 Task: Create fields in schedules object.
Action: Mouse moved to (1175, 80)
Screenshot: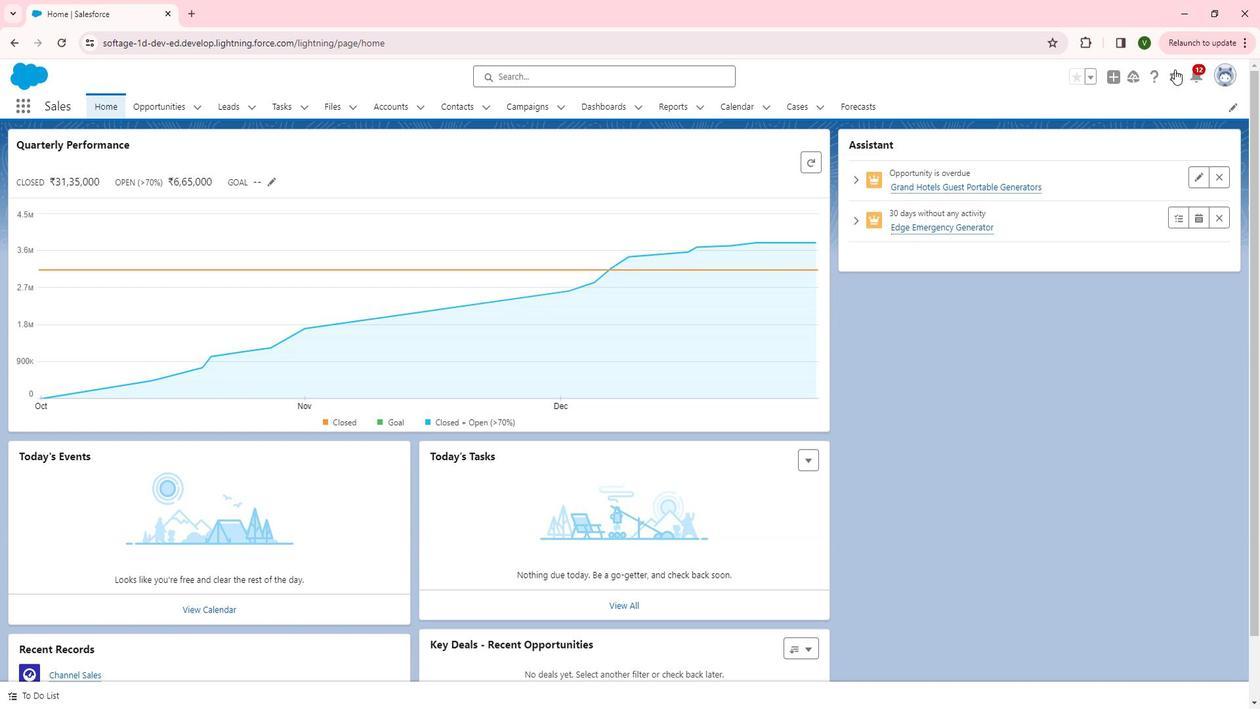 
Action: Mouse pressed left at (1175, 80)
Screenshot: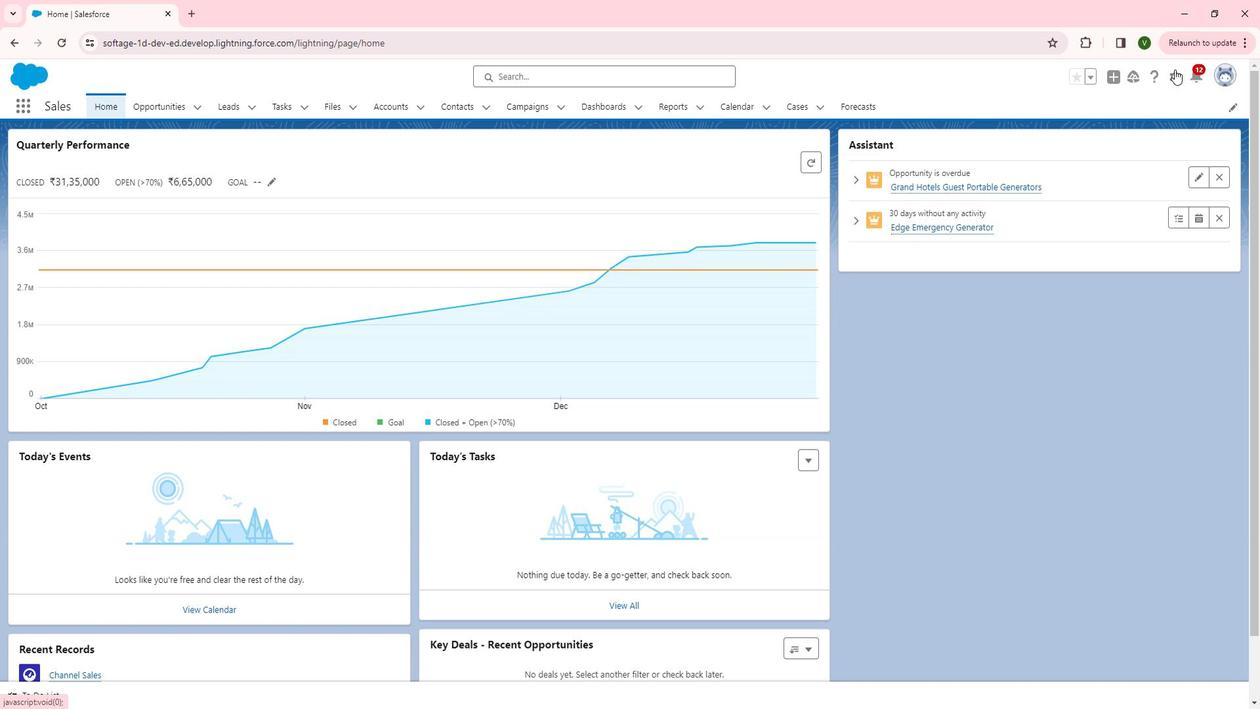 
Action: Mouse moved to (1118, 124)
Screenshot: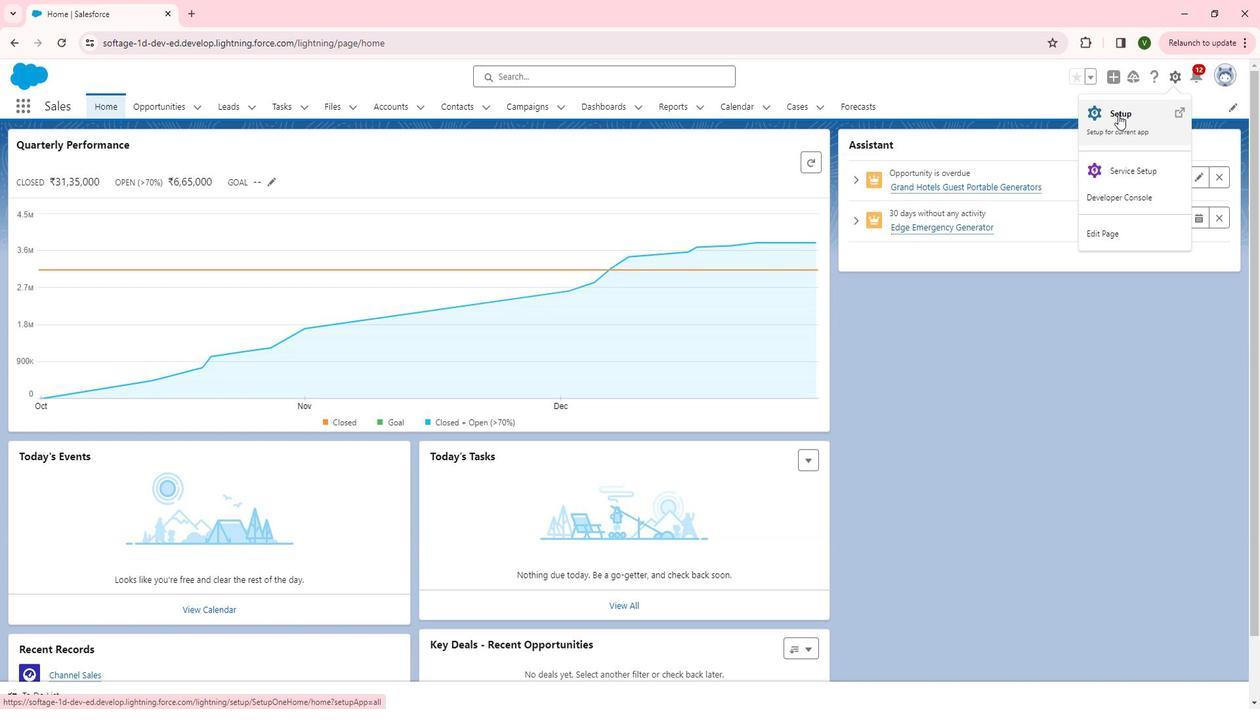 
Action: Mouse pressed left at (1118, 124)
Screenshot: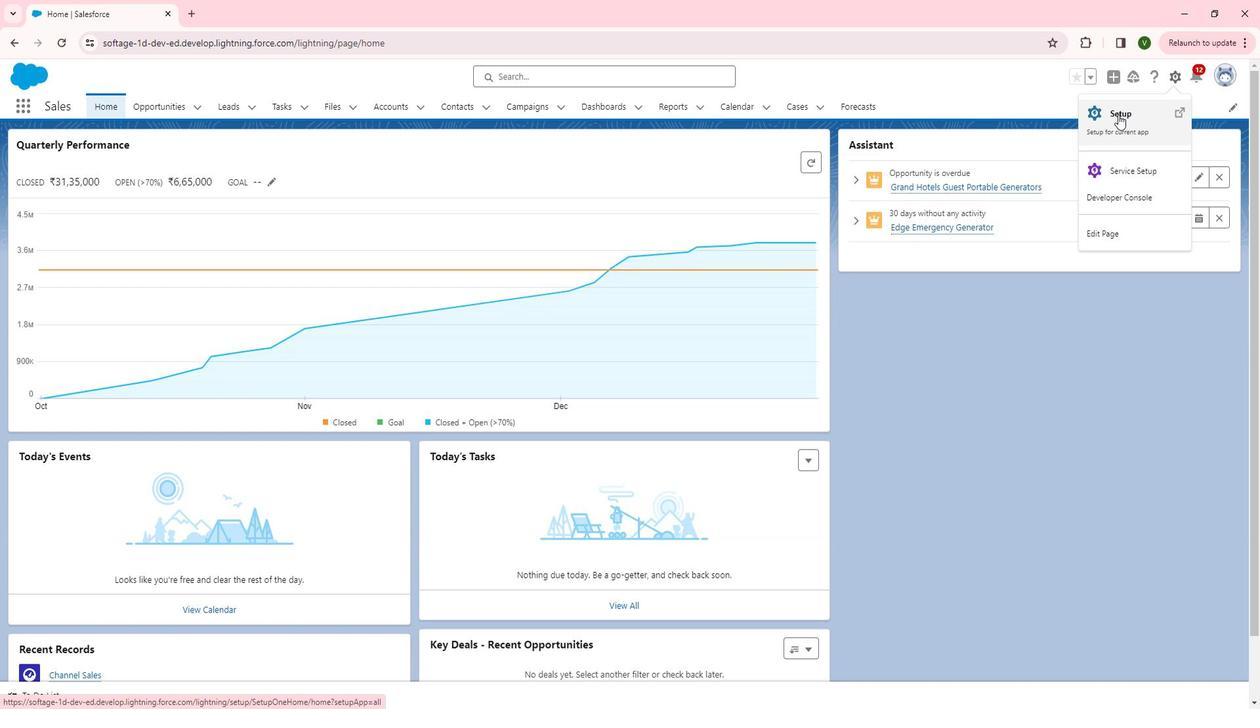 
Action: Mouse moved to (43, 547)
Screenshot: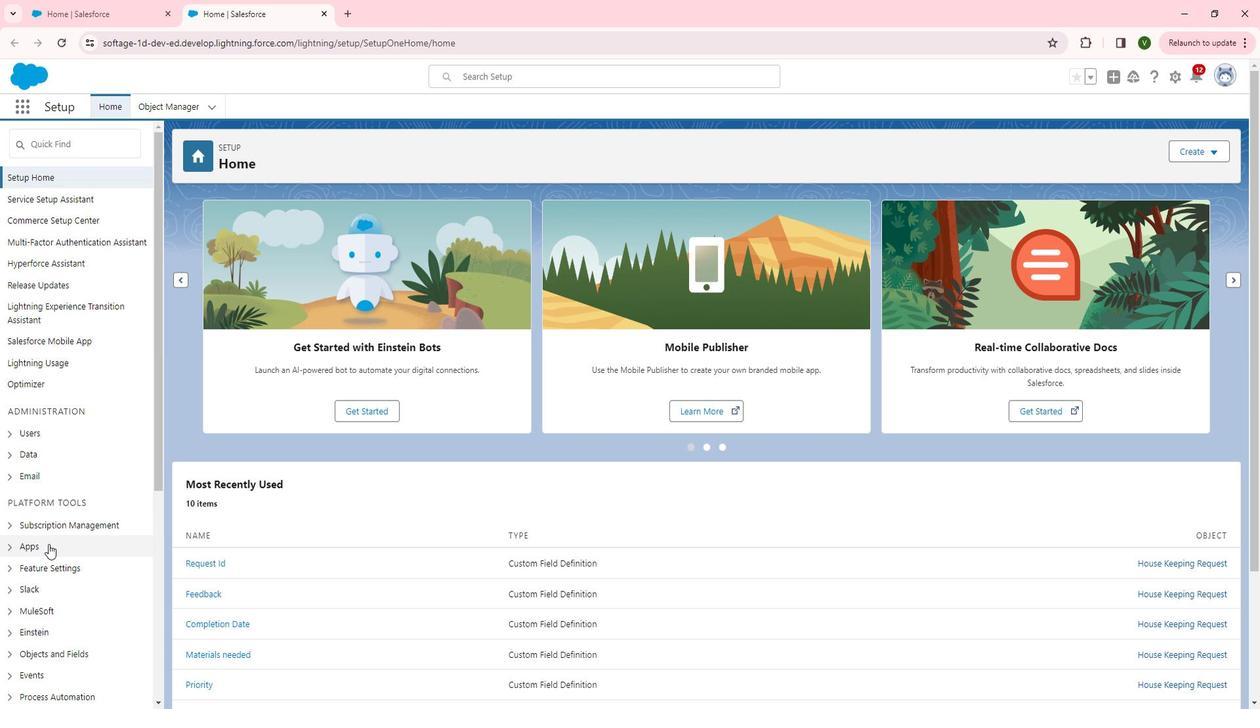 
Action: Mouse scrolled (43, 546) with delta (0, 0)
Screenshot: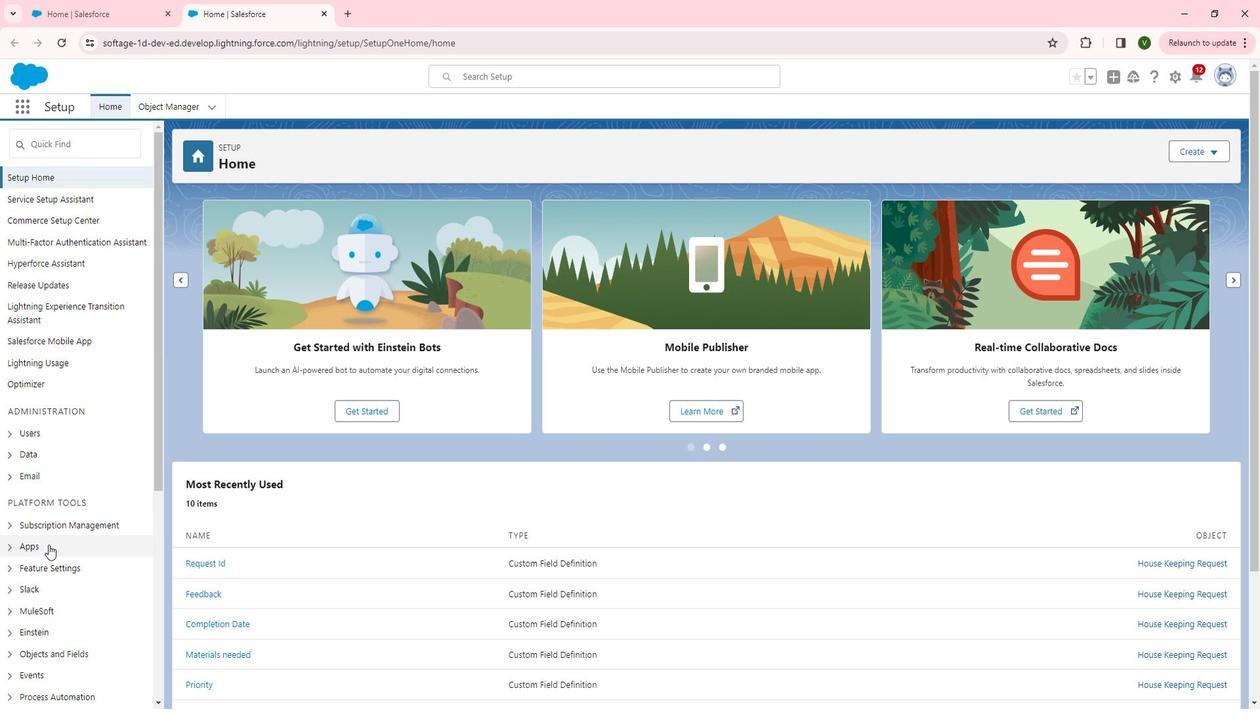 
Action: Mouse scrolled (43, 546) with delta (0, 0)
Screenshot: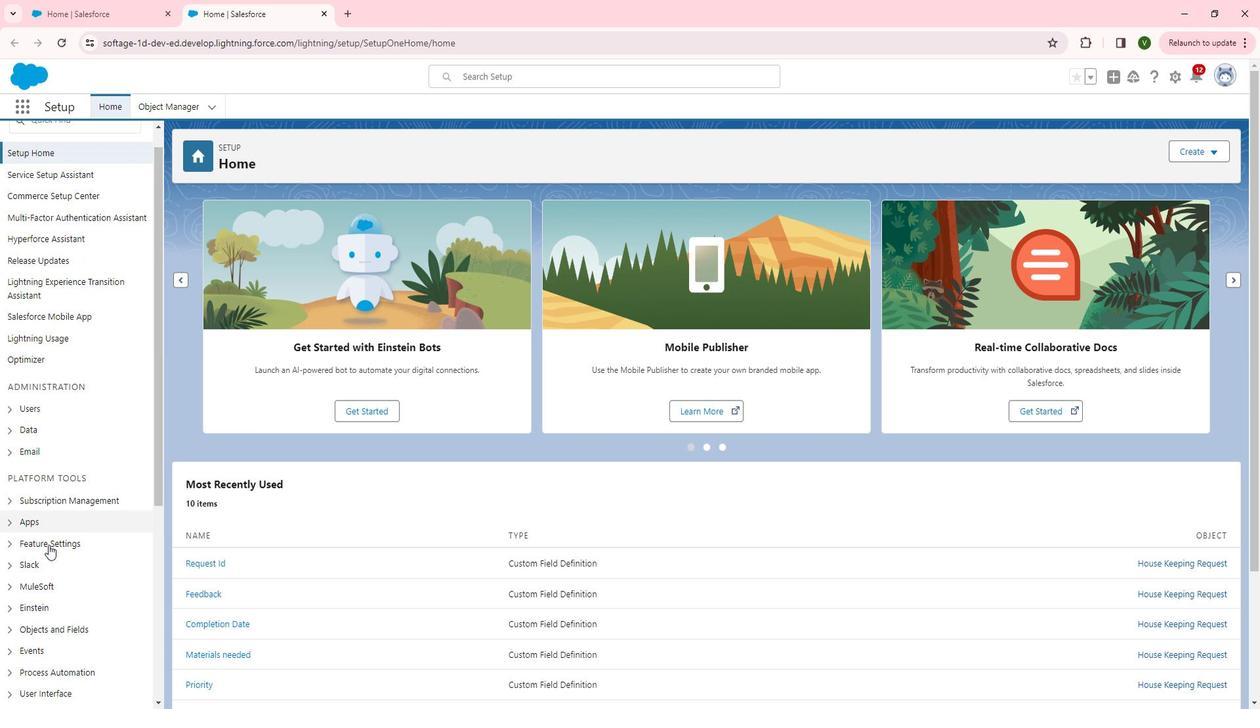 
Action: Mouse moved to (6, 523)
Screenshot: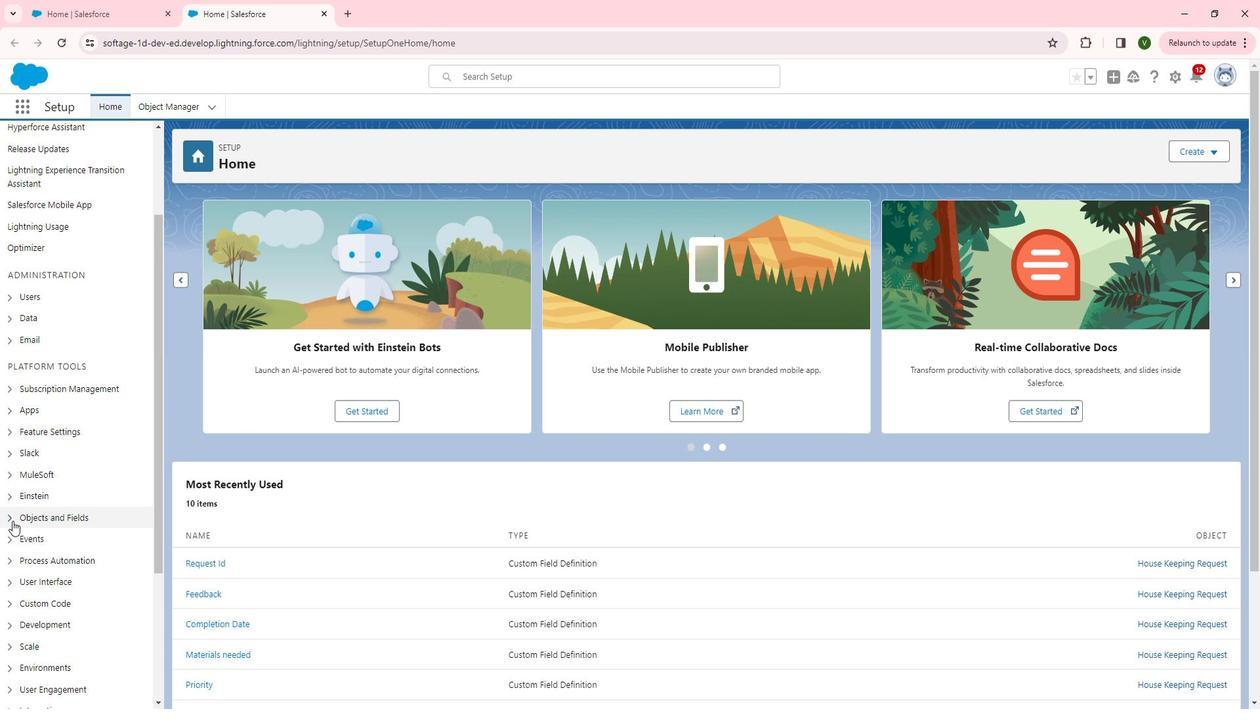 
Action: Mouse pressed left at (6, 523)
Screenshot: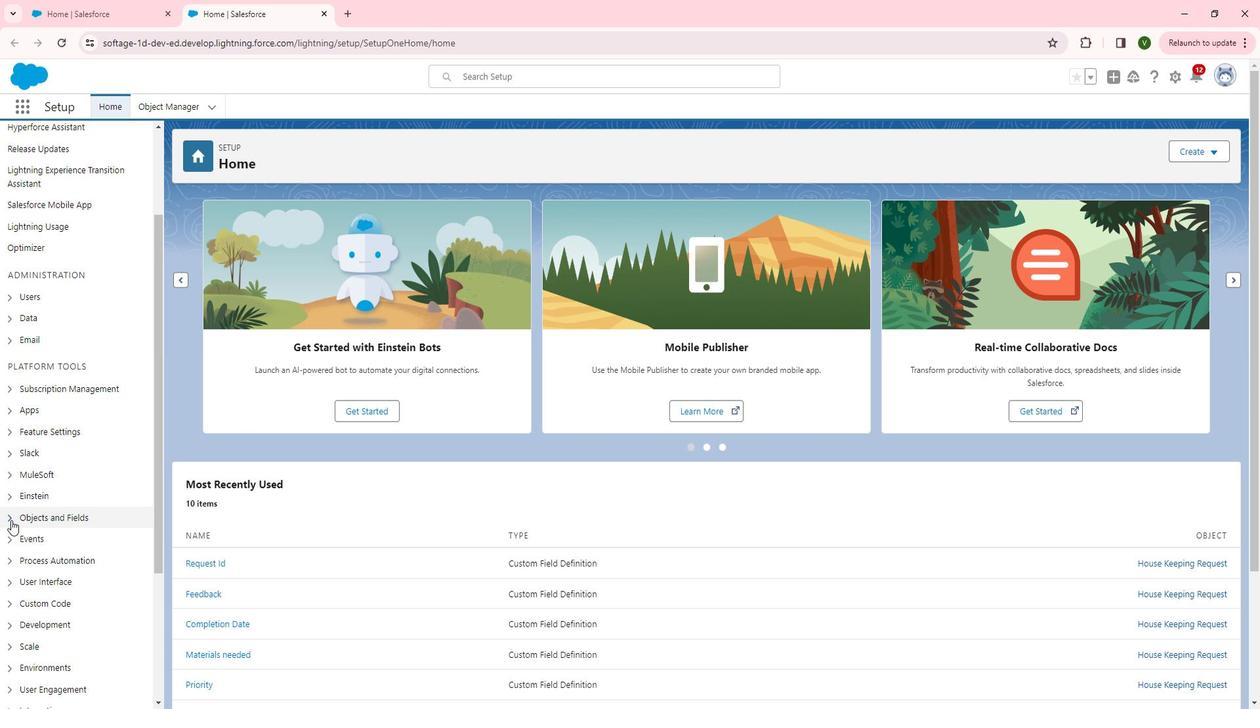 
Action: Mouse moved to (52, 543)
Screenshot: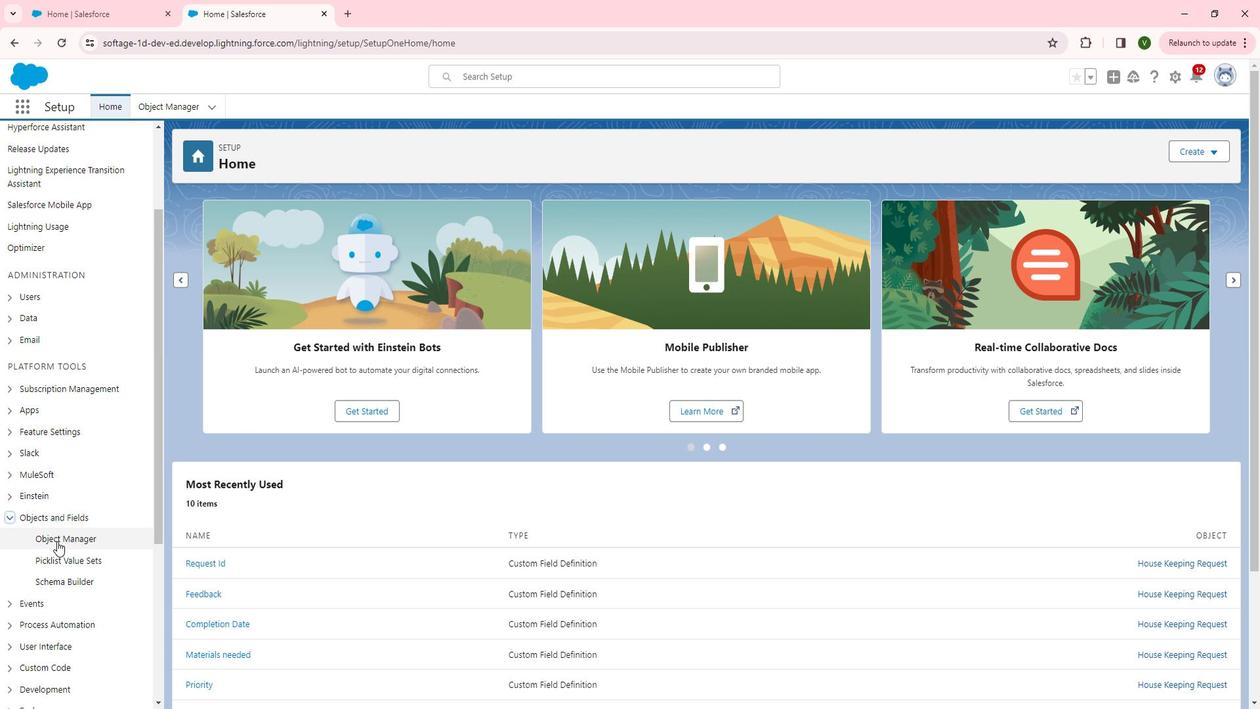 
Action: Mouse pressed left at (52, 543)
Screenshot: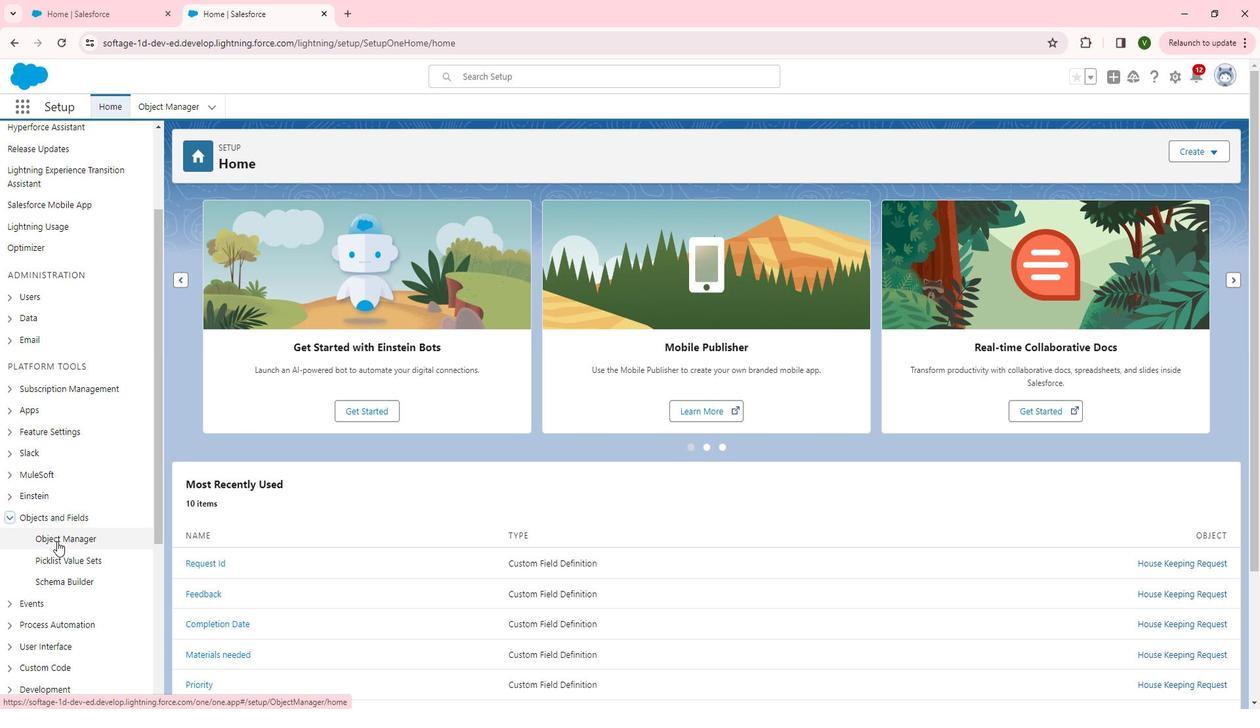 
Action: Mouse moved to (437, 442)
Screenshot: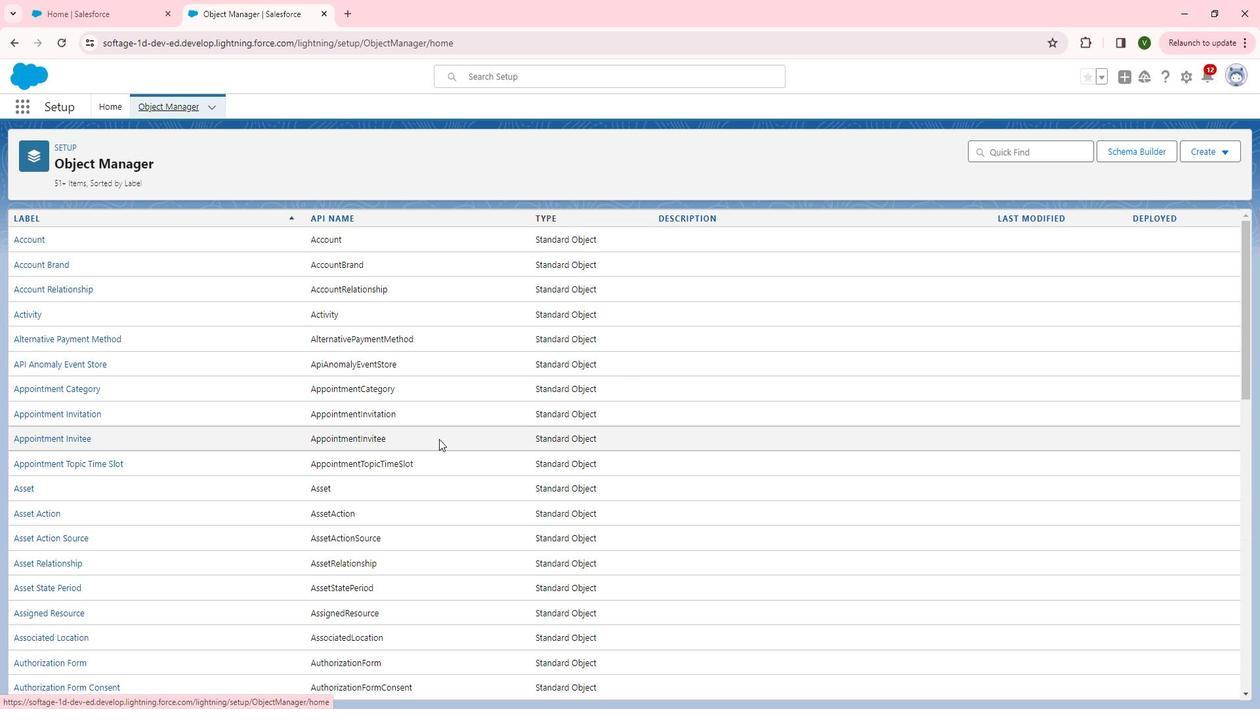 
Action: Mouse scrolled (437, 441) with delta (0, 0)
Screenshot: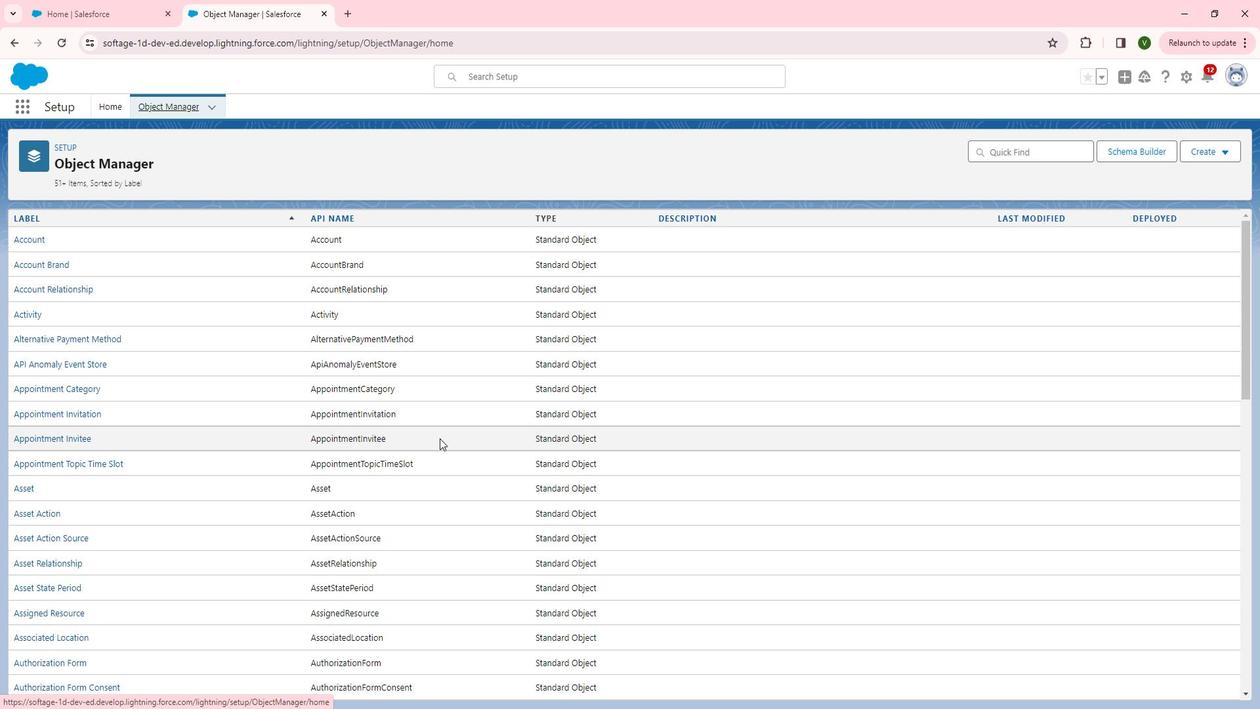 
Action: Mouse scrolled (437, 441) with delta (0, 0)
Screenshot: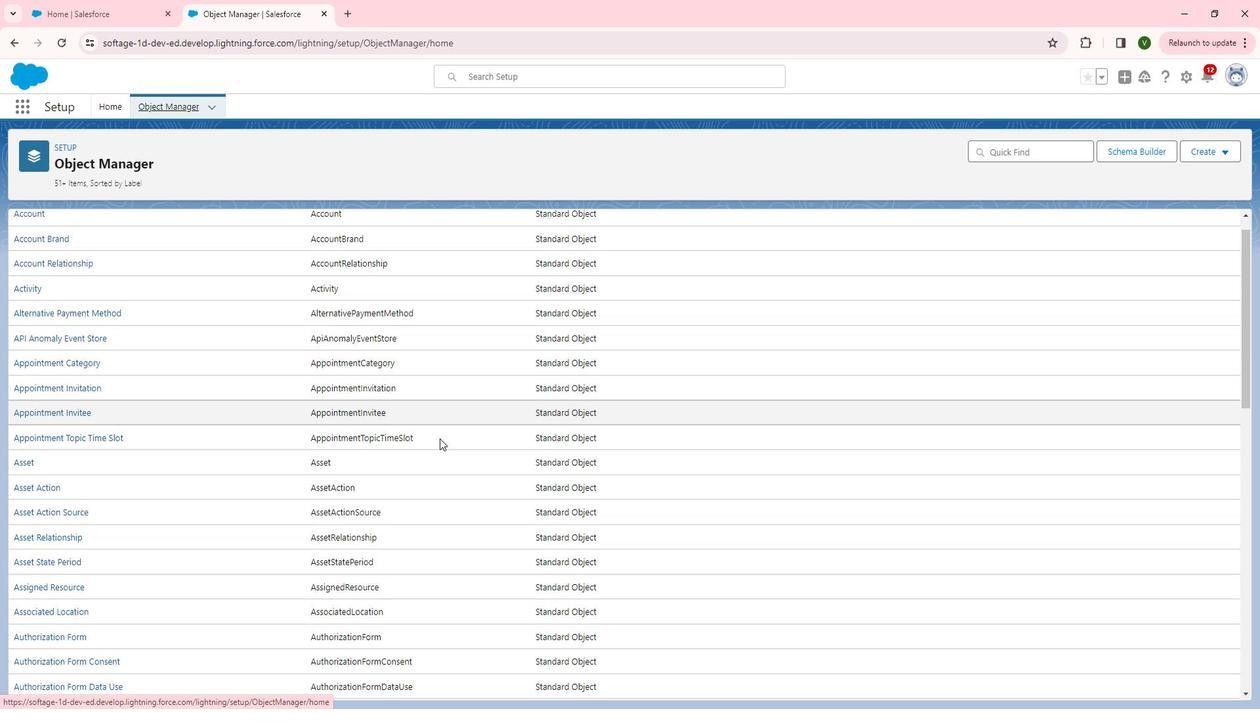 
Action: Mouse scrolled (437, 441) with delta (0, 0)
Screenshot: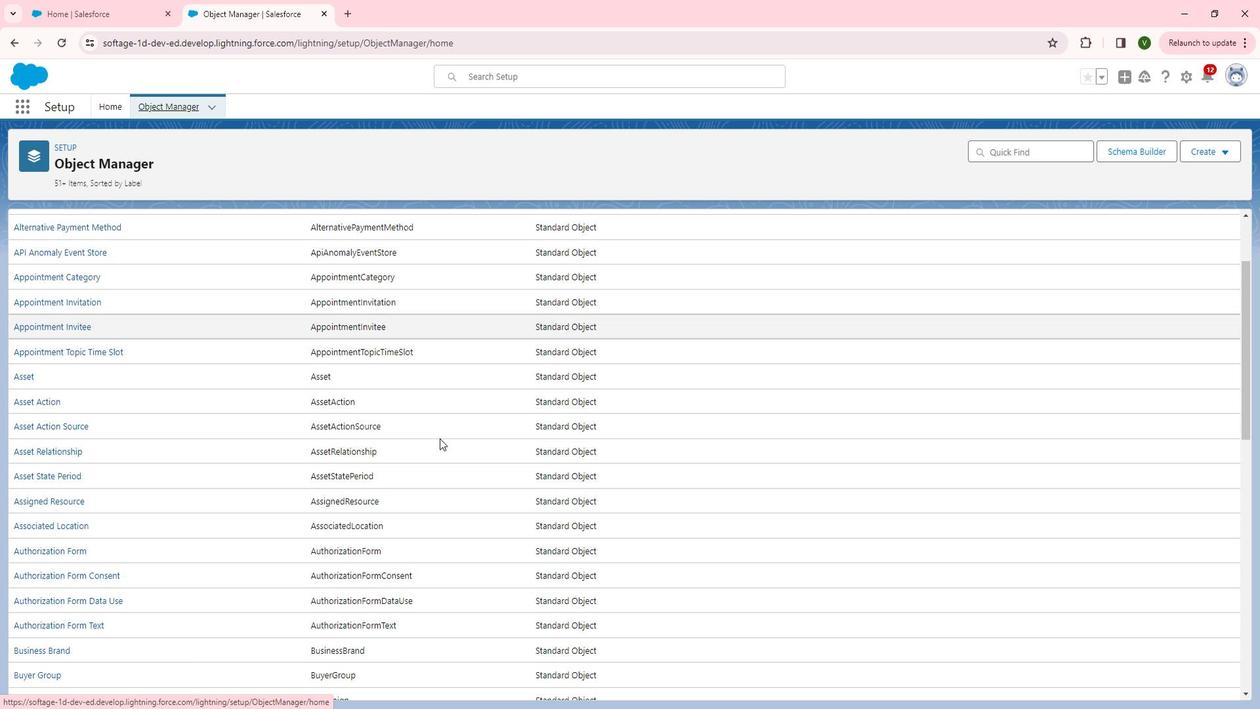 
Action: Mouse scrolled (437, 441) with delta (0, 0)
Screenshot: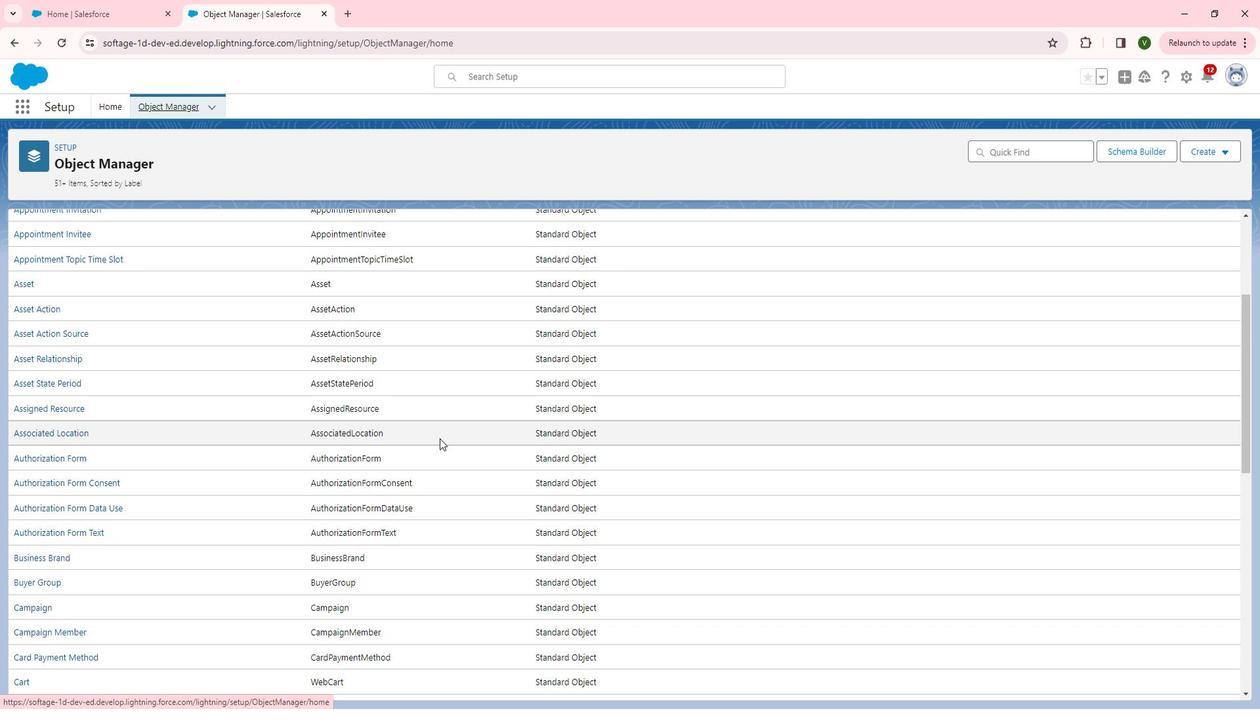 
Action: Mouse scrolled (437, 441) with delta (0, 0)
Screenshot: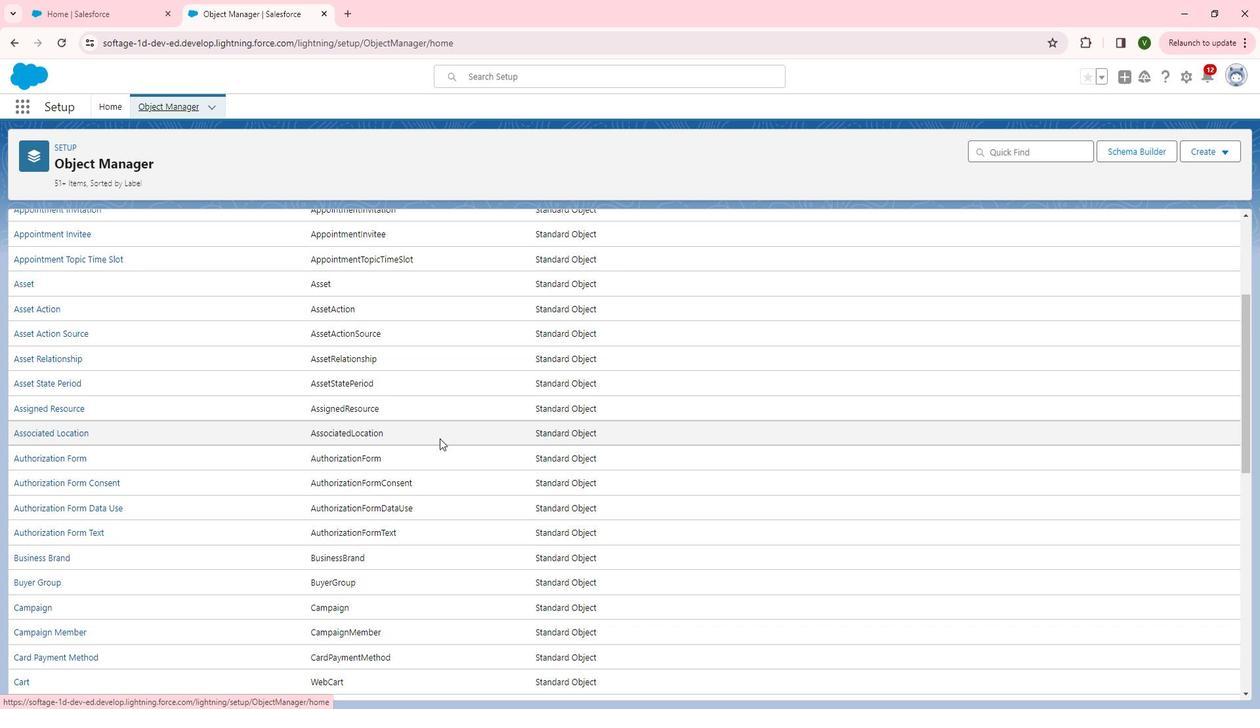 
Action: Mouse scrolled (437, 441) with delta (0, 0)
Screenshot: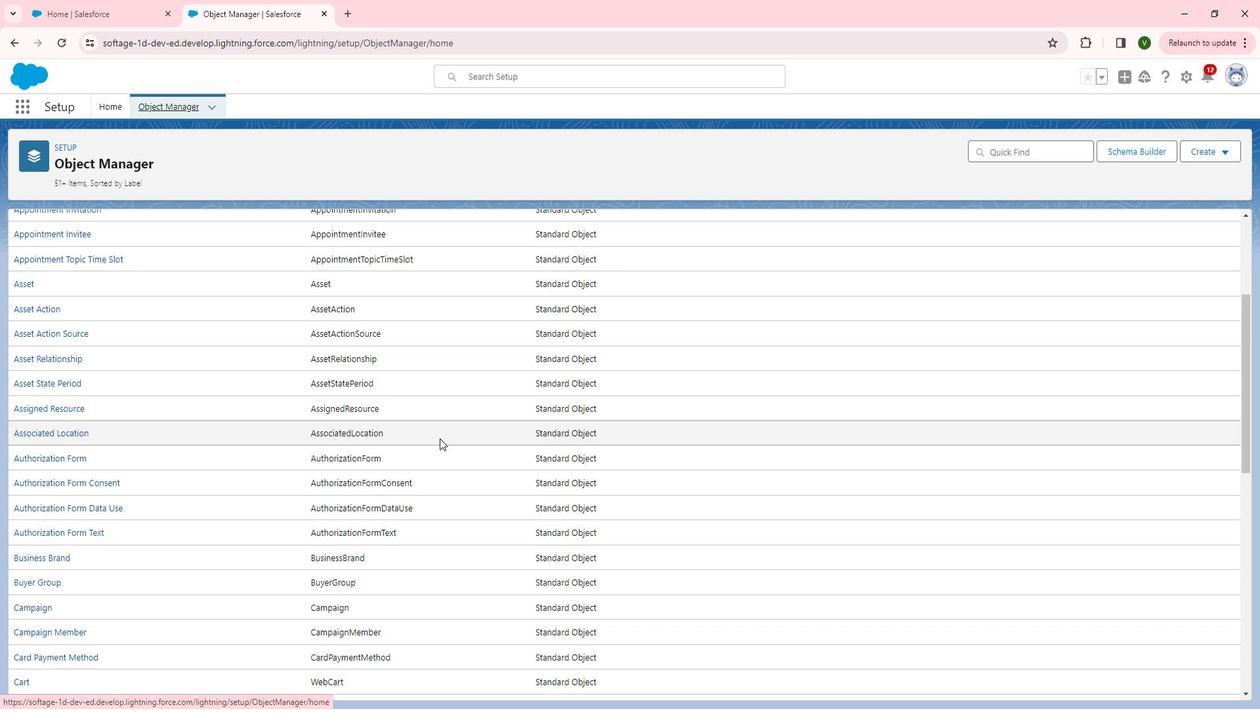 
Action: Mouse scrolled (437, 441) with delta (0, 0)
Screenshot: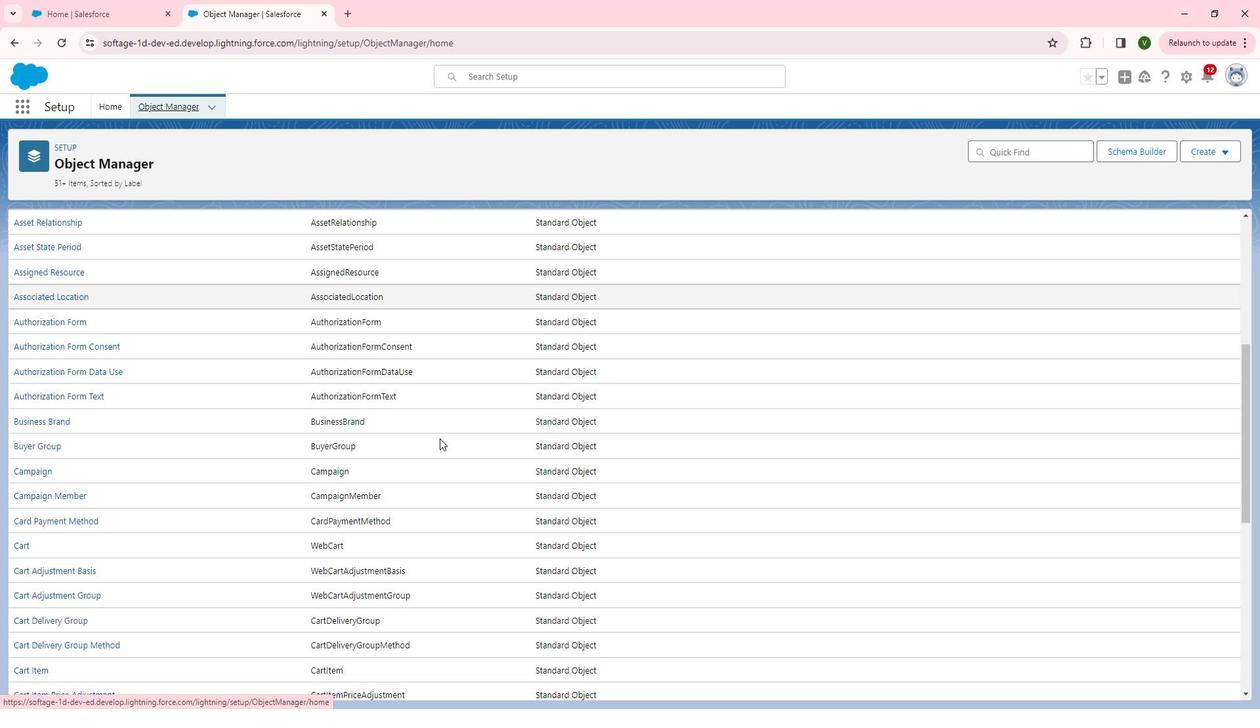 
Action: Mouse scrolled (437, 441) with delta (0, 0)
Screenshot: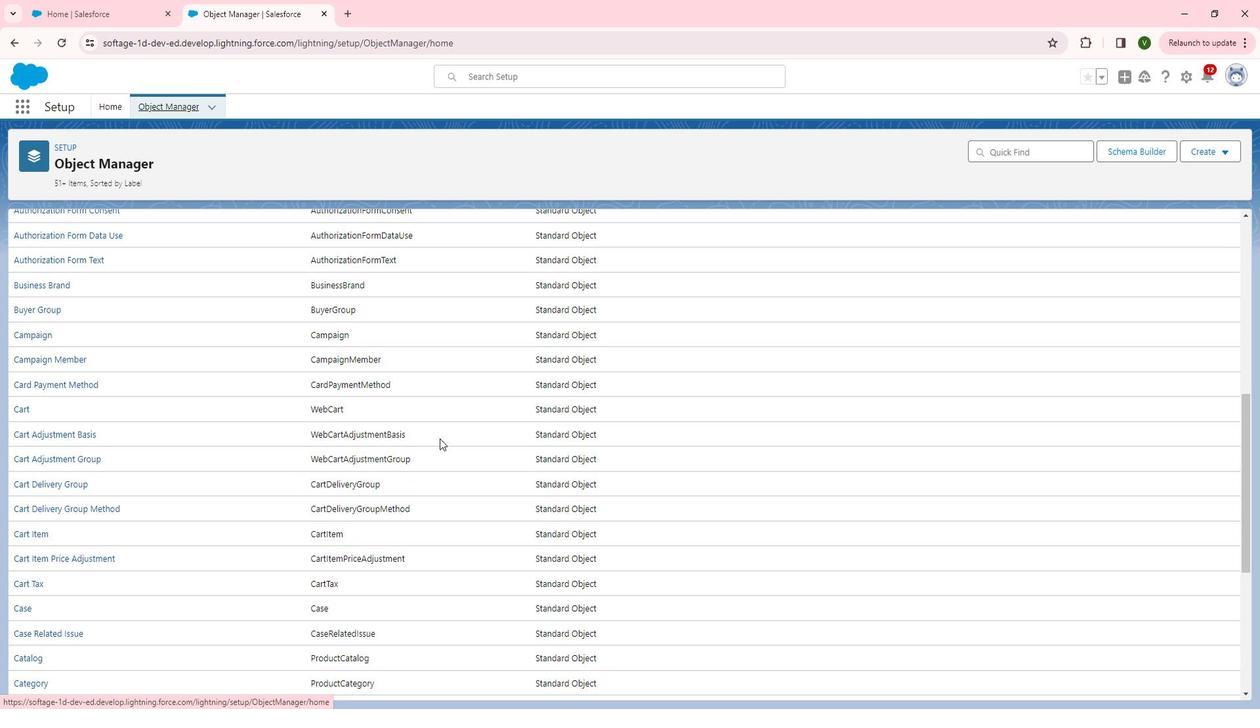 
Action: Mouse scrolled (437, 441) with delta (0, 0)
Screenshot: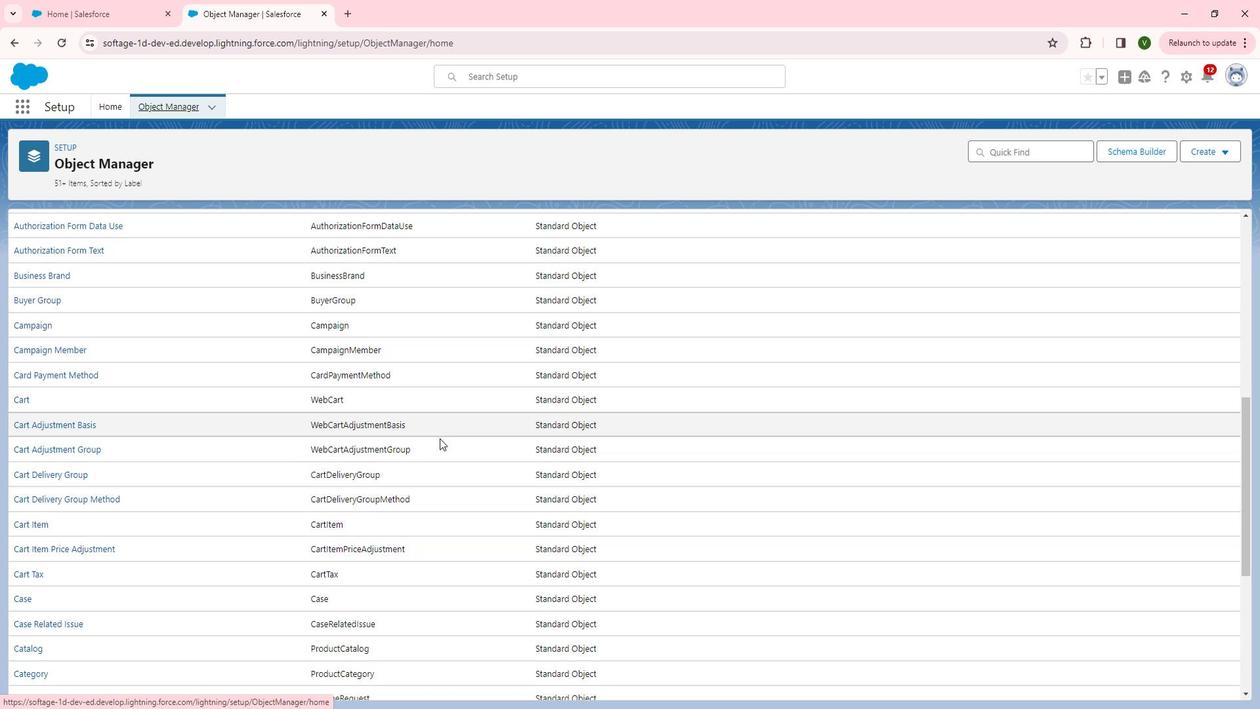
Action: Mouse scrolled (437, 441) with delta (0, 0)
Screenshot: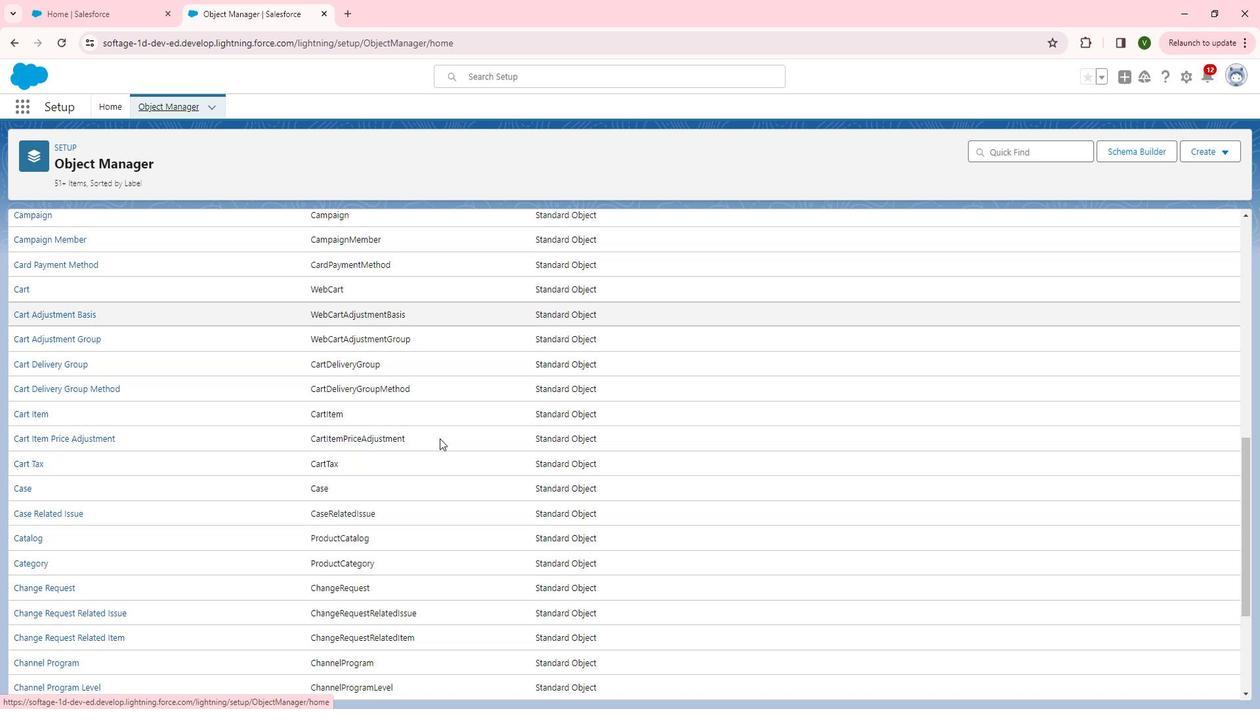 
Action: Mouse scrolled (437, 441) with delta (0, 0)
Screenshot: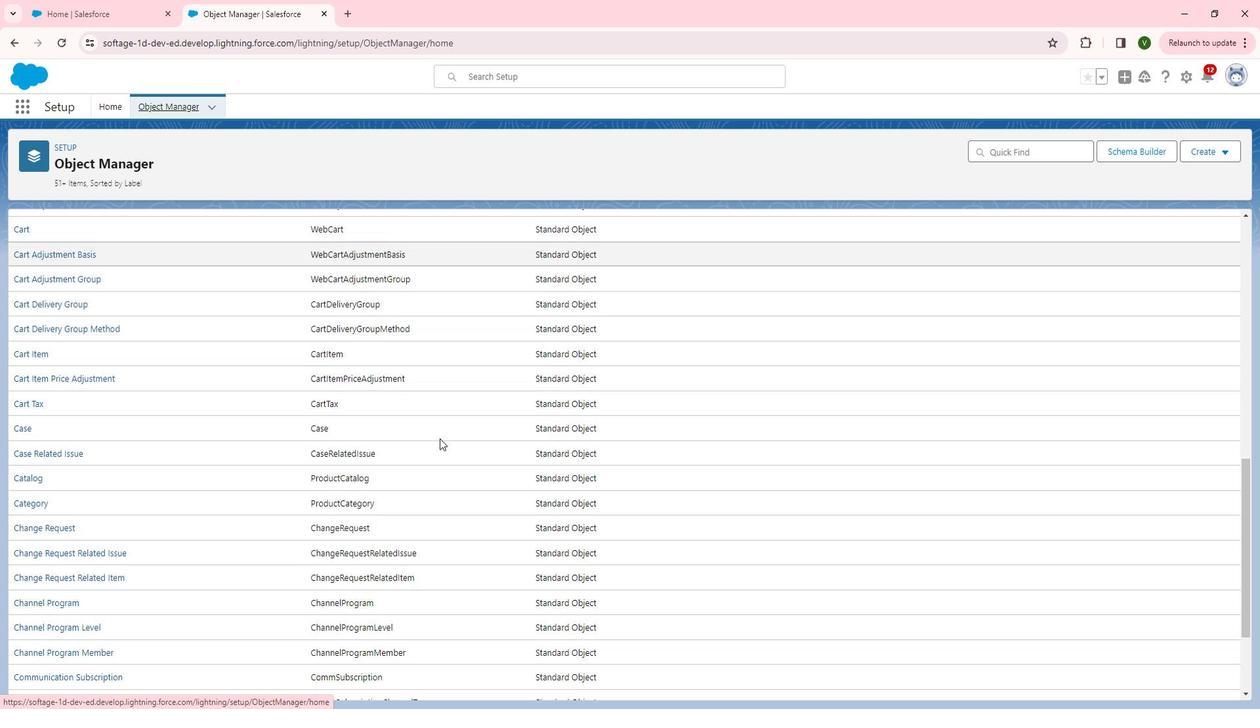
Action: Mouse scrolled (437, 441) with delta (0, 0)
Screenshot: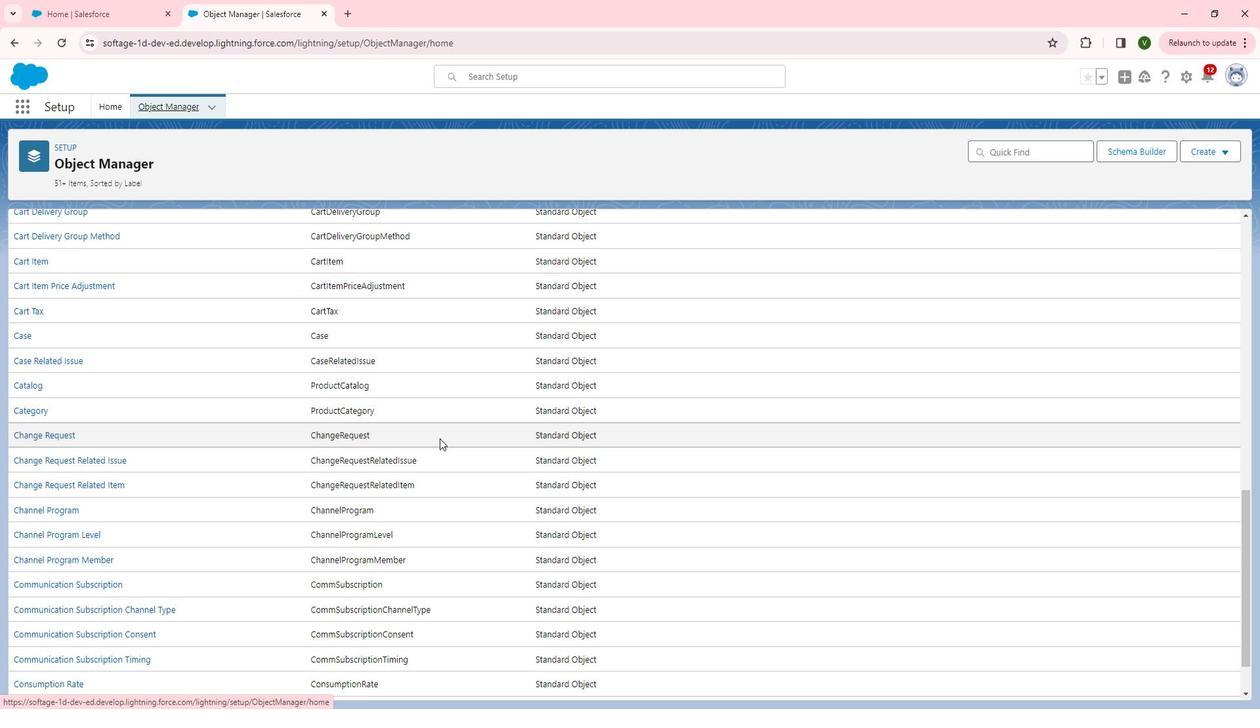 
Action: Mouse scrolled (437, 441) with delta (0, 0)
Screenshot: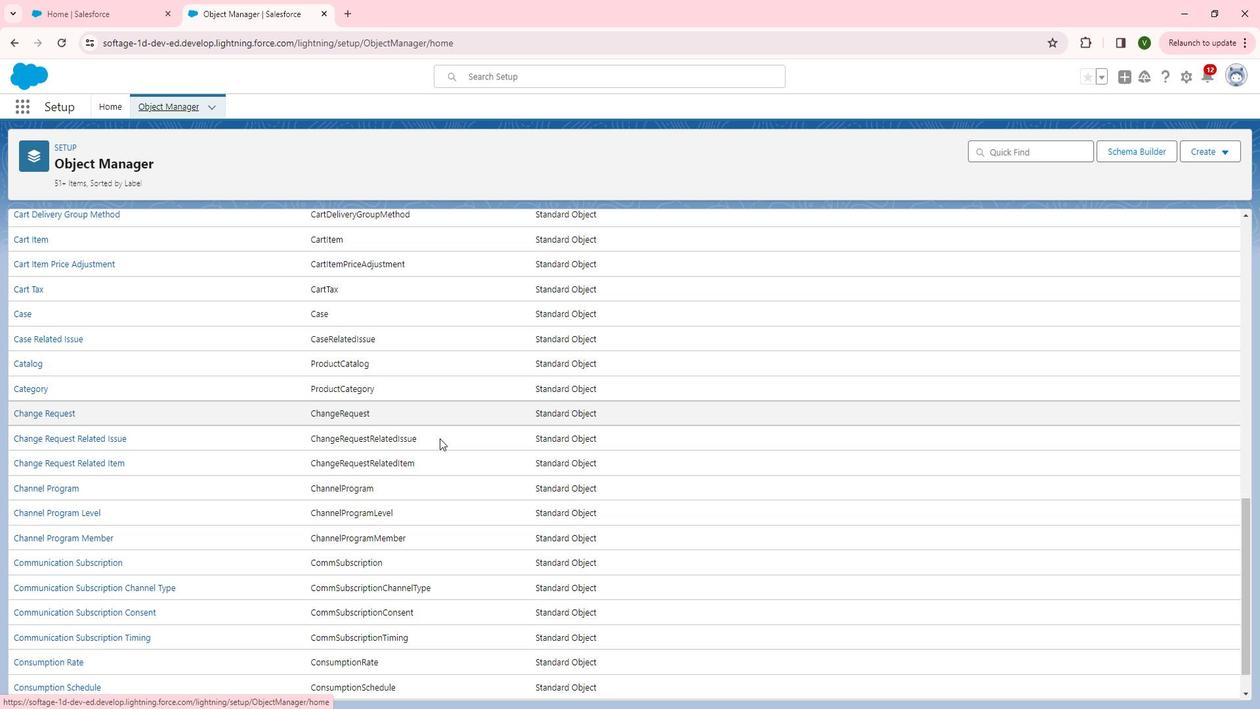 
Action: Mouse scrolled (437, 441) with delta (0, 0)
Screenshot: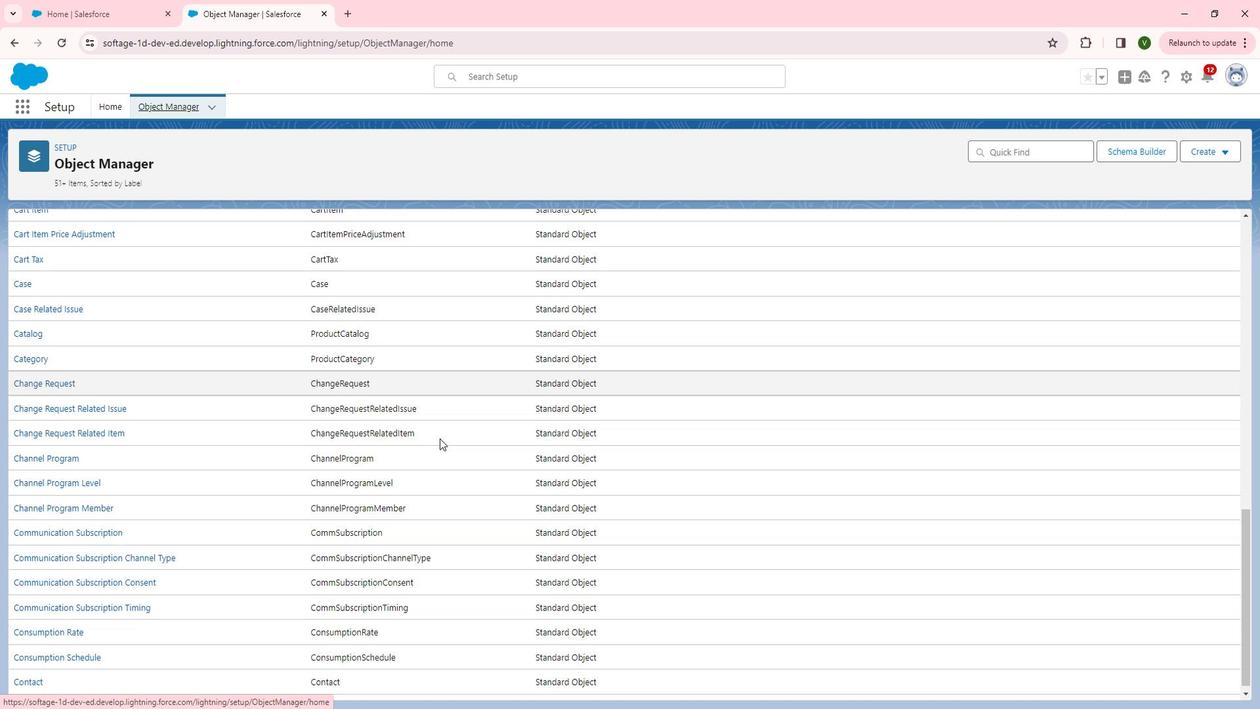 
Action: Mouse scrolled (437, 441) with delta (0, 0)
Screenshot: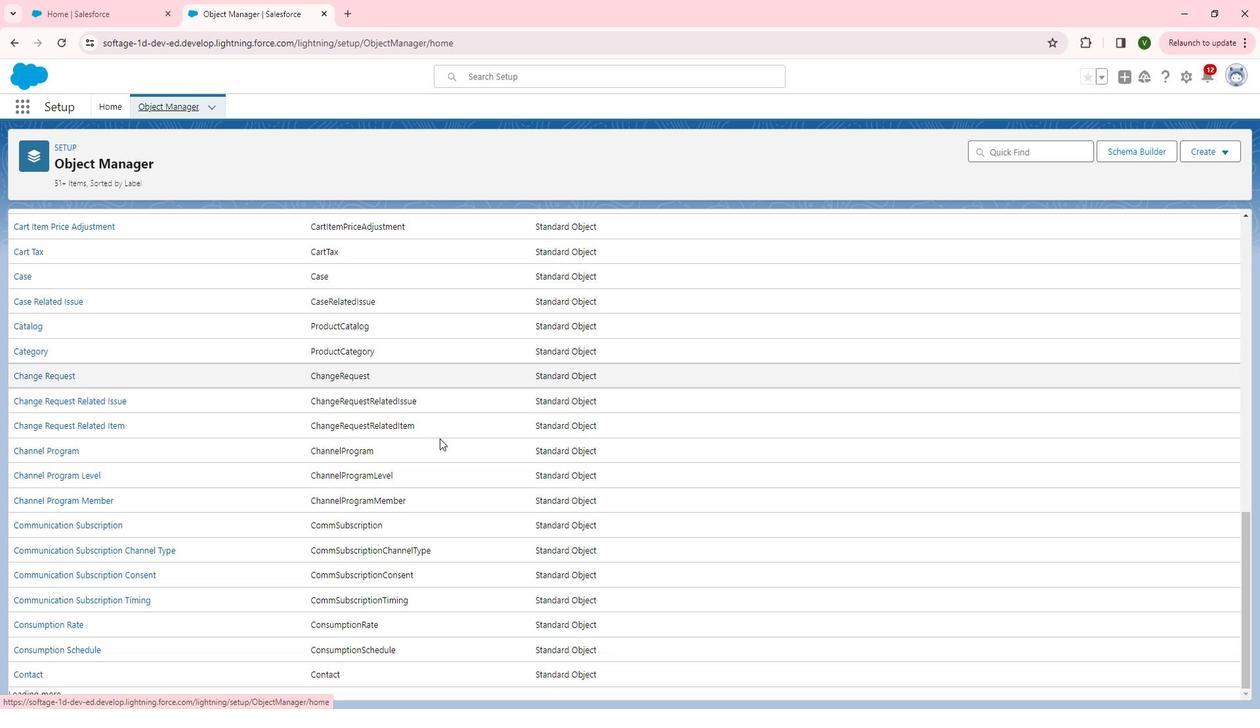 
Action: Mouse scrolled (437, 441) with delta (0, 0)
Screenshot: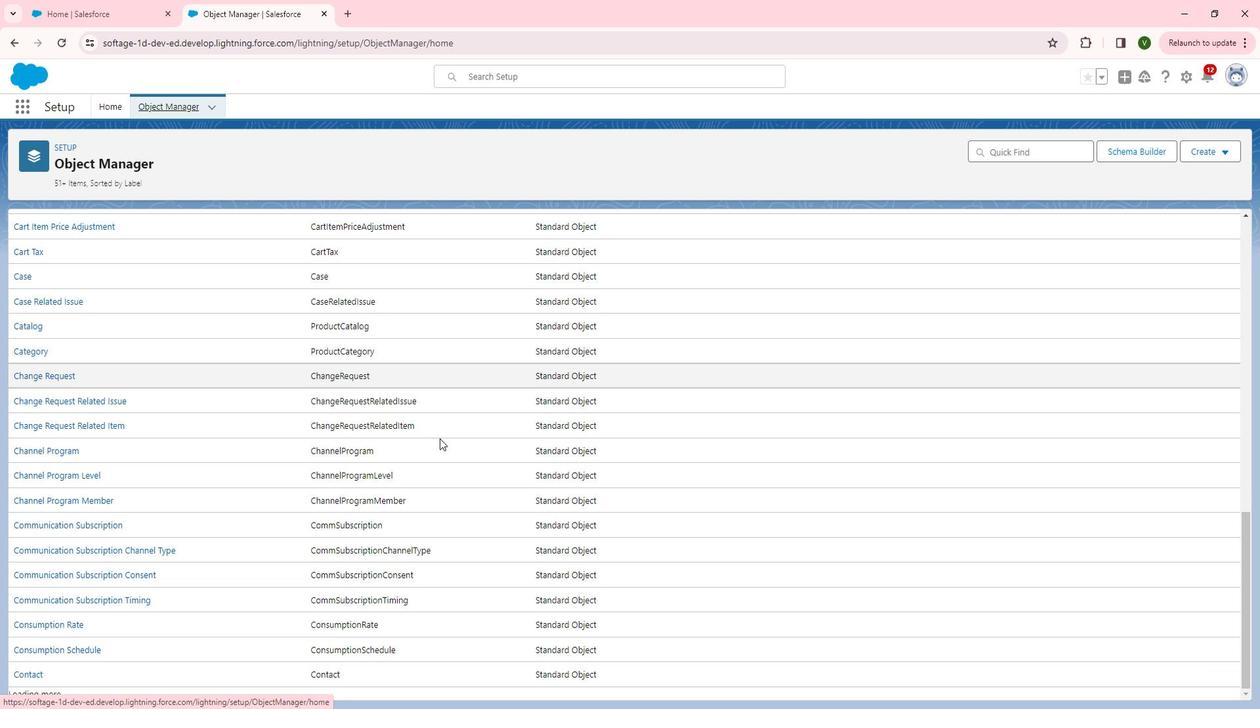 
Action: Mouse scrolled (437, 441) with delta (0, 0)
Screenshot: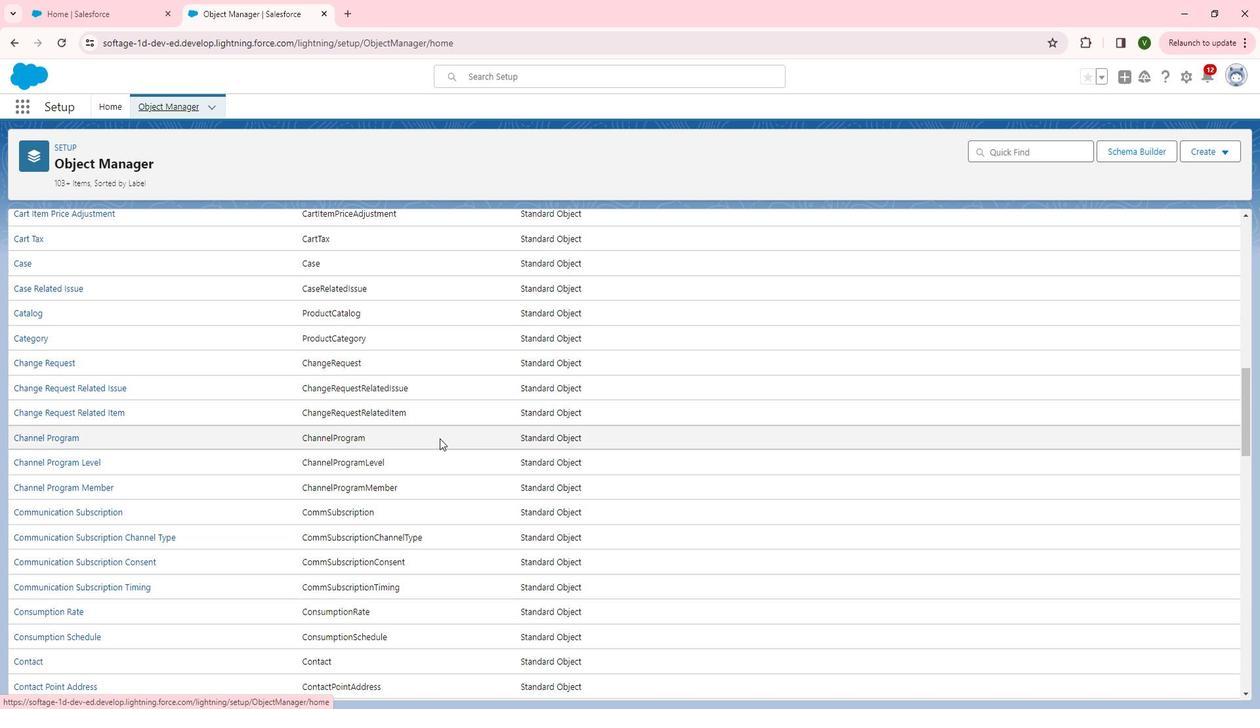 
Action: Mouse scrolled (437, 441) with delta (0, 0)
Screenshot: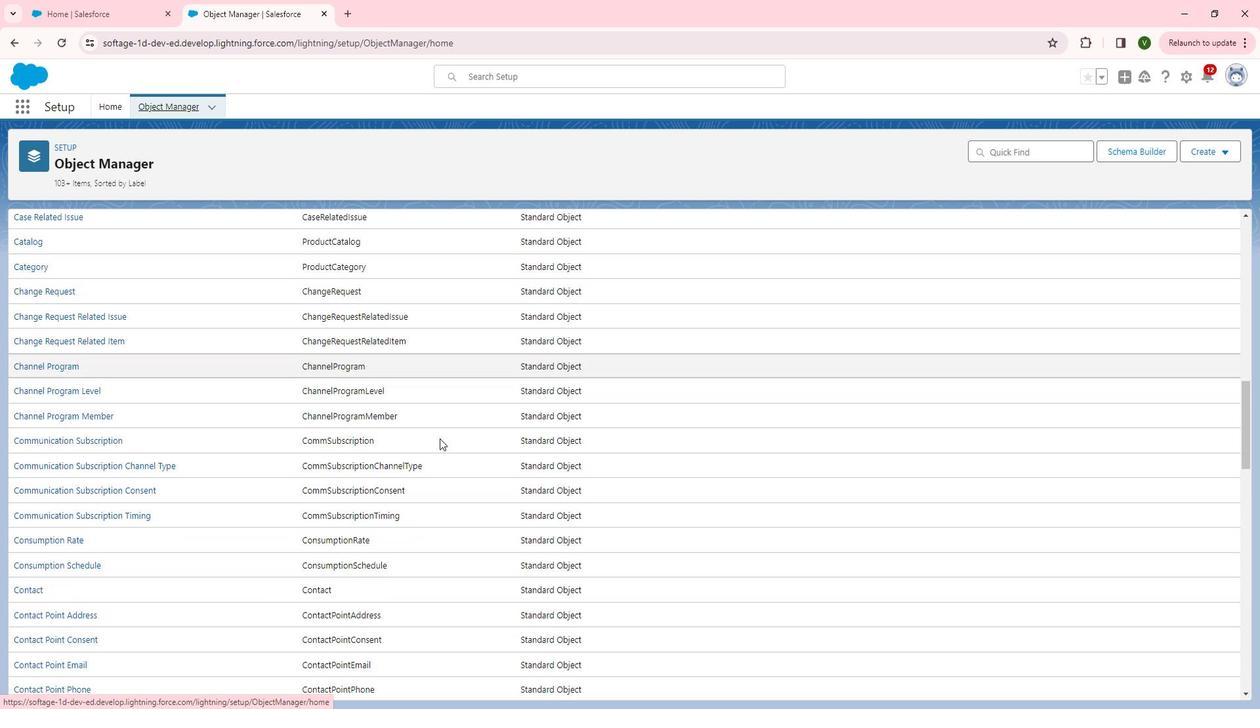 
Action: Mouse moved to (437, 442)
Screenshot: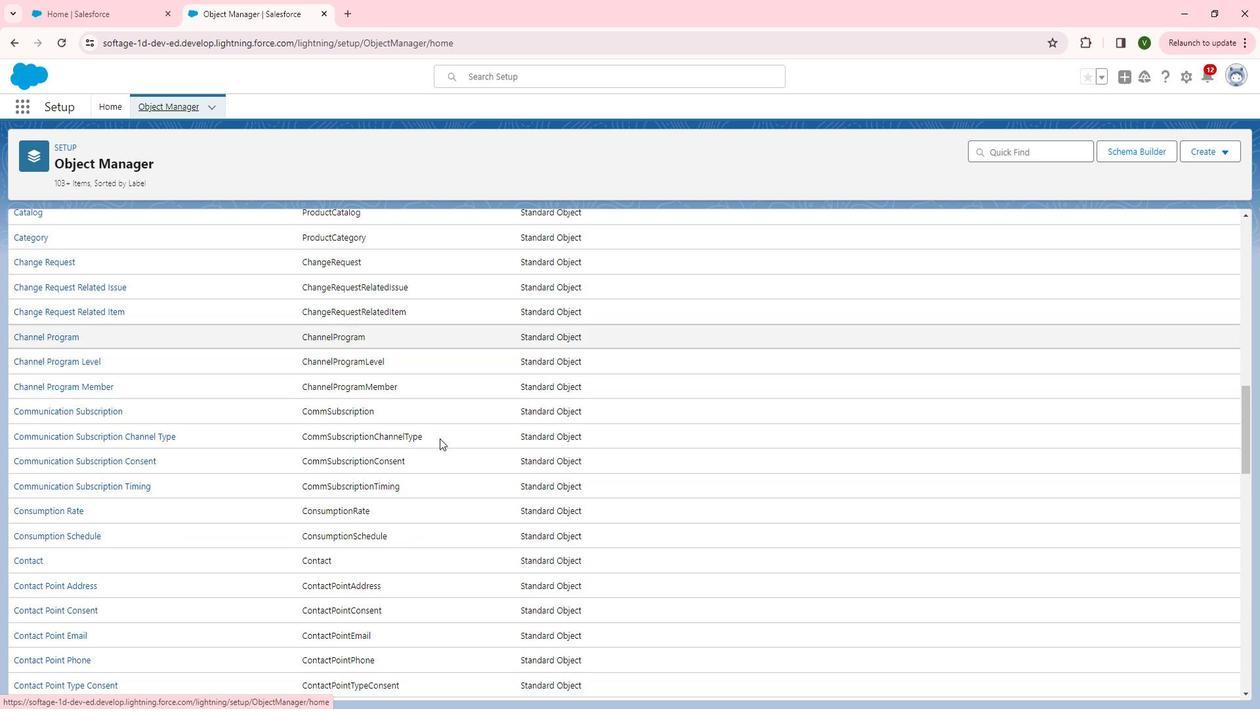 
Action: Mouse scrolled (437, 441) with delta (0, 0)
Screenshot: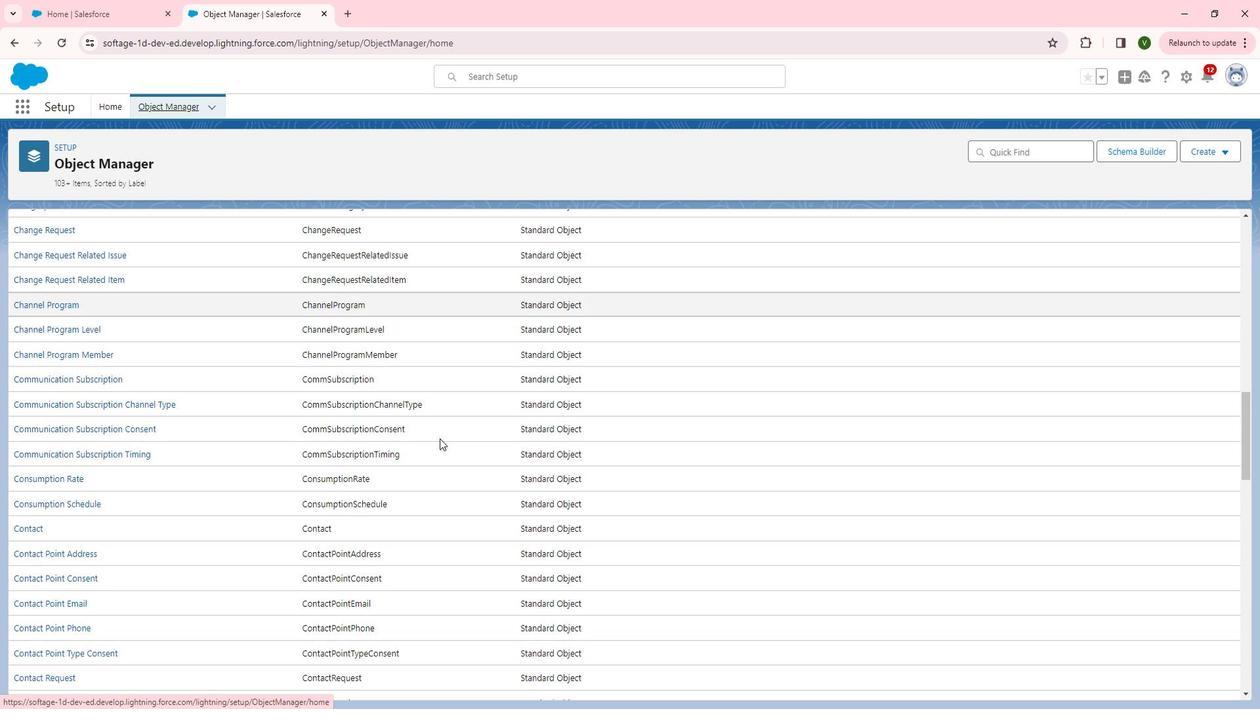 
Action: Mouse scrolled (437, 441) with delta (0, 0)
Screenshot: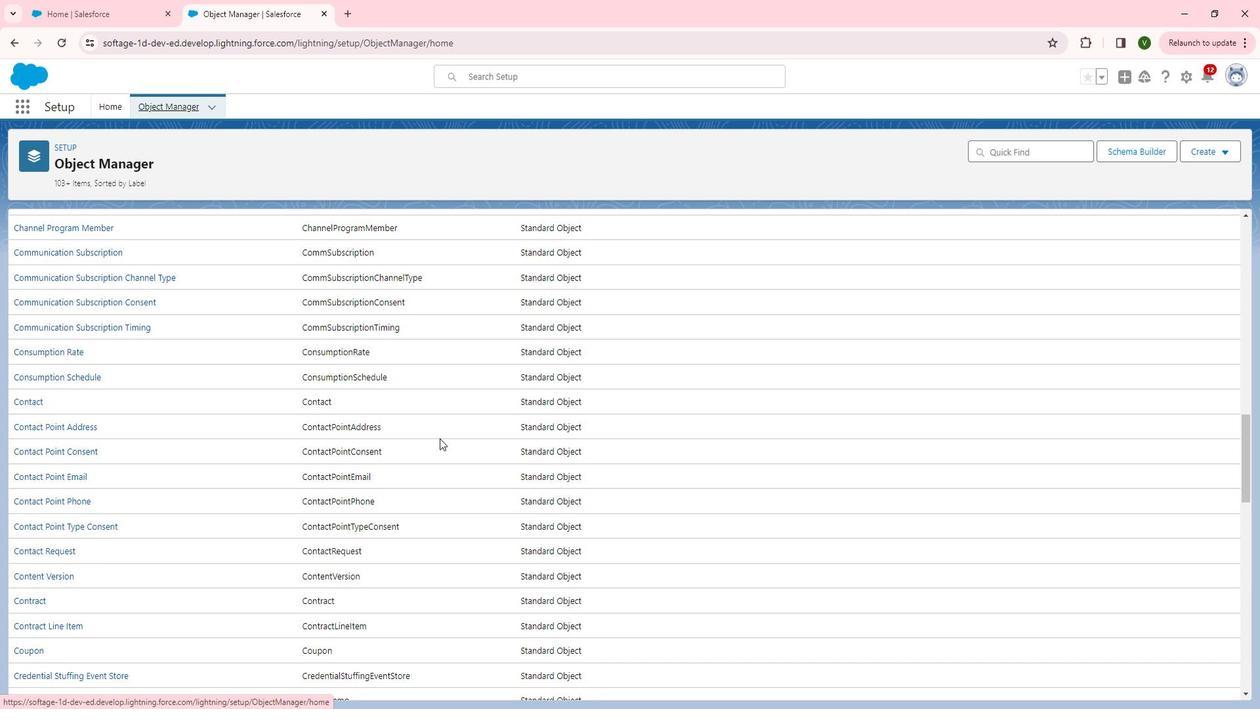 
Action: Mouse scrolled (437, 441) with delta (0, 0)
Screenshot: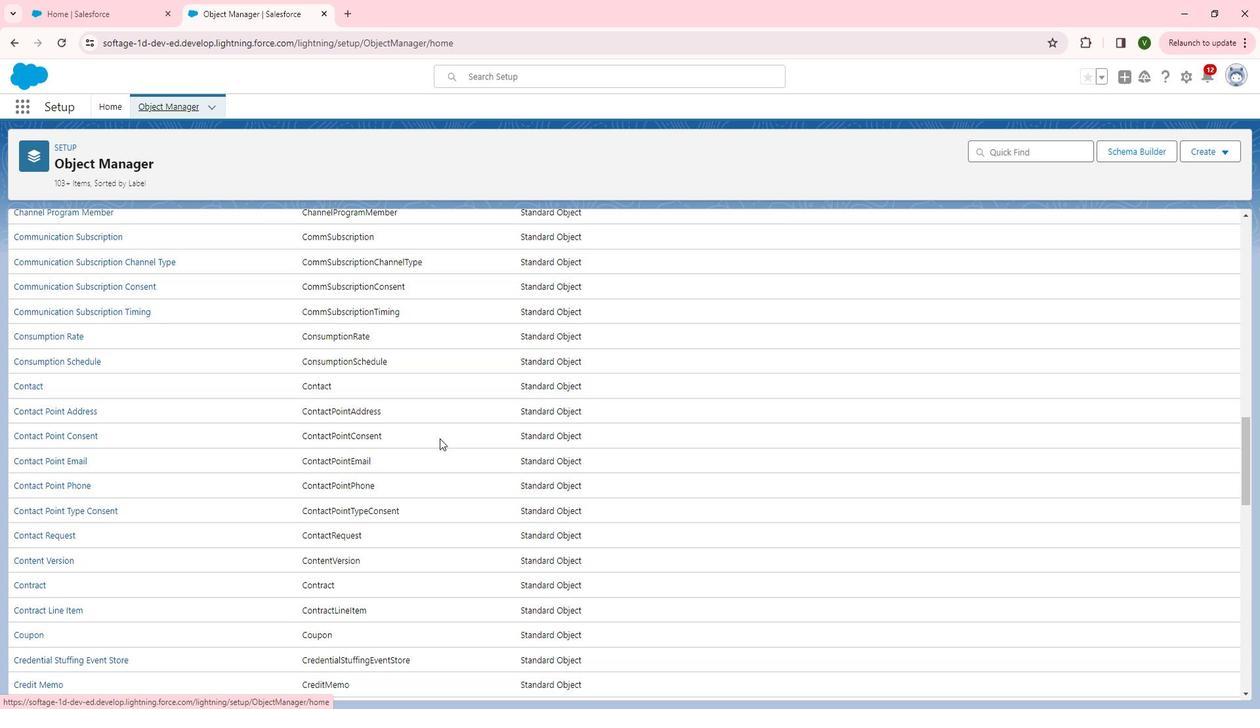 
Action: Mouse scrolled (437, 441) with delta (0, 0)
Screenshot: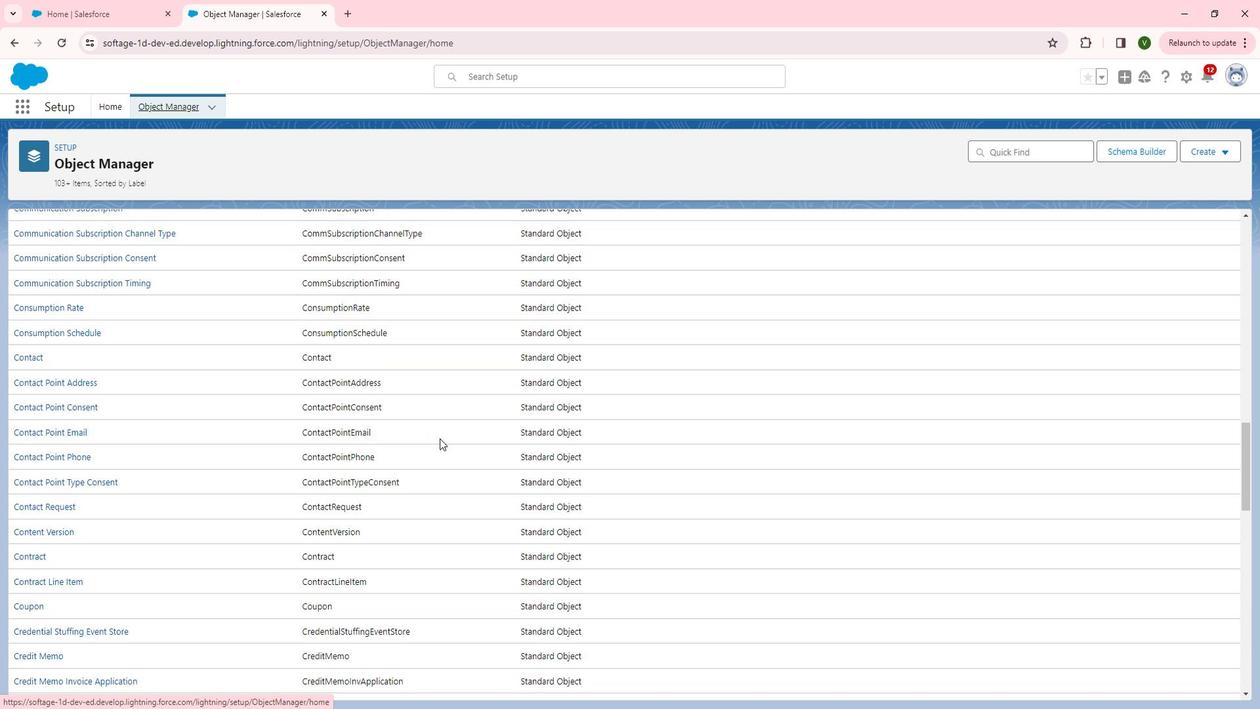 
Action: Mouse scrolled (437, 441) with delta (0, 0)
Screenshot: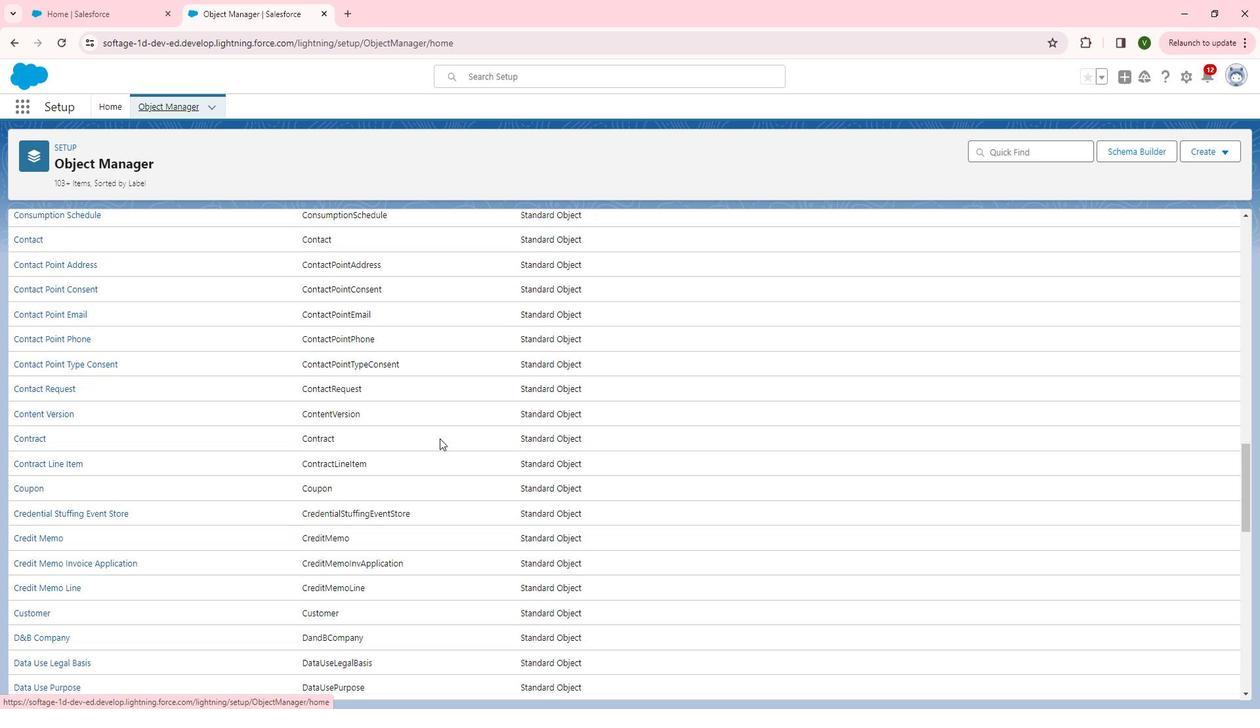 
Action: Mouse scrolled (437, 441) with delta (0, 0)
Screenshot: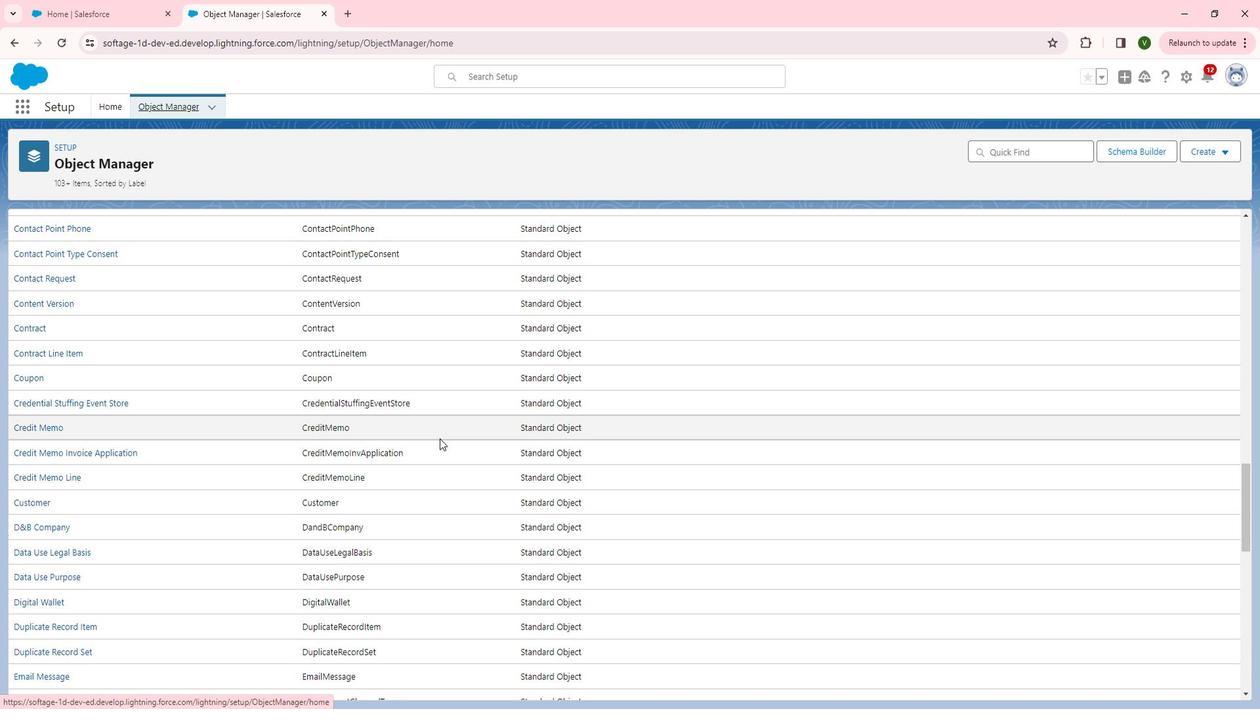 
Action: Mouse scrolled (437, 441) with delta (0, 0)
Screenshot: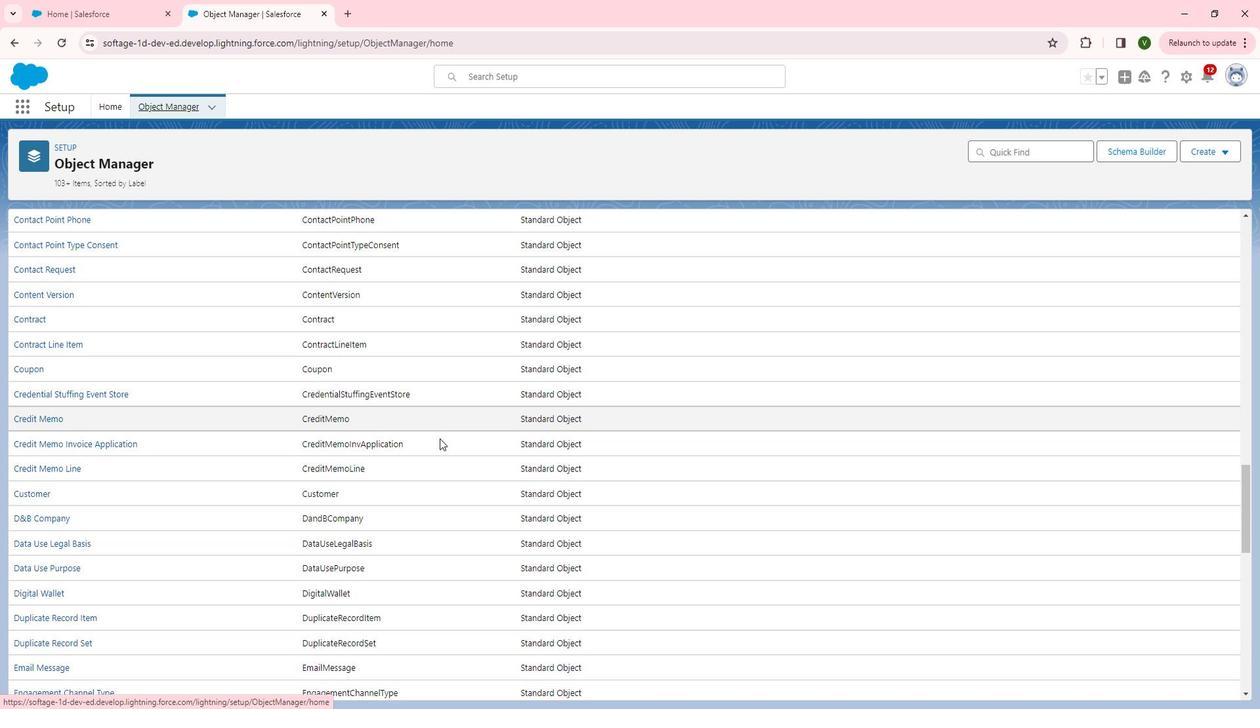 
Action: Mouse scrolled (437, 441) with delta (0, 0)
Screenshot: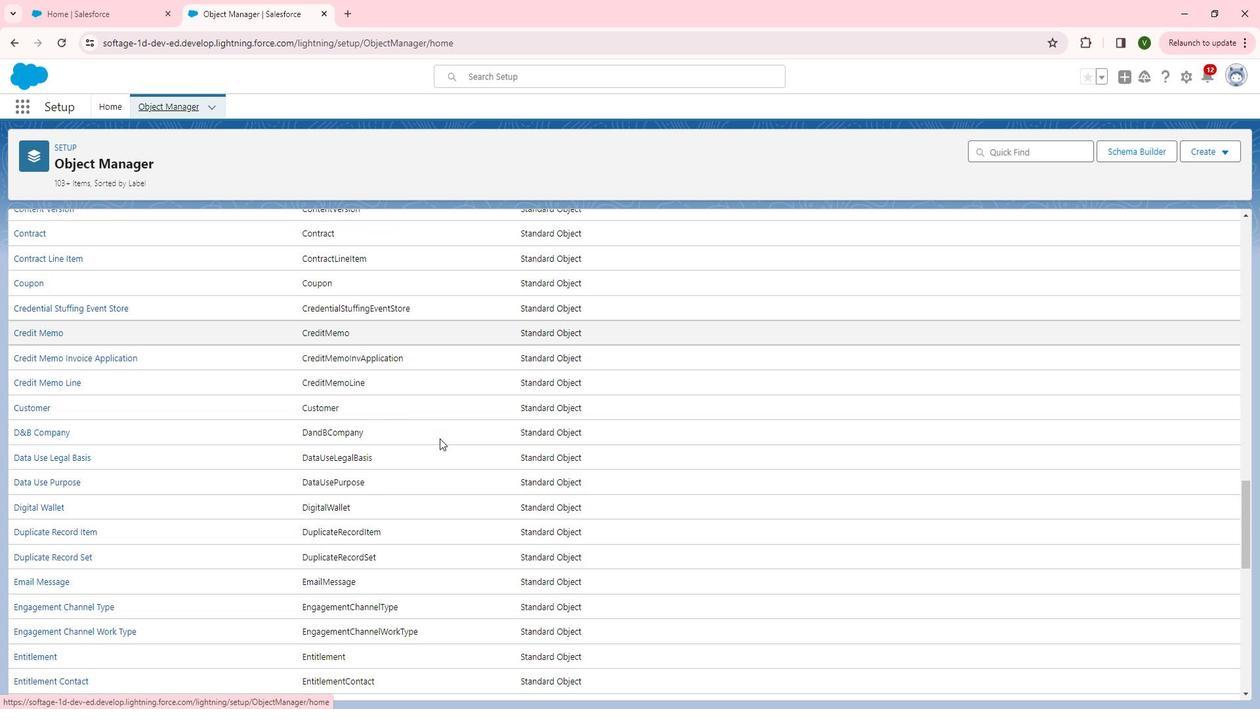 
Action: Mouse scrolled (437, 441) with delta (0, 0)
Screenshot: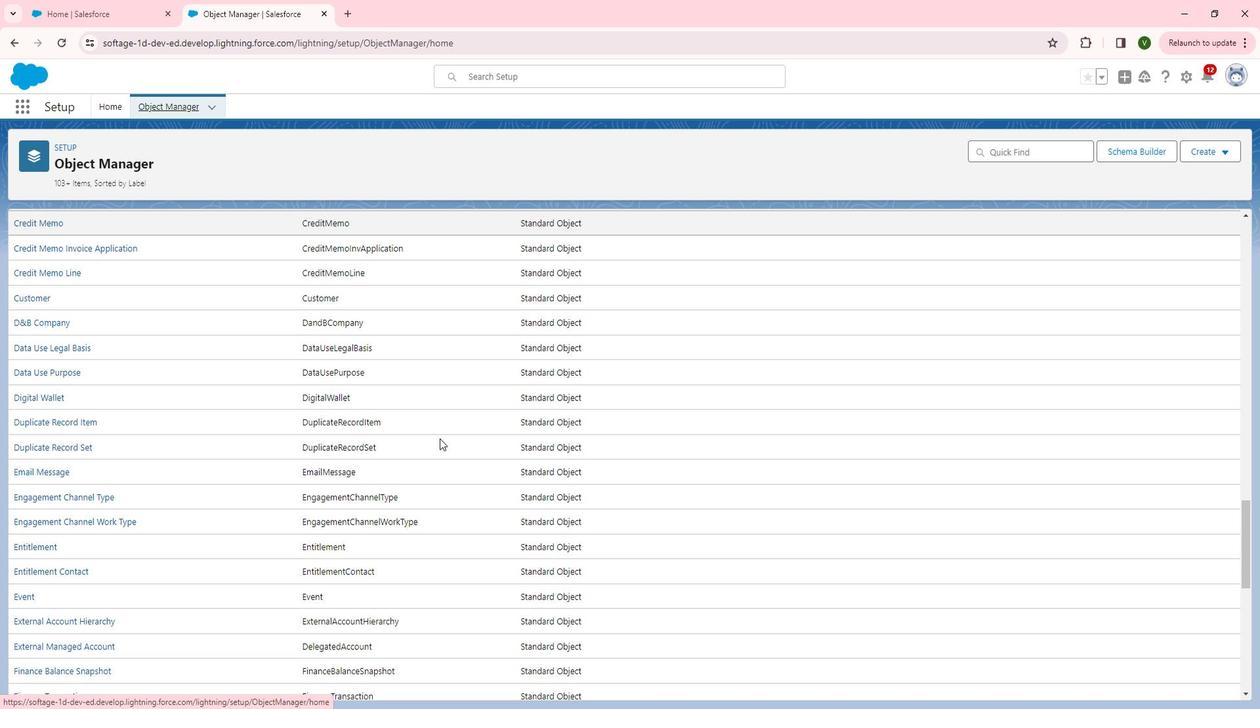 
Action: Mouse scrolled (437, 441) with delta (0, 0)
Screenshot: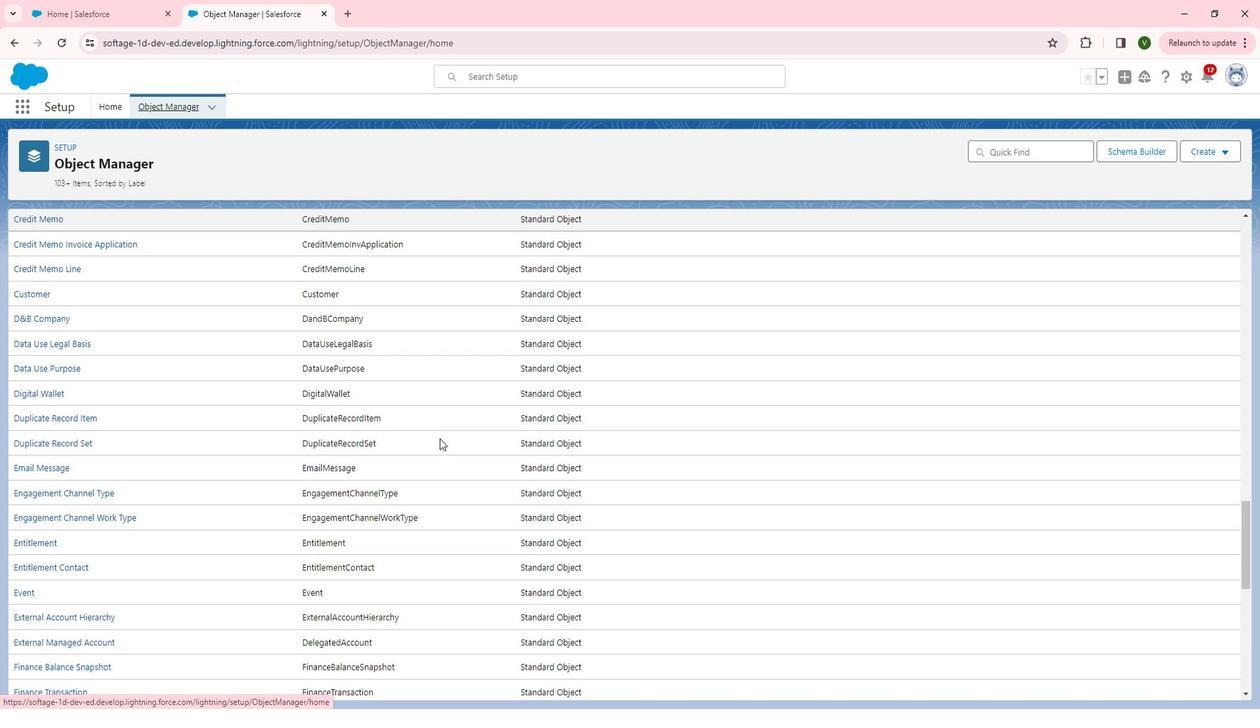 
Action: Mouse scrolled (437, 441) with delta (0, 0)
Screenshot: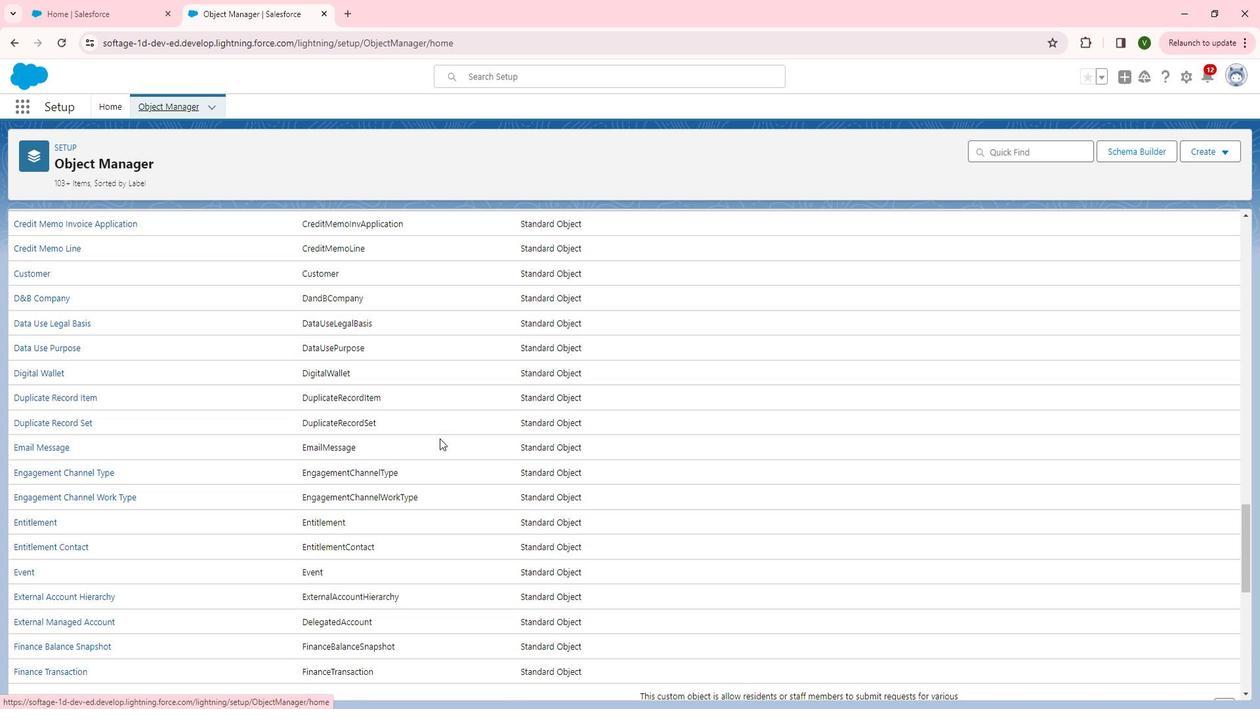 
Action: Mouse scrolled (437, 441) with delta (0, 0)
Screenshot: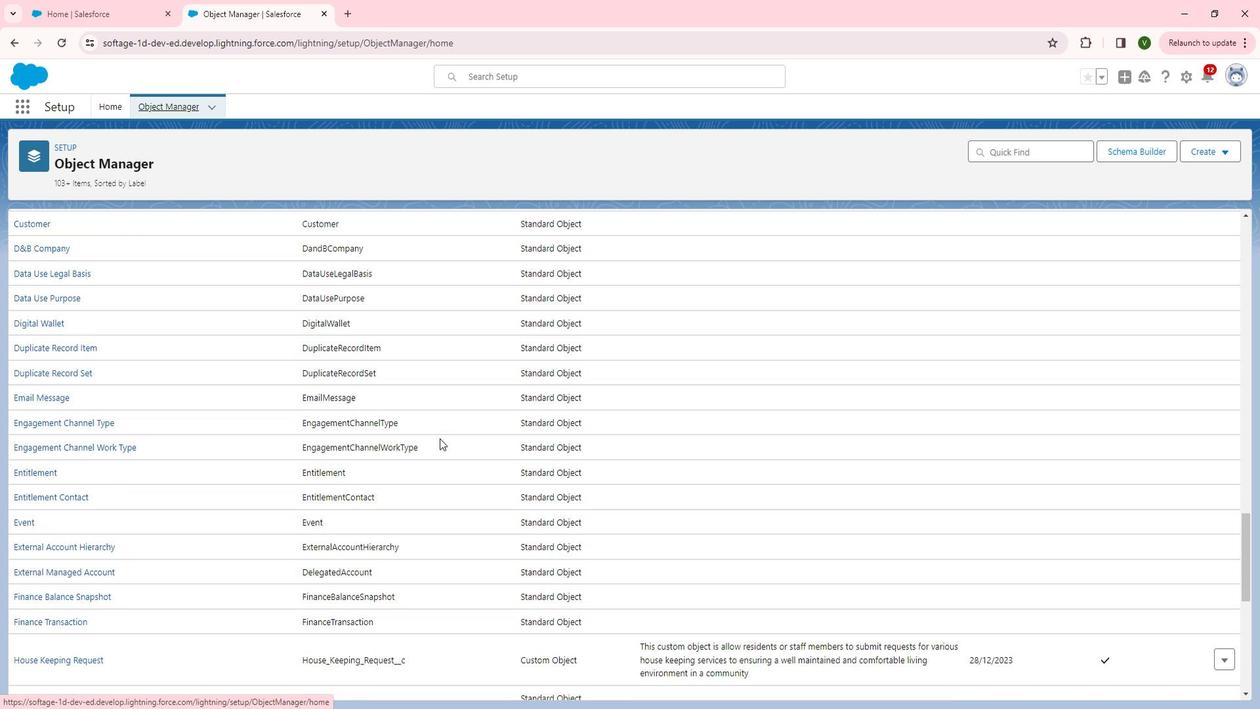 
Action: Mouse scrolled (437, 441) with delta (0, 0)
Screenshot: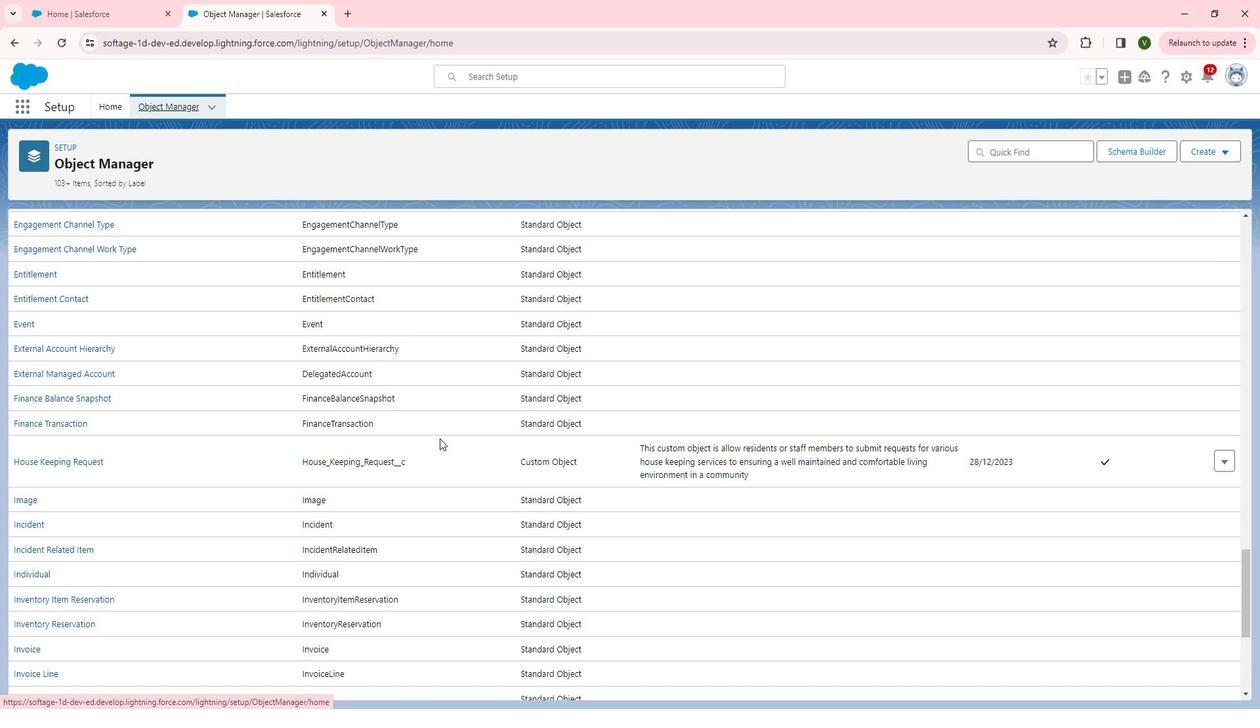 
Action: Mouse scrolled (437, 441) with delta (0, 0)
Screenshot: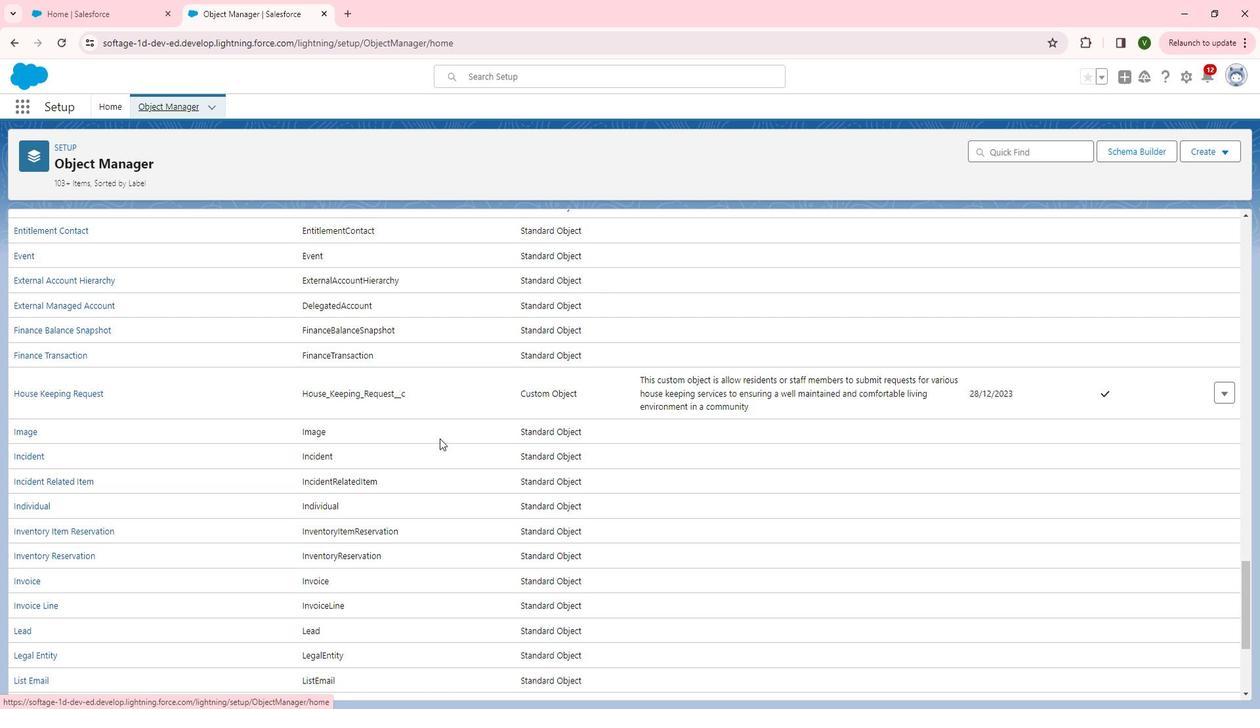 
Action: Mouse scrolled (437, 441) with delta (0, 0)
Screenshot: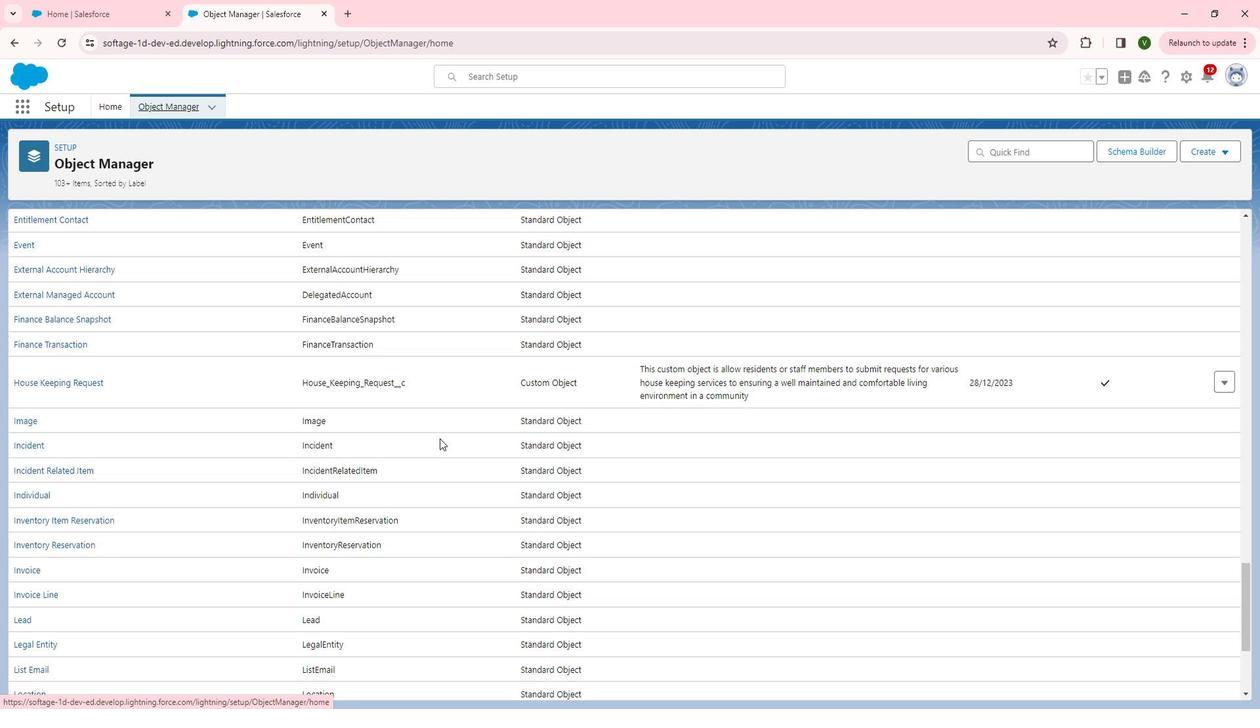 
Action: Mouse scrolled (437, 441) with delta (0, 0)
Screenshot: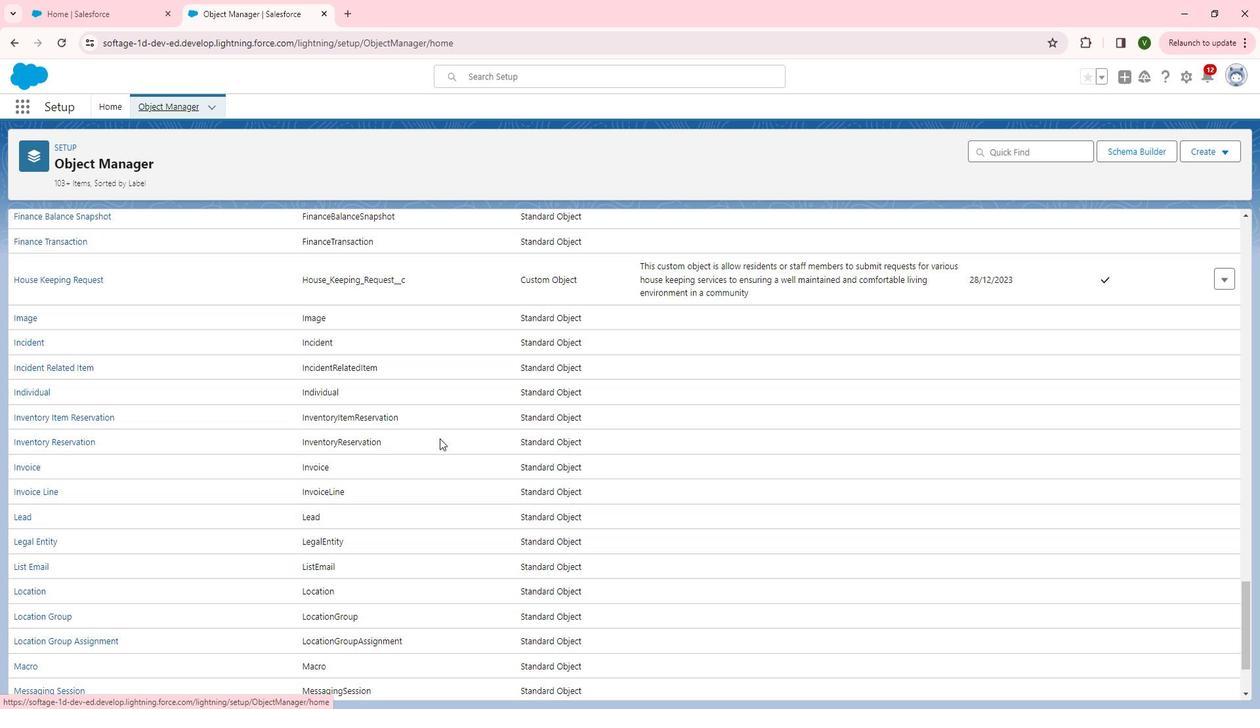 
Action: Mouse scrolled (437, 441) with delta (0, 0)
Screenshot: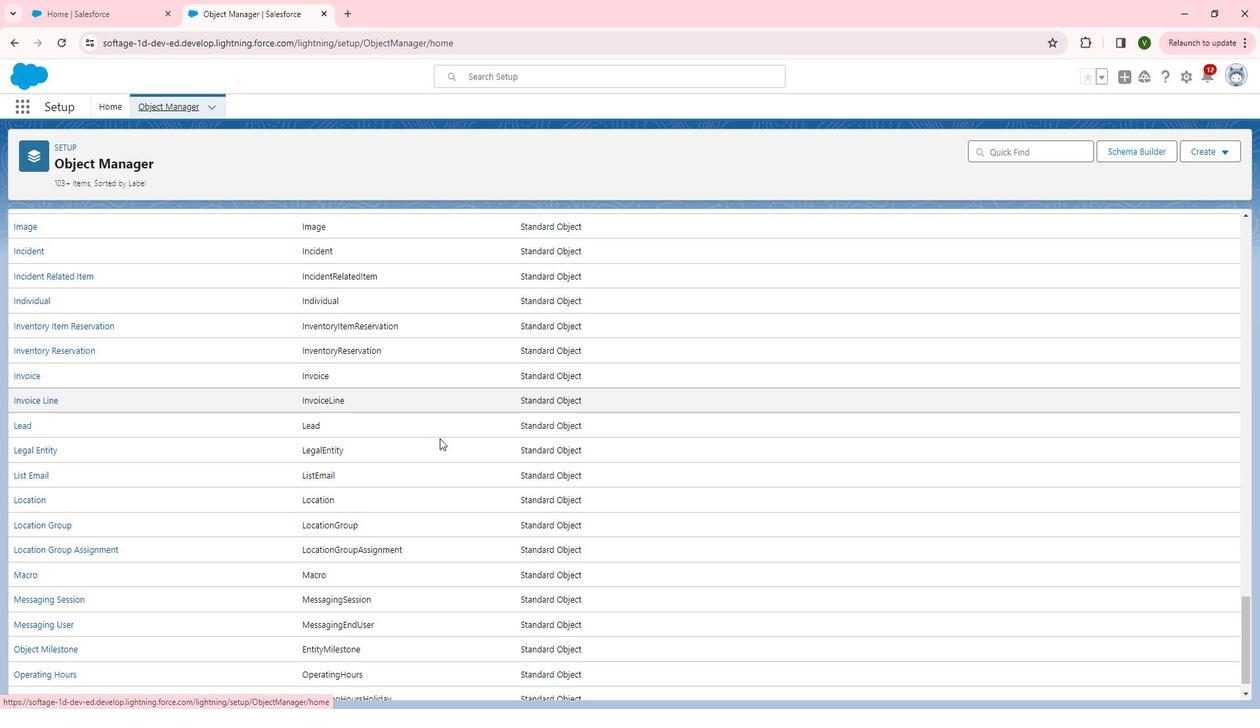 
Action: Mouse scrolled (437, 441) with delta (0, 0)
Screenshot: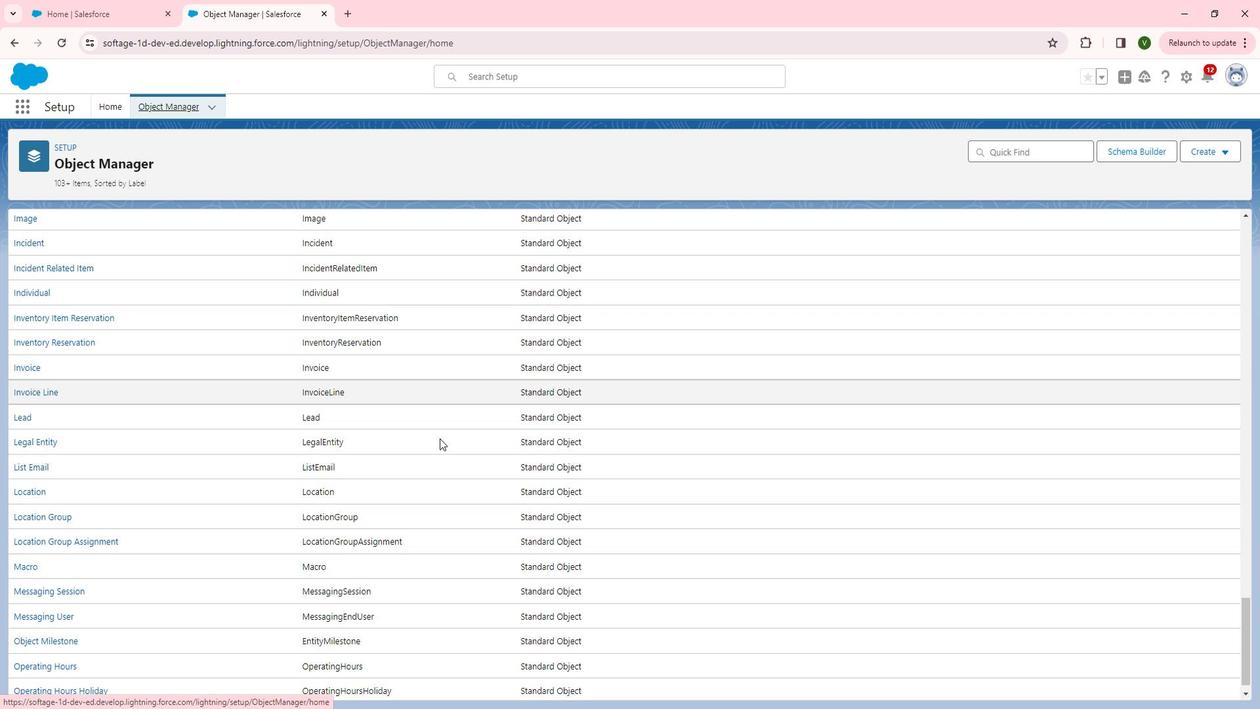 
Action: Mouse scrolled (437, 441) with delta (0, 0)
Screenshot: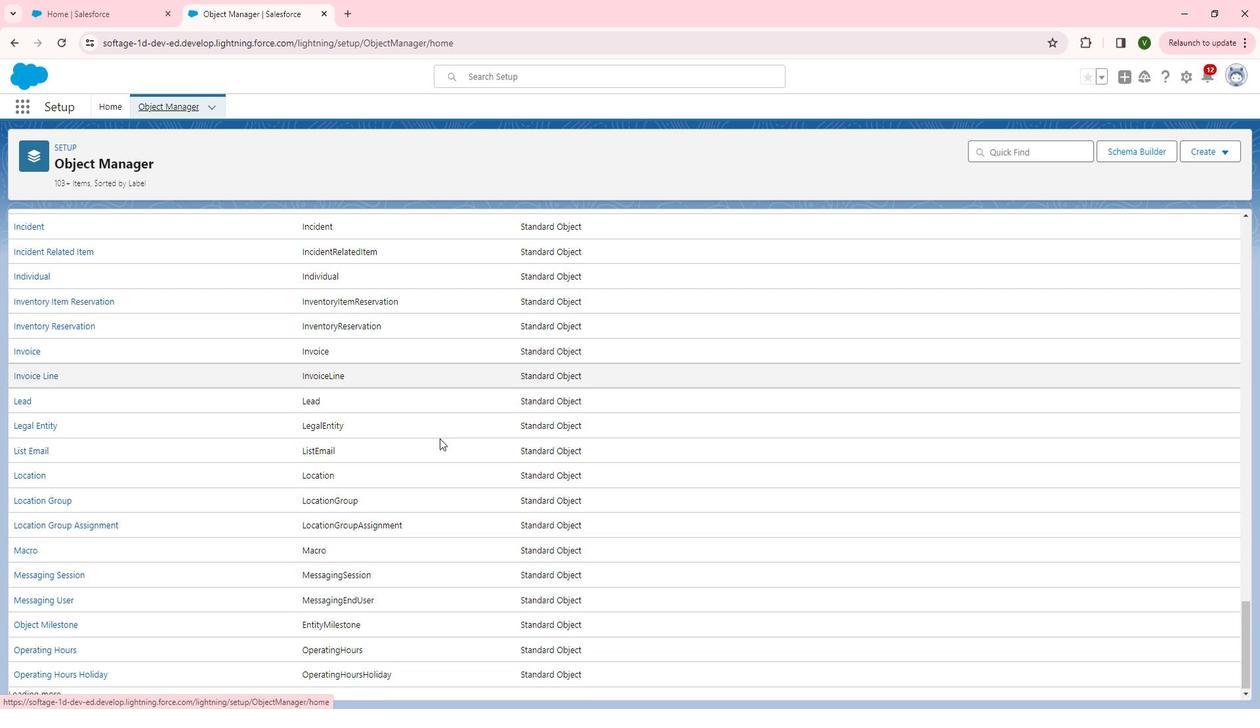 
Action: Mouse scrolled (437, 441) with delta (0, 0)
Screenshot: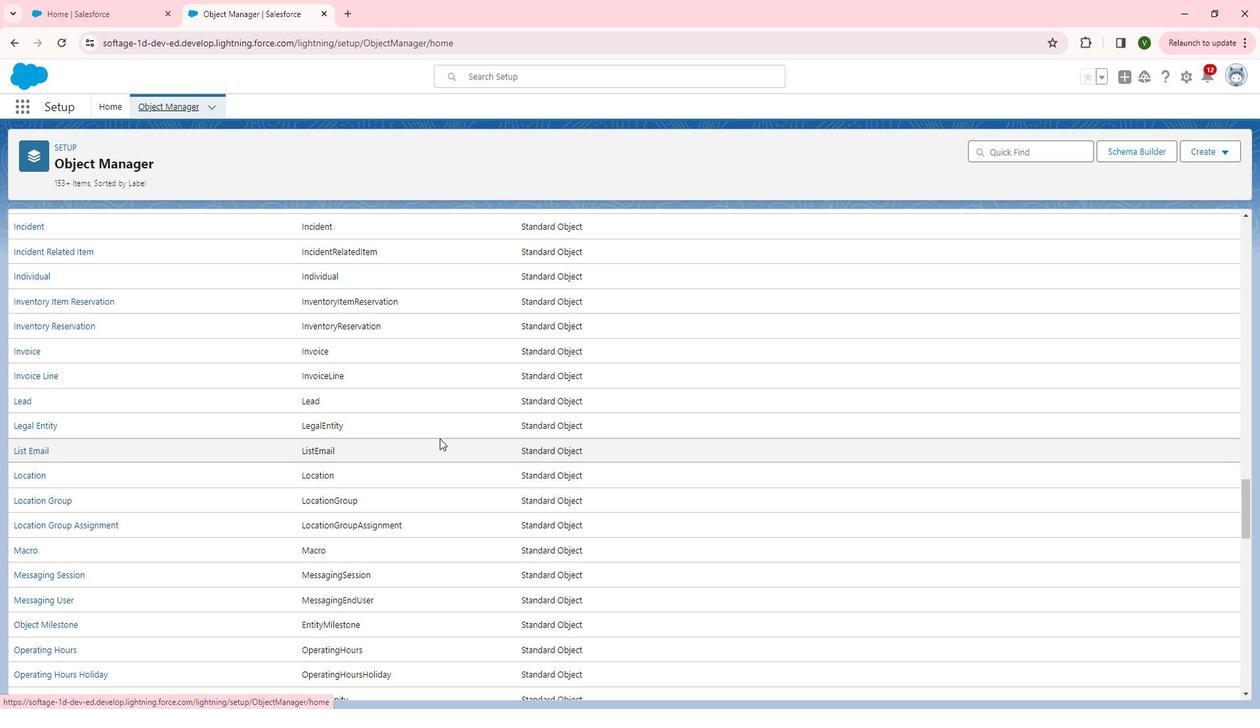 
Action: Mouse scrolled (437, 441) with delta (0, 0)
Screenshot: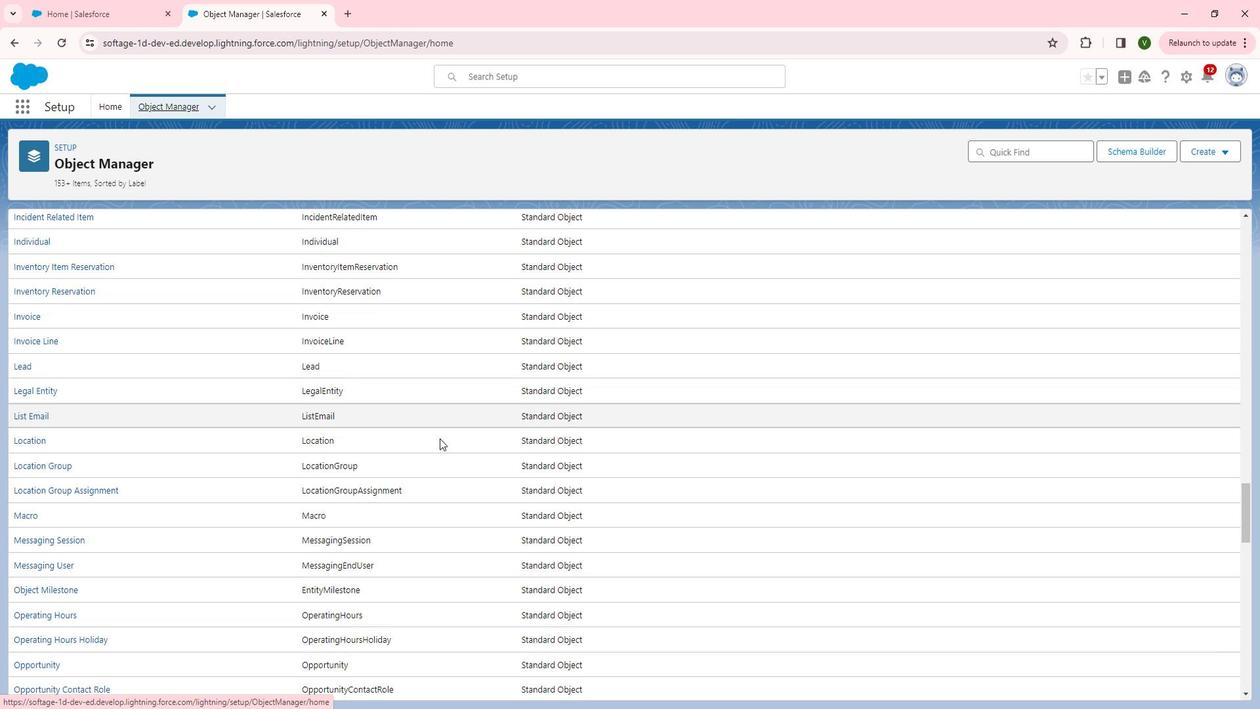 
Action: Mouse scrolled (437, 441) with delta (0, 0)
Screenshot: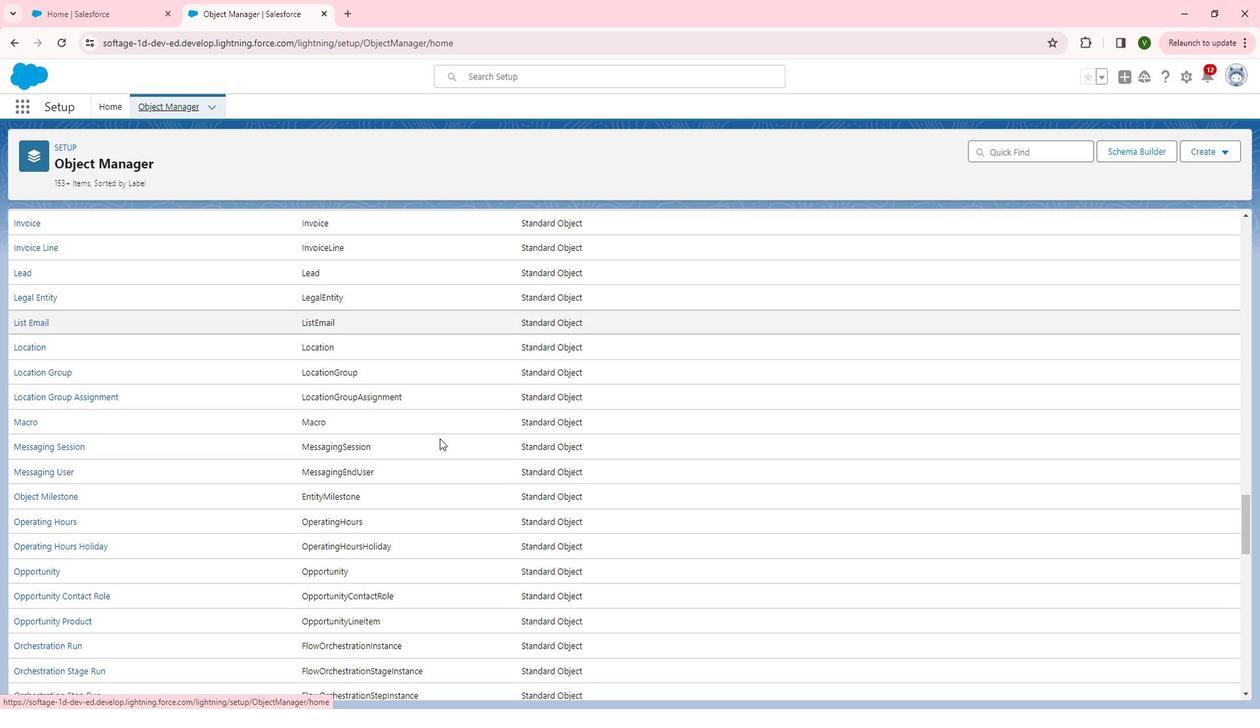 
Action: Mouse scrolled (437, 441) with delta (0, 0)
Screenshot: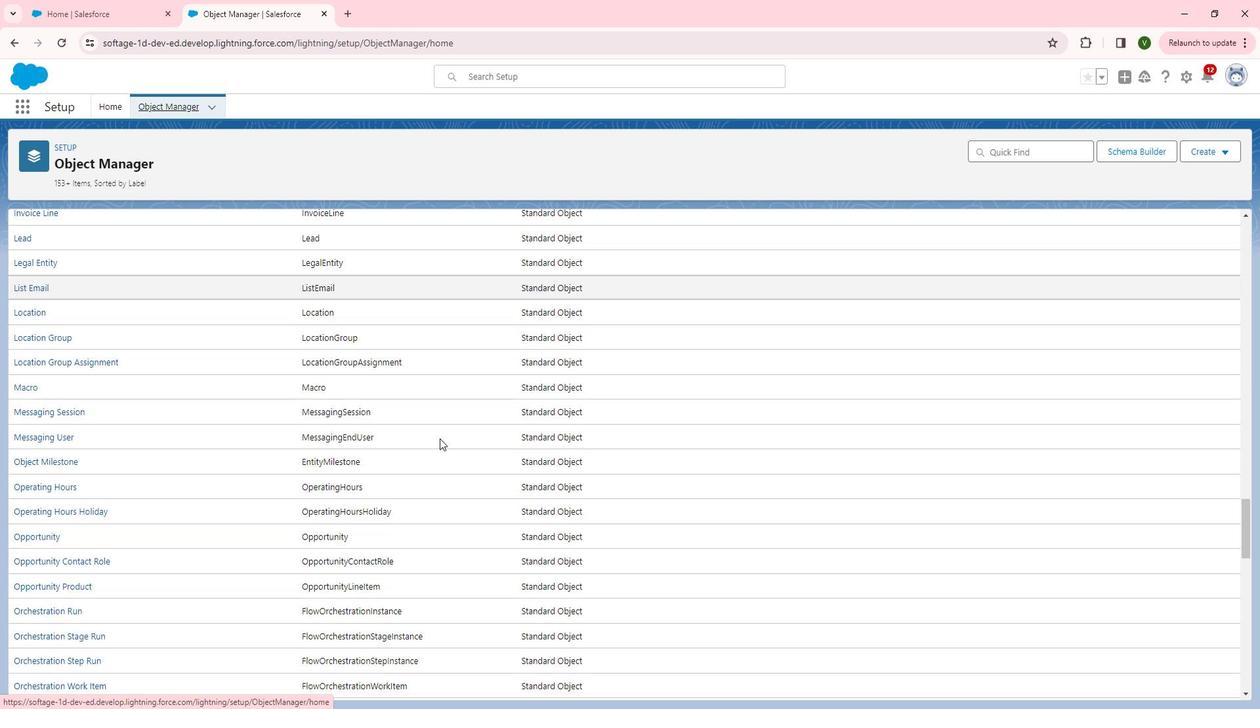 
Action: Mouse scrolled (437, 441) with delta (0, 0)
Screenshot: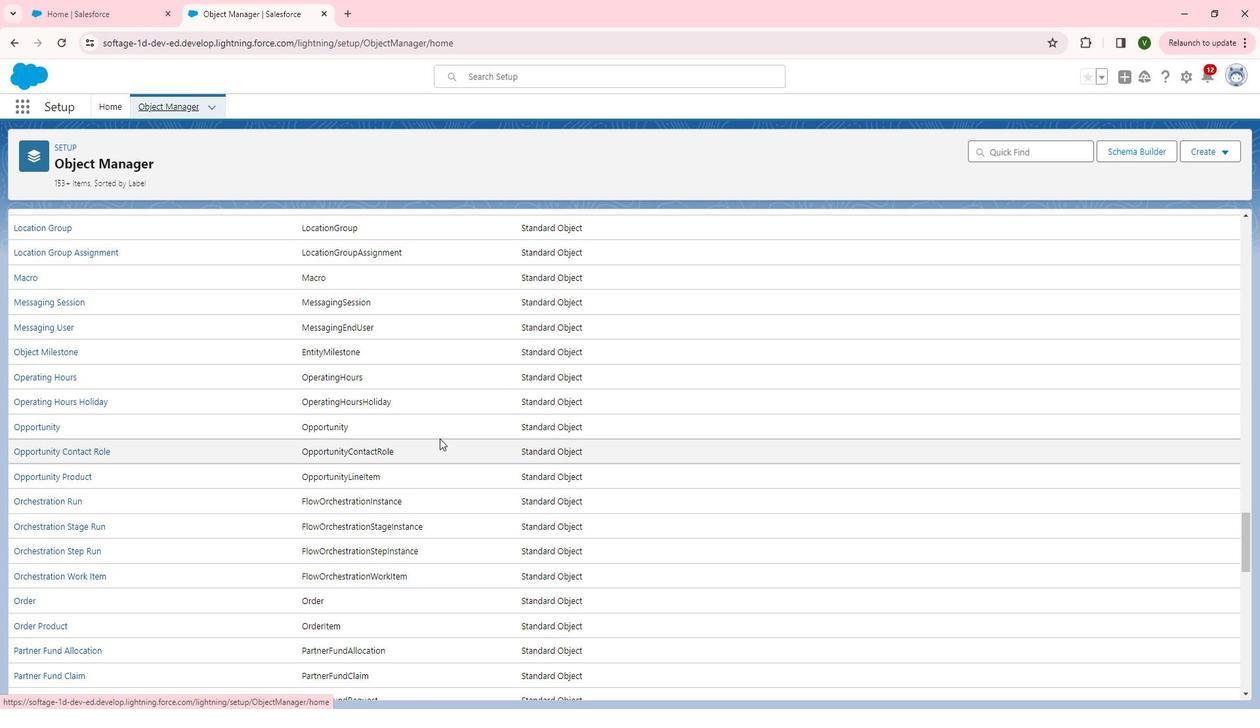 
Action: Mouse scrolled (437, 441) with delta (0, 0)
Screenshot: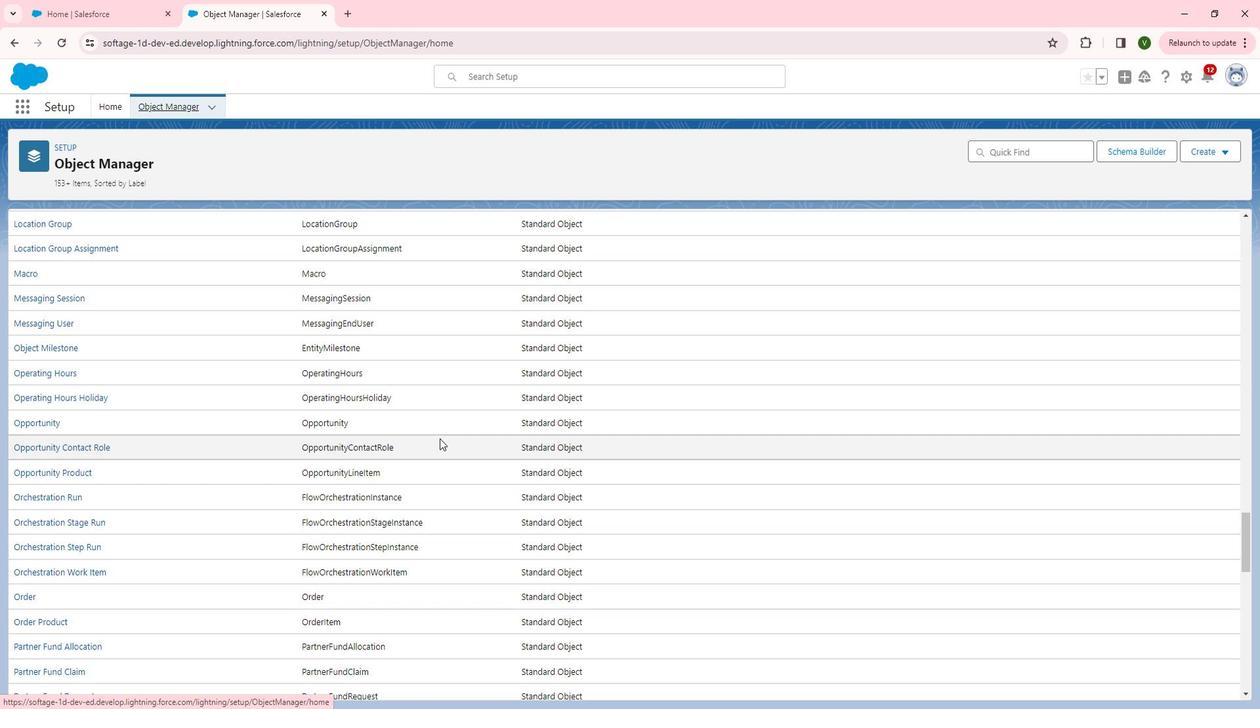 
Action: Mouse scrolled (437, 441) with delta (0, 0)
Screenshot: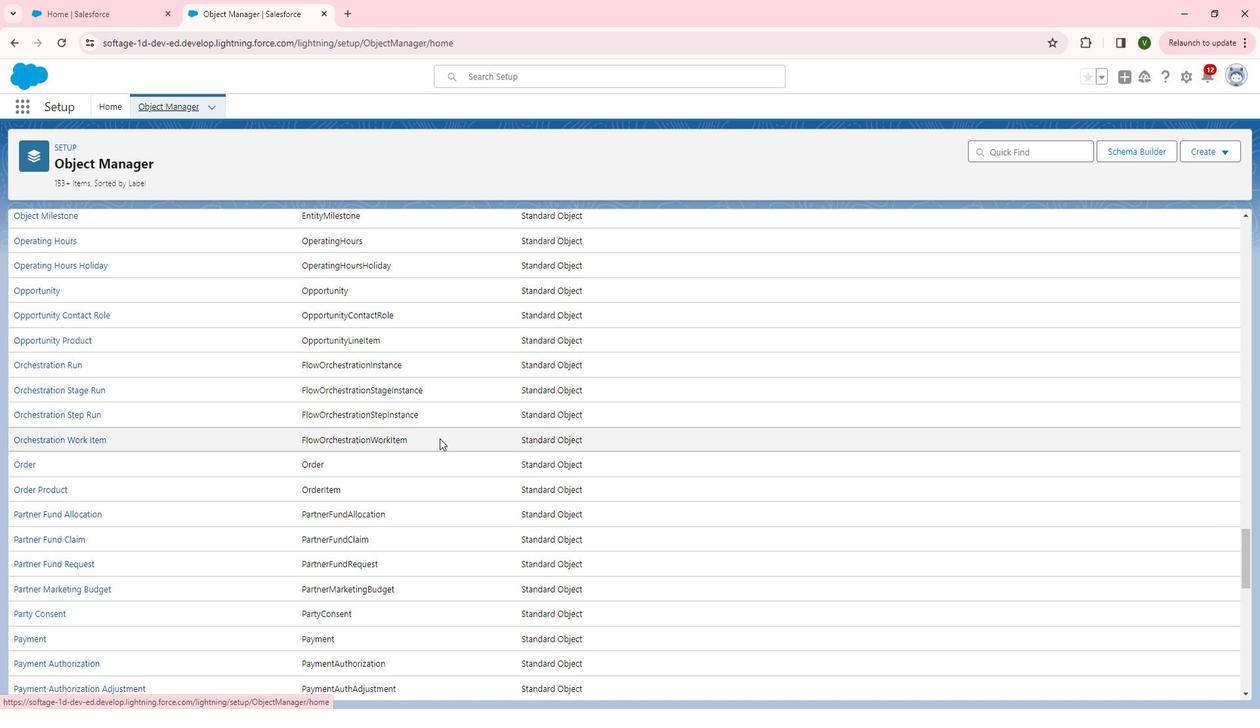 
Action: Mouse scrolled (437, 441) with delta (0, 0)
Screenshot: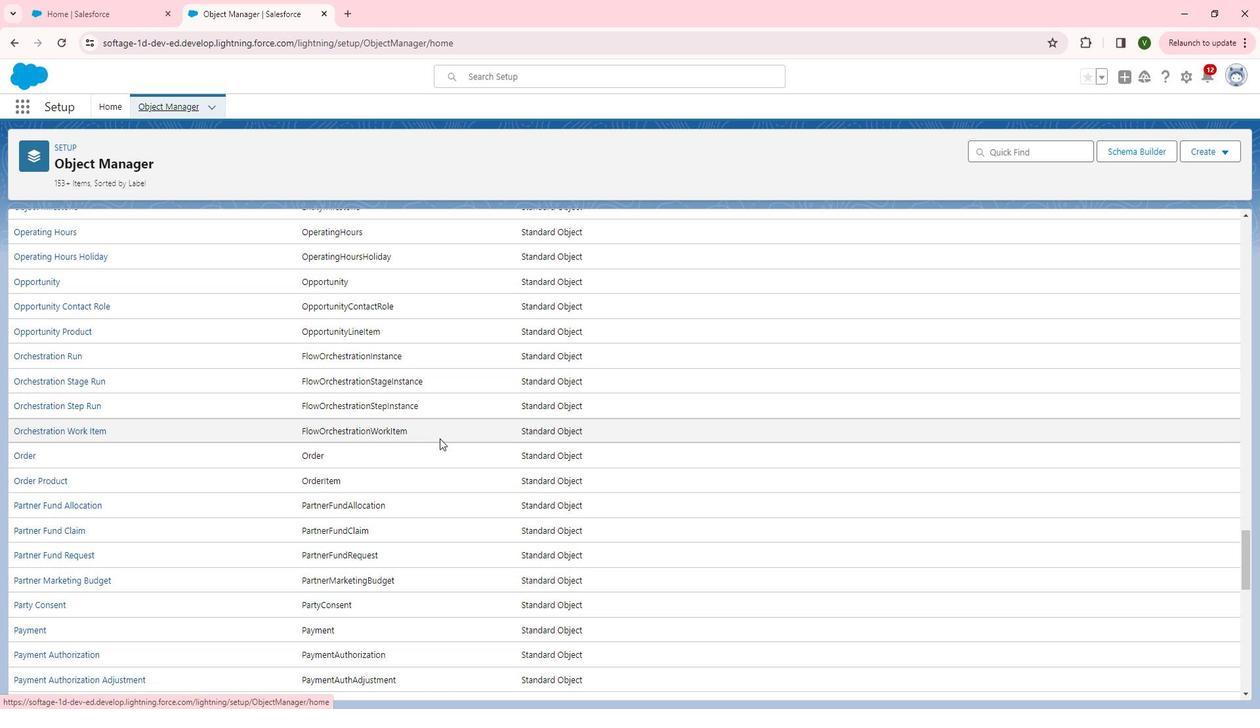 
Action: Mouse scrolled (437, 441) with delta (0, 0)
Screenshot: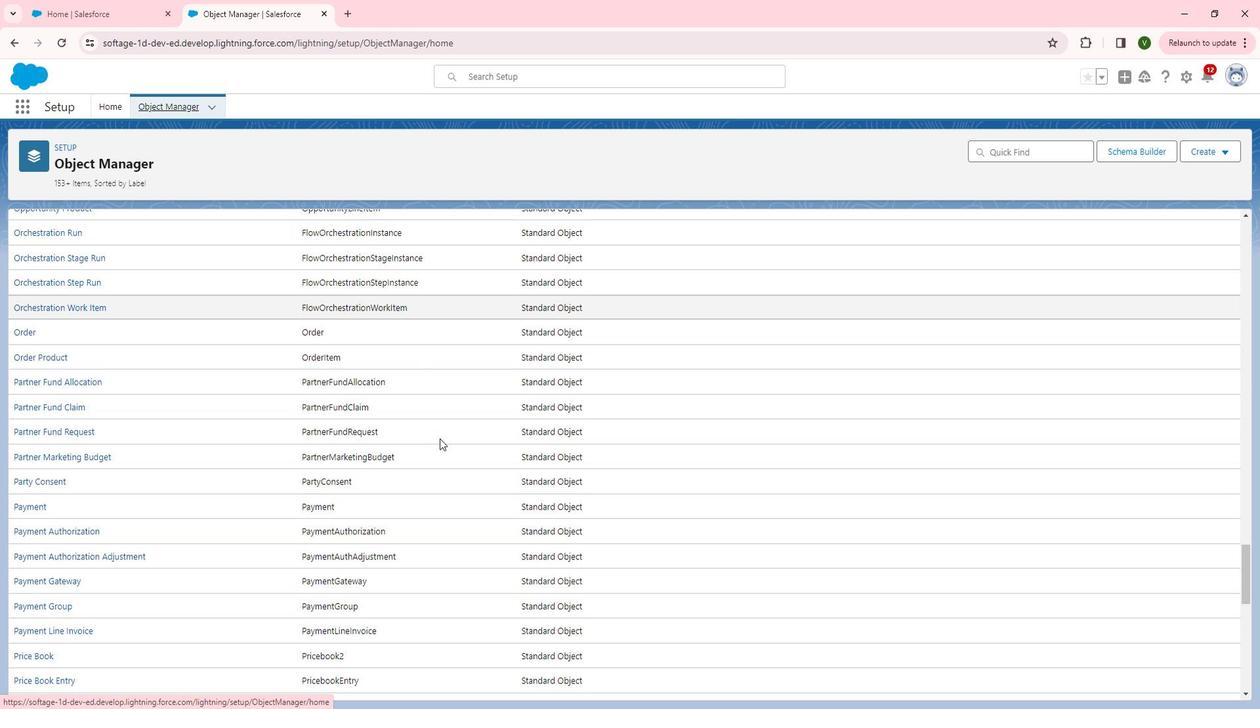 
Action: Mouse scrolled (437, 441) with delta (0, 0)
Screenshot: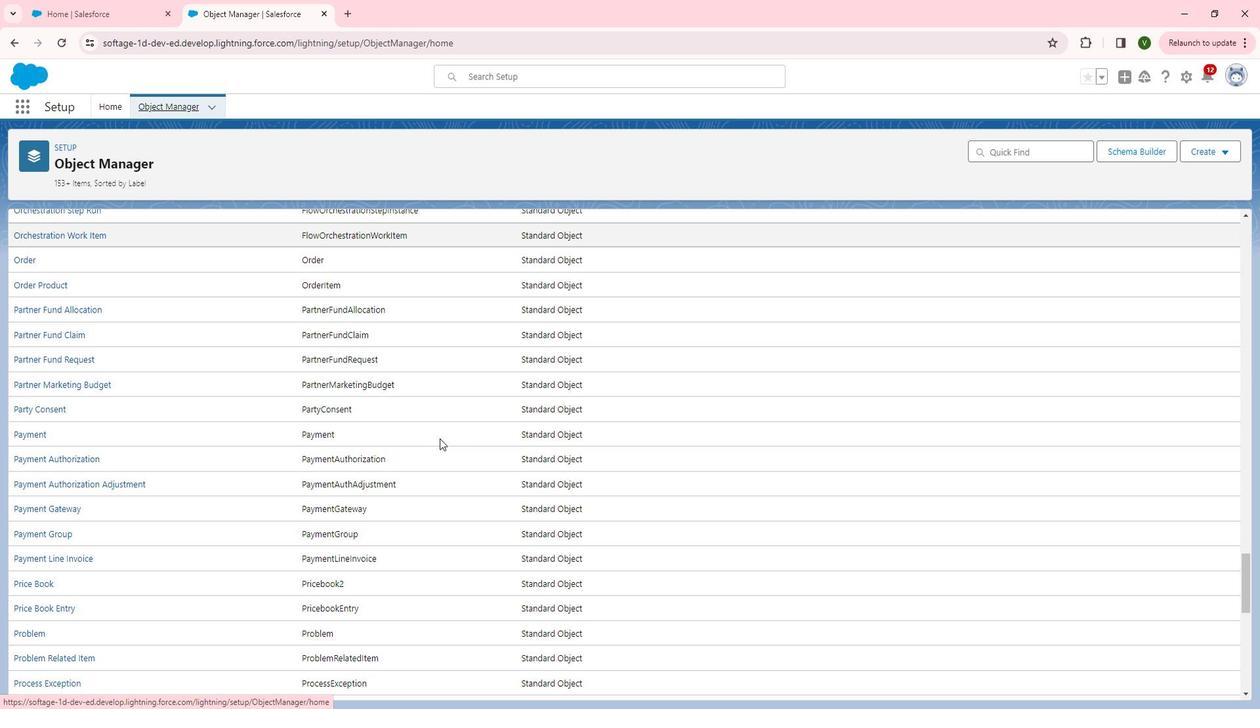 
Action: Mouse scrolled (437, 441) with delta (0, 0)
Screenshot: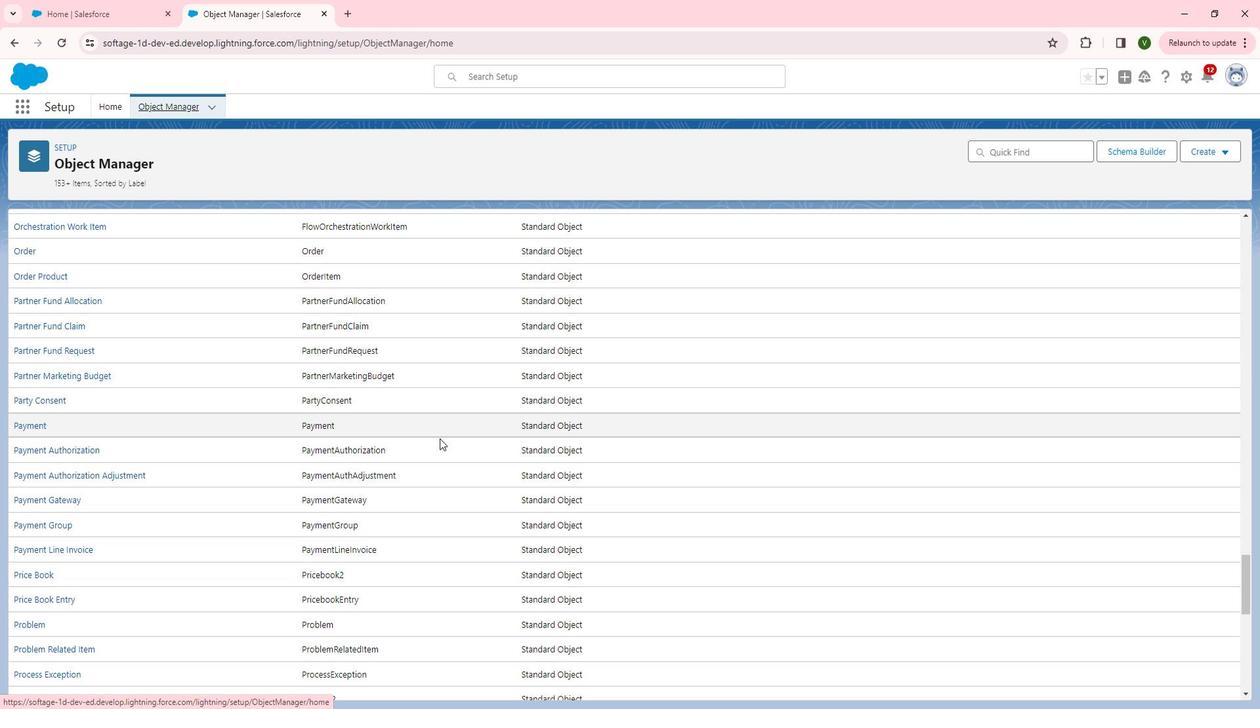
Action: Mouse scrolled (437, 441) with delta (0, 0)
Screenshot: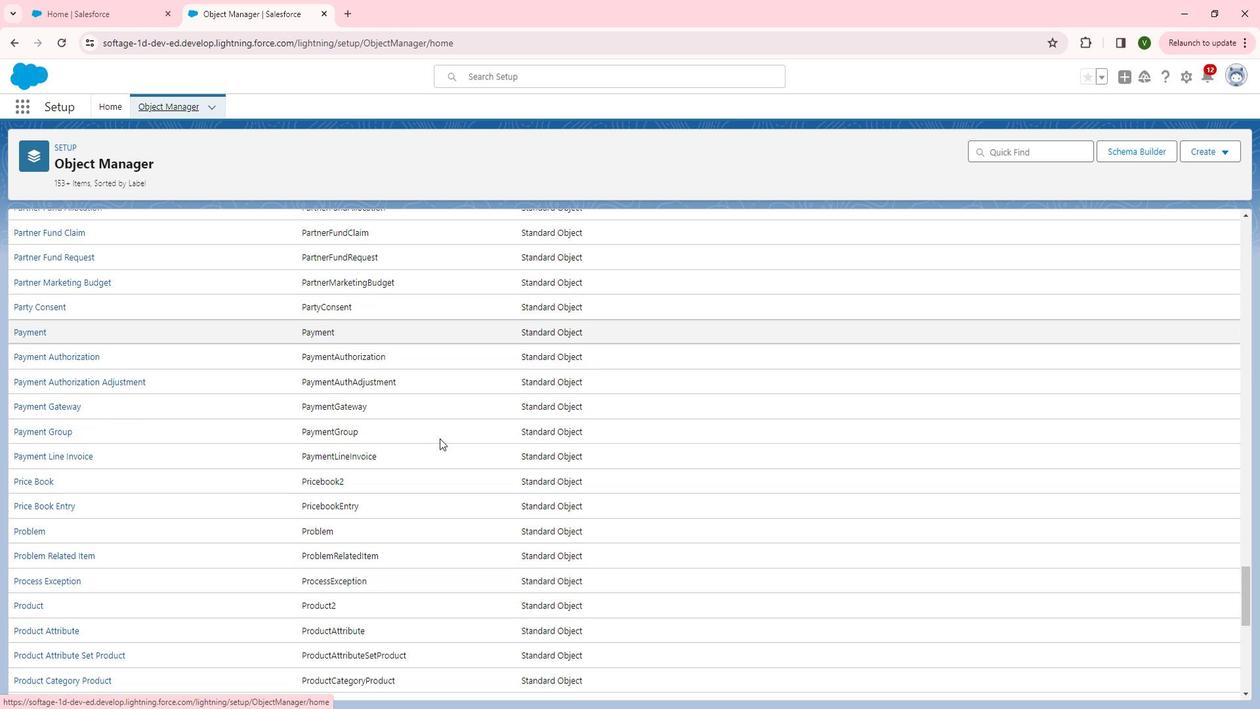 
Action: Mouse scrolled (437, 441) with delta (0, 0)
Screenshot: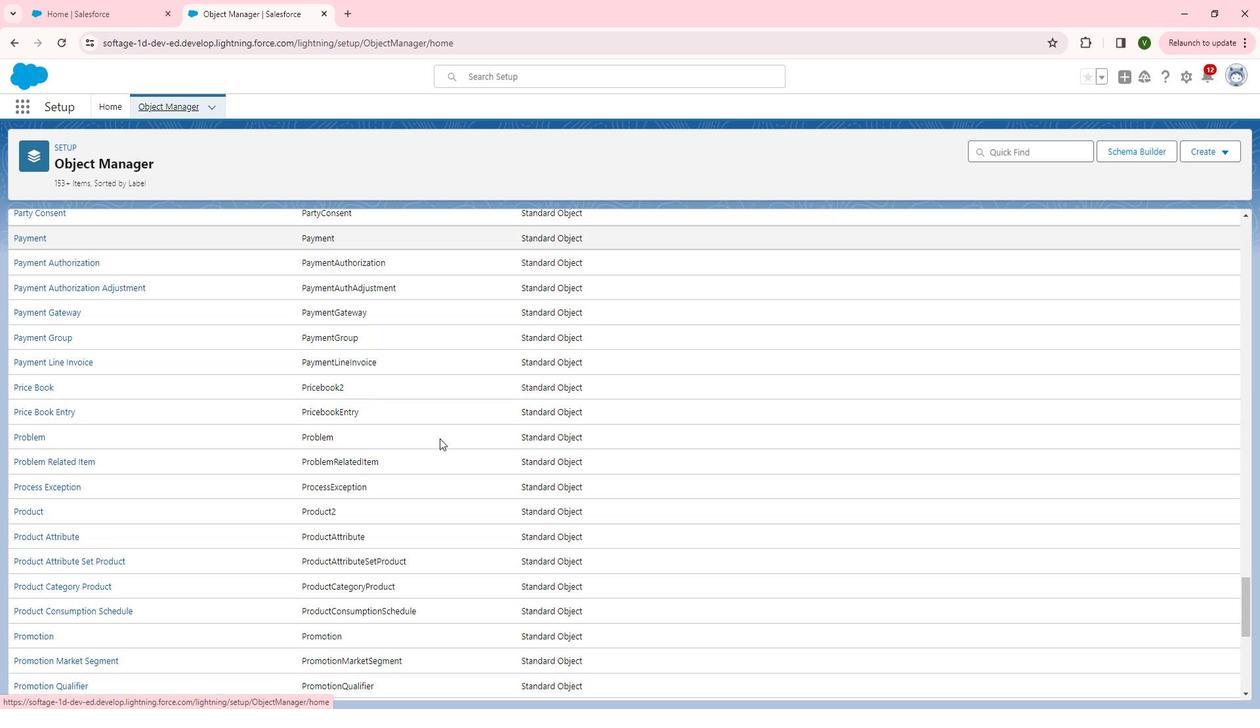 
Action: Mouse scrolled (437, 441) with delta (0, 0)
Screenshot: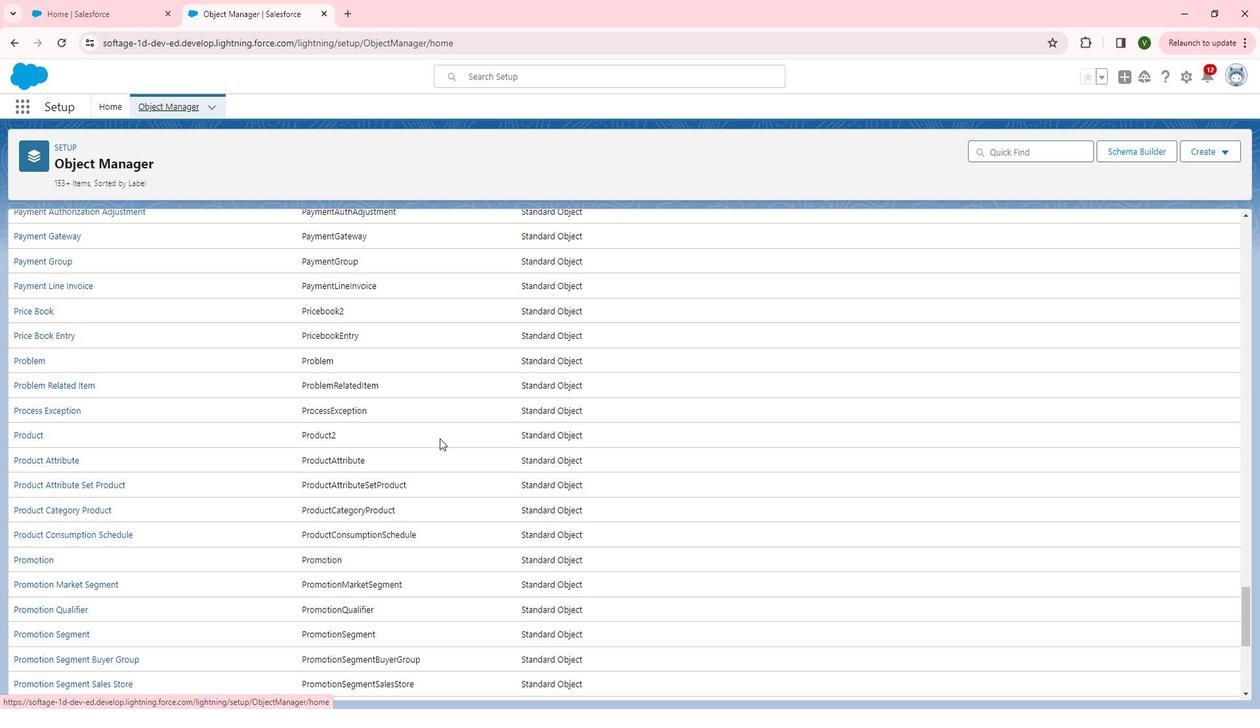 
Action: Mouse scrolled (437, 441) with delta (0, 0)
Screenshot: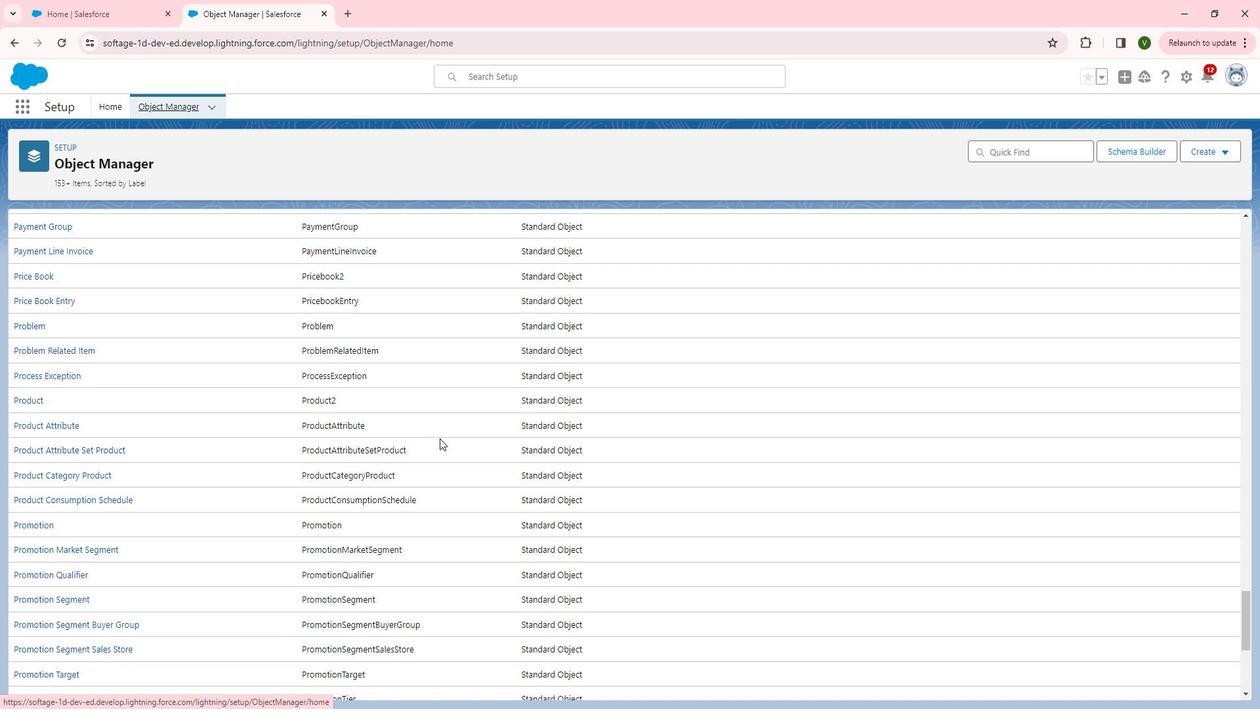 
Action: Mouse scrolled (437, 441) with delta (0, 0)
Screenshot: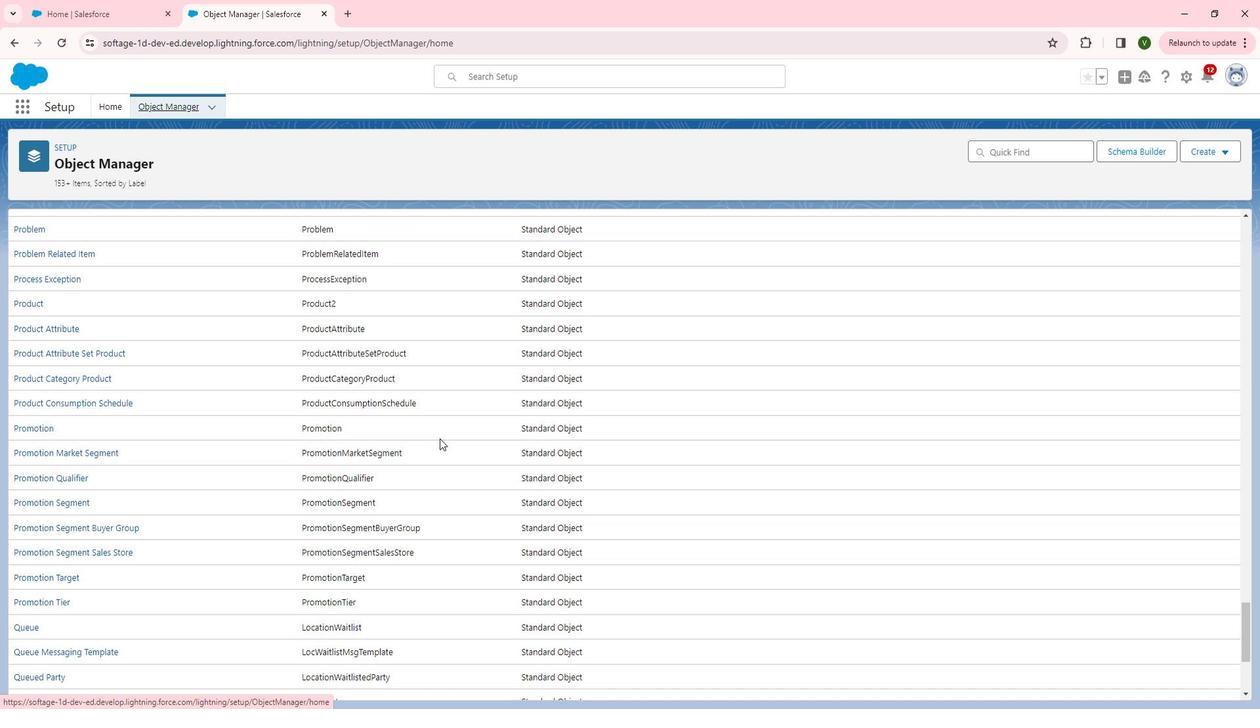 
Action: Mouse scrolled (437, 441) with delta (0, 0)
Screenshot: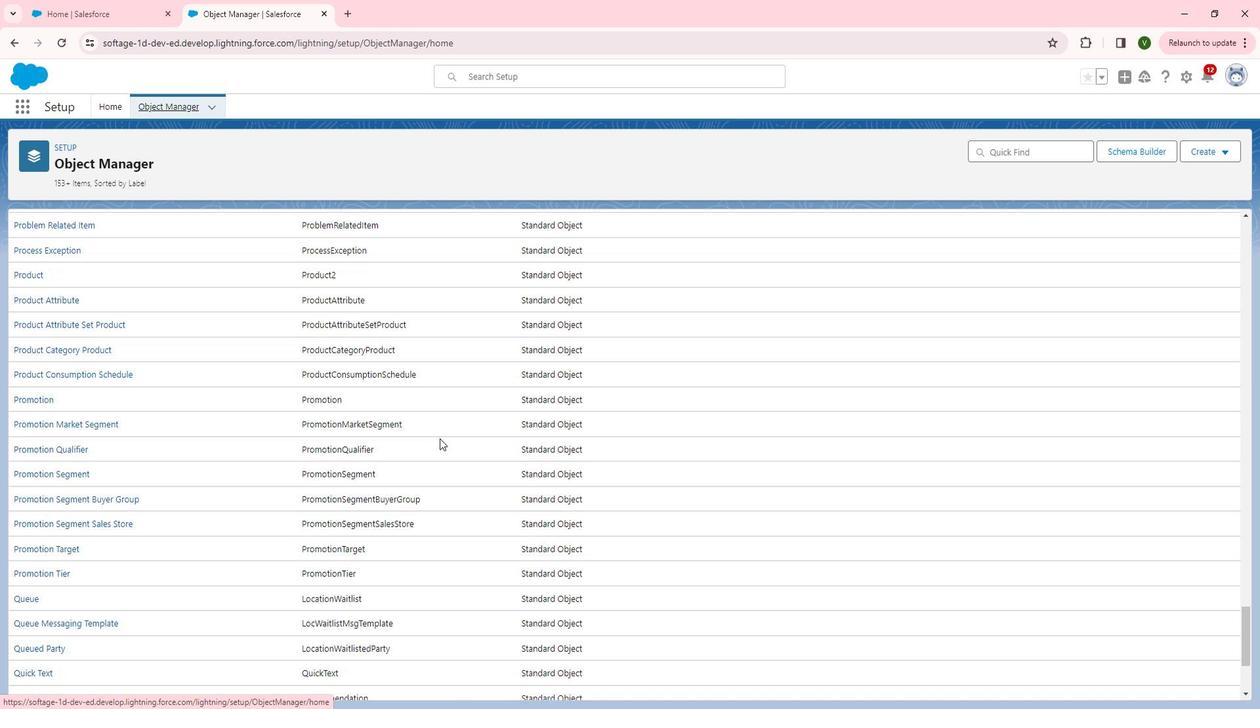 
Action: Mouse scrolled (437, 441) with delta (0, 0)
Screenshot: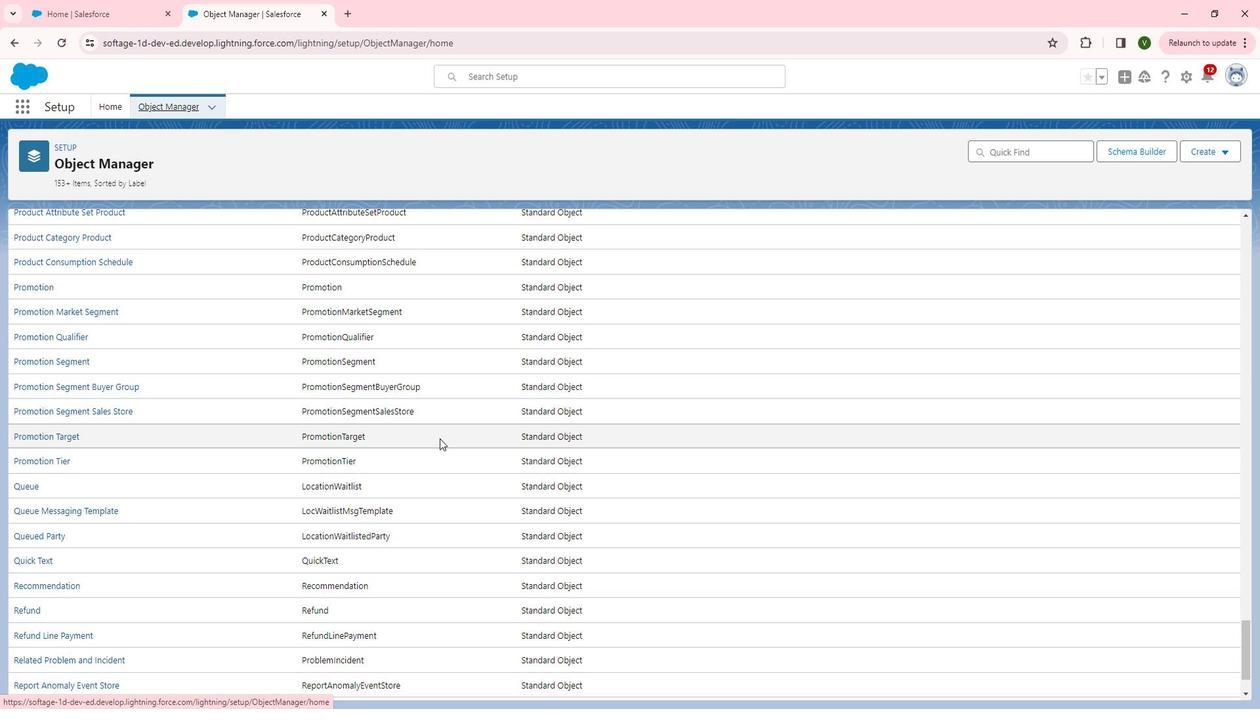 
Action: Mouse scrolled (437, 441) with delta (0, 0)
Screenshot: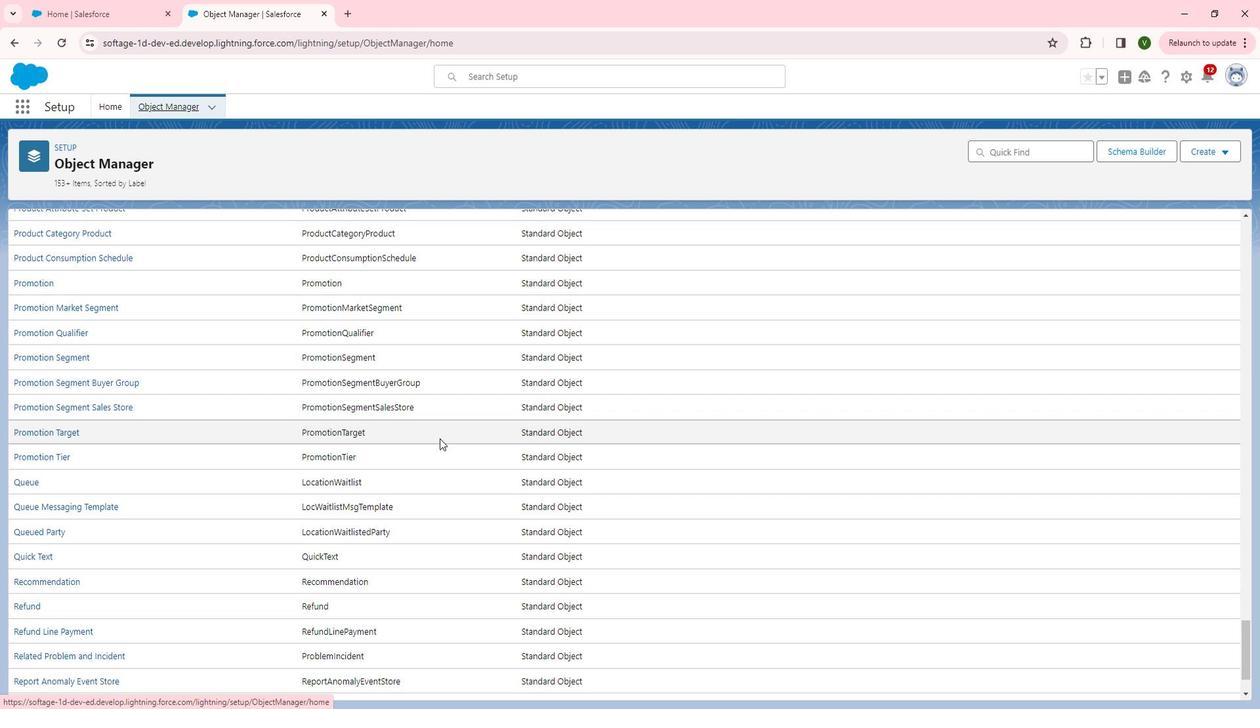 
Action: Mouse scrolled (437, 441) with delta (0, 0)
Screenshot: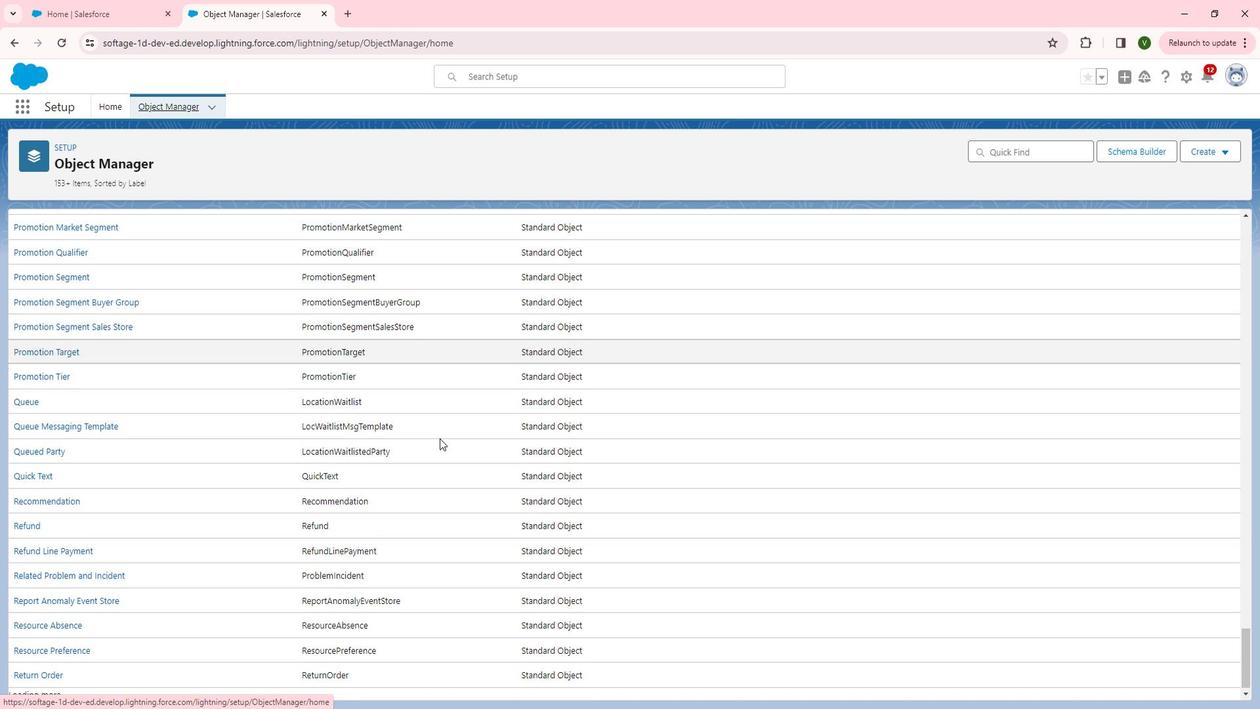 
Action: Mouse scrolled (437, 441) with delta (0, 0)
Screenshot: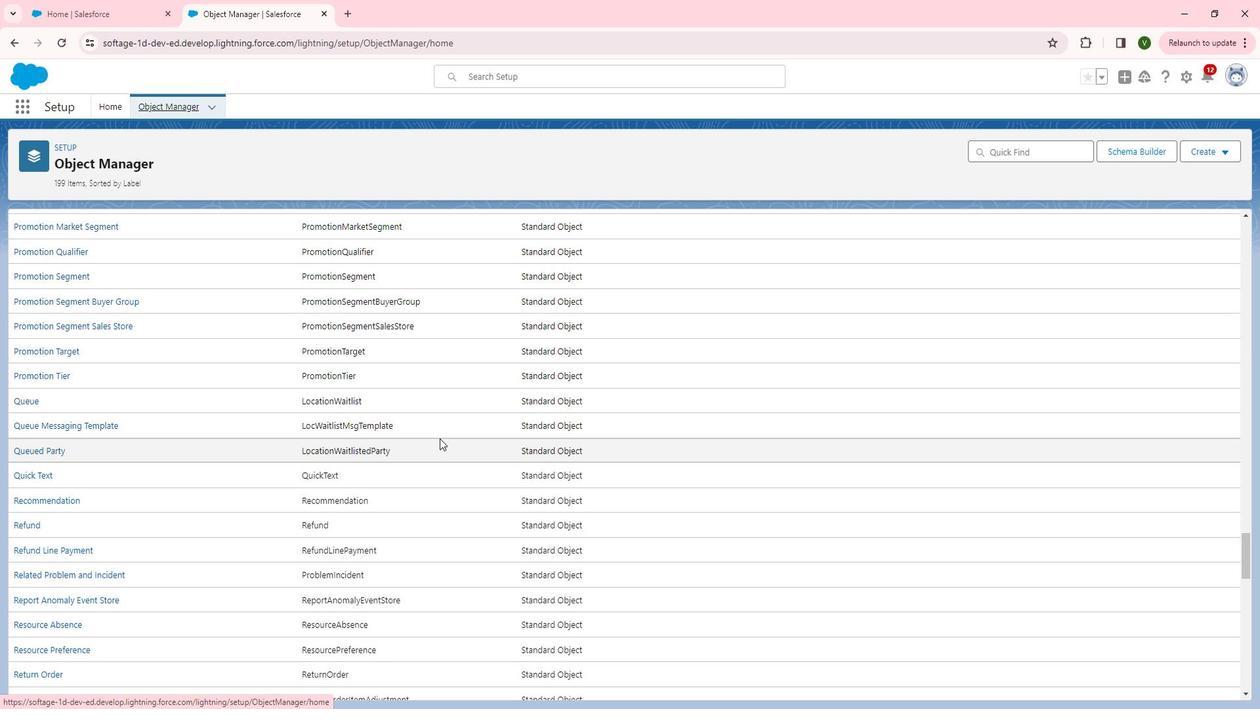 
Action: Mouse scrolled (437, 441) with delta (0, 0)
Screenshot: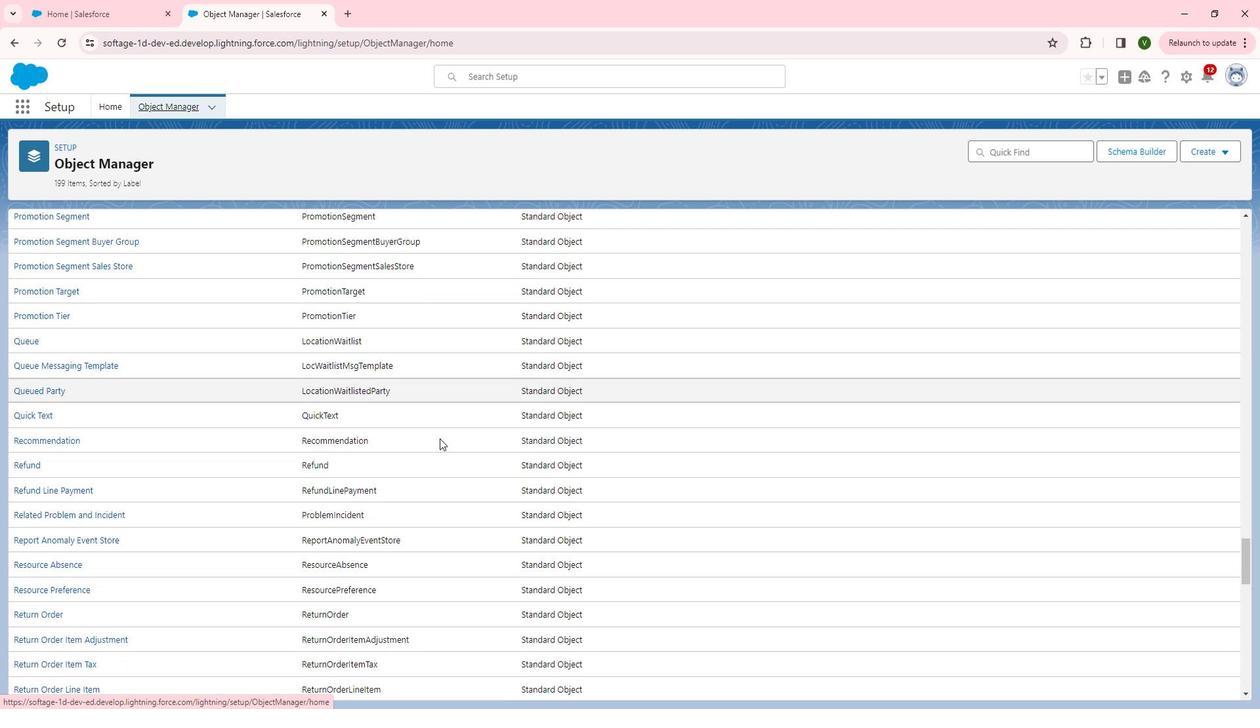 
Action: Mouse scrolled (437, 441) with delta (0, 0)
Screenshot: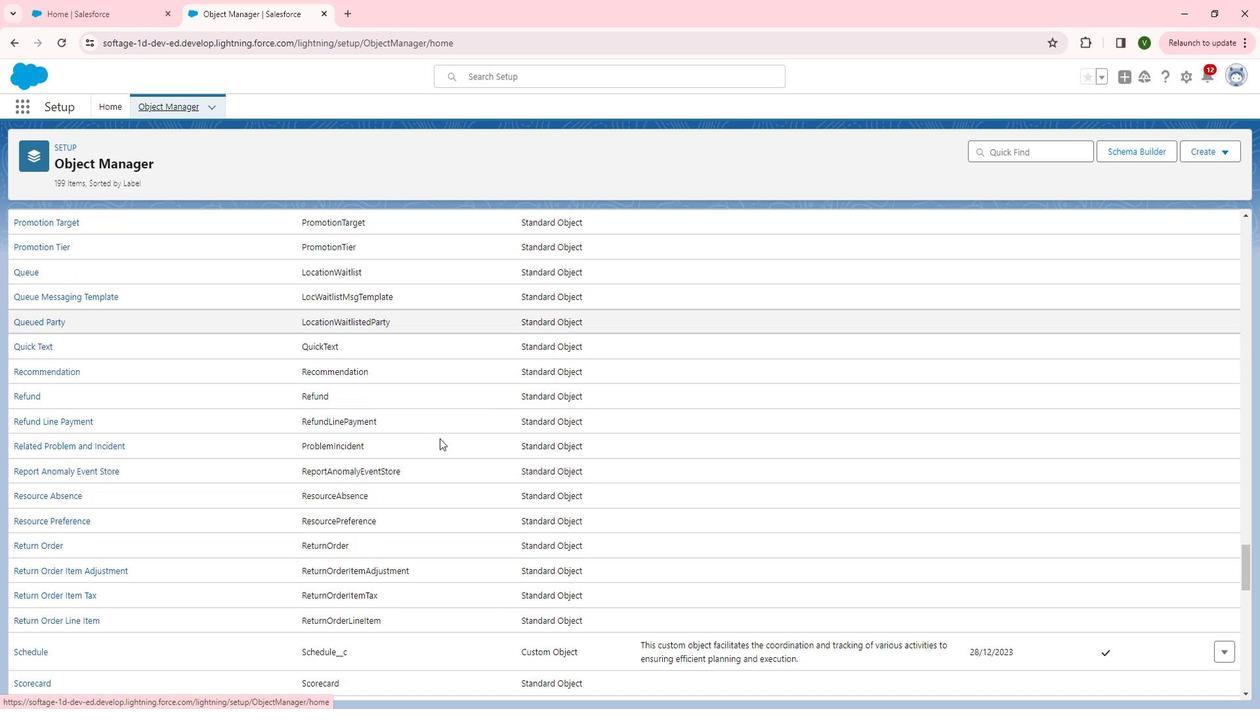 
Action: Mouse scrolled (437, 441) with delta (0, 0)
Screenshot: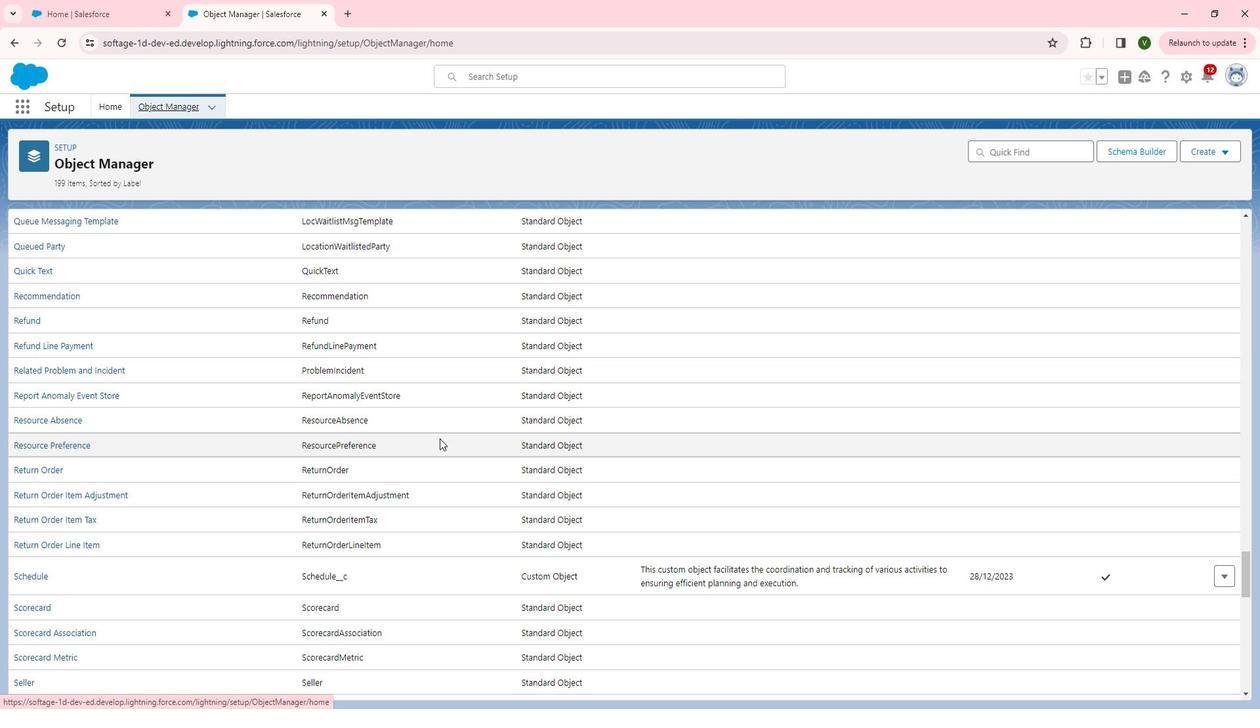 
Action: Mouse scrolled (437, 441) with delta (0, 0)
Screenshot: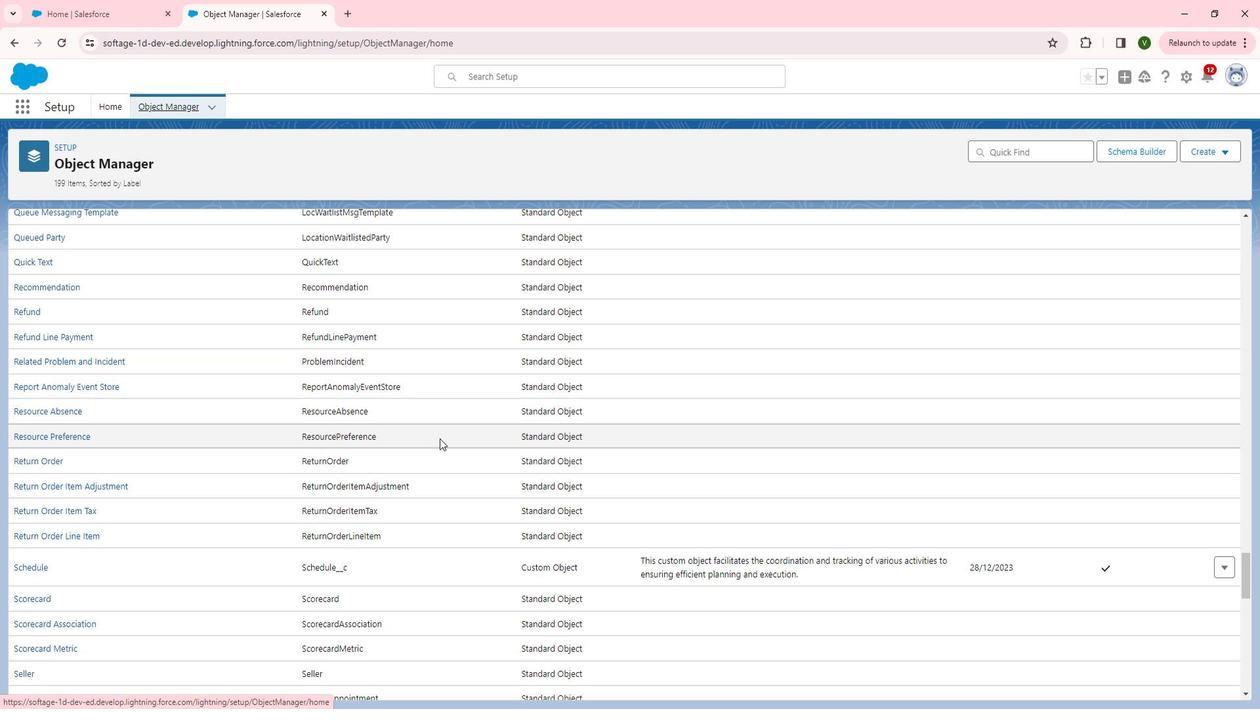 
Action: Mouse moved to (32, 442)
Screenshot: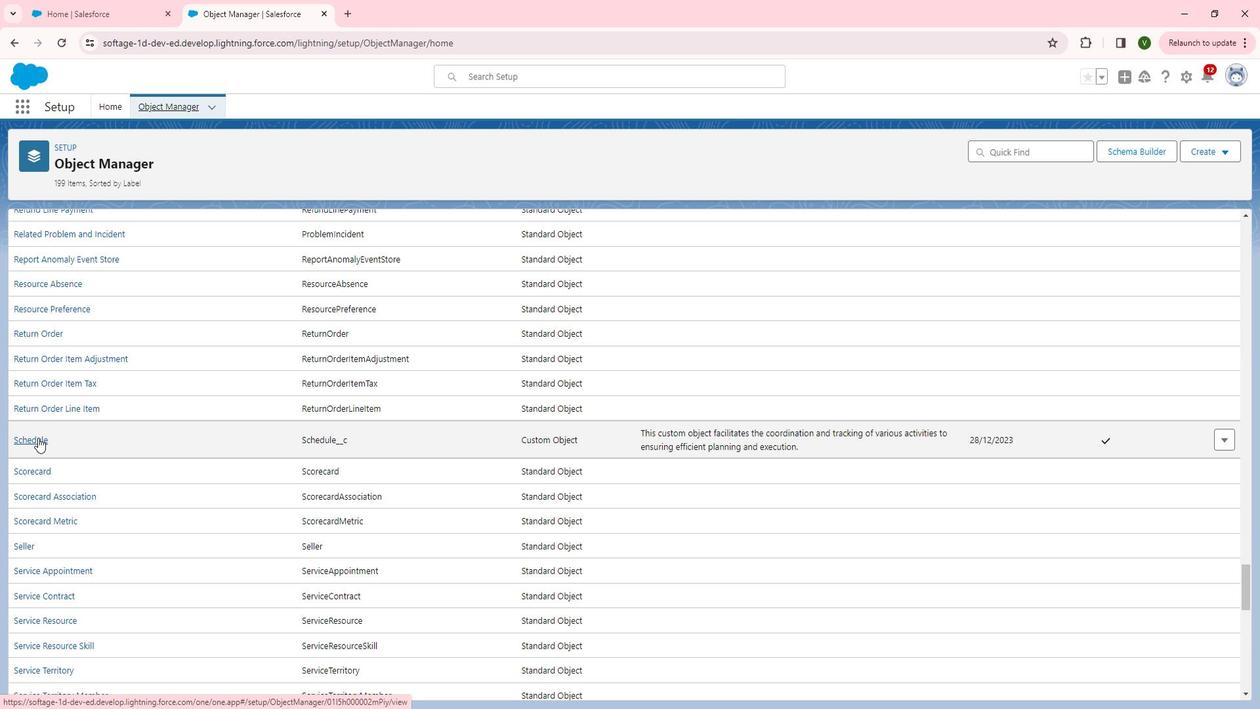 
Action: Mouse pressed left at (32, 442)
Screenshot: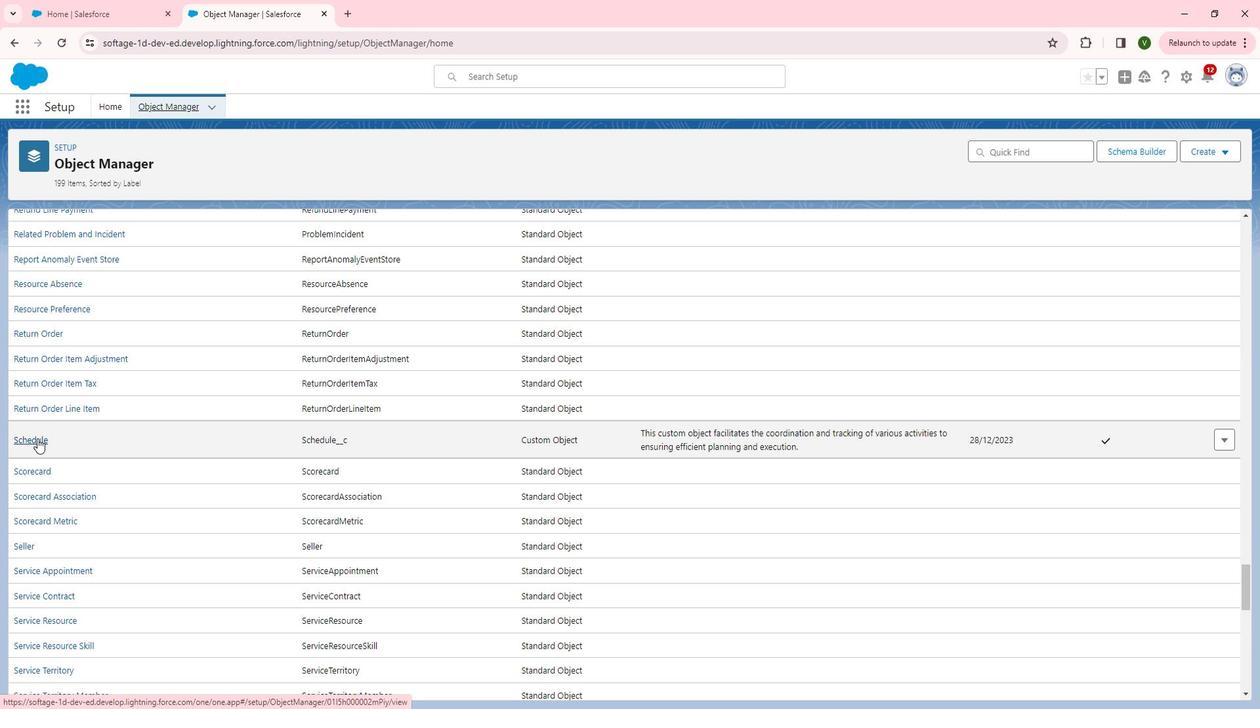 
Action: Mouse moved to (89, 255)
Screenshot: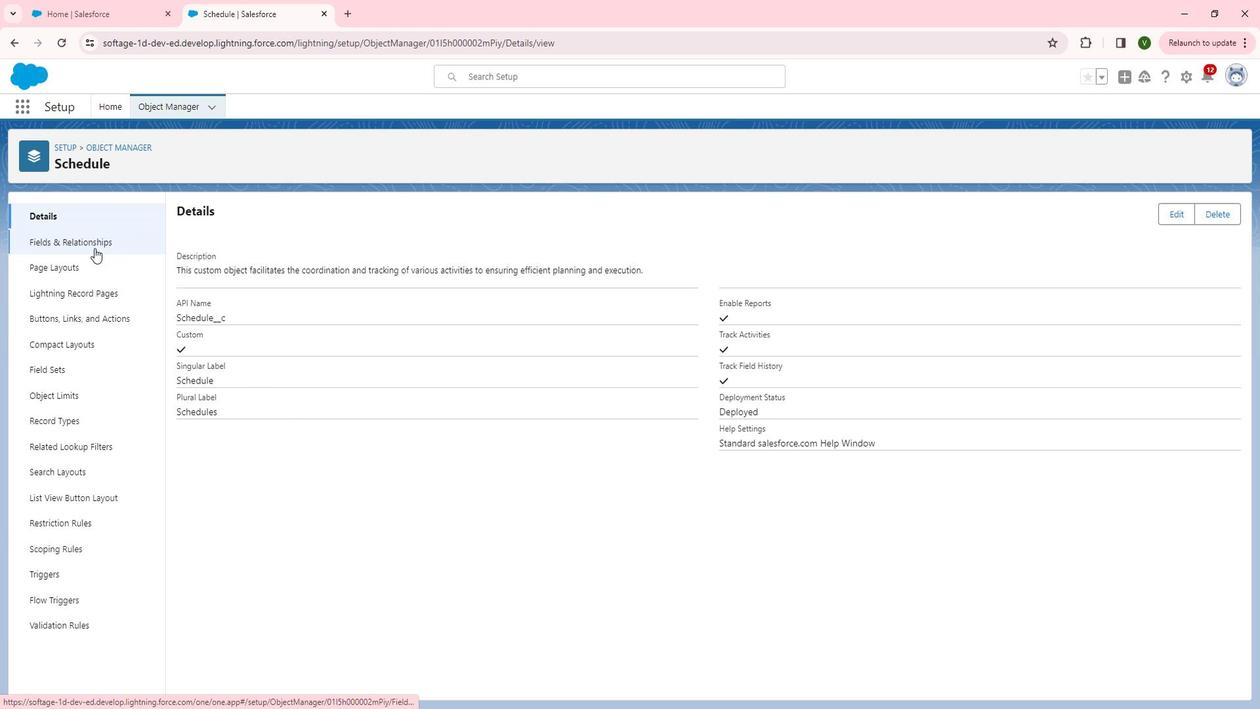 
Action: Mouse pressed left at (89, 255)
Screenshot: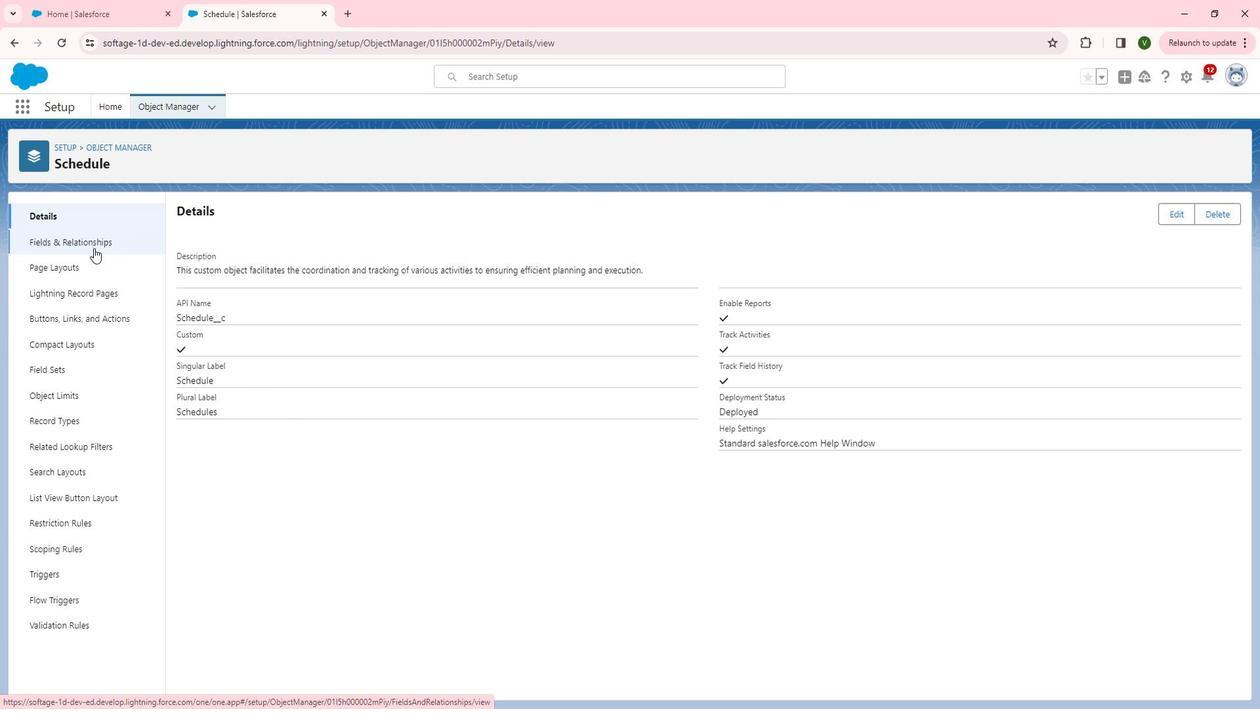 
Action: Mouse moved to (953, 220)
Screenshot: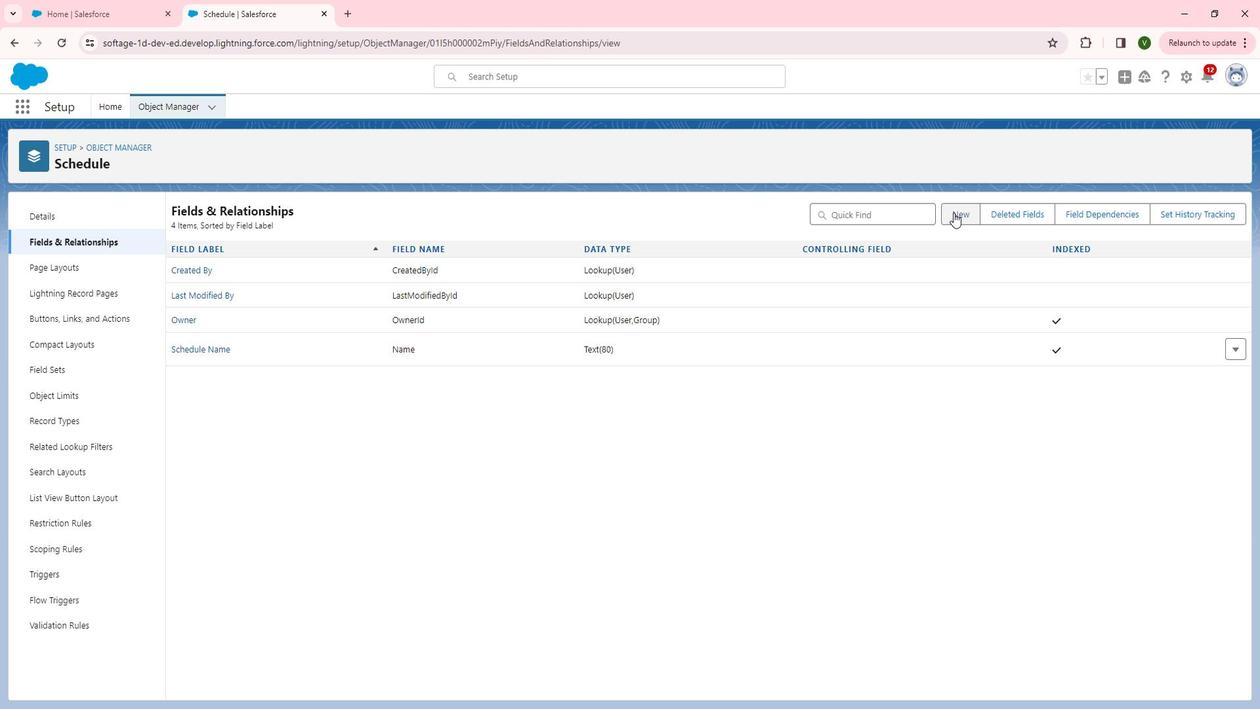 
Action: Mouse pressed left at (953, 220)
Screenshot: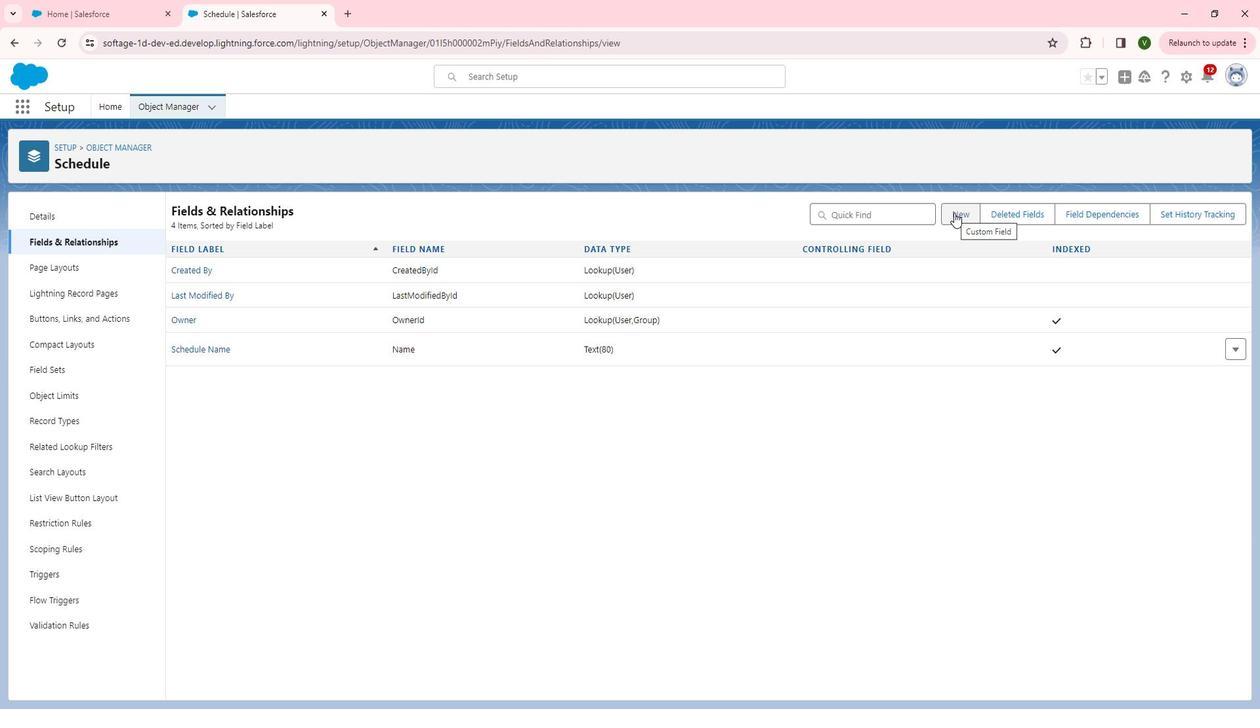 
Action: Mouse moved to (184, 393)
Screenshot: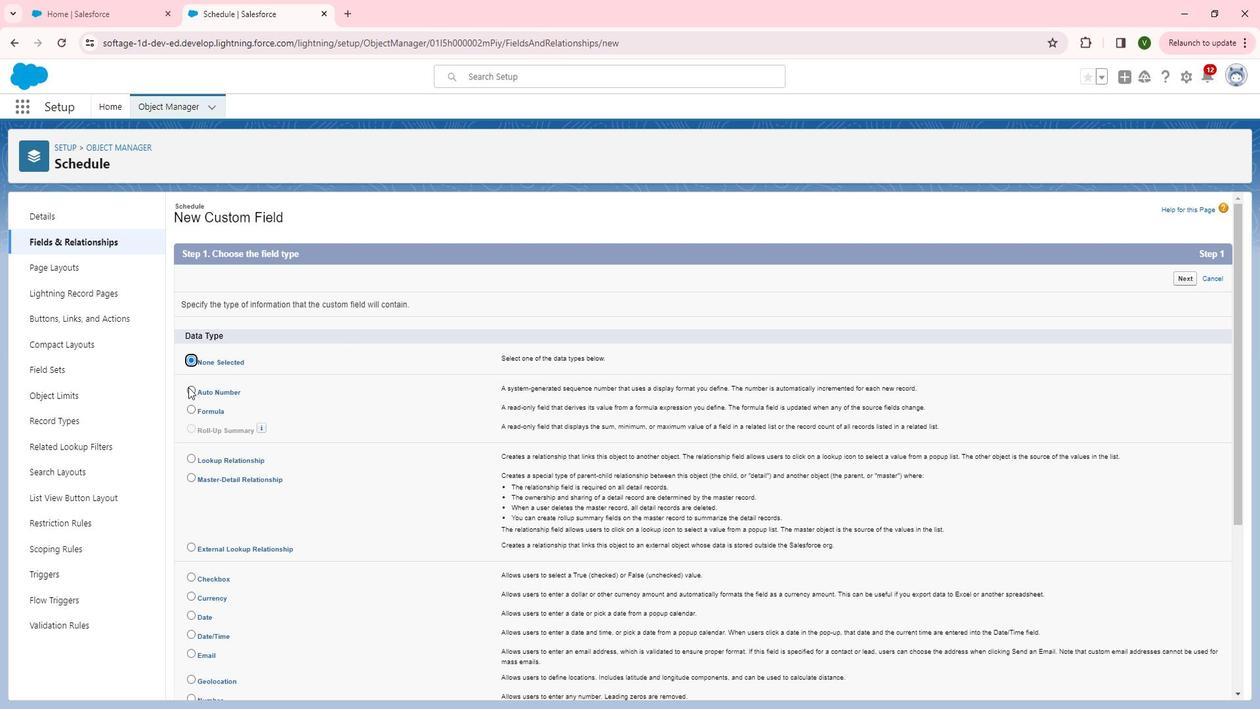 
Action: Mouse pressed left at (184, 393)
Screenshot: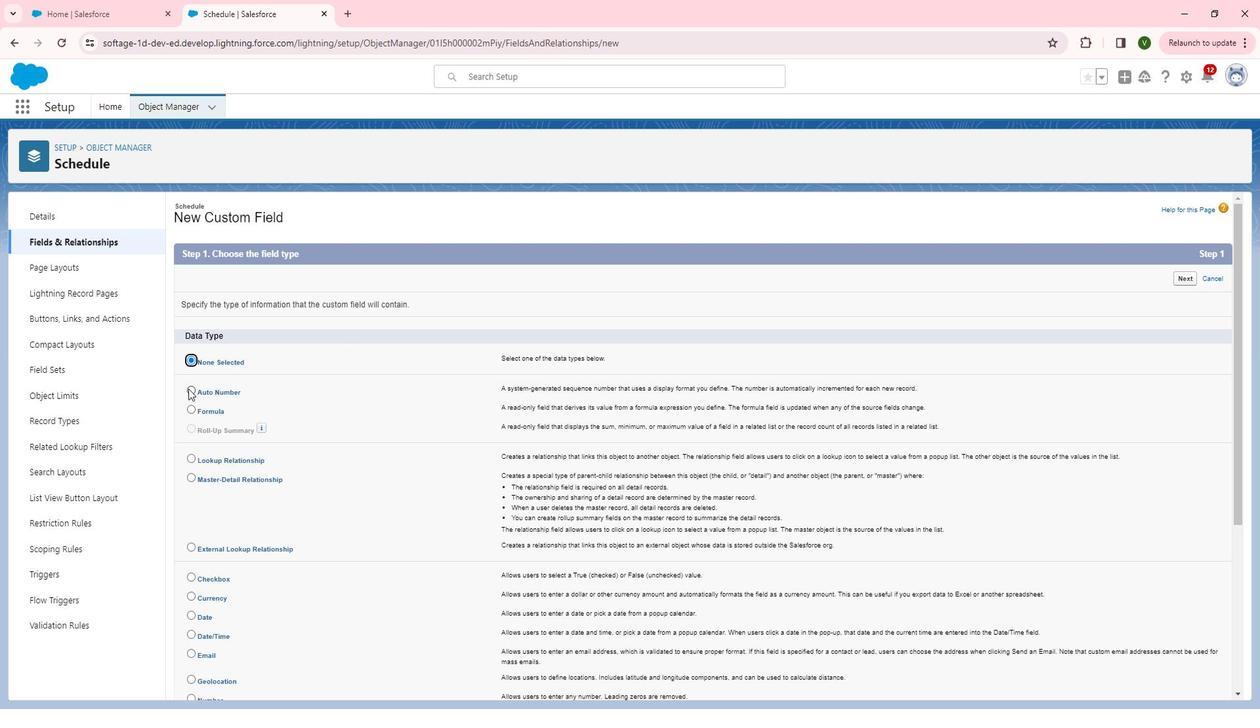 
Action: Mouse moved to (1192, 286)
Screenshot: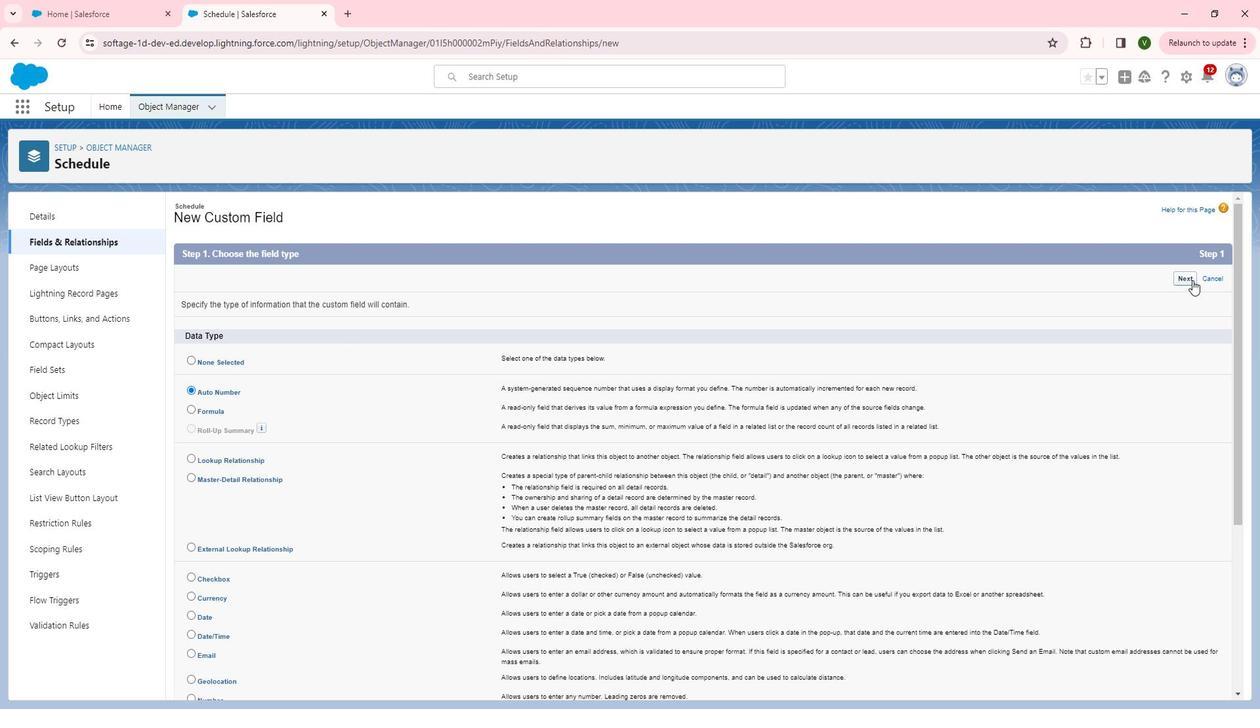 
Action: Mouse pressed left at (1192, 286)
Screenshot: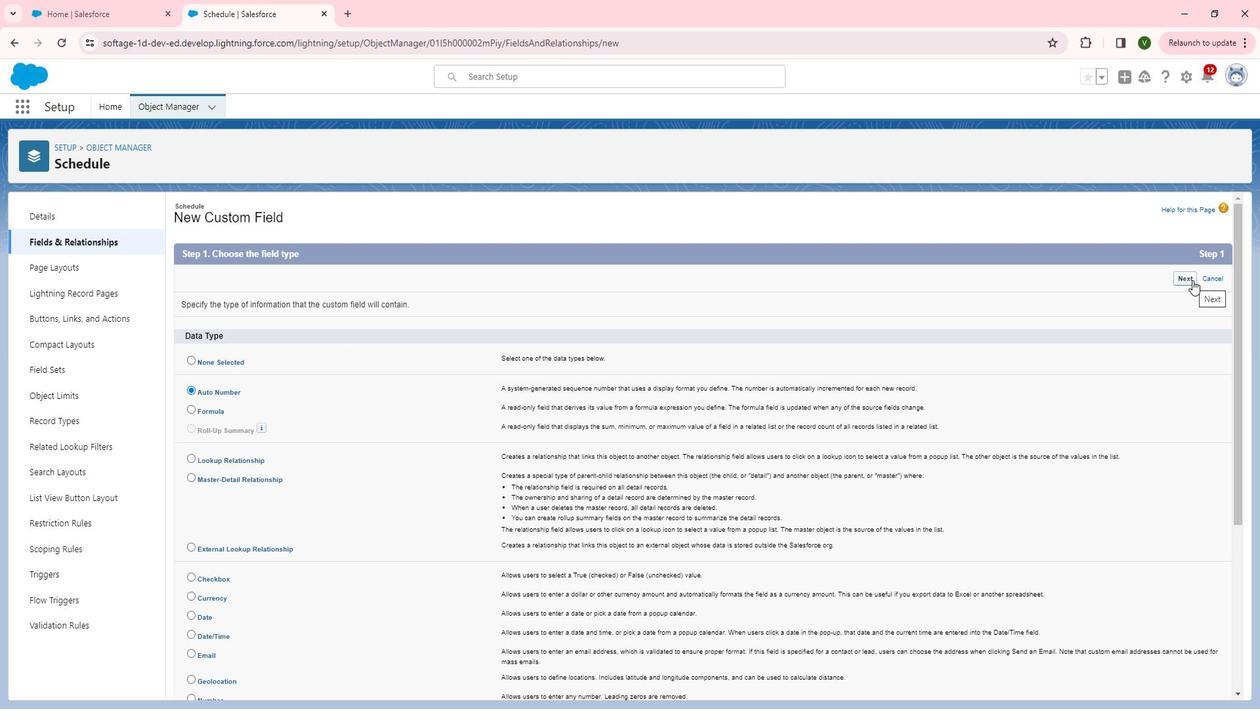 
Action: Mouse moved to (433, 312)
Screenshot: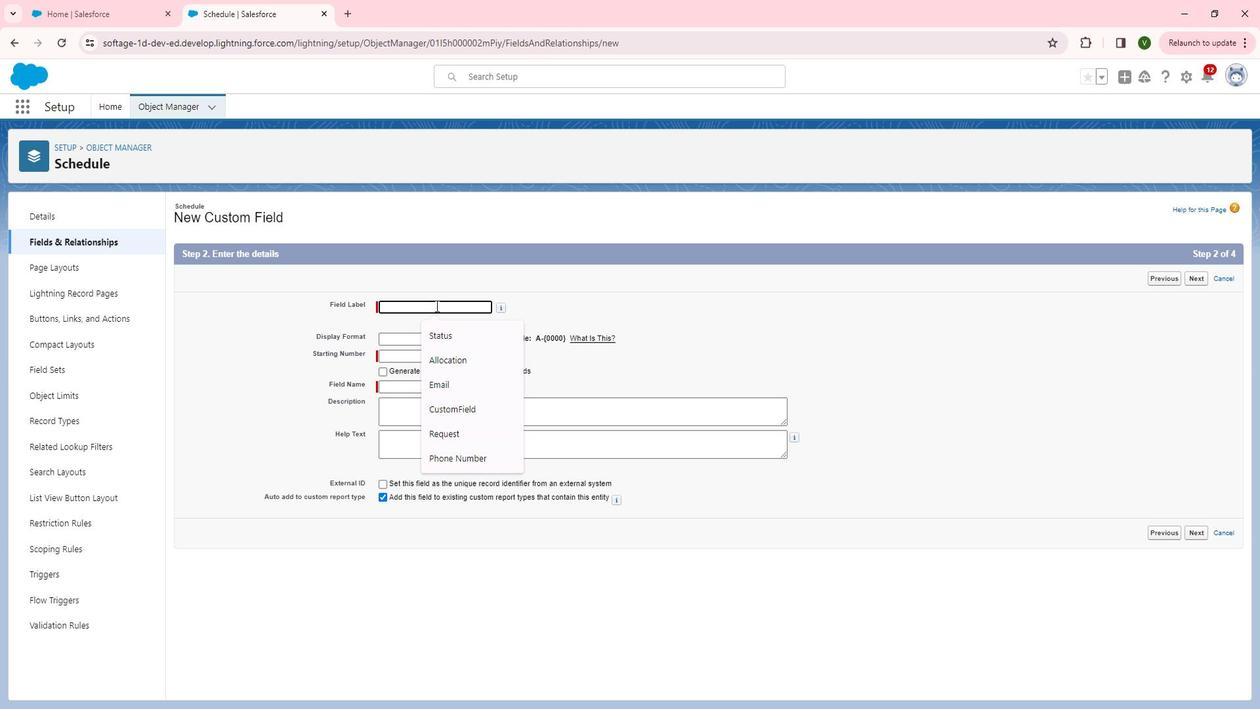 
Action: Mouse pressed left at (433, 312)
Screenshot: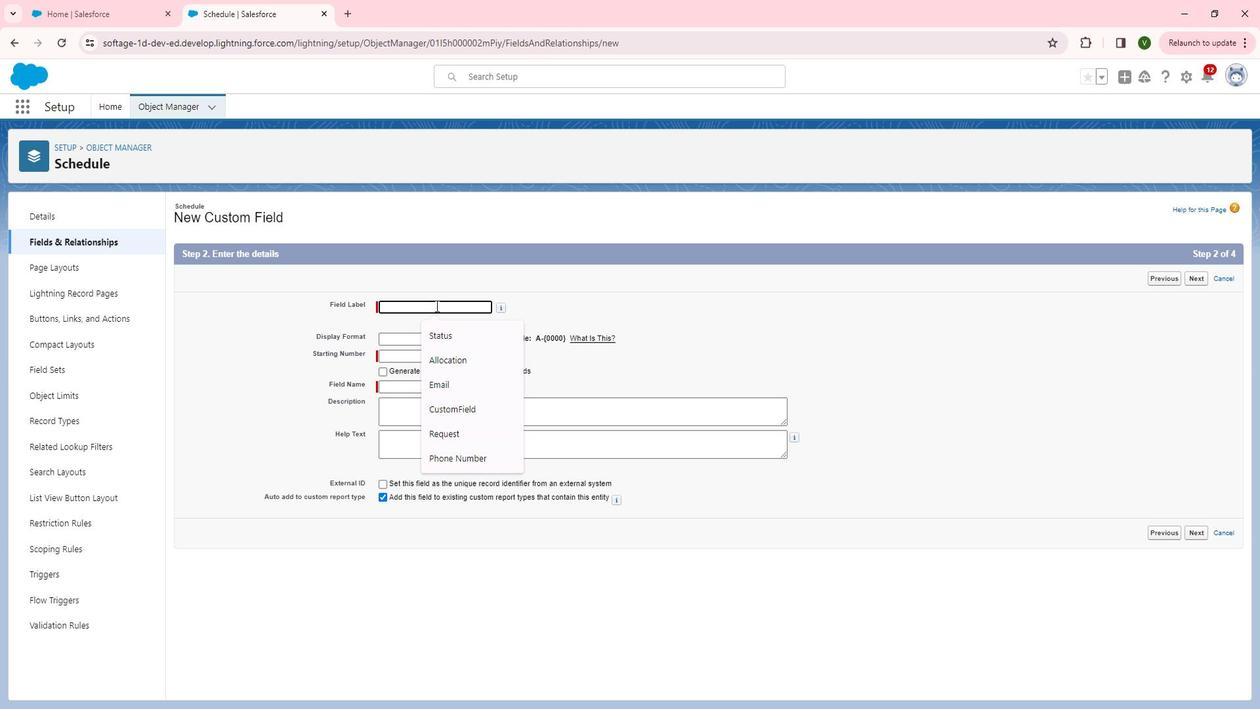 
Action: Key pressed <Key.shift>Schedule<Key.space><Key.shift>Id
Screenshot: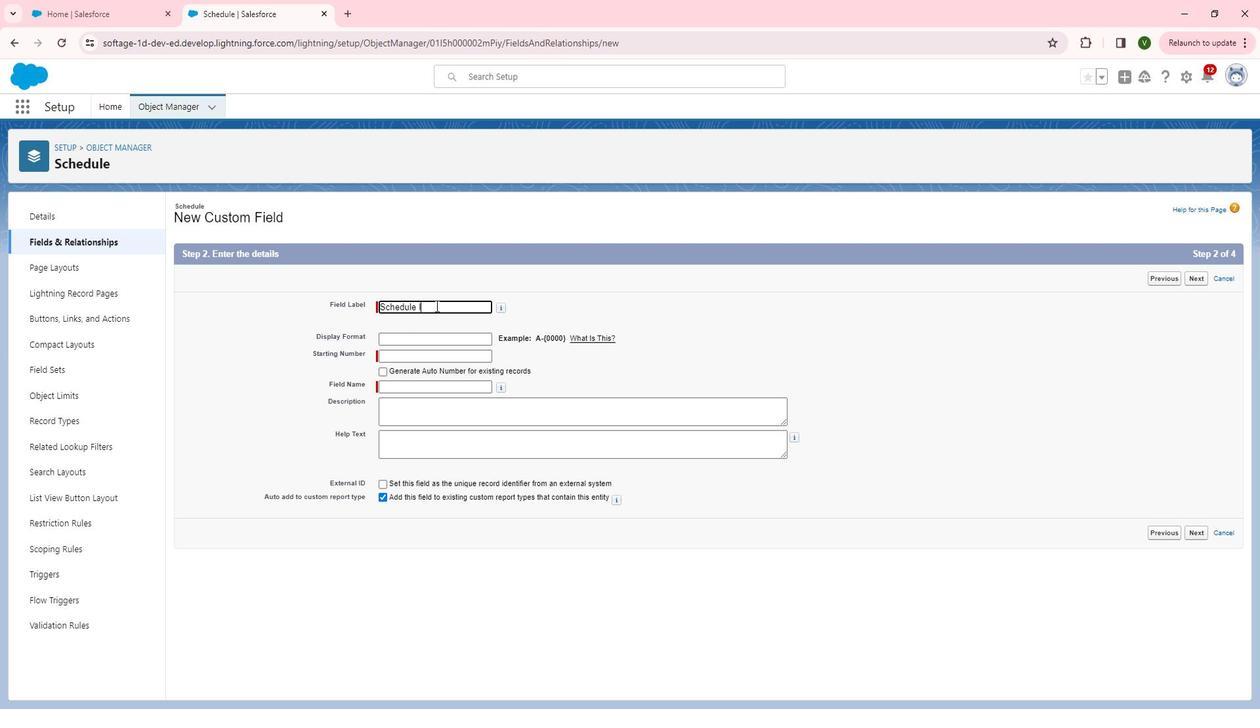 
Action: Mouse moved to (462, 347)
Screenshot: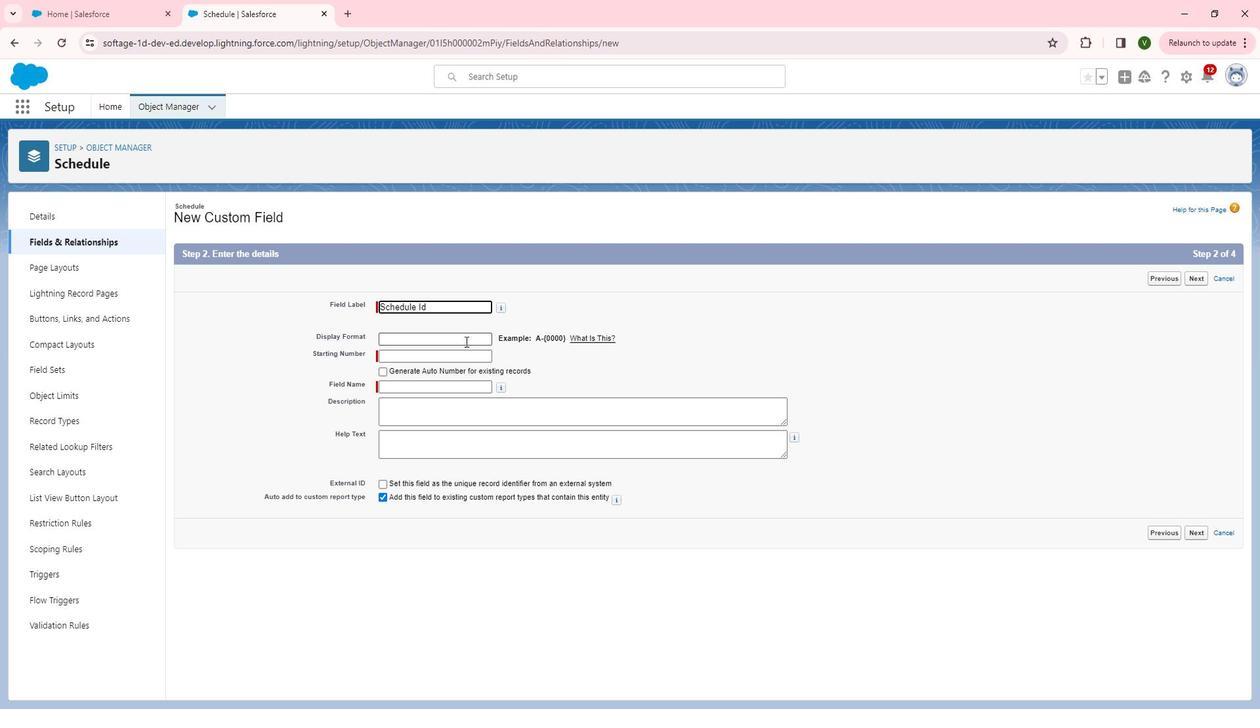 
Action: Mouse pressed left at (462, 347)
Screenshot: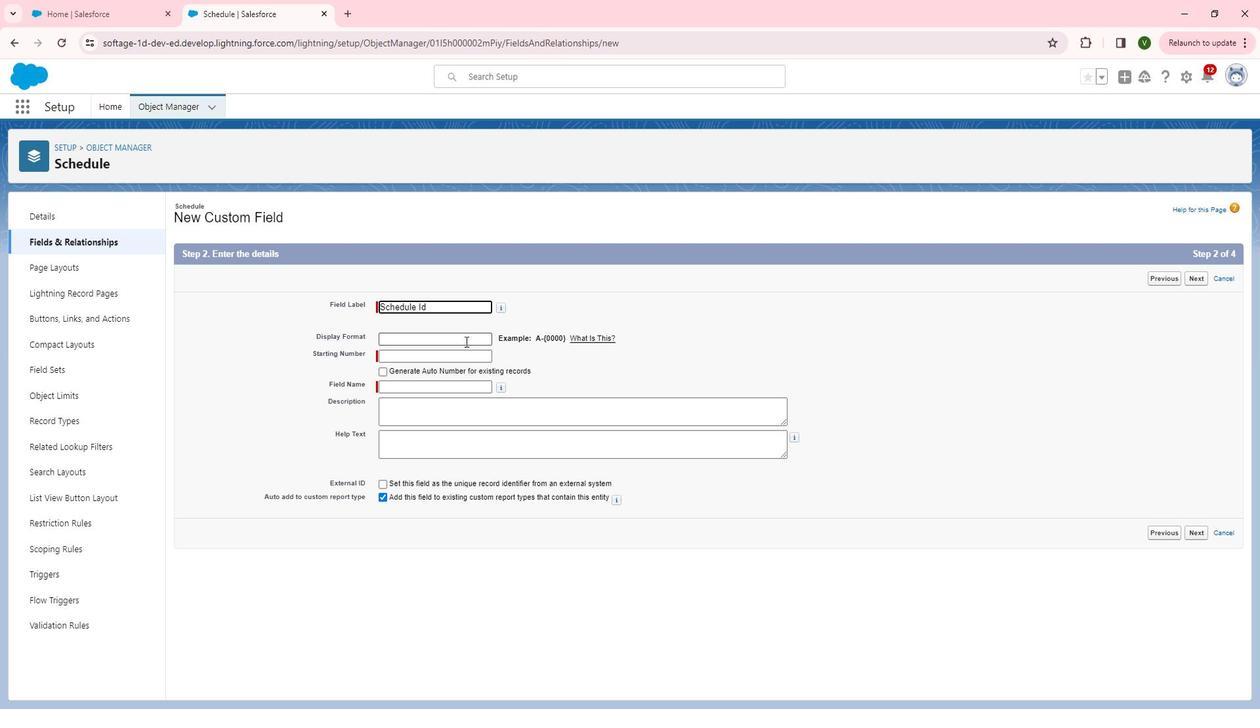 
Action: Key pressed <Key.shift>S-<Key.shift>{0000<Key.shift><Key.shift>}
Screenshot: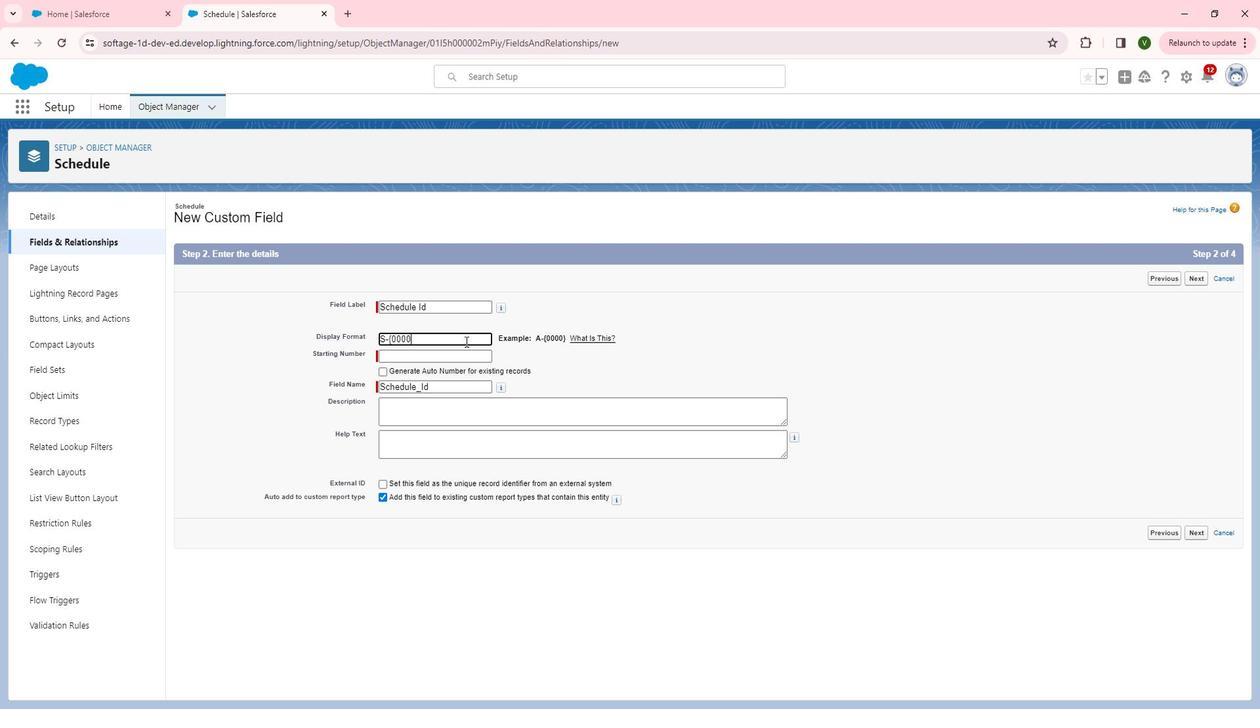 
Action: Mouse moved to (474, 364)
Screenshot: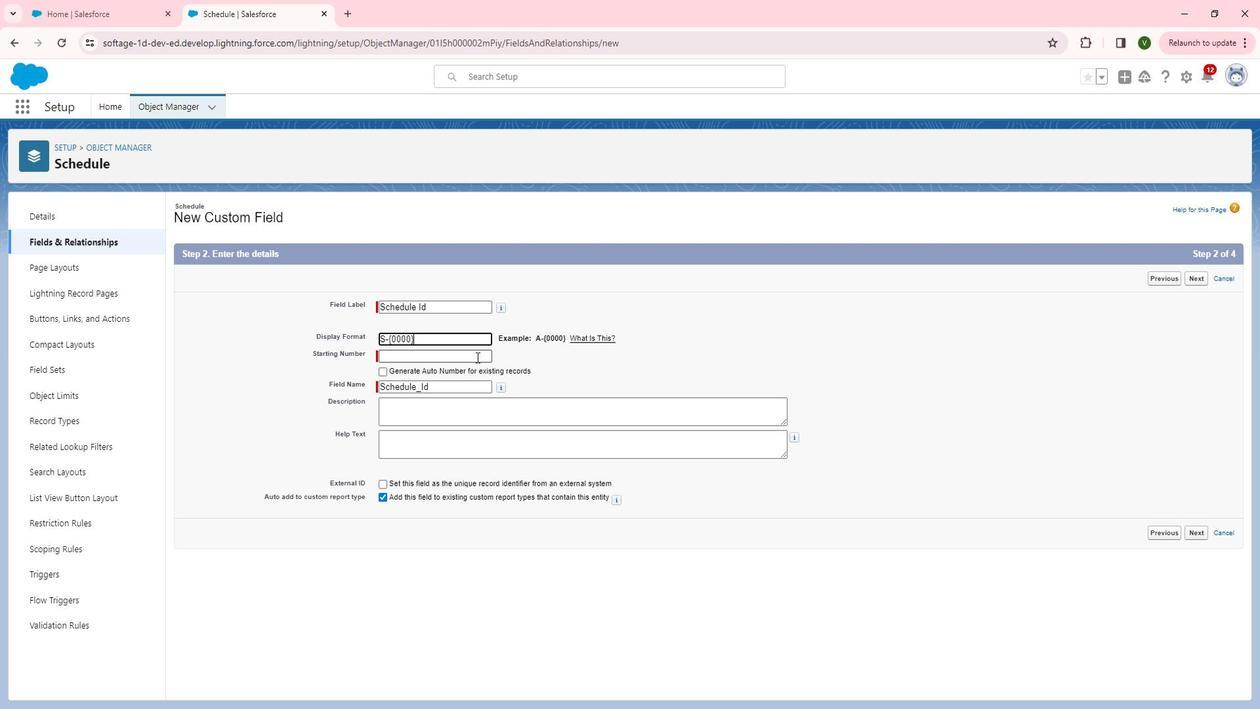 
Action: Mouse pressed left at (474, 364)
Screenshot: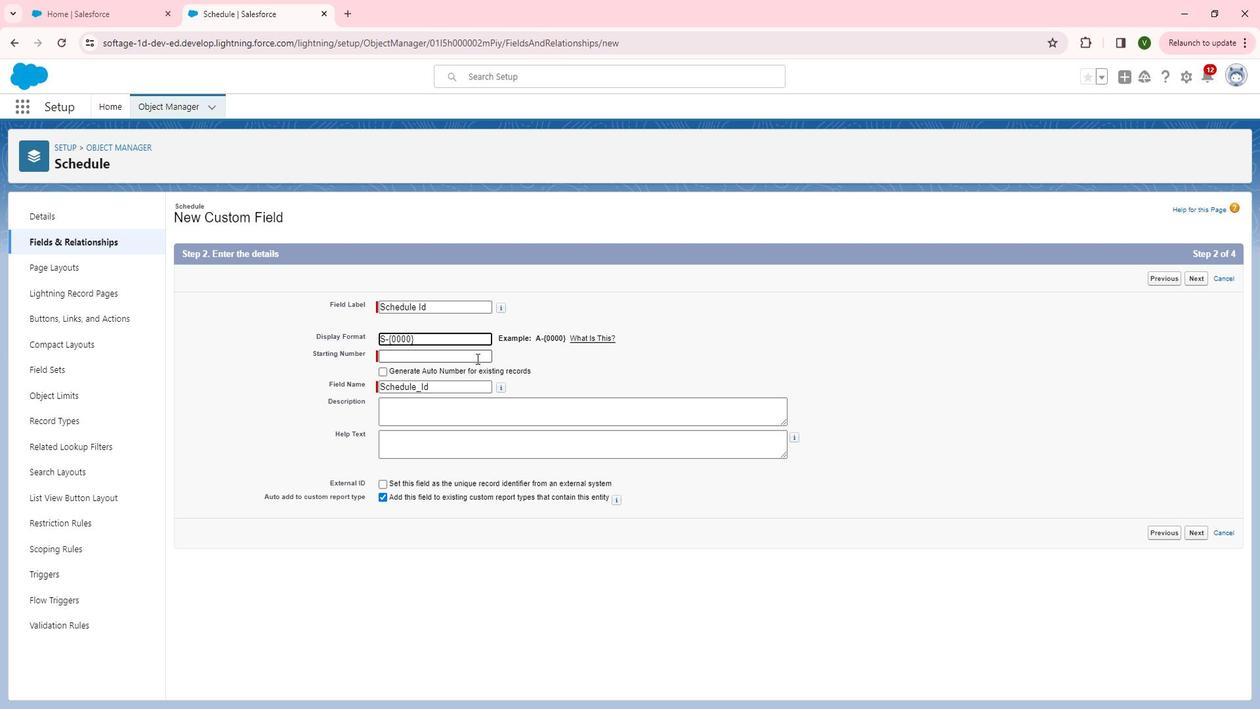 
Action: Key pressed 1
Screenshot: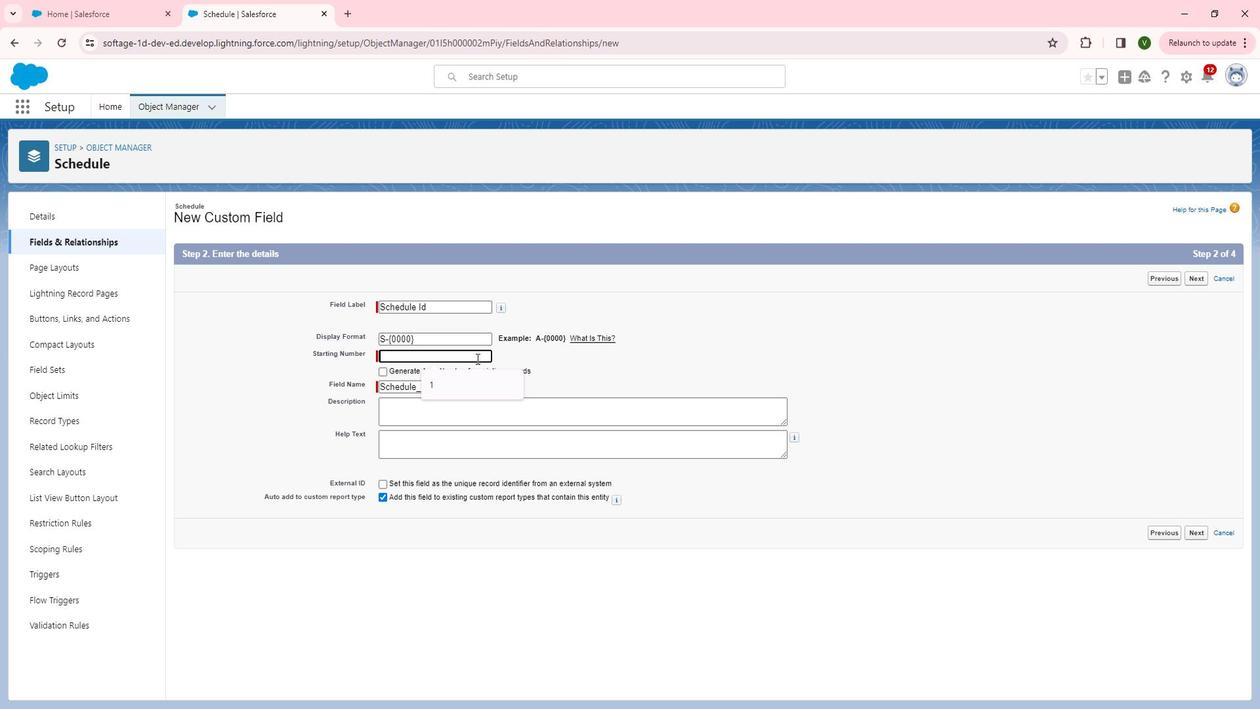 
Action: Mouse moved to (468, 409)
Screenshot: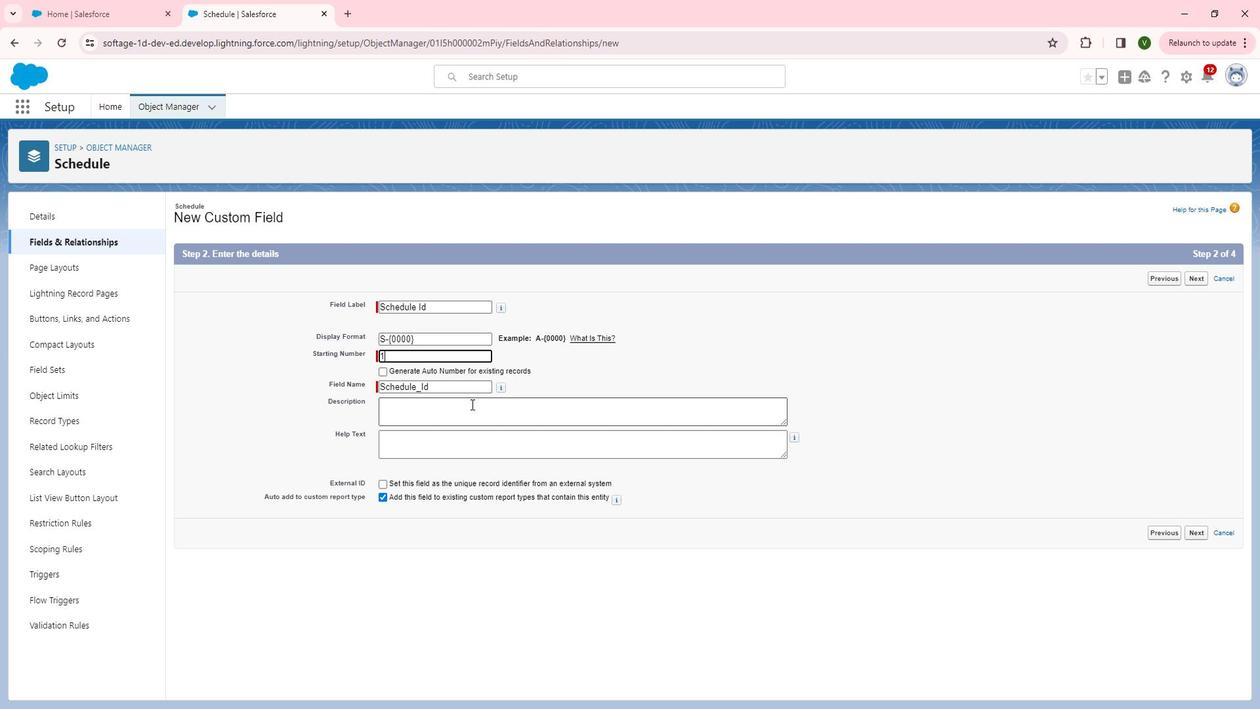 
Action: Mouse pressed left at (468, 409)
Screenshot: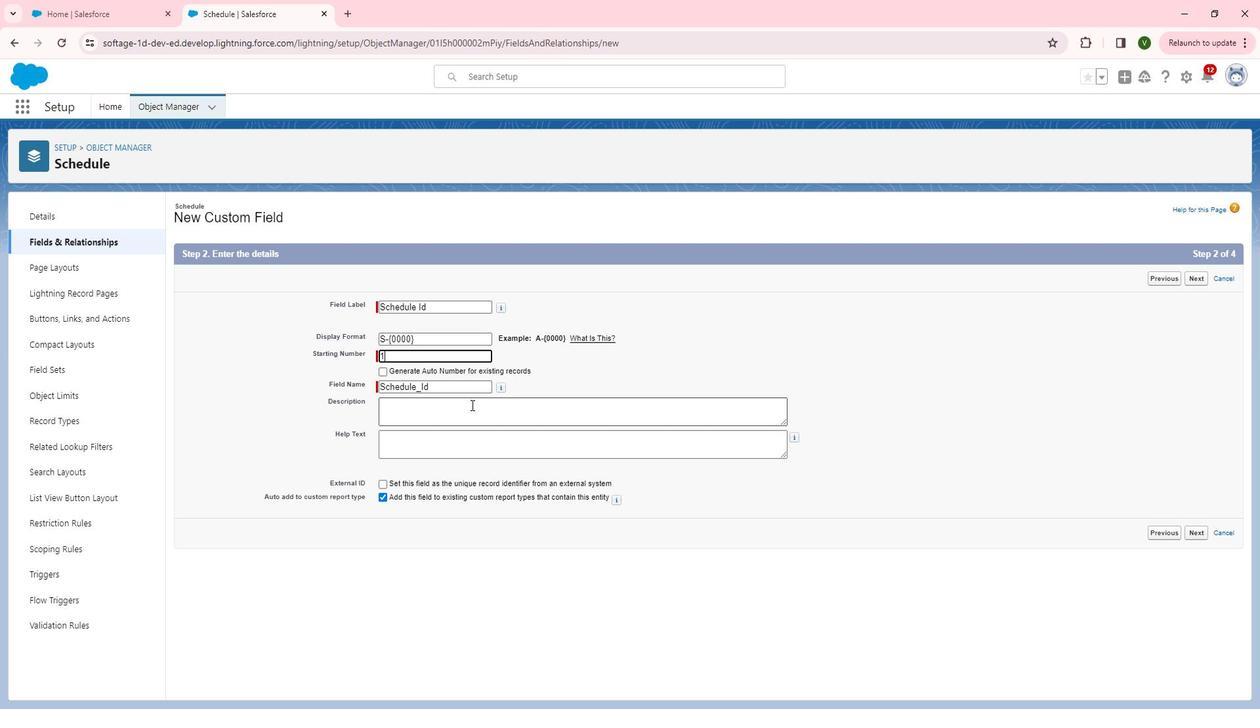 
Action: Key pressed <Key.shift>For<Key.space>the<Key.space><Key.shift>Auto<Key.space>generated<Key.space>unique<Key.space>for<Key.space>each<Key.space>schedule.
Screenshot: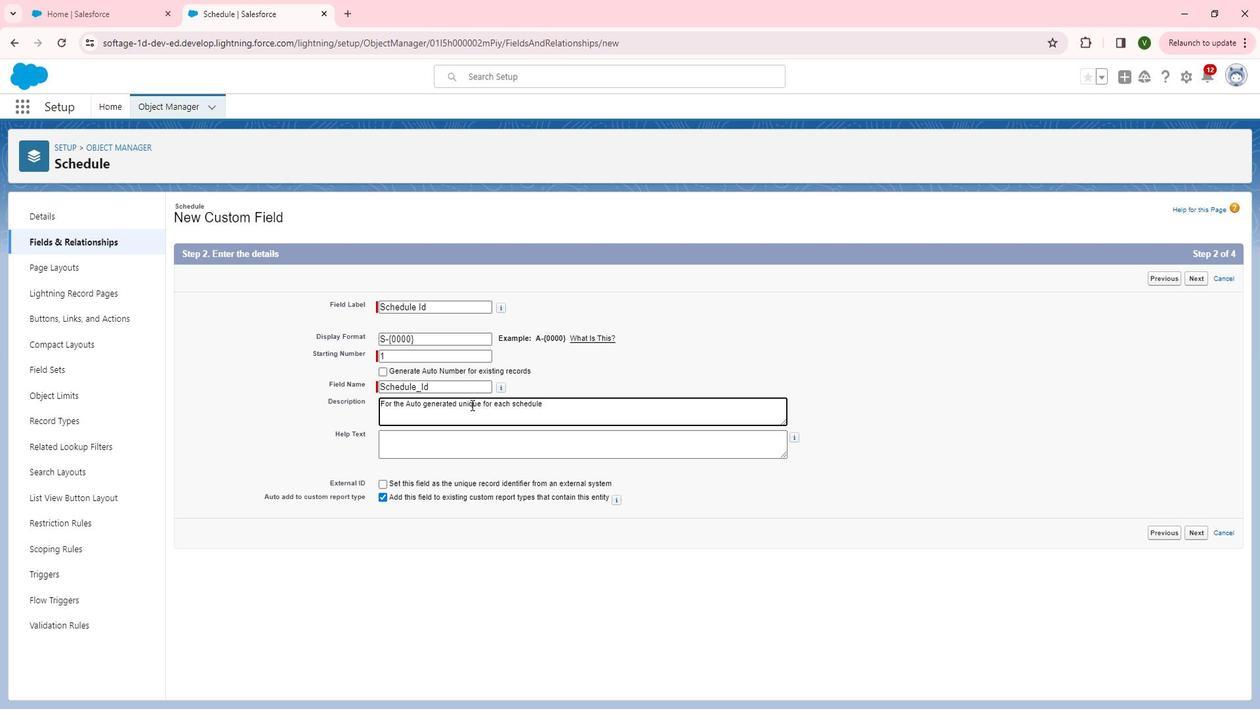 
Action: Mouse moved to (470, 449)
Screenshot: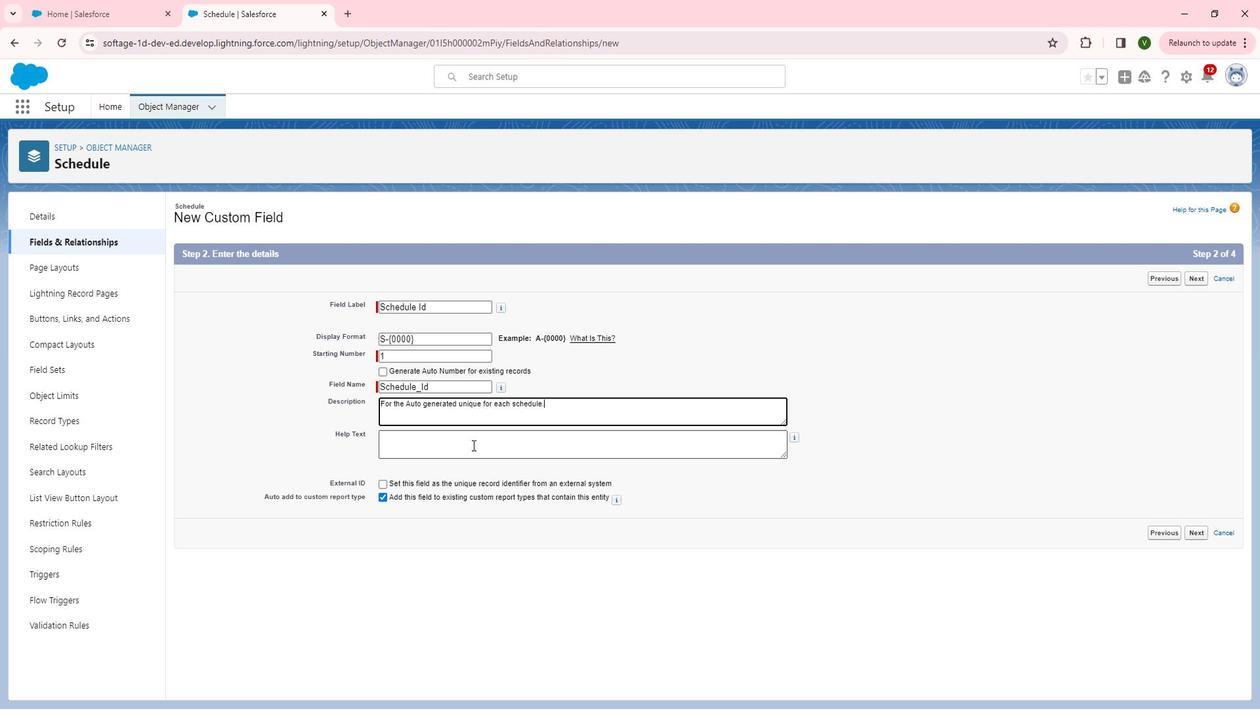 
Action: Mouse pressed left at (470, 449)
Screenshot: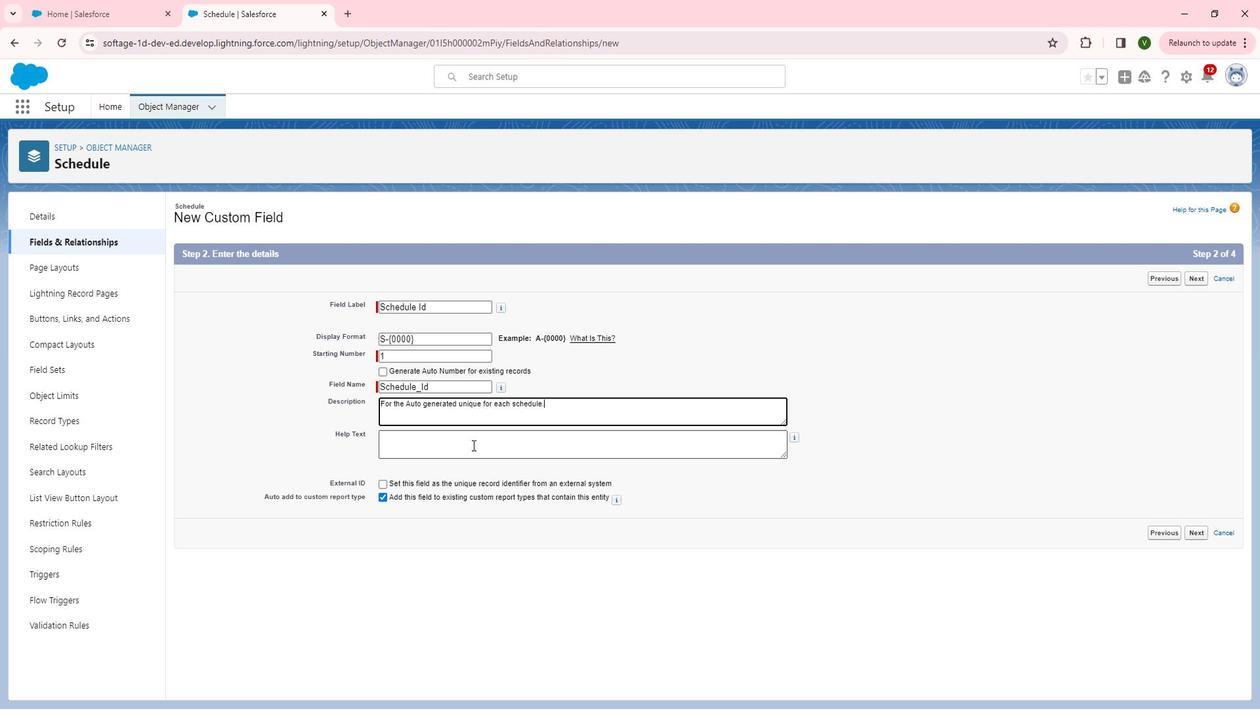 
Action: Key pressed <Key.shift>Unique<Key.space>identifier<Key.space>for<Key.space>each<Key.space>record.
Screenshot: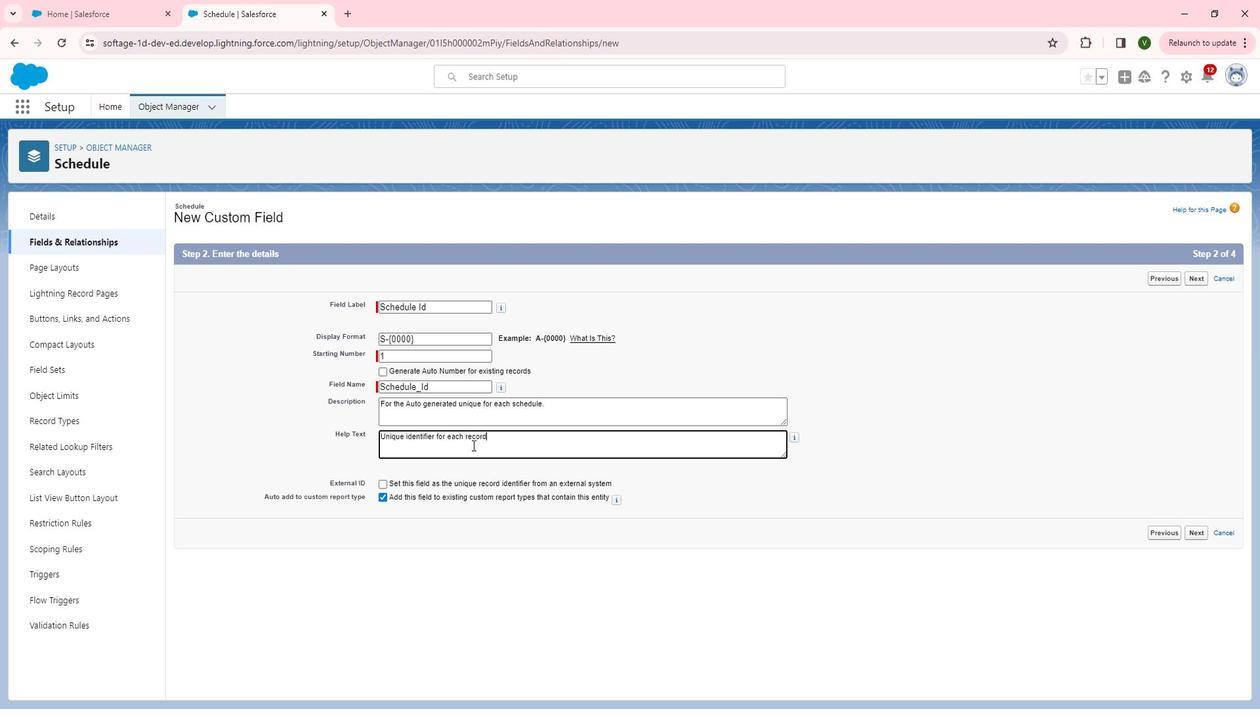 
Action: Mouse moved to (1200, 288)
Screenshot: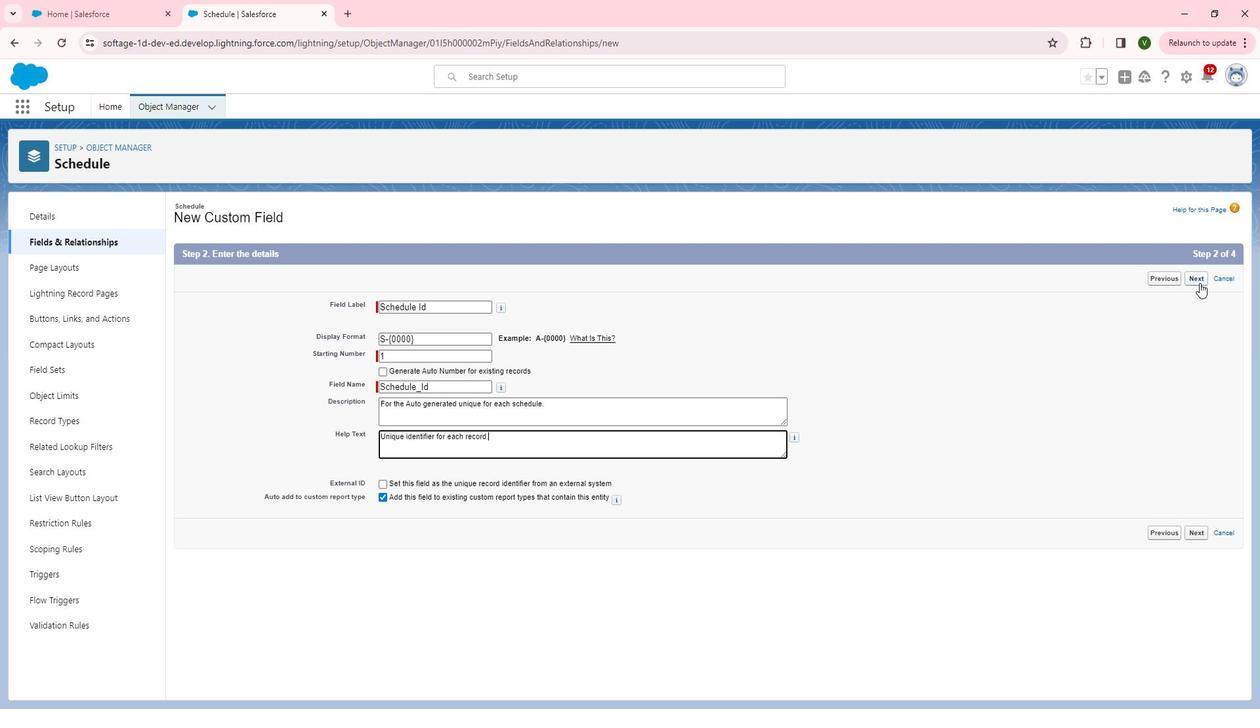 
Action: Mouse pressed left at (1200, 288)
Screenshot: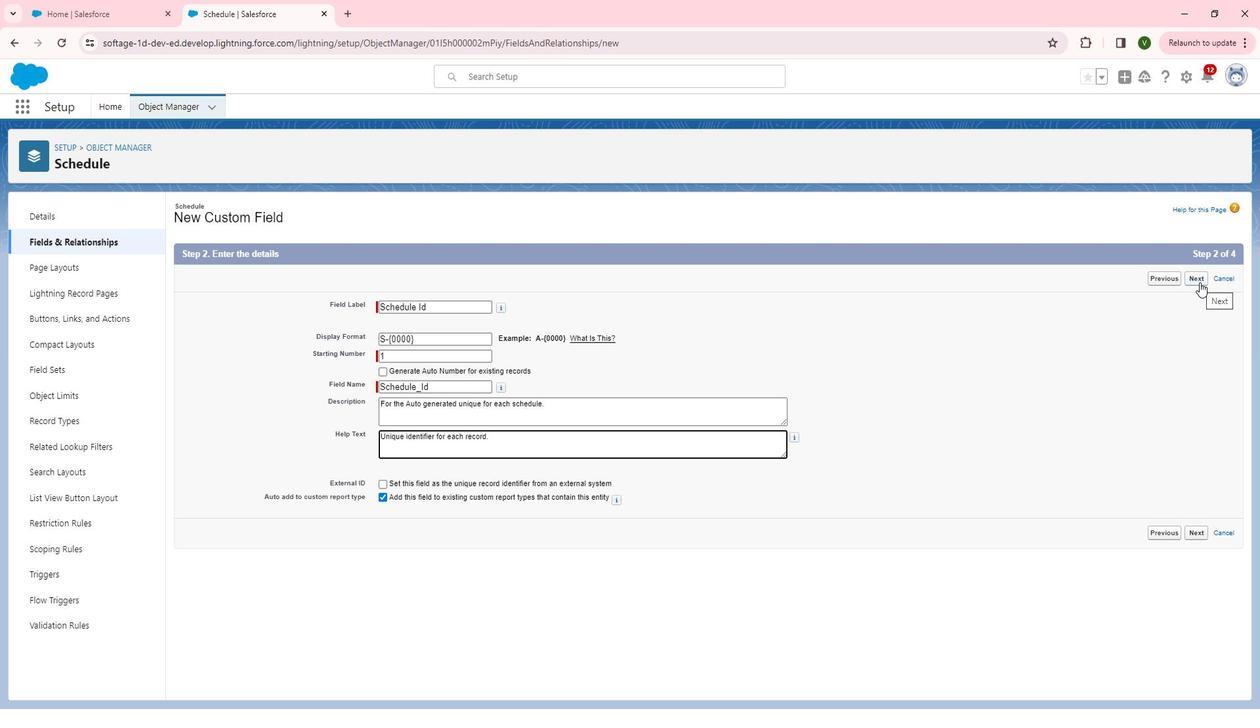 
Action: Mouse moved to (940, 472)
Screenshot: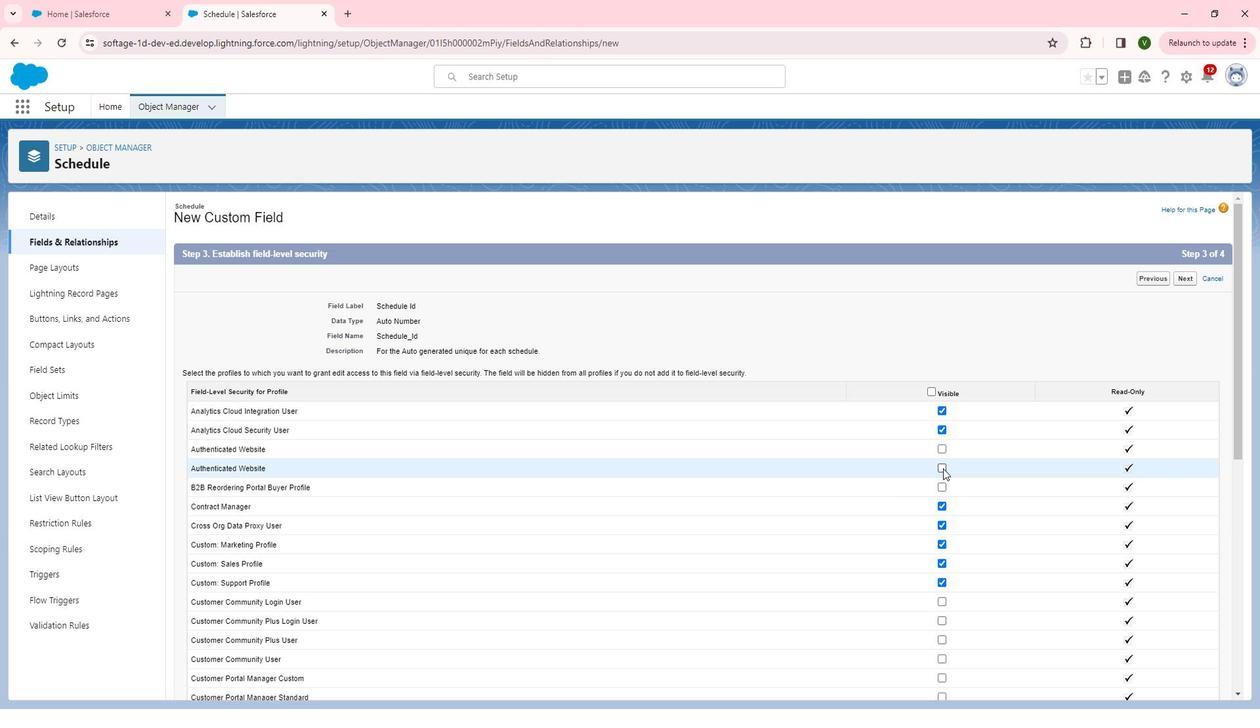 
Action: Mouse pressed left at (940, 472)
Screenshot: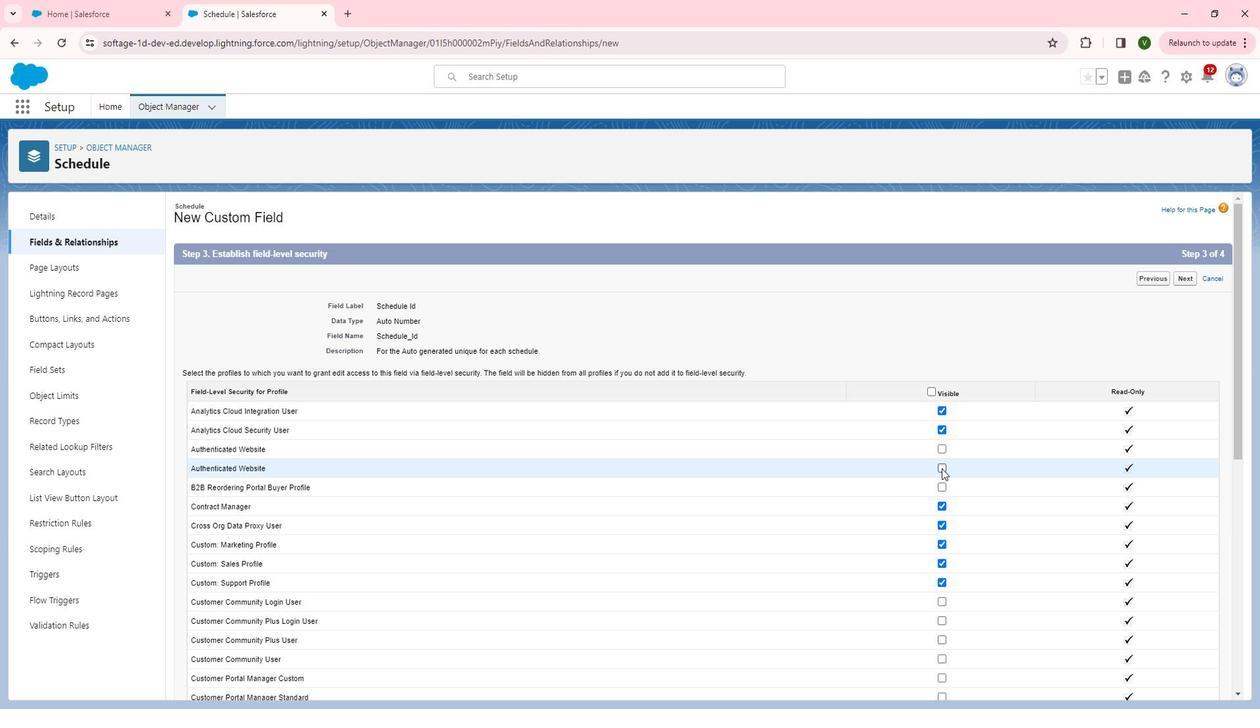 
Action: Mouse moved to (942, 484)
Screenshot: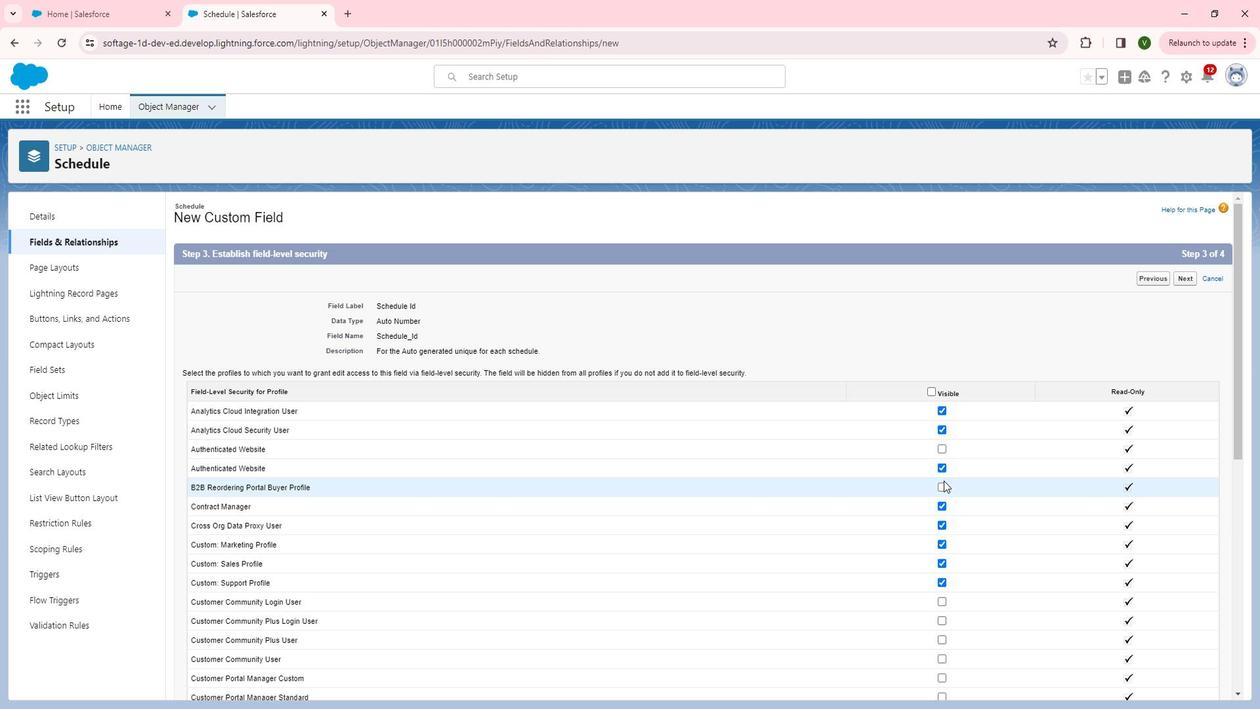 
Action: Mouse pressed left at (942, 484)
Screenshot: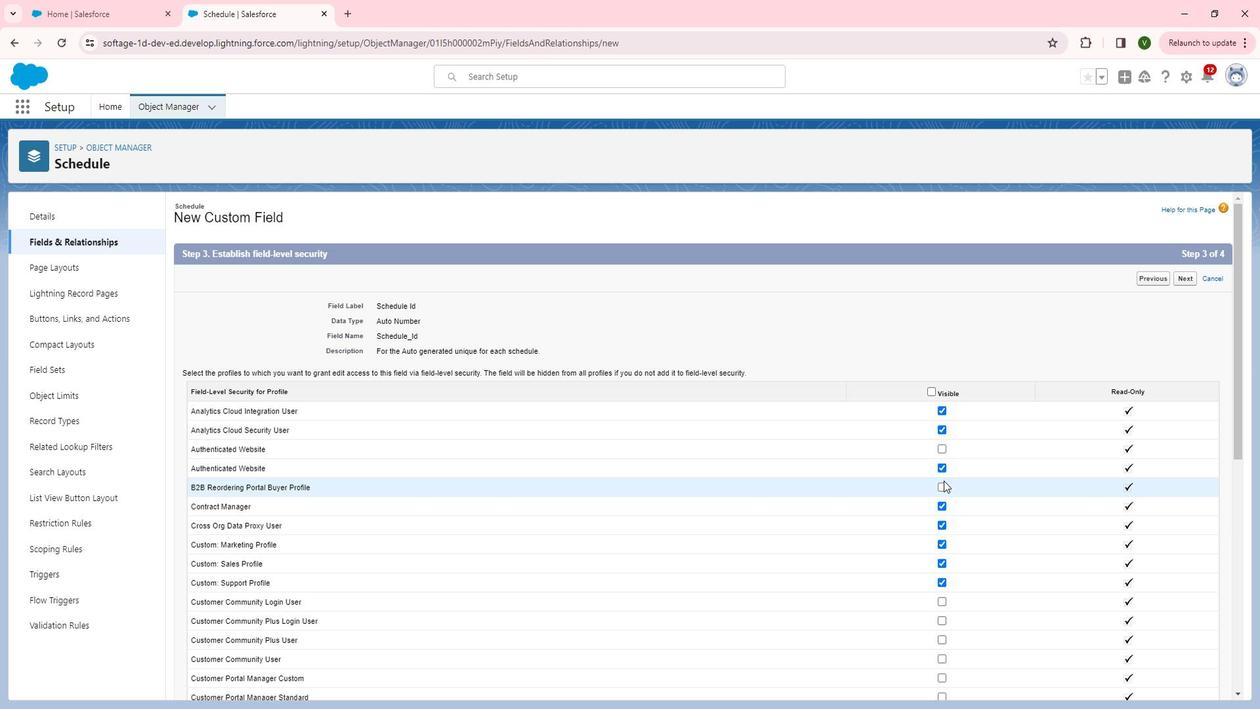
Action: Mouse moved to (942, 487)
Screenshot: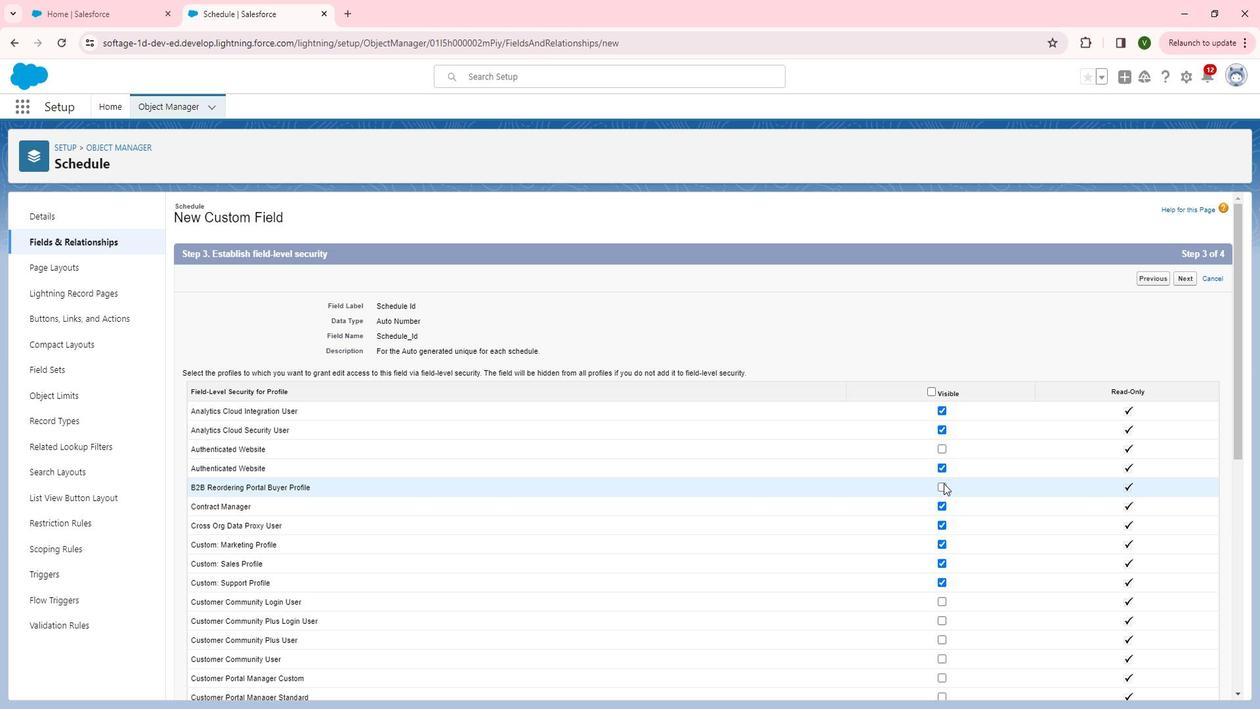 
Action: Mouse pressed left at (942, 487)
Screenshot: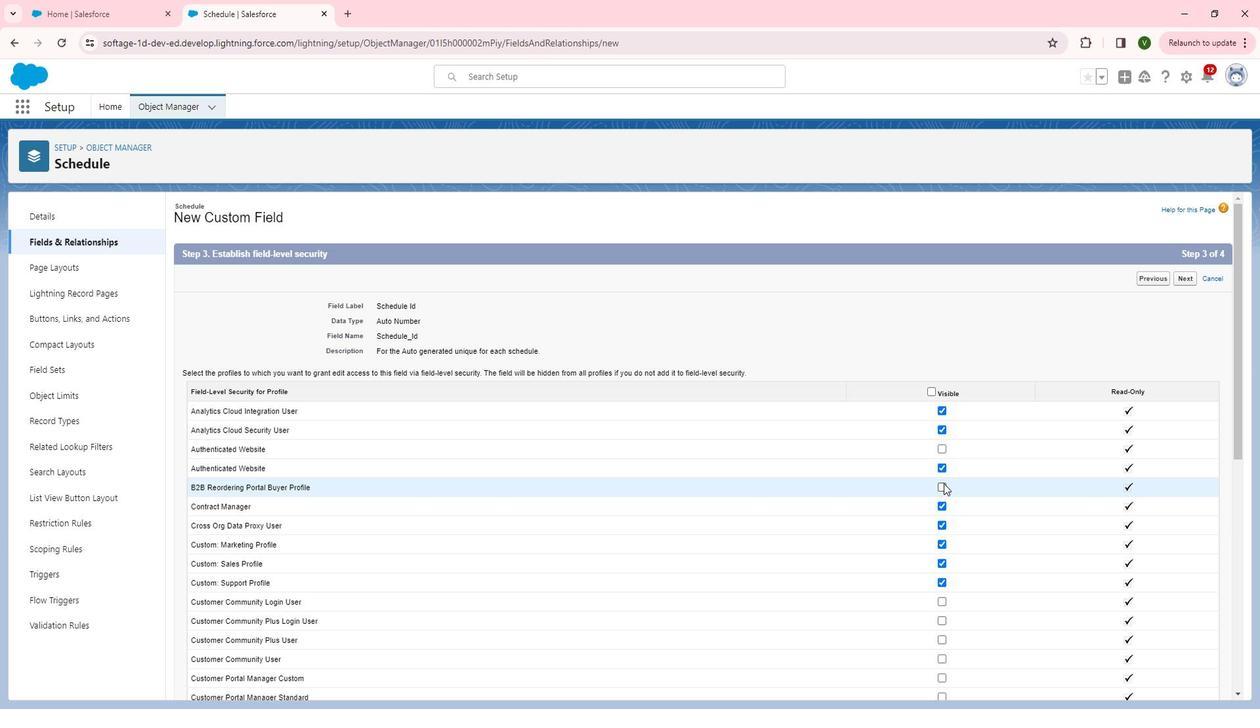 
Action: Mouse moved to (966, 496)
Screenshot: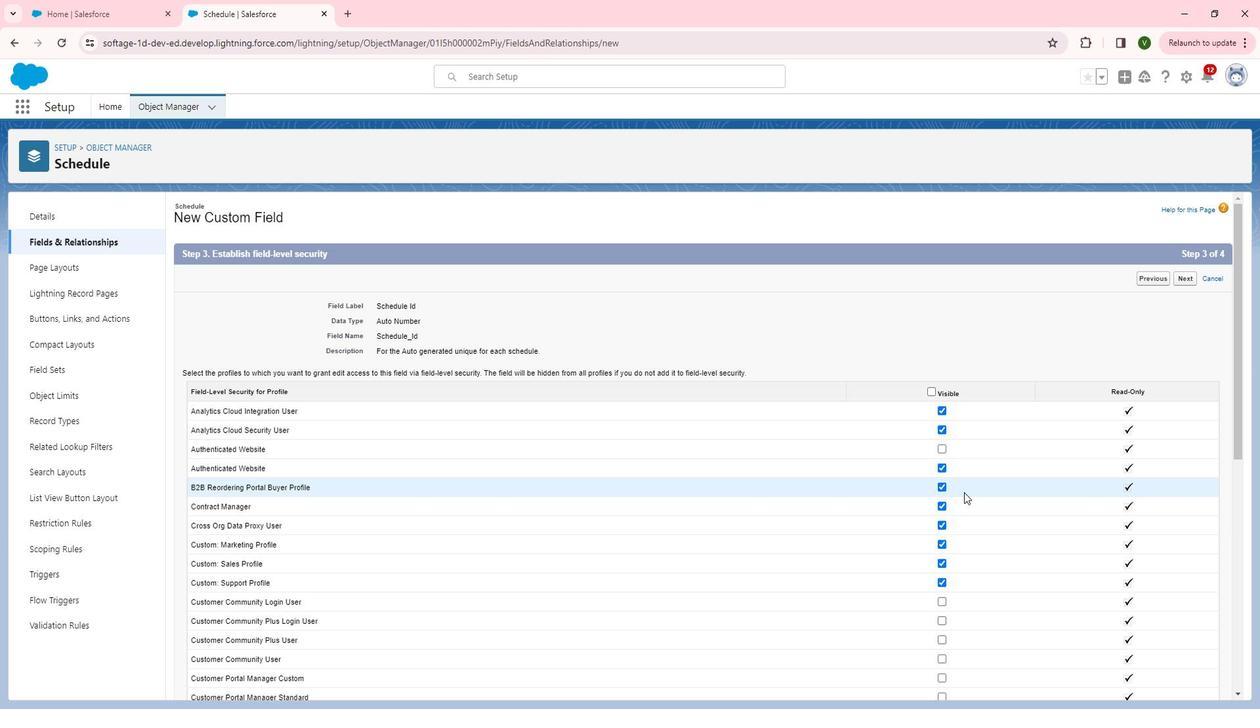 
Action: Mouse scrolled (966, 496) with delta (0, 0)
Screenshot: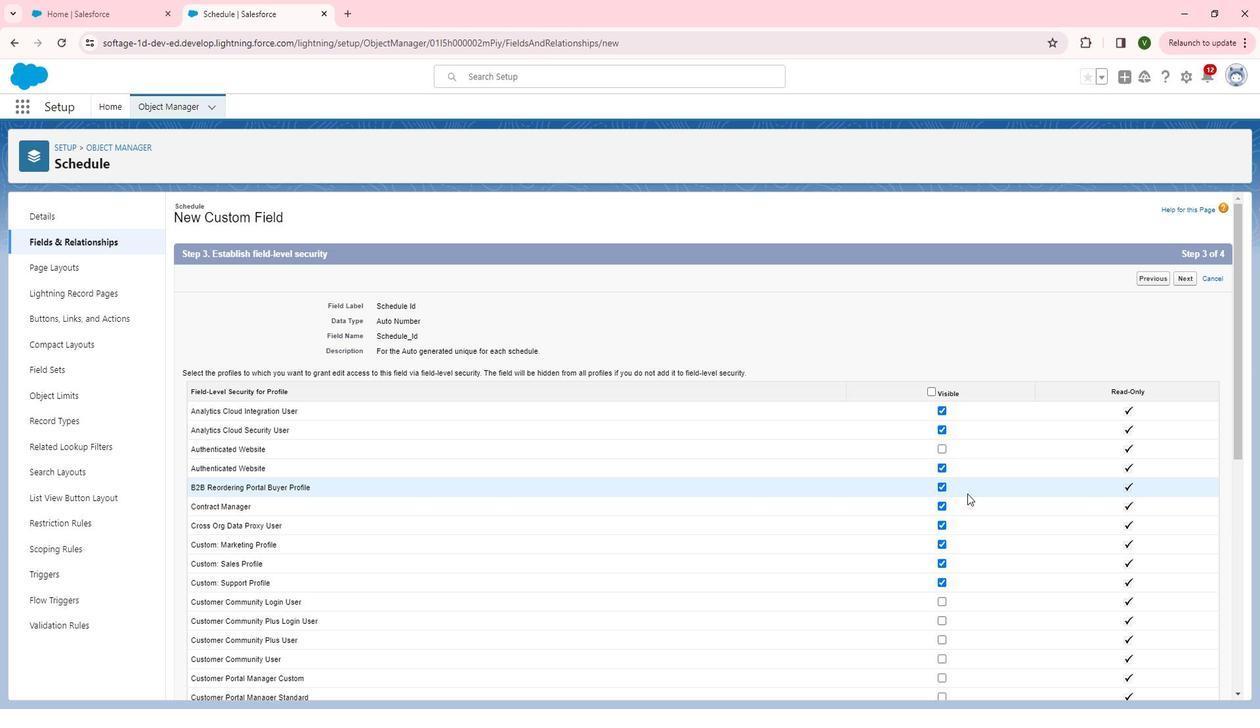 
Action: Mouse scrolled (966, 496) with delta (0, 0)
Screenshot: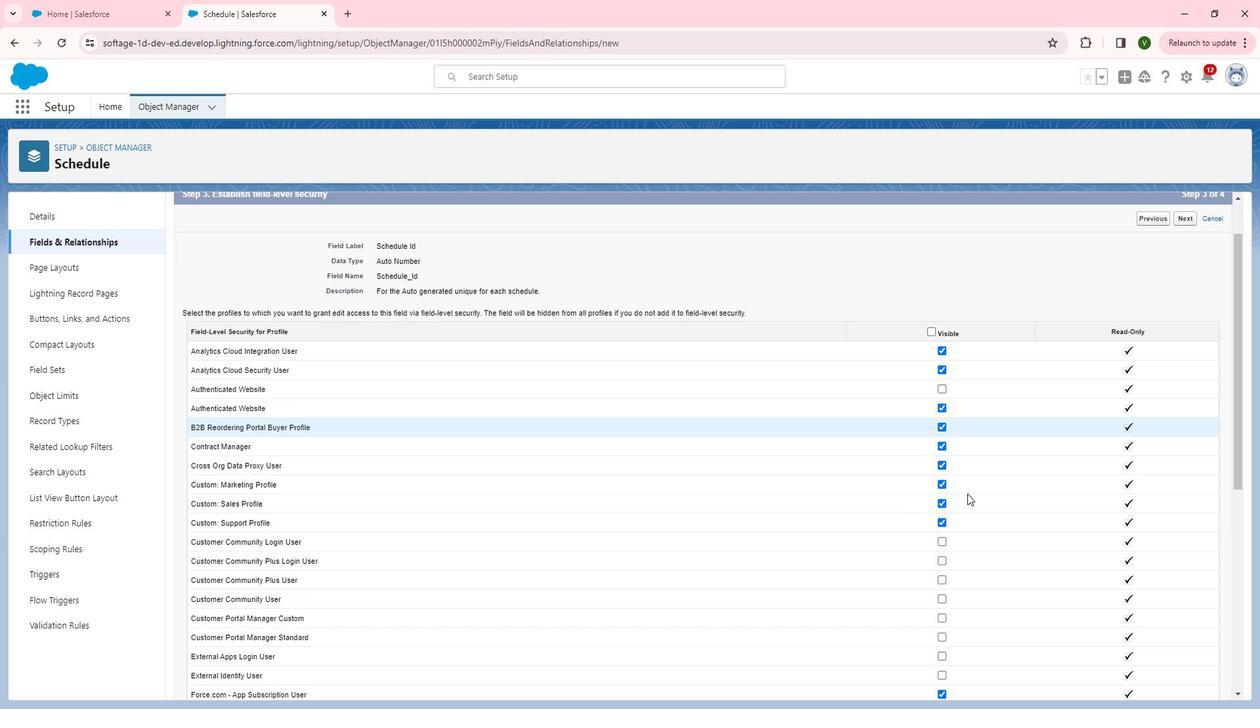 
Action: Mouse moved to (940, 526)
Screenshot: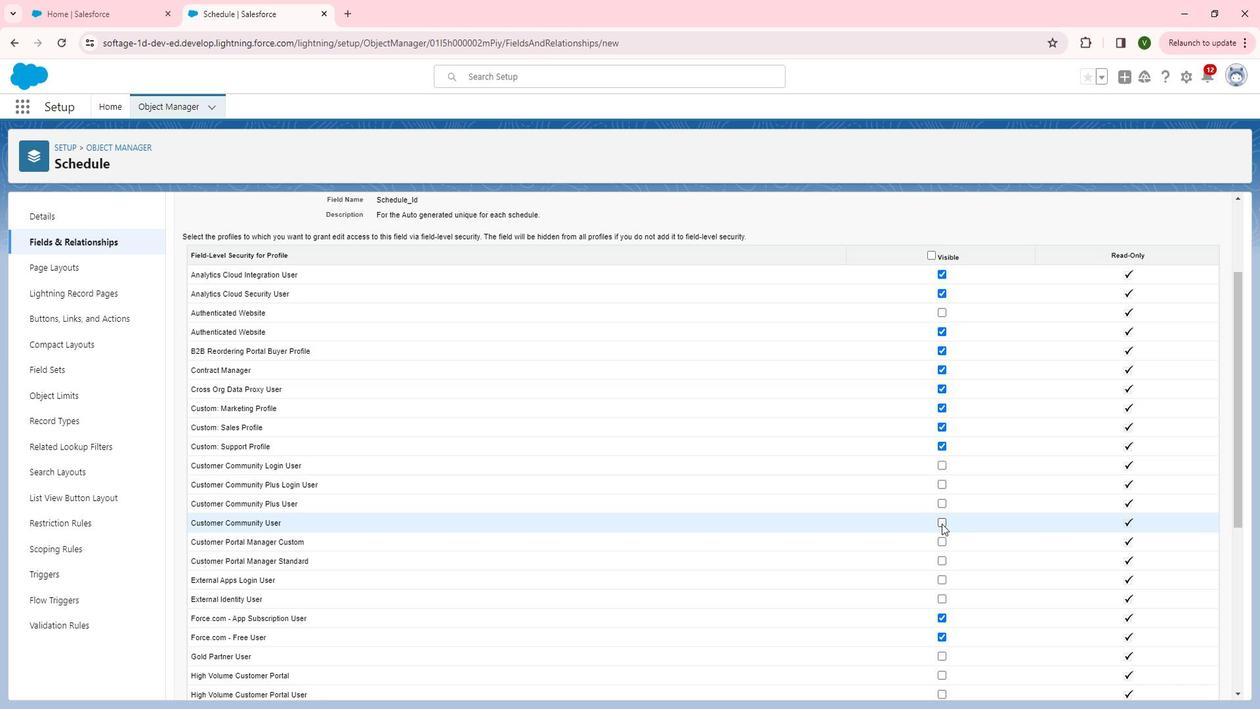 
Action: Mouse pressed left at (940, 526)
Screenshot: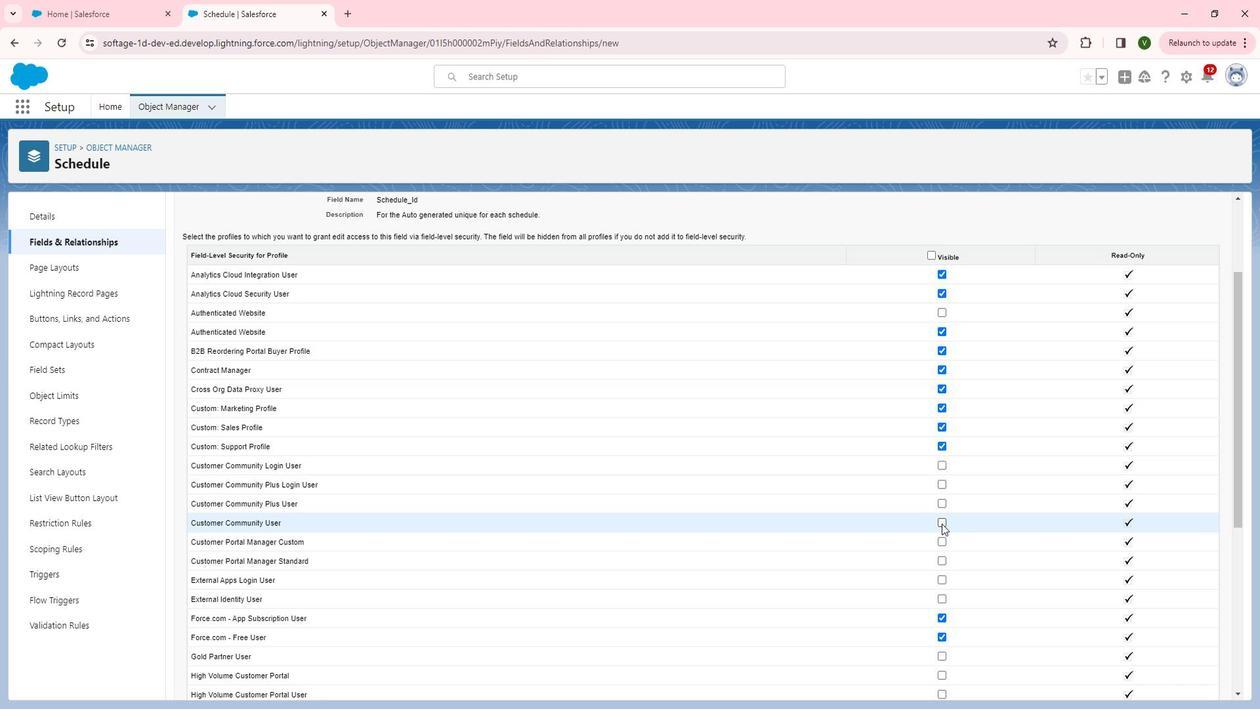 
Action: Mouse moved to (944, 541)
Screenshot: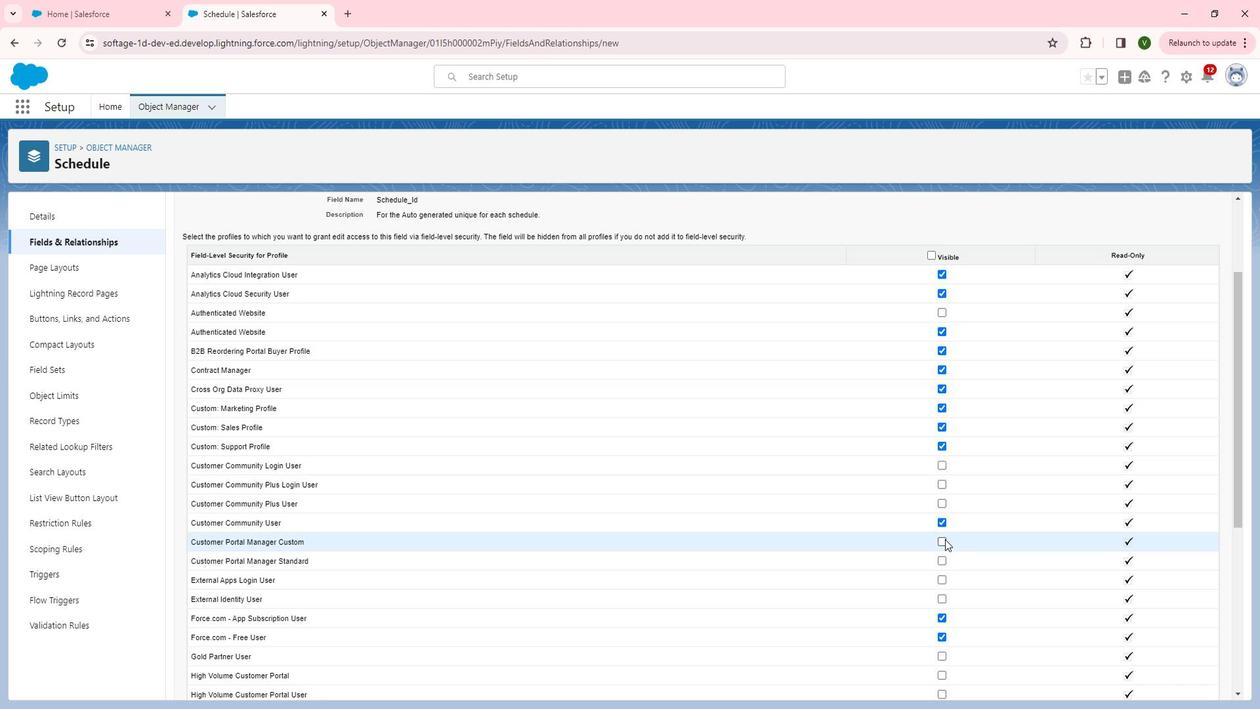 
Action: Mouse pressed left at (944, 541)
Screenshot: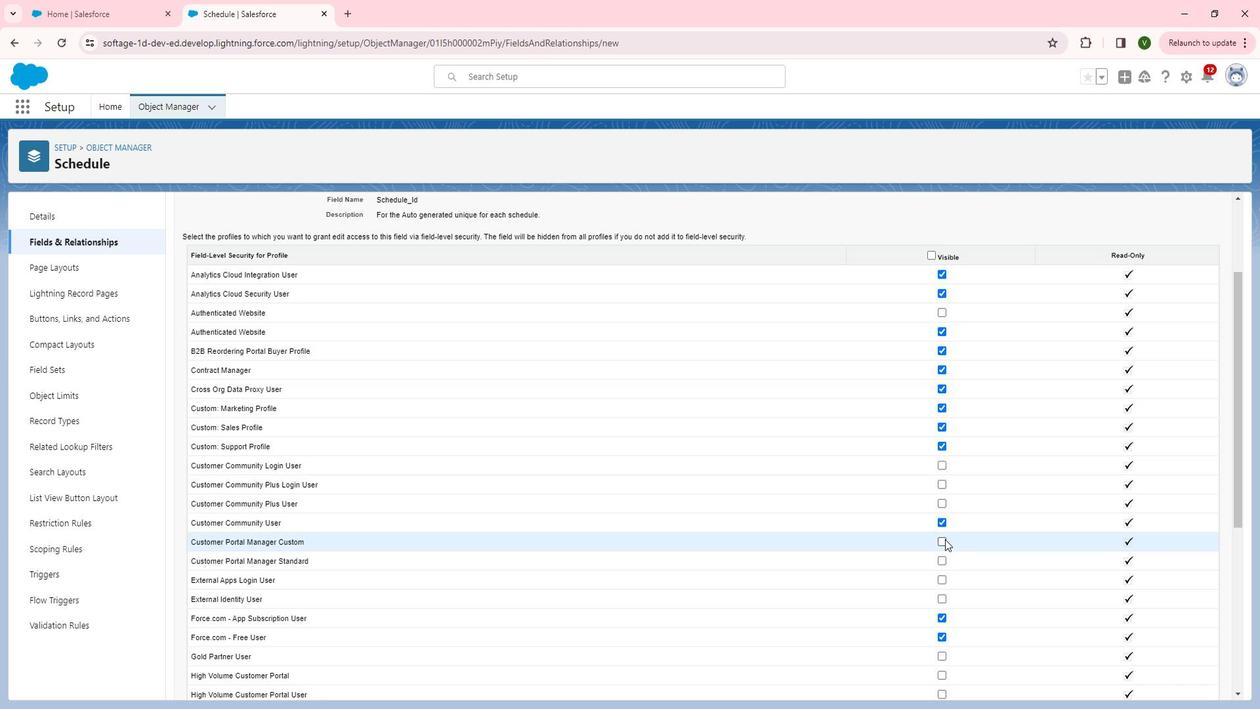 
Action: Mouse moved to (942, 563)
Screenshot: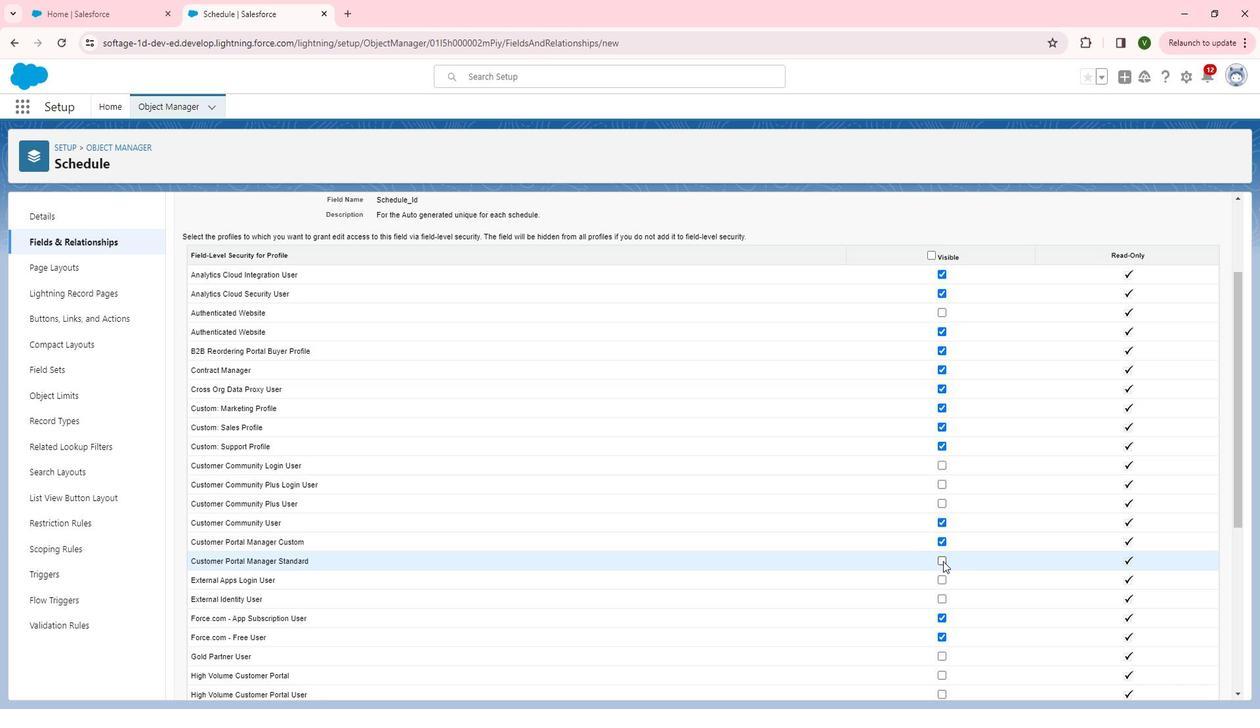 
Action: Mouse pressed left at (942, 563)
Screenshot: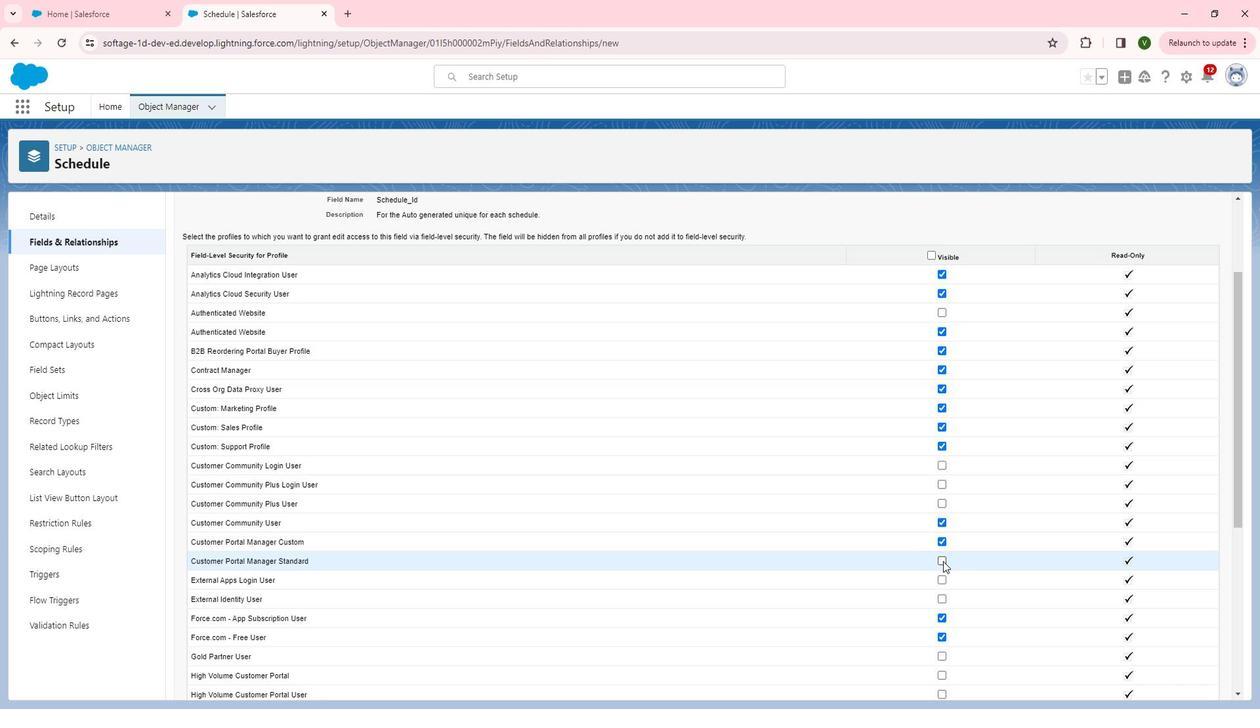 
Action: Mouse moved to (944, 563)
Screenshot: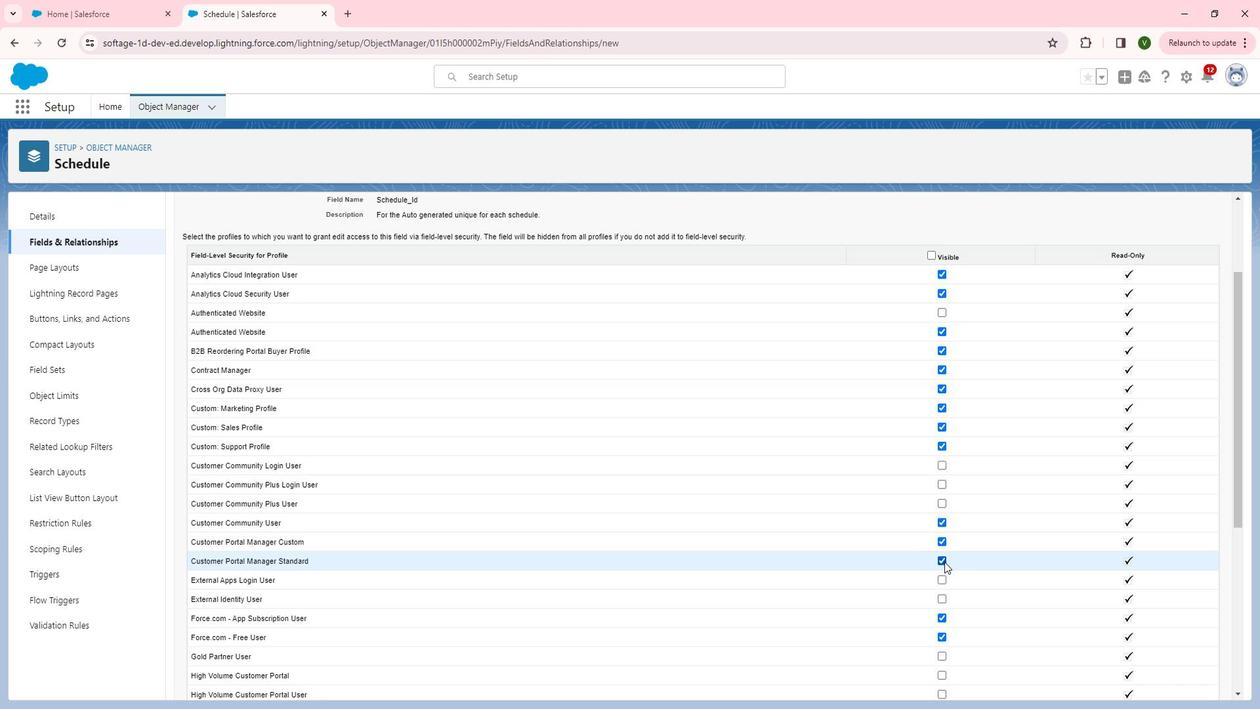 
Action: Mouse scrolled (944, 563) with delta (0, 0)
Screenshot: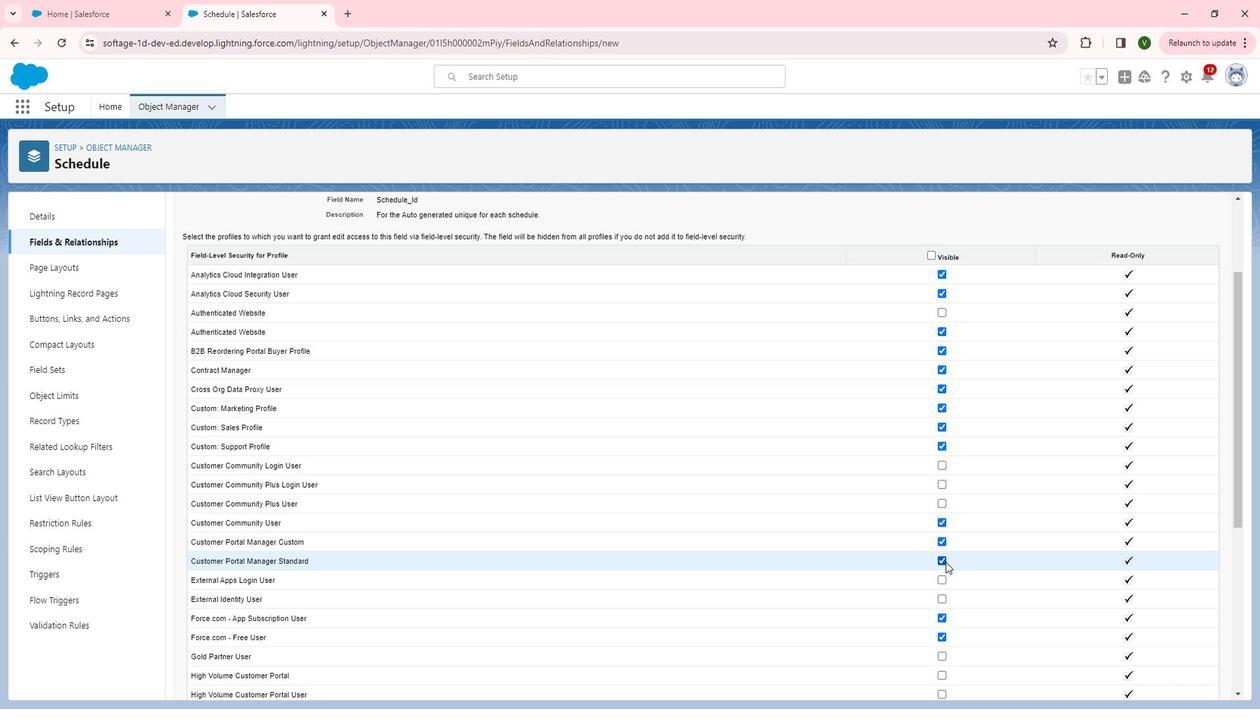 
Action: Mouse scrolled (944, 563) with delta (0, 0)
Screenshot: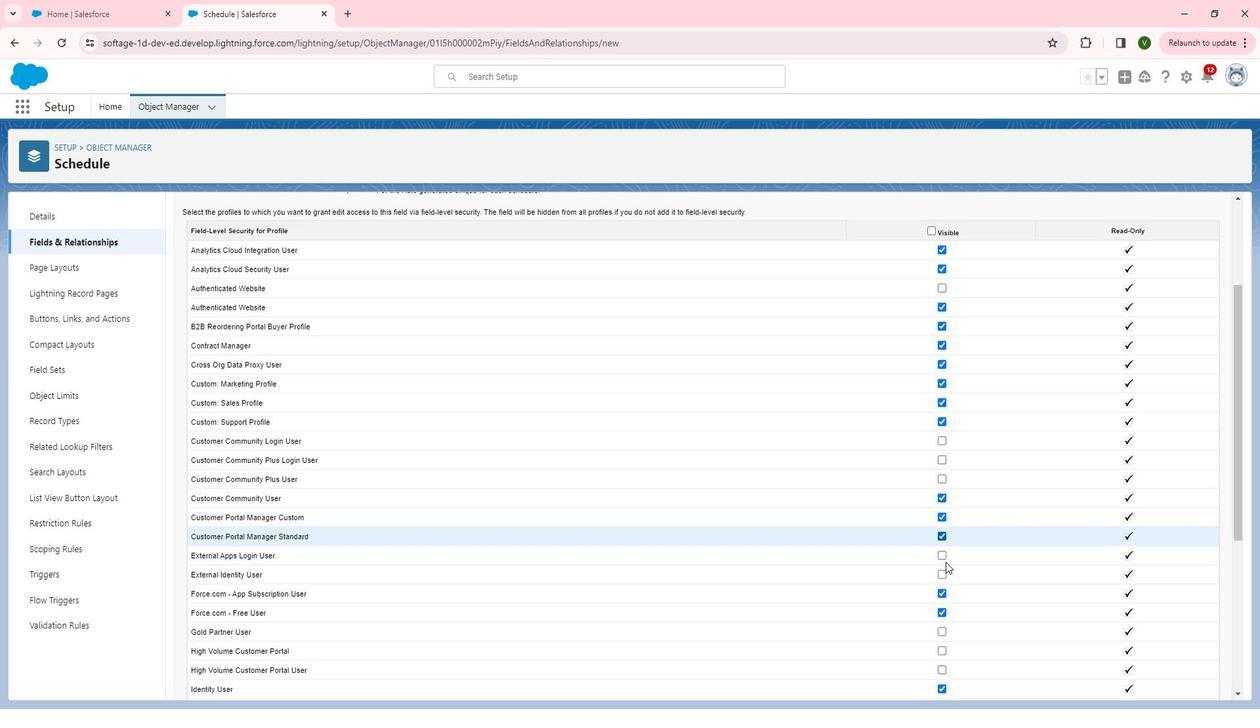 
Action: Mouse scrolled (944, 563) with delta (0, 0)
Screenshot: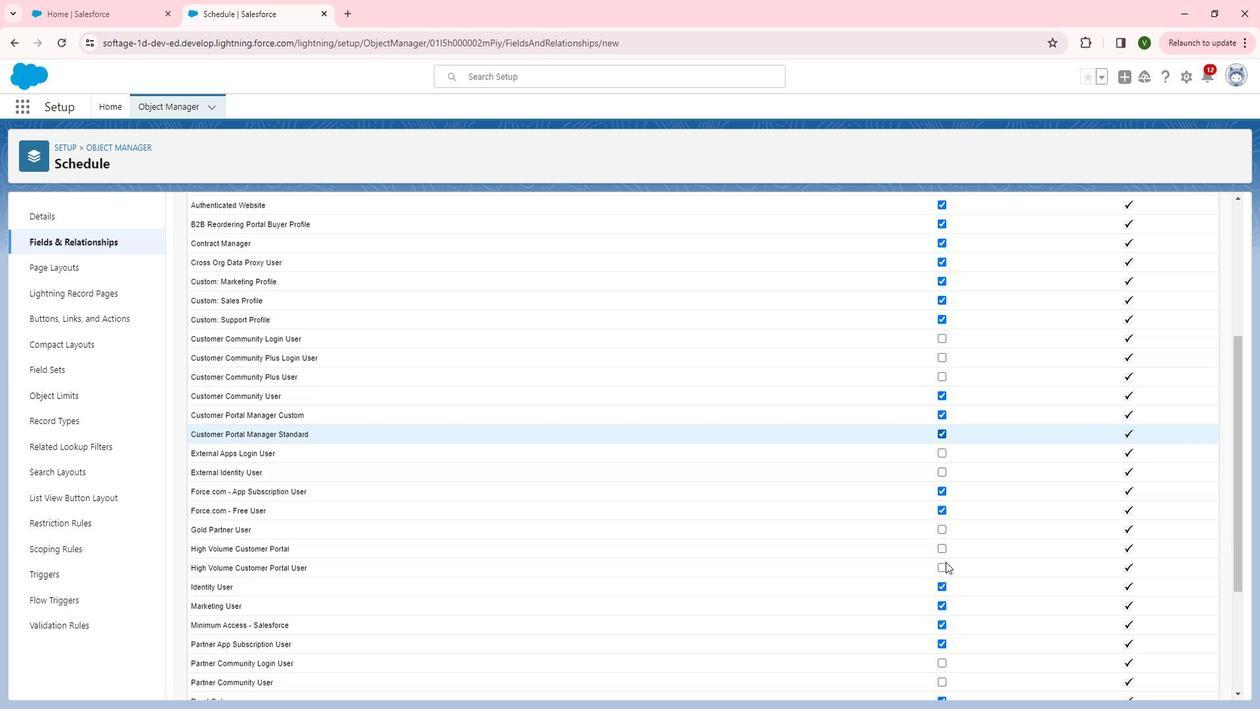 
Action: Mouse moved to (946, 571)
Screenshot: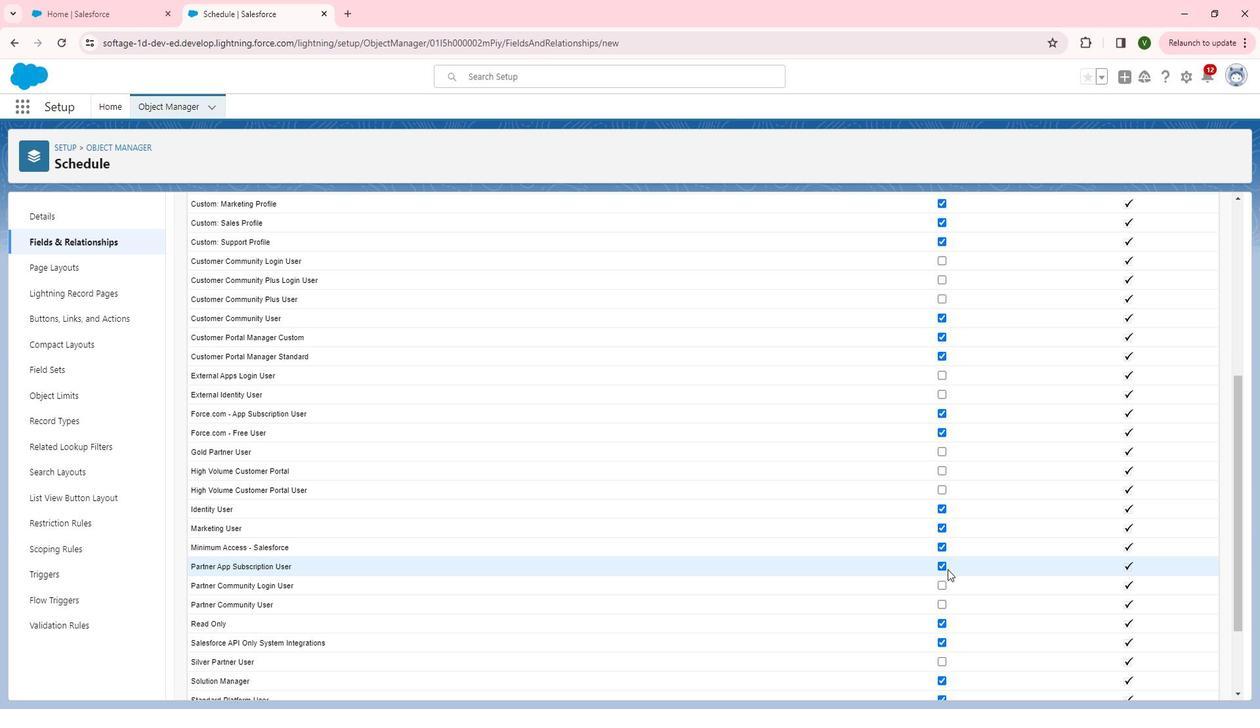 
Action: Mouse scrolled (946, 570) with delta (0, 0)
Screenshot: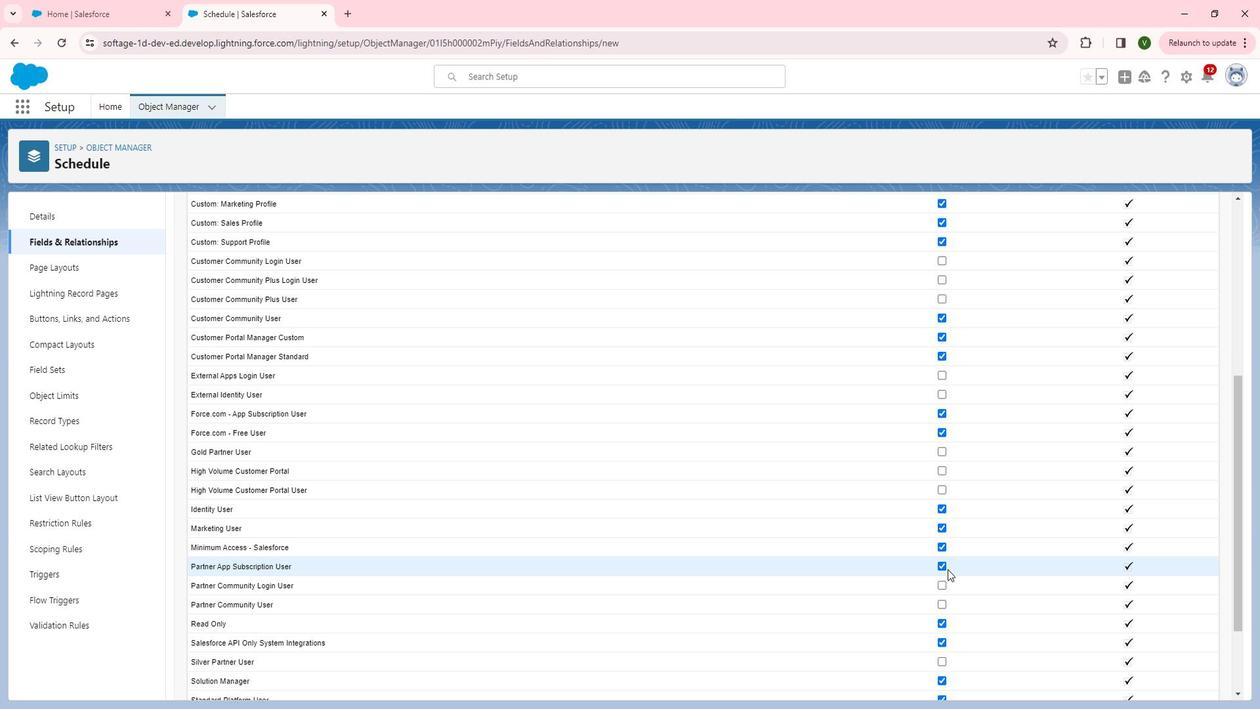 
Action: Mouse scrolled (946, 570) with delta (0, 0)
Screenshot: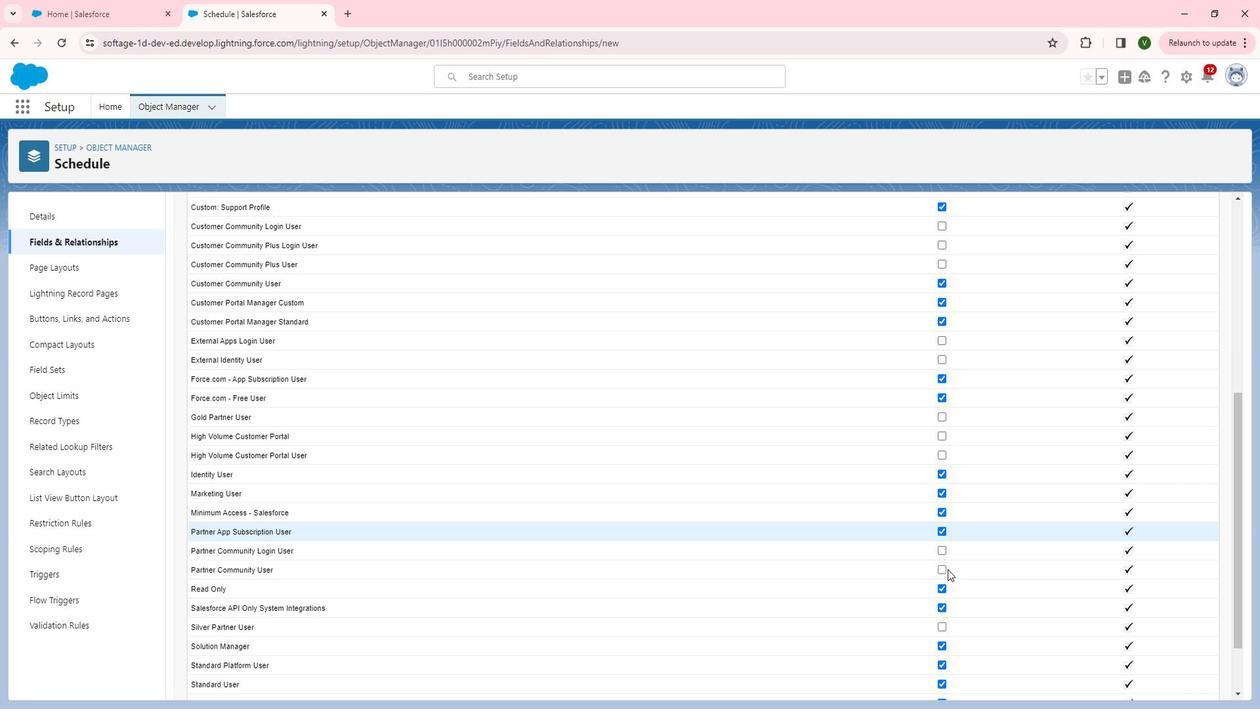 
Action: Mouse moved to (938, 363)
Screenshot: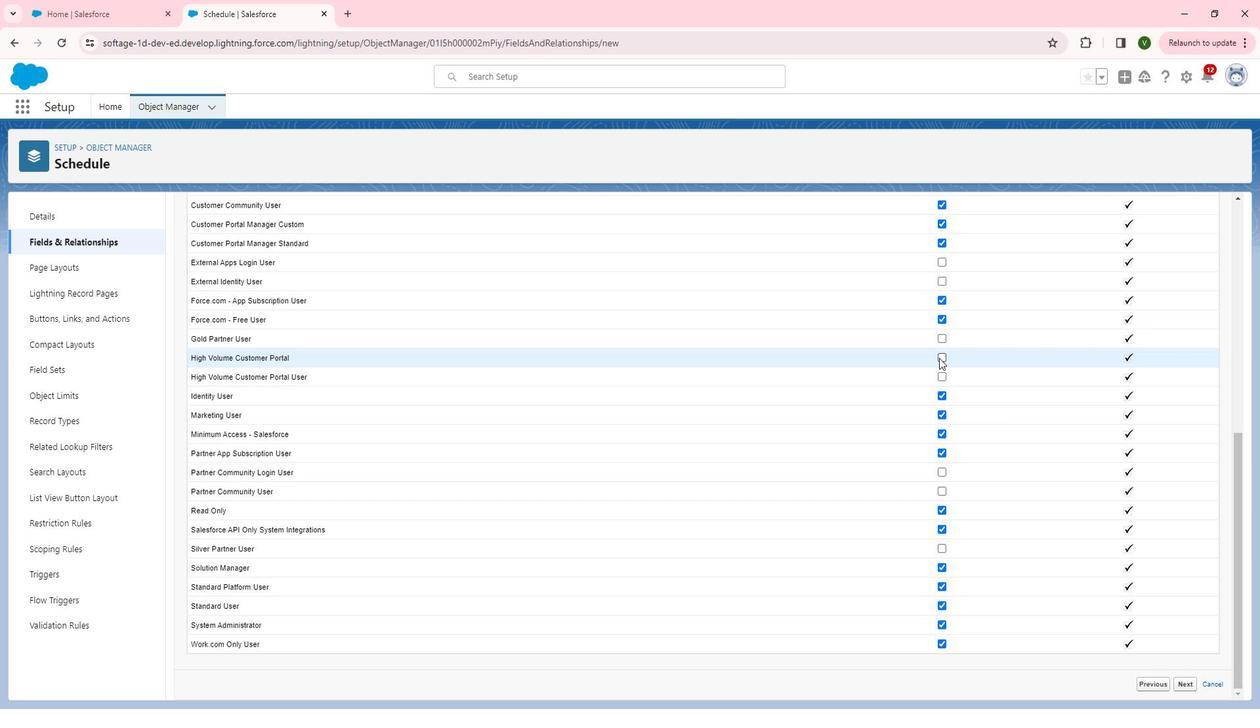 
Action: Mouse pressed left at (938, 363)
Screenshot: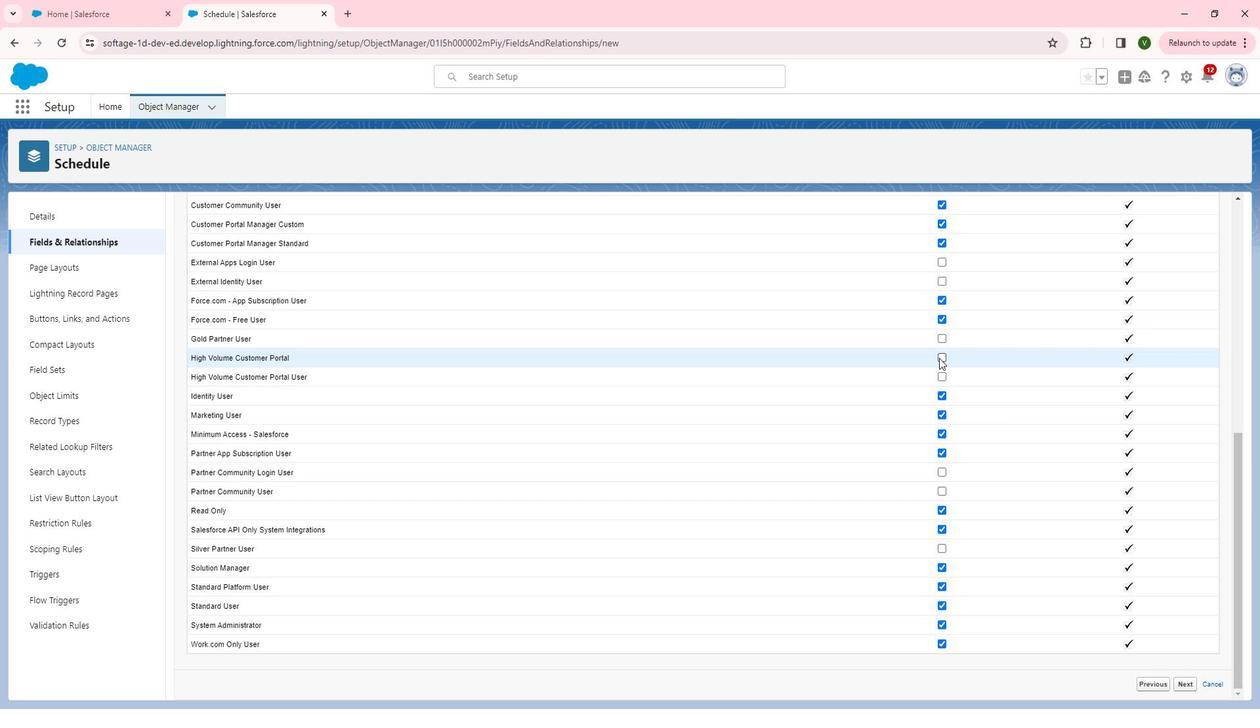 
Action: Mouse moved to (1192, 680)
Screenshot: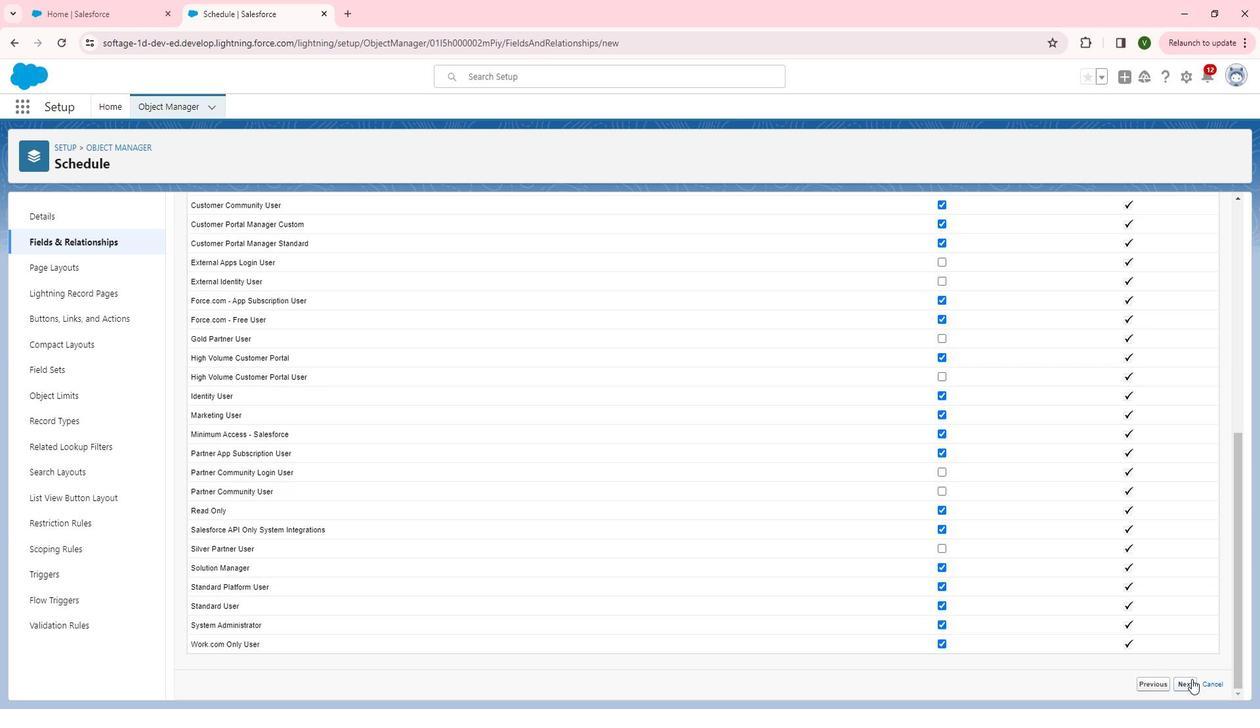 
Action: Mouse pressed left at (1192, 680)
Screenshot: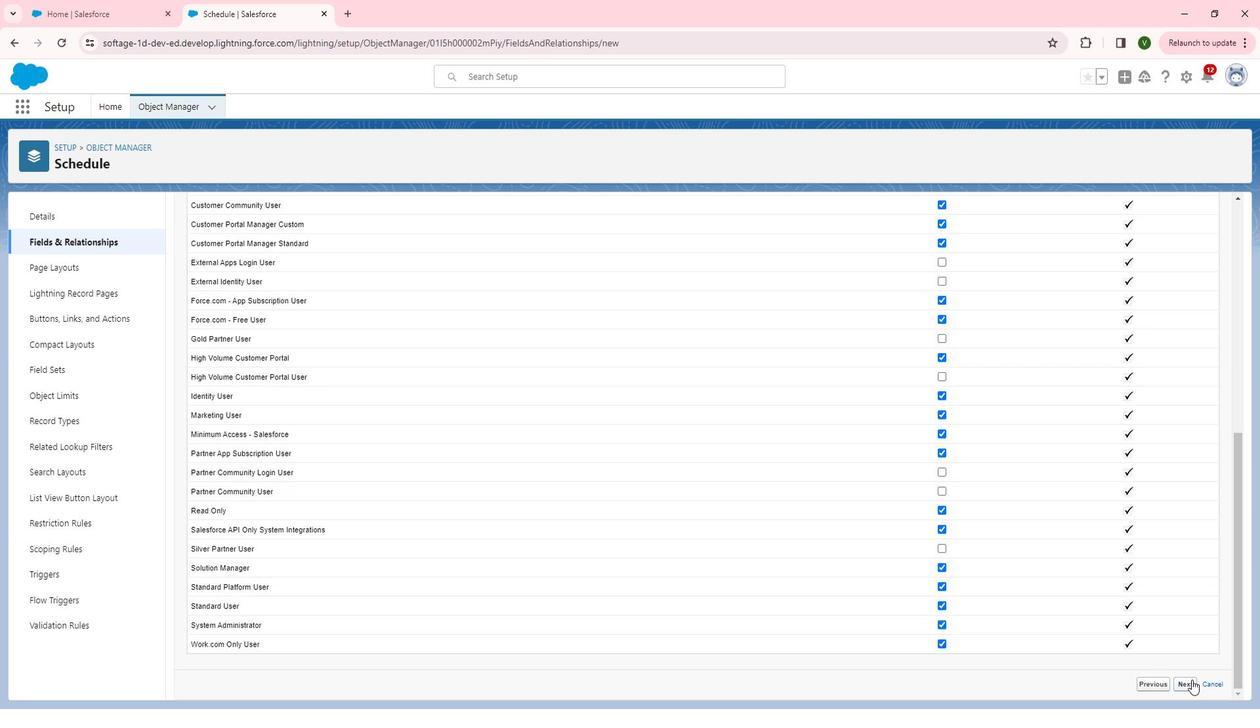 
Action: Mouse moved to (1193, 482)
Screenshot: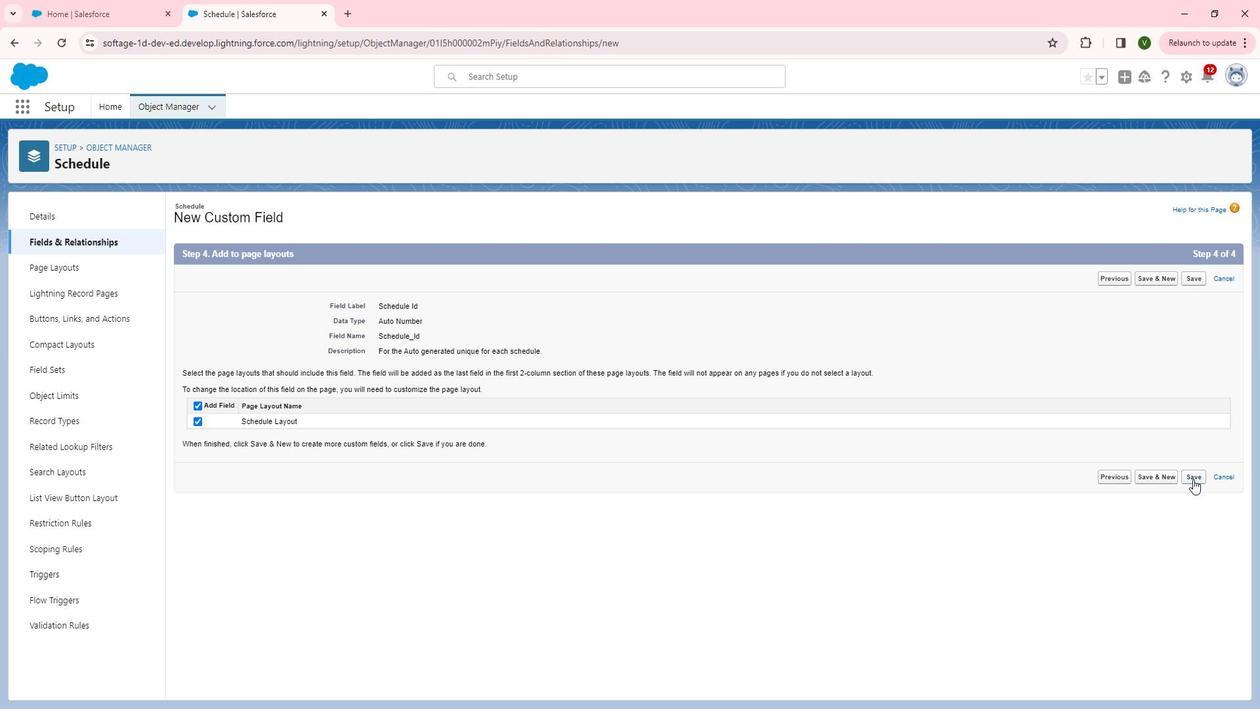 
Action: Mouse pressed left at (1193, 482)
Screenshot: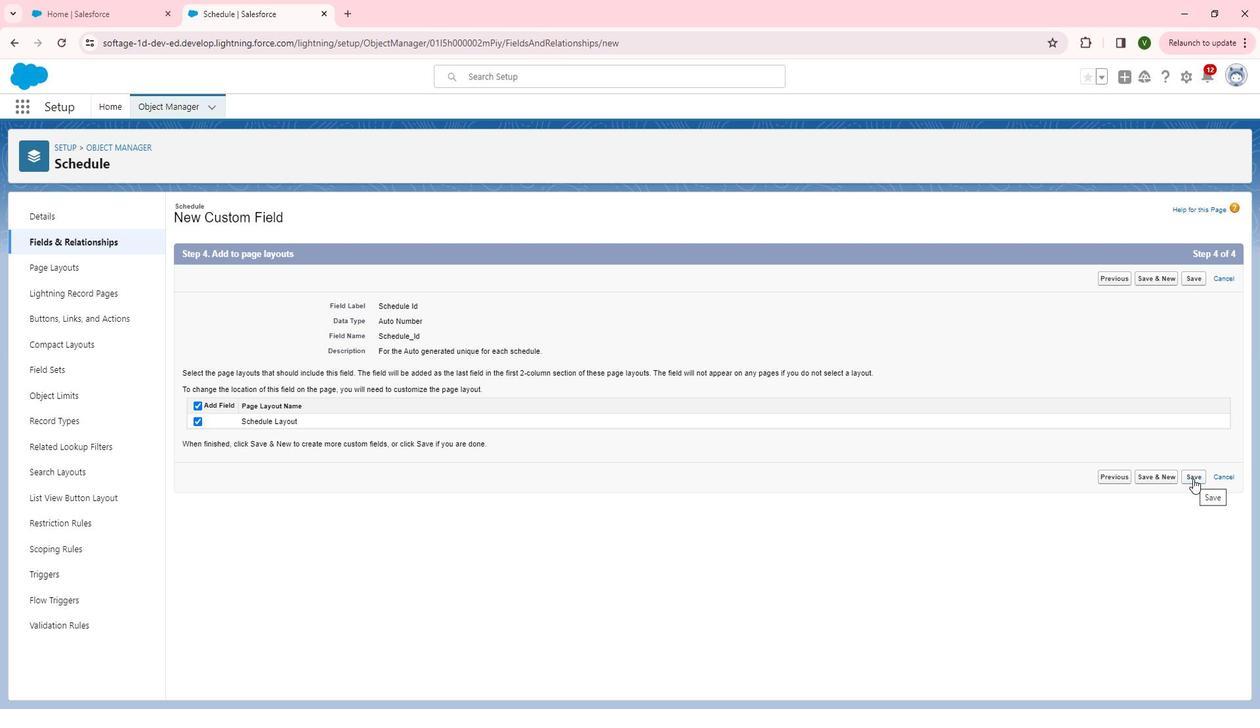 
Action: Mouse moved to (957, 221)
Screenshot: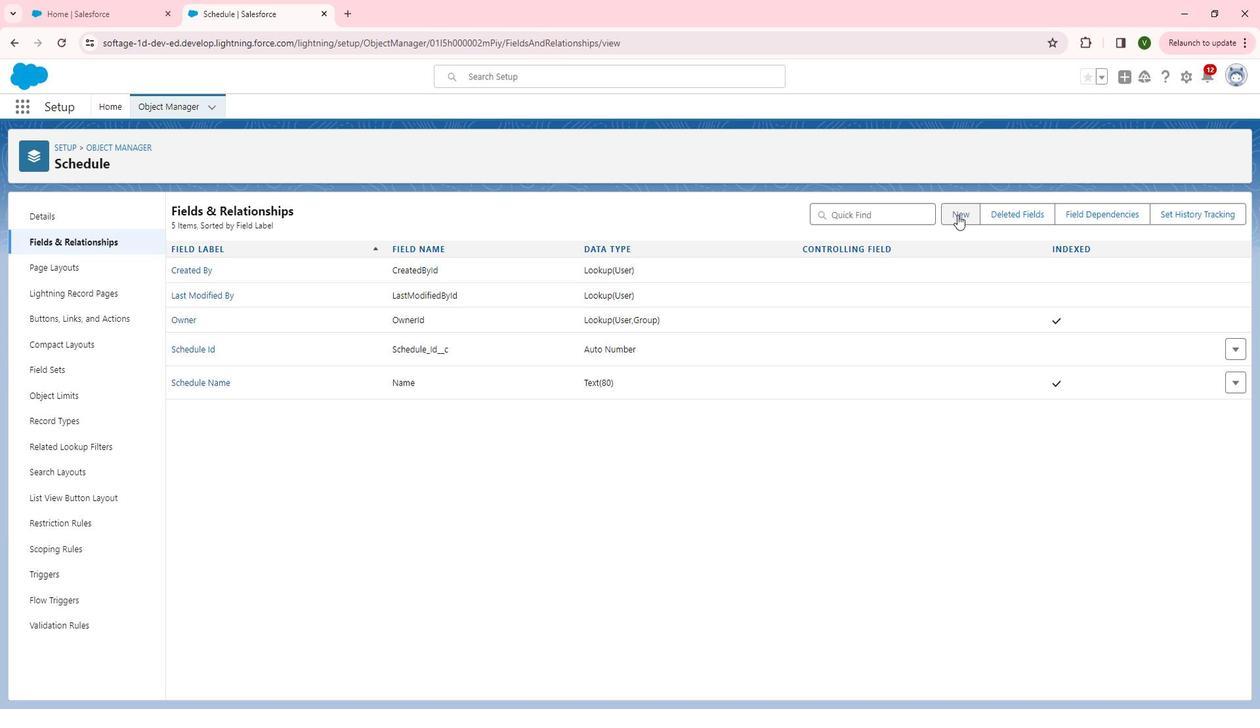 
Action: Mouse pressed left at (957, 221)
Screenshot: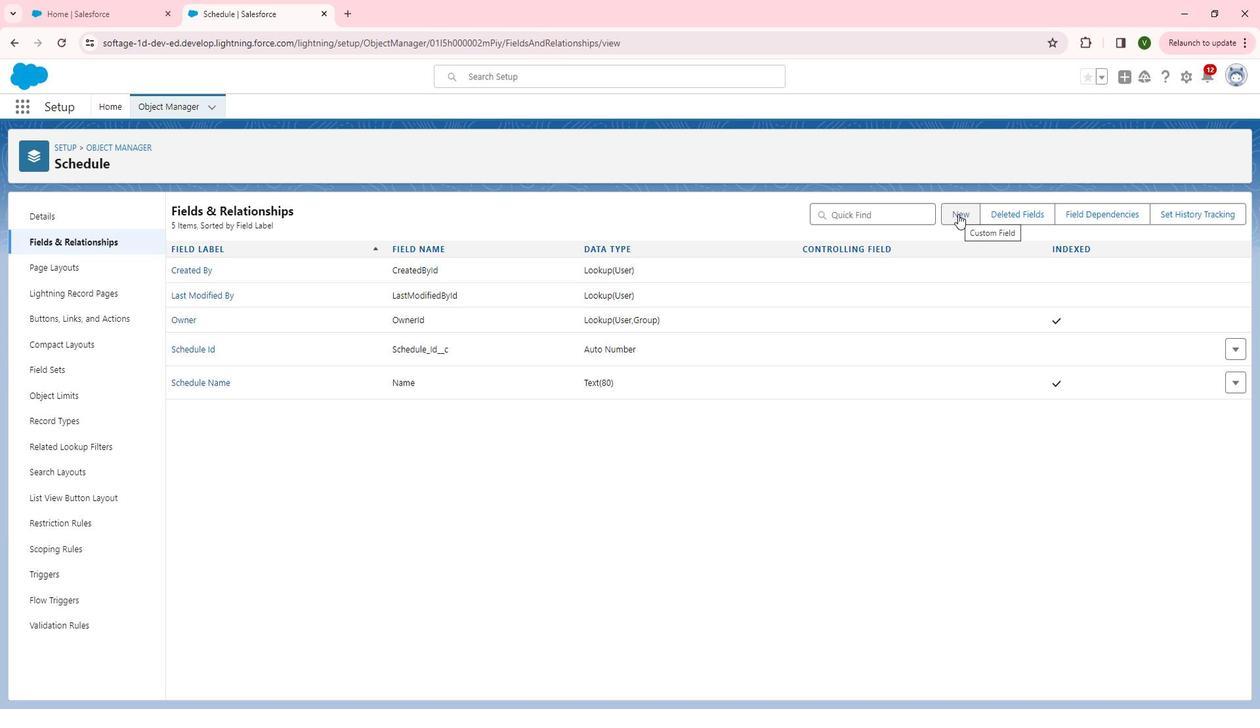 
Action: Mouse moved to (274, 474)
Screenshot: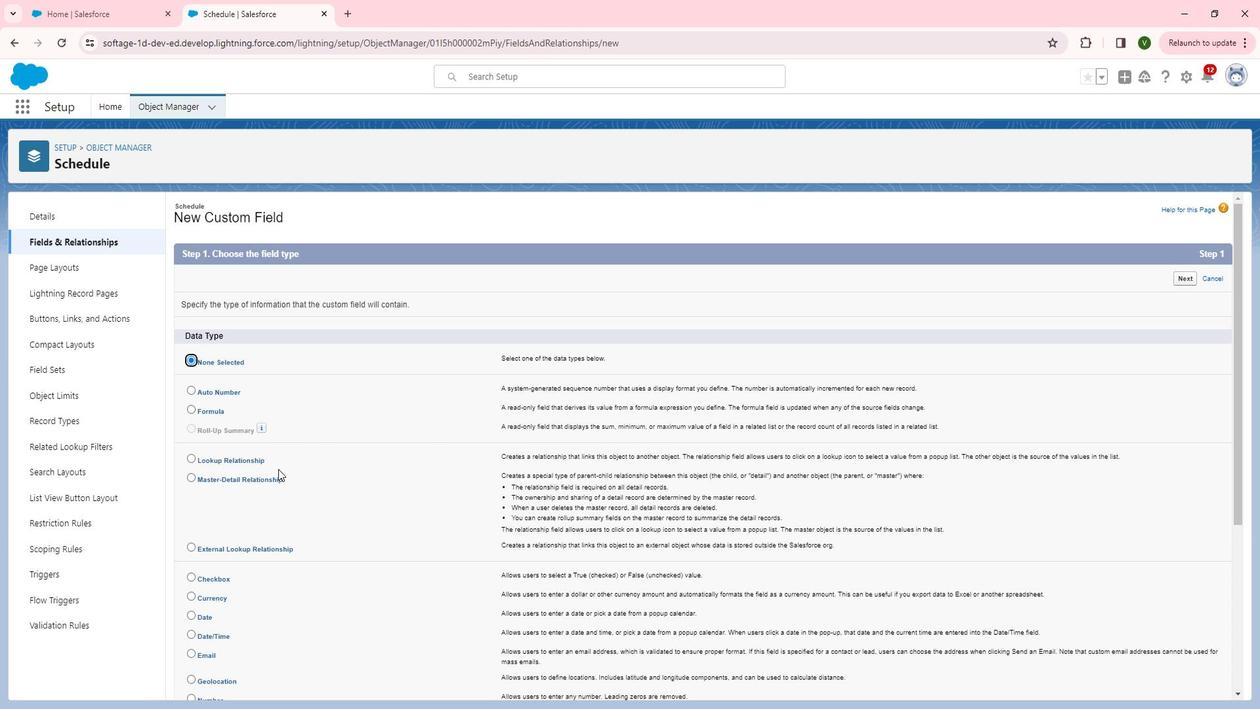 
Action: Mouse scrolled (274, 473) with delta (0, 0)
Screenshot: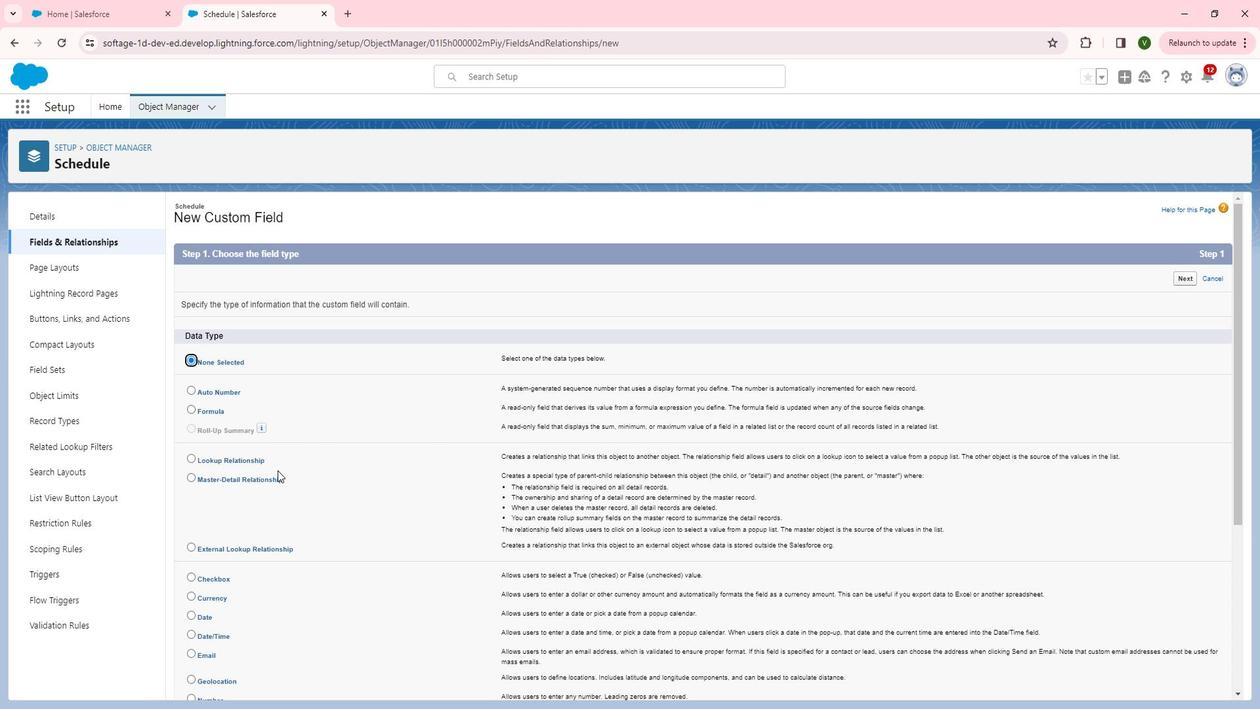 
Action: Mouse moved to (273, 475)
Screenshot: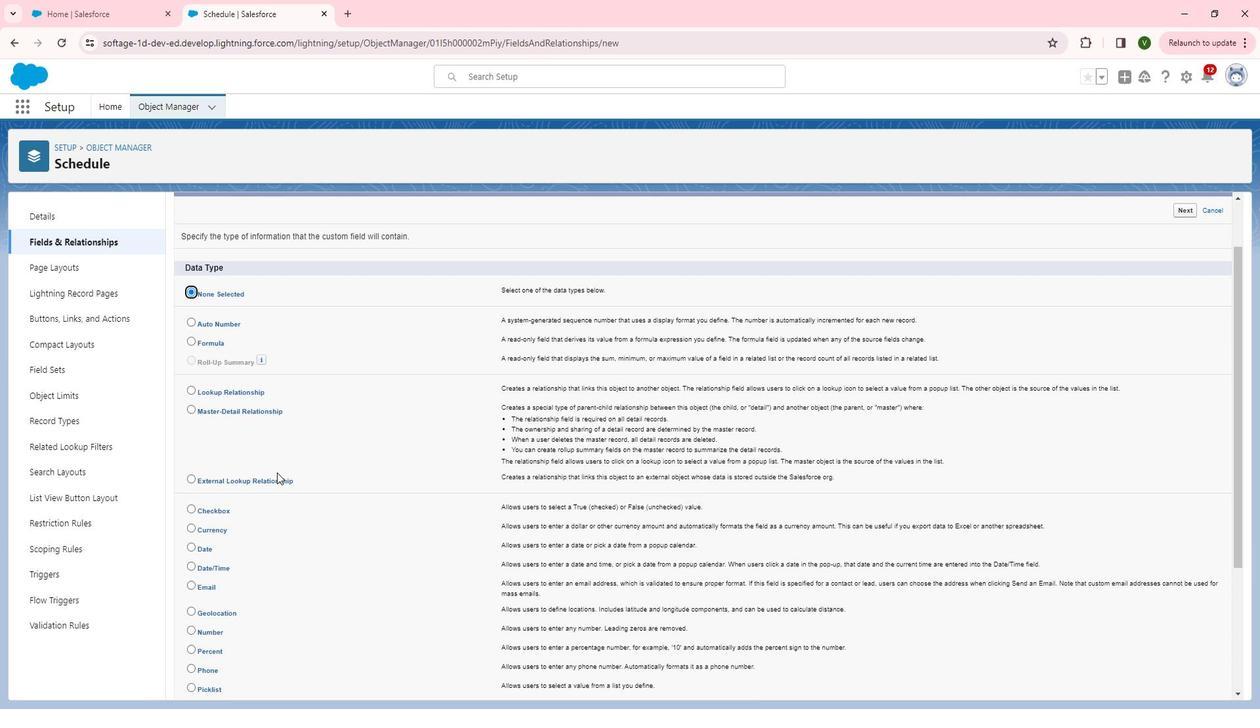 
Action: Mouse scrolled (273, 475) with delta (0, 0)
Screenshot: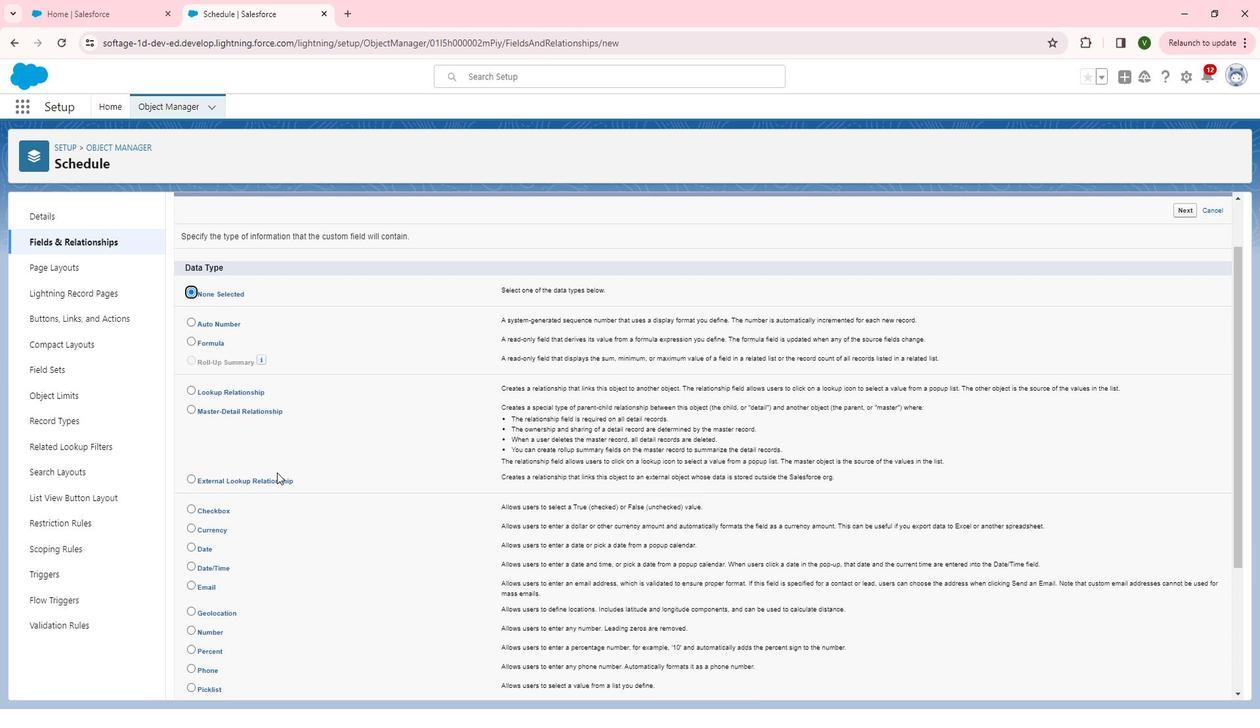 
Action: Mouse scrolled (273, 475) with delta (0, 0)
Screenshot: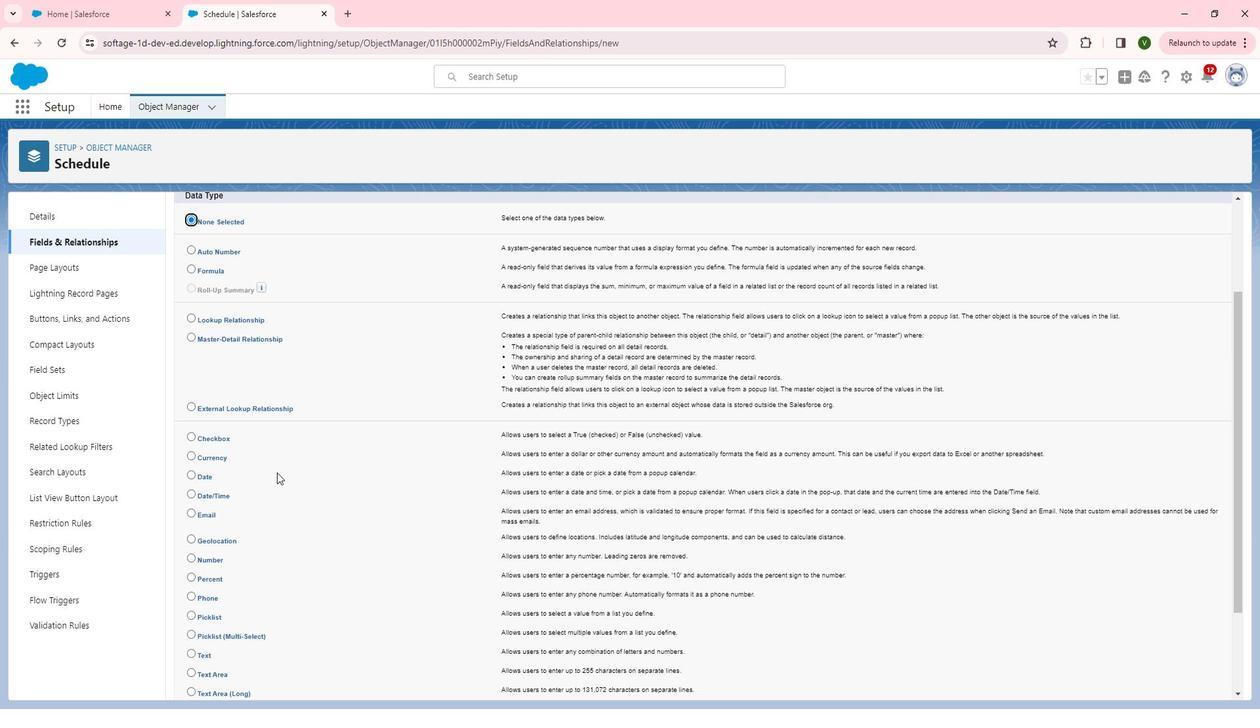 
Action: Mouse moved to (189, 592)
Screenshot: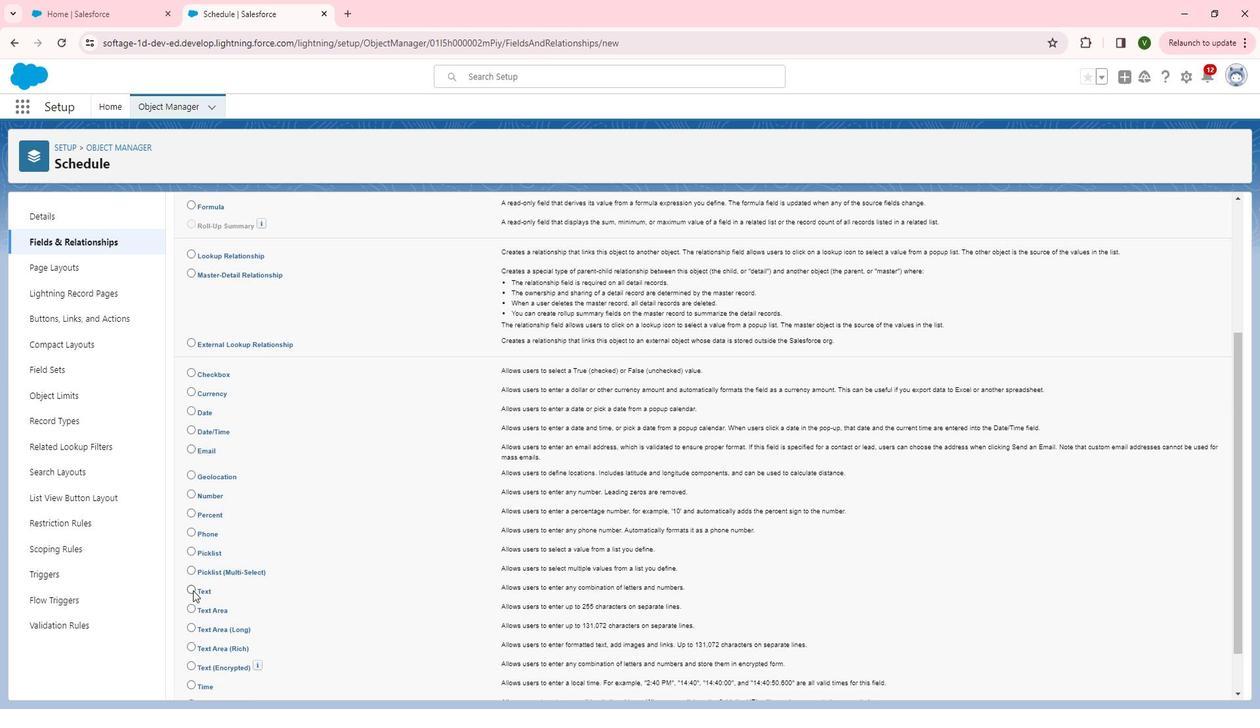 
Action: Mouse pressed left at (189, 592)
Screenshot: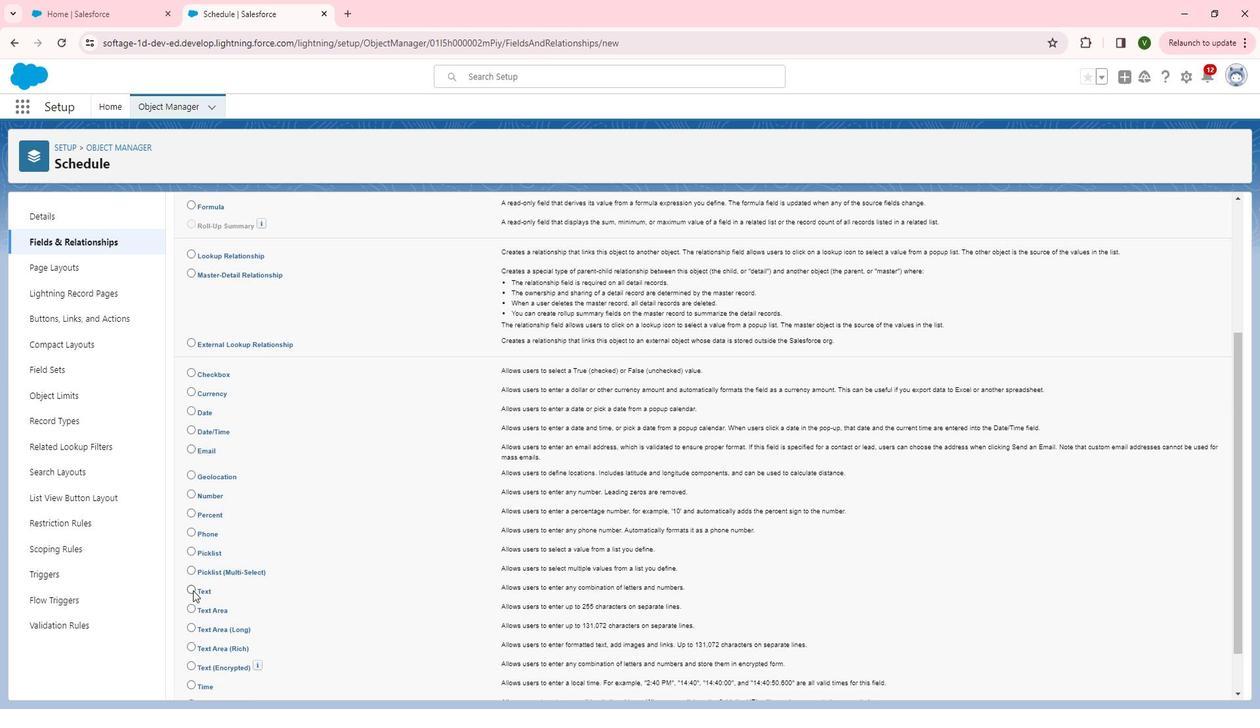 
Action: Mouse moved to (523, 480)
Screenshot: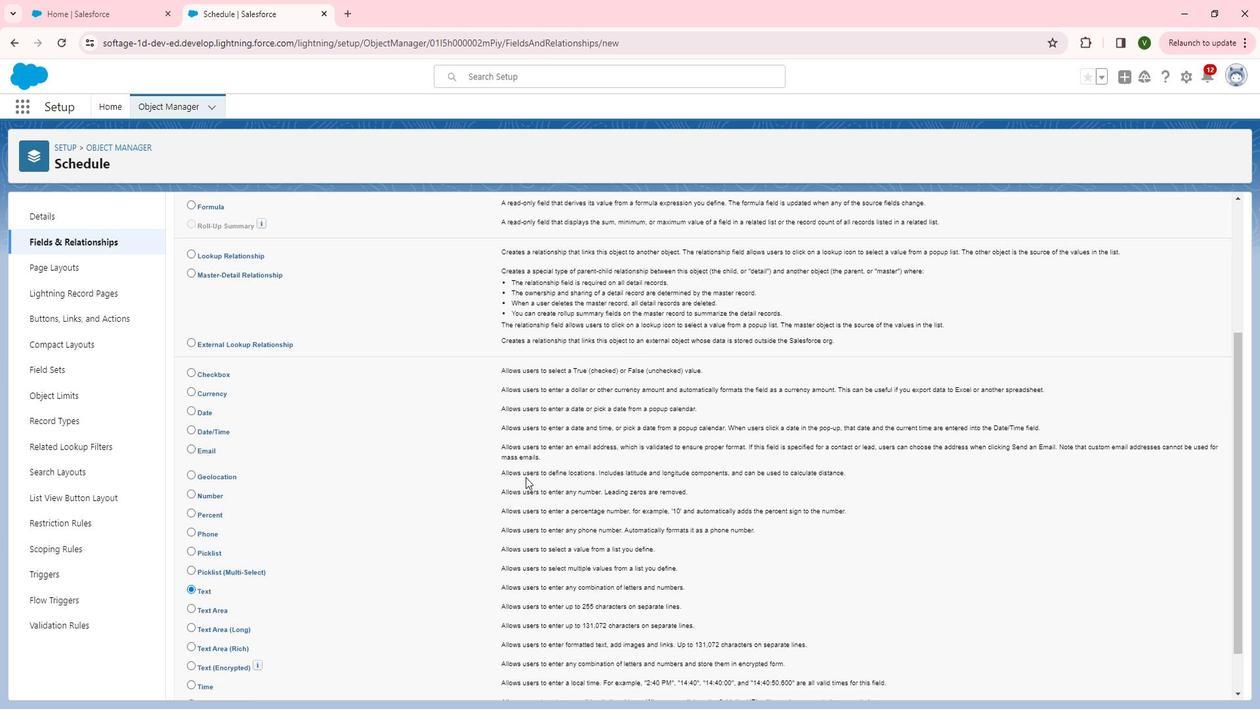 
Action: Mouse scrolled (523, 481) with delta (0, 0)
Screenshot: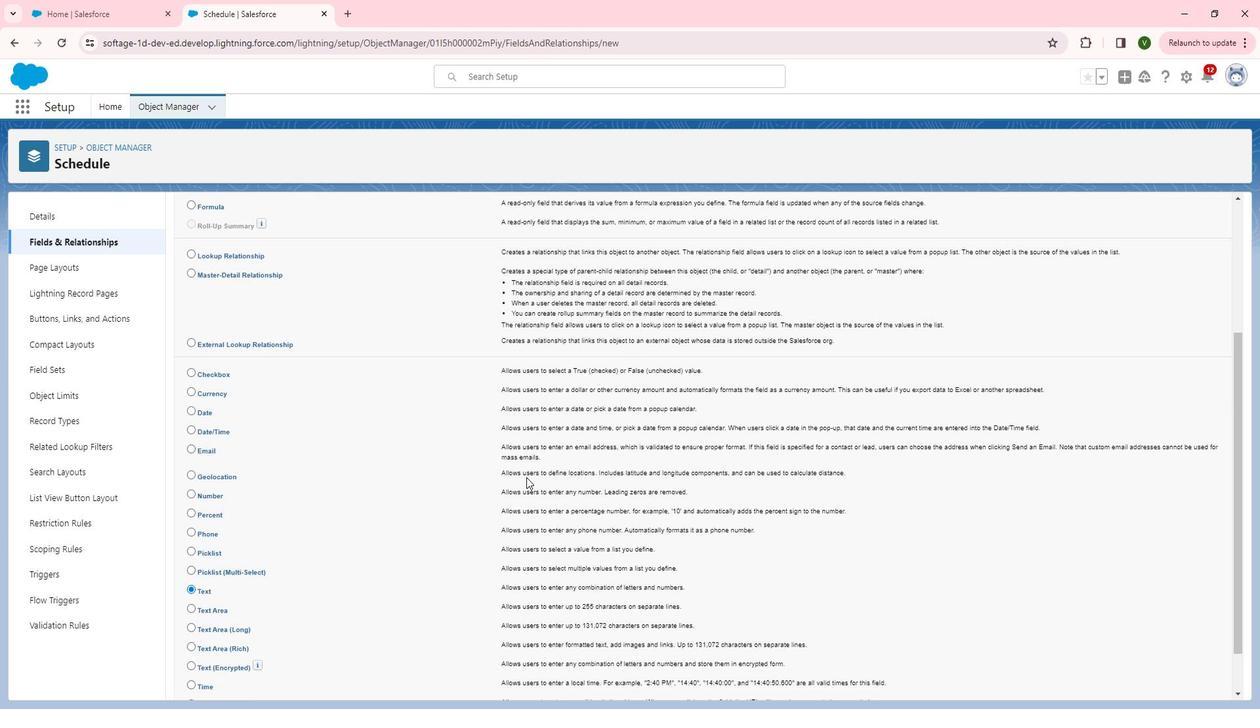 
Action: Mouse scrolled (523, 481) with delta (0, 0)
Screenshot: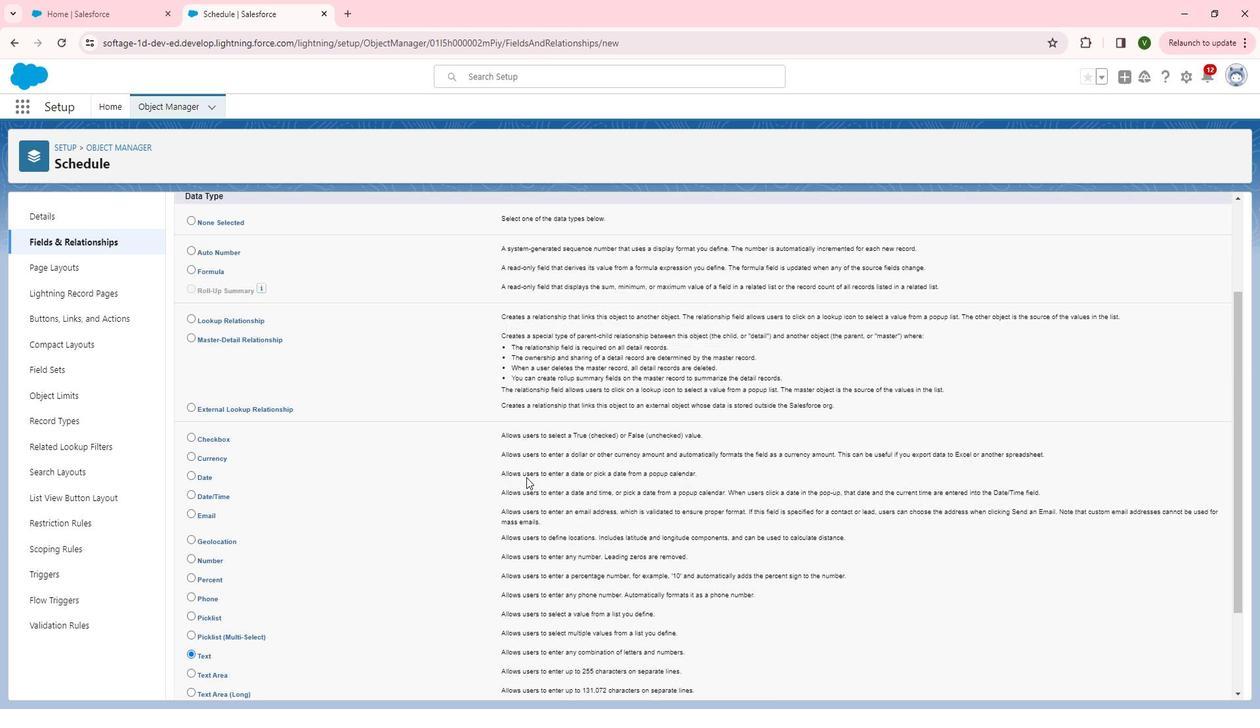 
Action: Mouse scrolled (523, 481) with delta (0, 0)
Screenshot: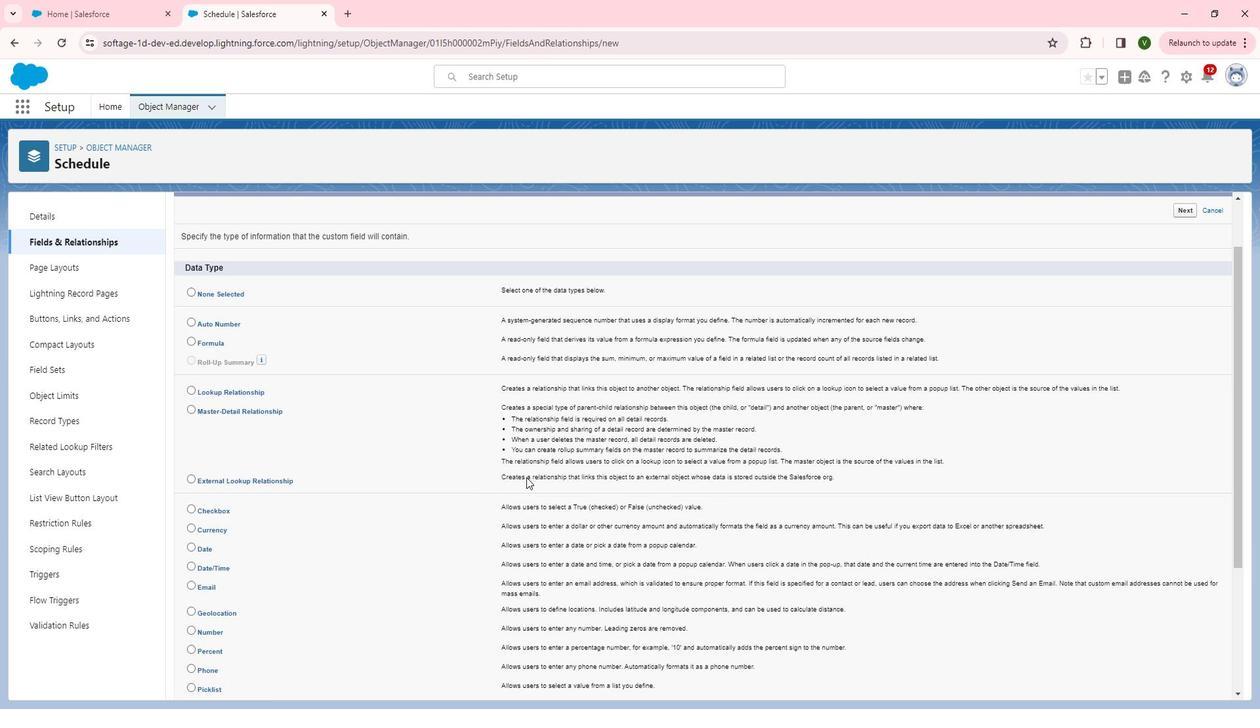 
Action: Mouse moved to (1187, 287)
Screenshot: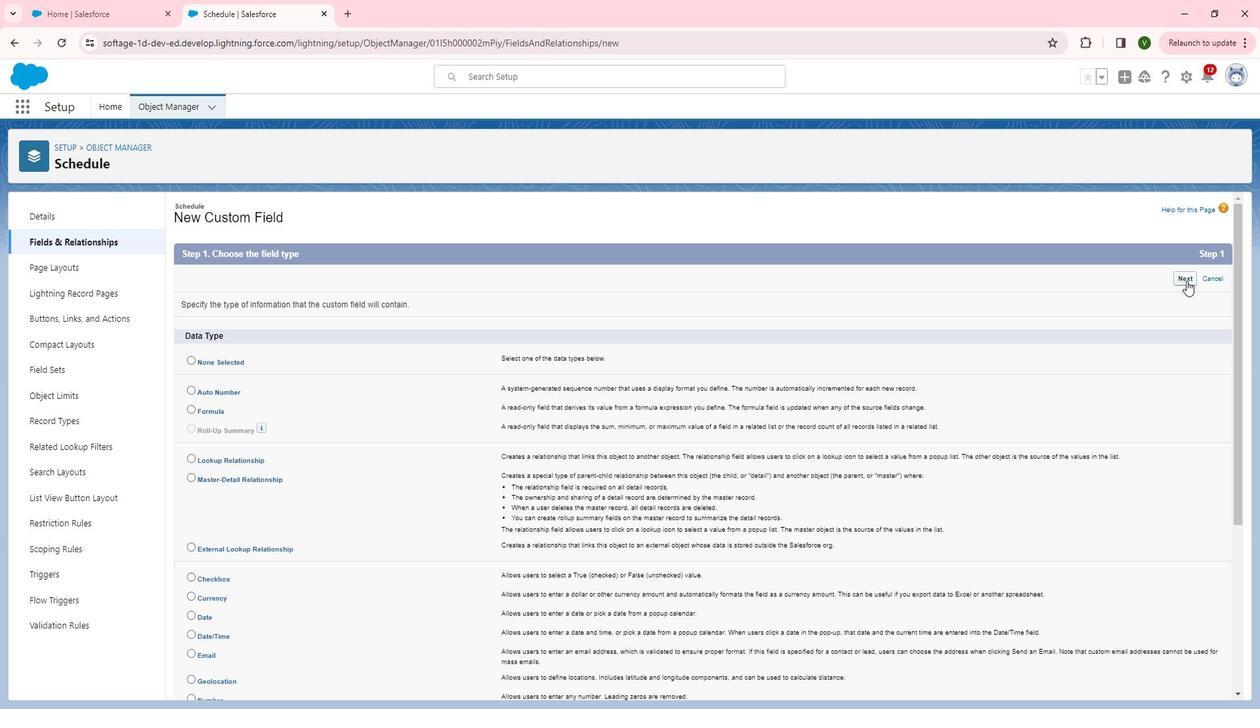 
Action: Mouse pressed left at (1187, 287)
Screenshot: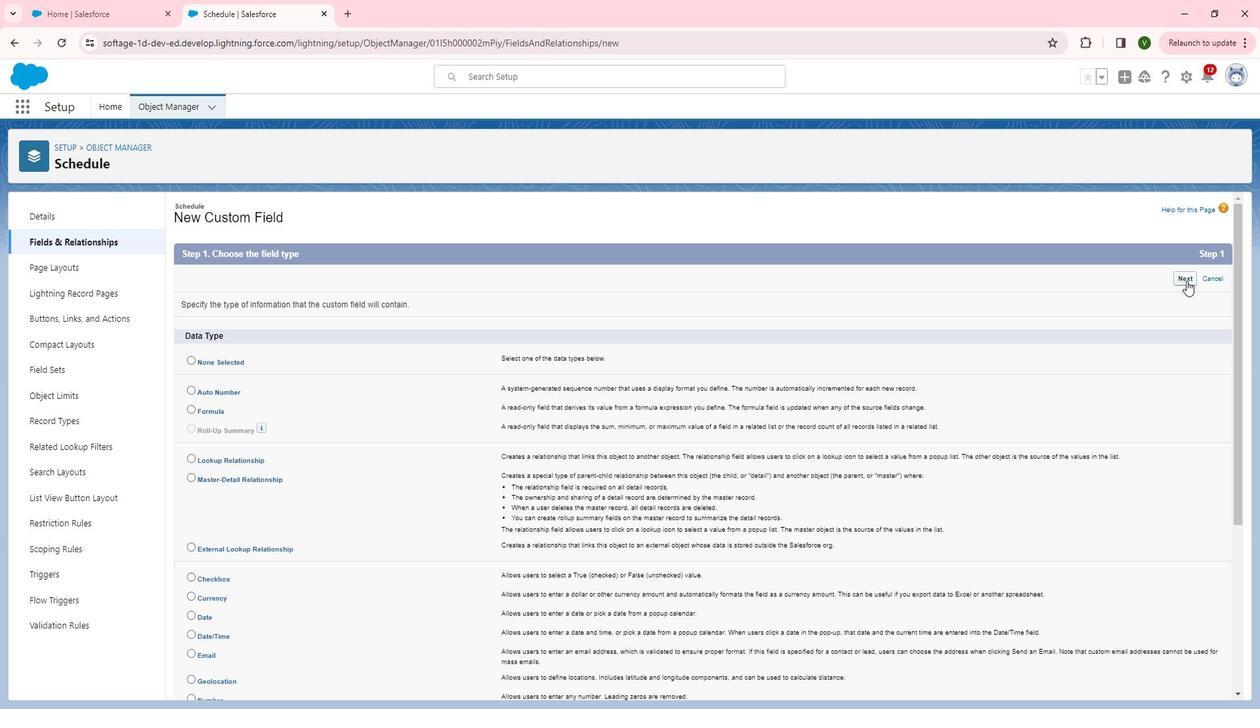 
Action: Mouse moved to (742, 333)
Screenshot: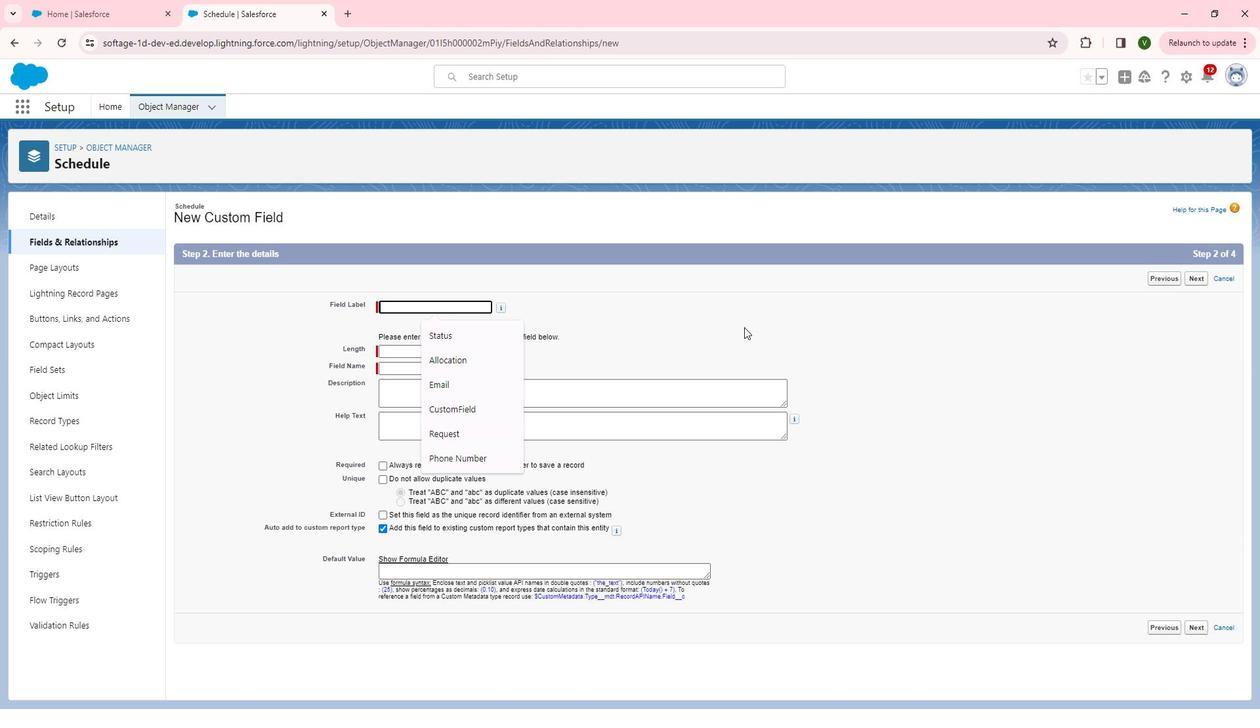 
Action: Key pressed <Key.shift>Title<Key.tab><Key.tab>25<Key.backspace><Key.backspace>70<Key.tab><Key.tab><Key.tab><Key.shift>Enter<Key.space>a<Key.space>brief<Key.space>title<Key.space>that<Key.space>summarizes<Key.space>the<Key.space>purpose<Key.space>or<Key.space>nature<Key.space>of<Key.space>the<Key.space>schedule.<Key.tab><Key.shift>Descrive<Key.backspace><Key.backspace>ptive<Key.space>title<Key.space>for<Key.space>the<Key.space>schedule.
Screenshot: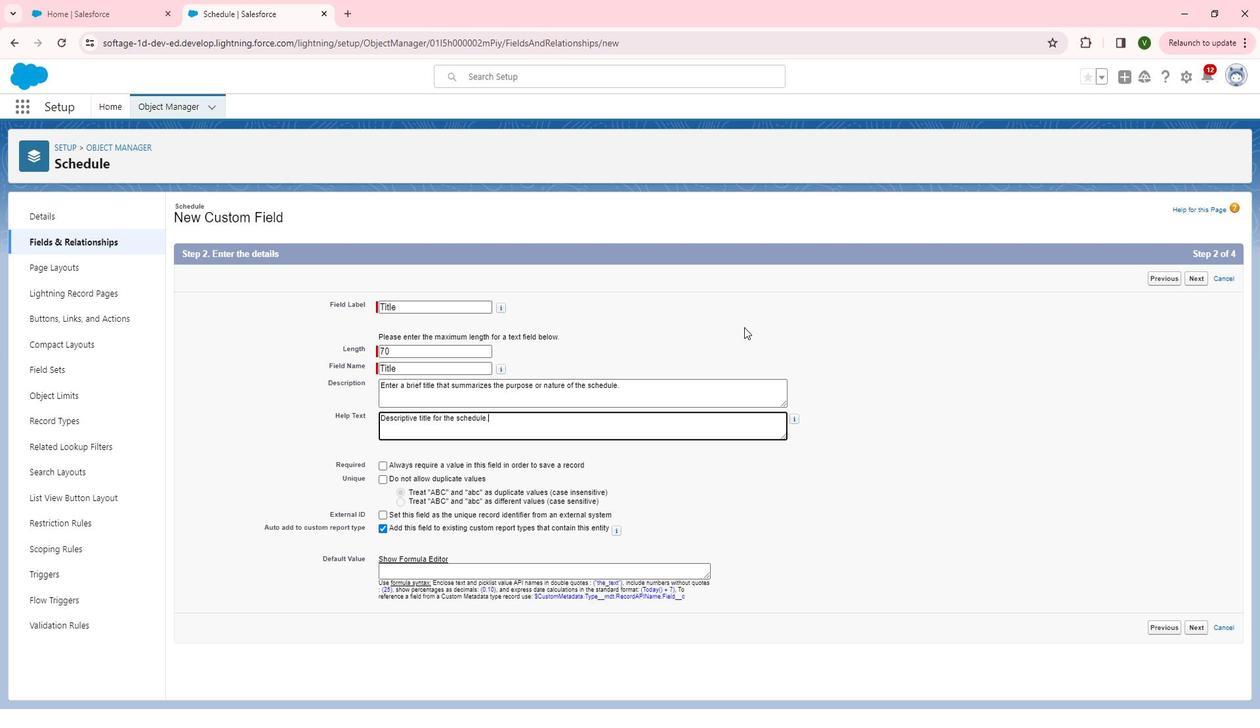 
Action: Mouse moved to (1201, 286)
Screenshot: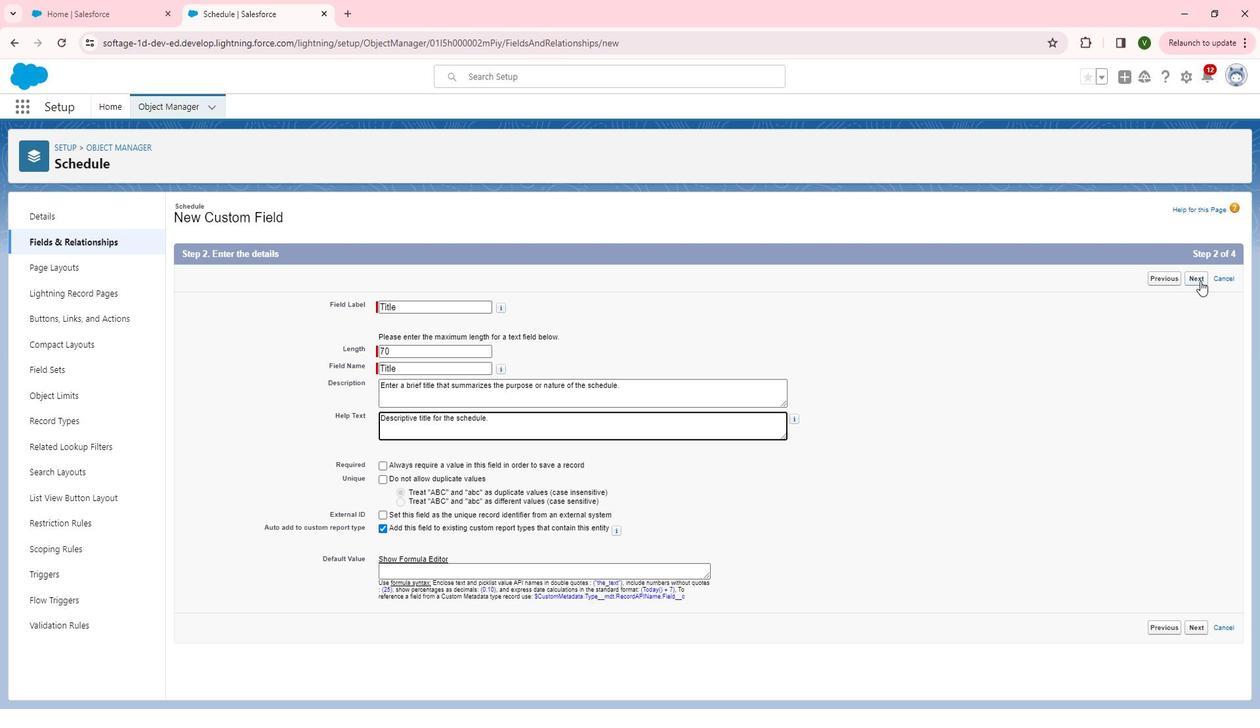 
Action: Mouse pressed left at (1201, 286)
Screenshot: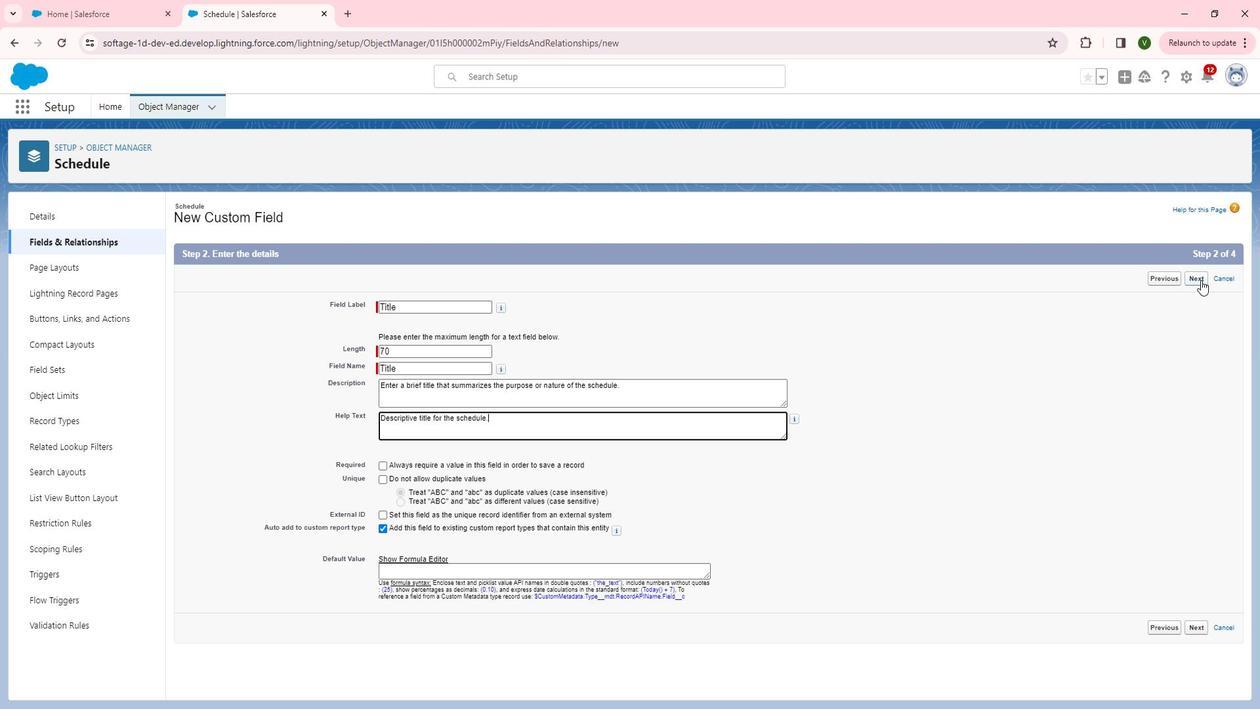 
Action: Mouse moved to (1037, 439)
Screenshot: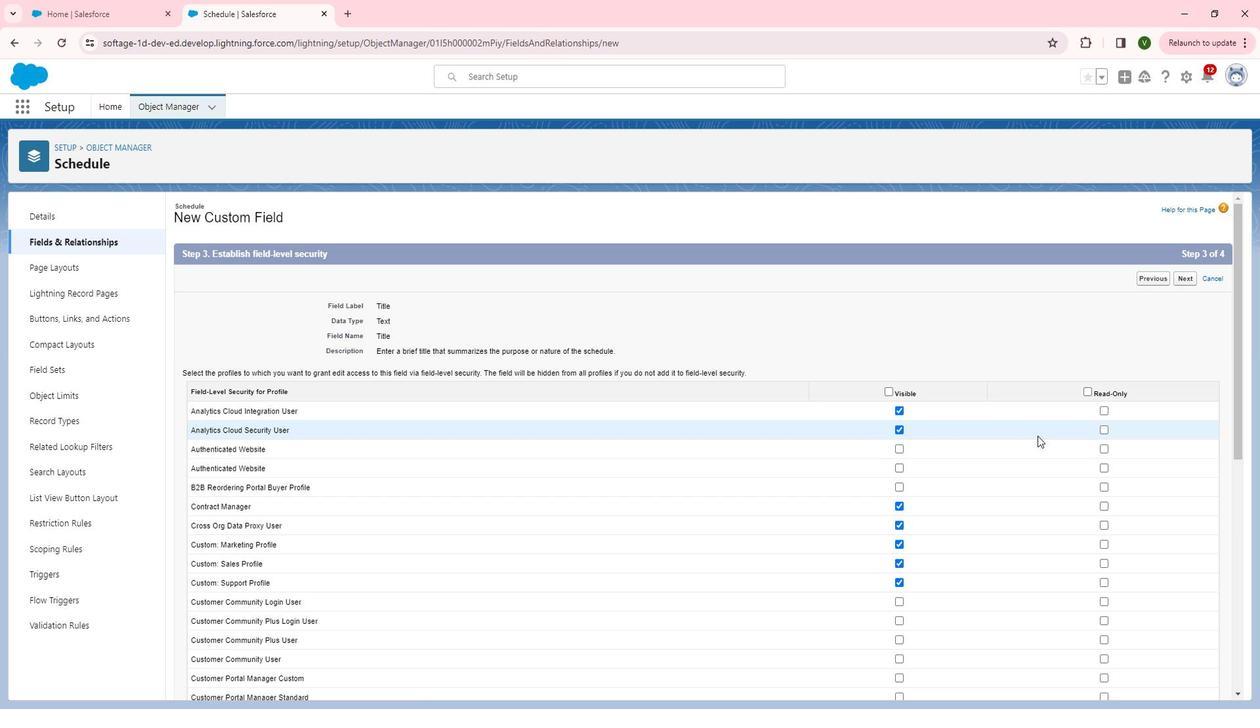 
Action: Mouse scrolled (1037, 439) with delta (0, 0)
Screenshot: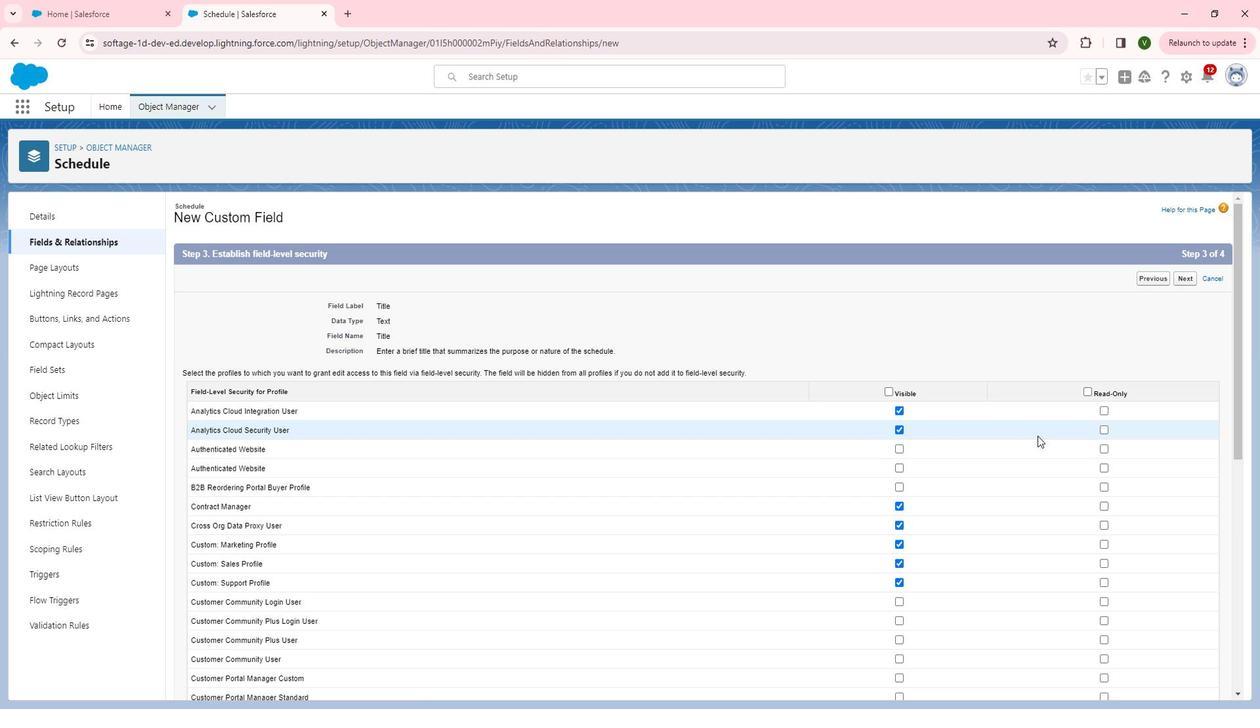 
Action: Mouse scrolled (1037, 439) with delta (0, 0)
Screenshot: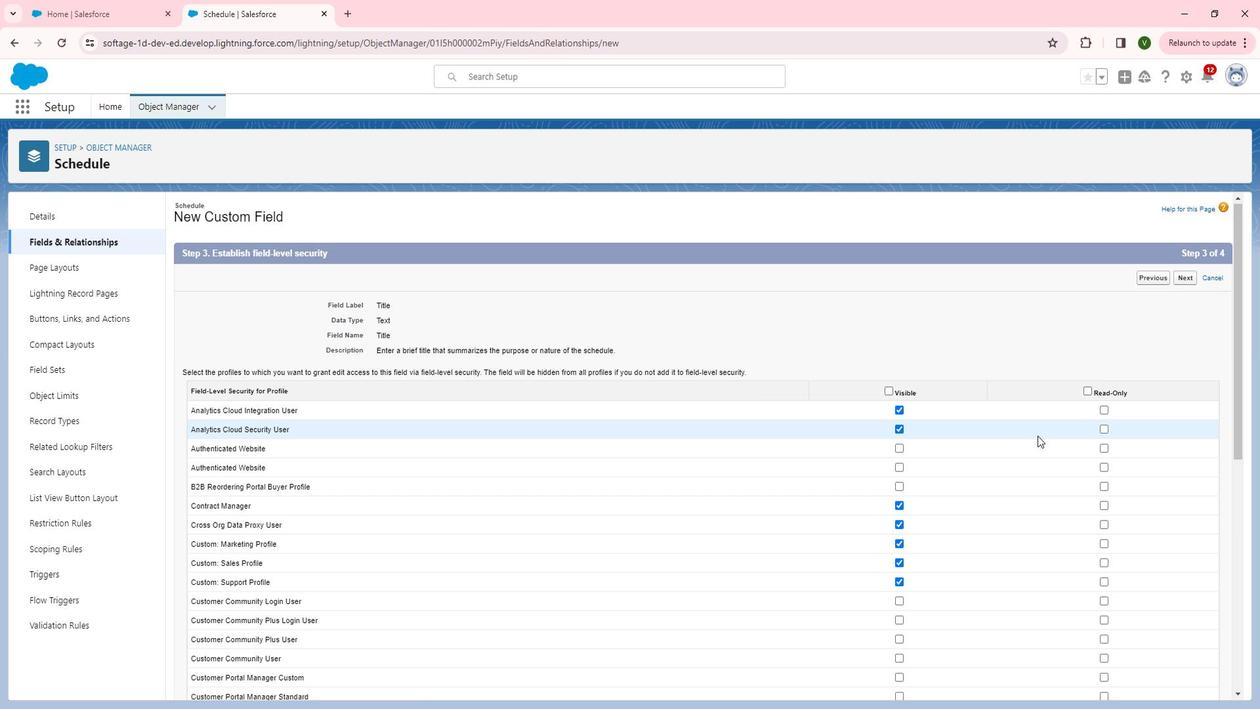 
Action: Mouse moved to (900, 300)
Screenshot: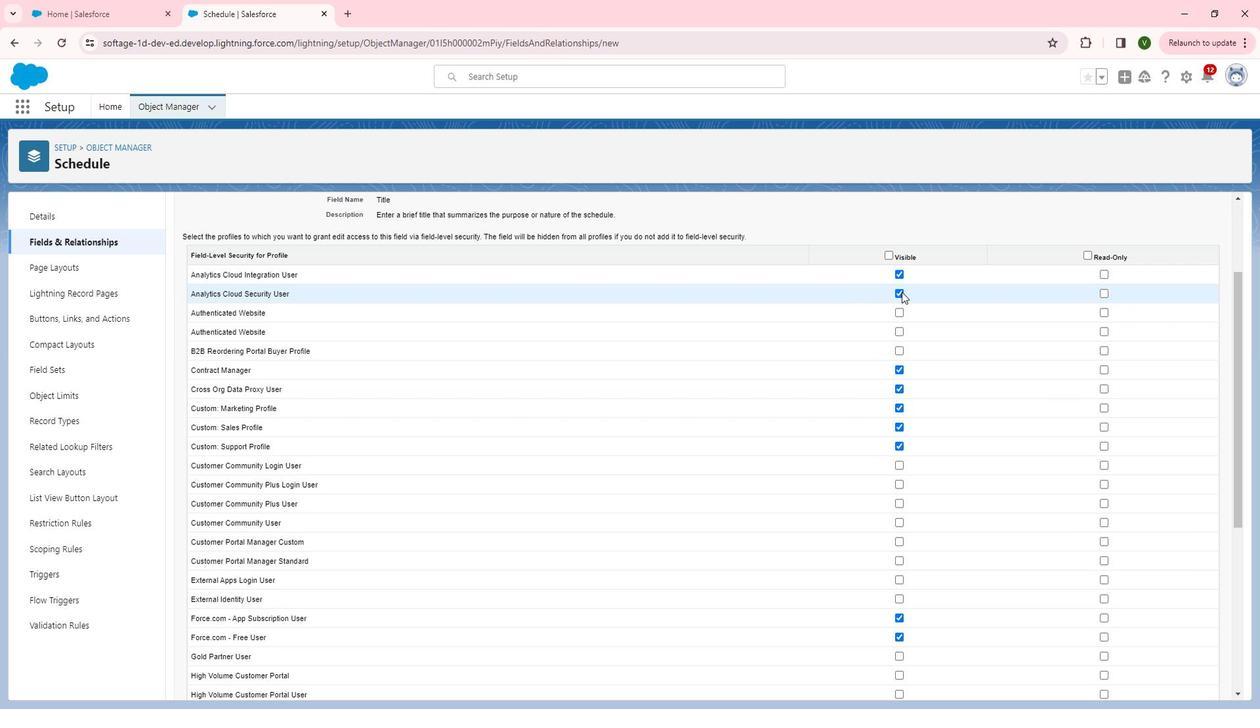 
Action: Mouse pressed left at (900, 300)
Screenshot: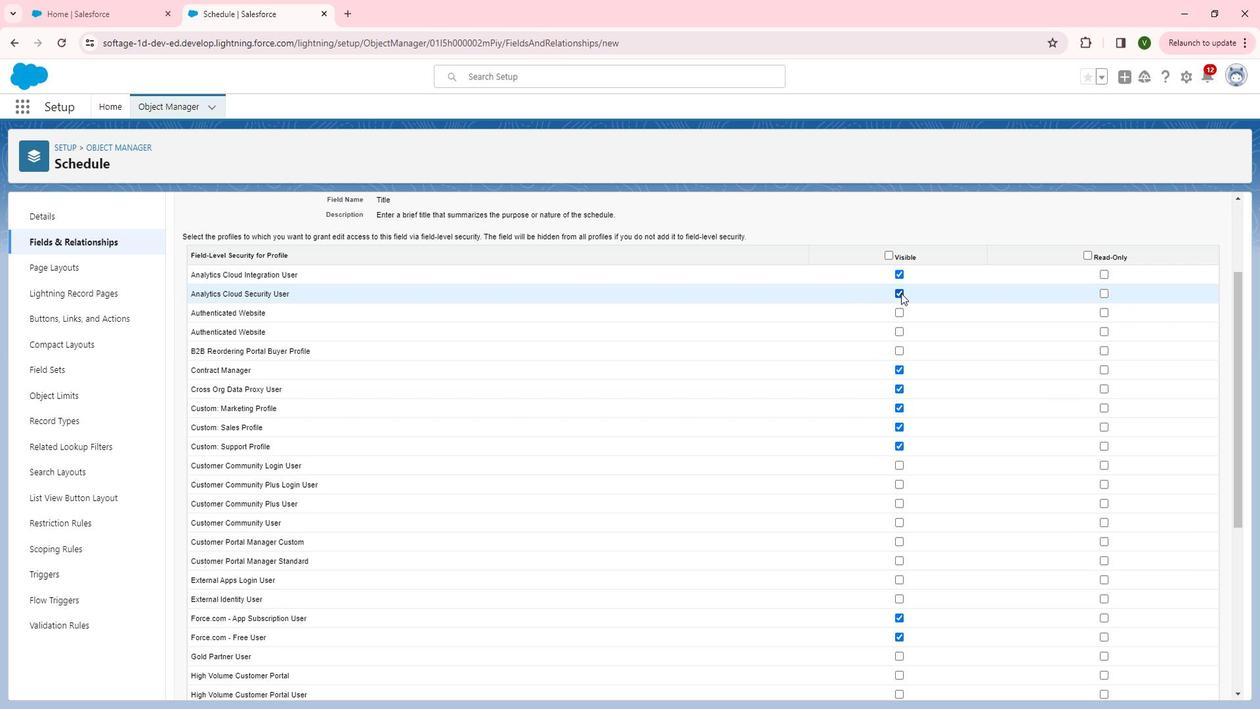 
Action: Mouse moved to (896, 318)
Screenshot: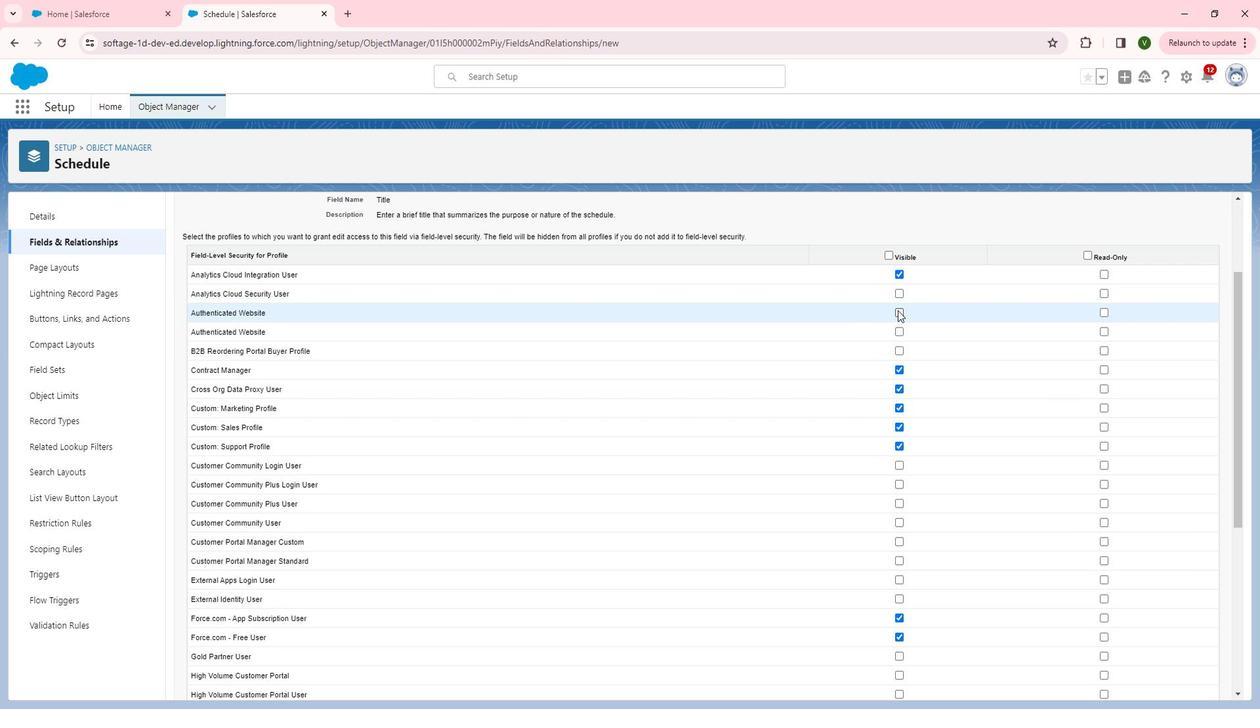 
Action: Mouse pressed left at (896, 318)
Screenshot: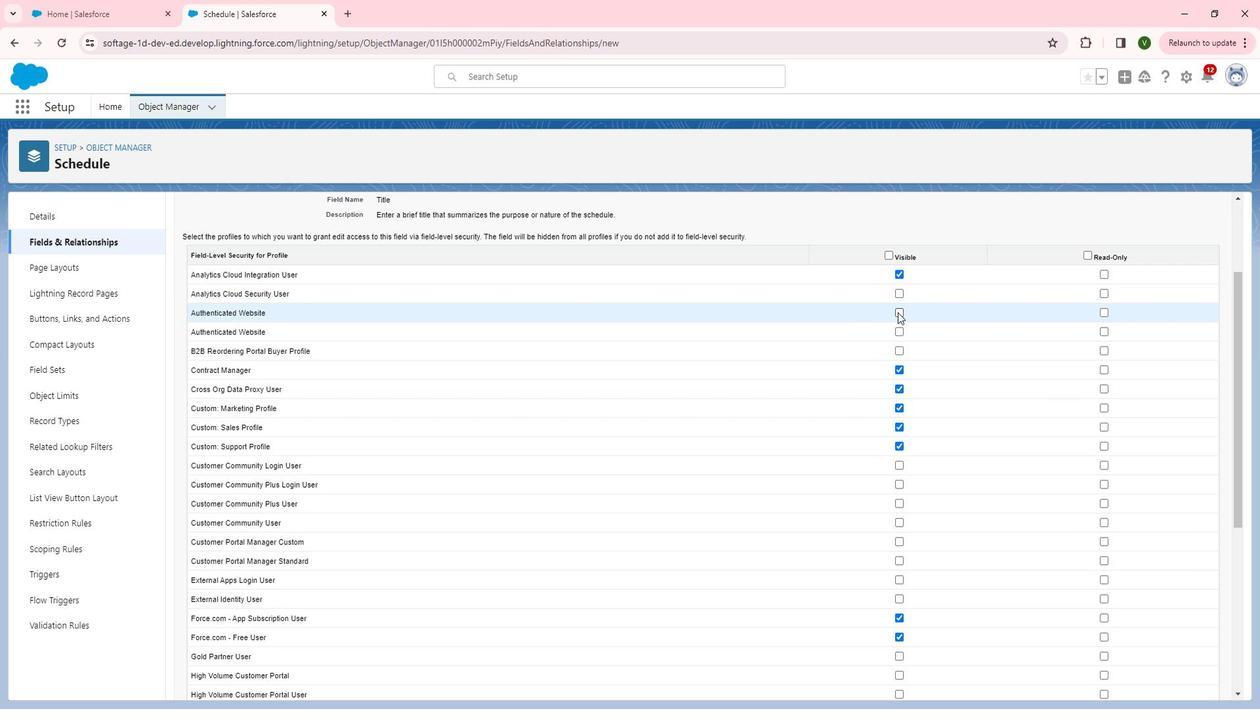 
Action: Mouse moved to (1102, 280)
Screenshot: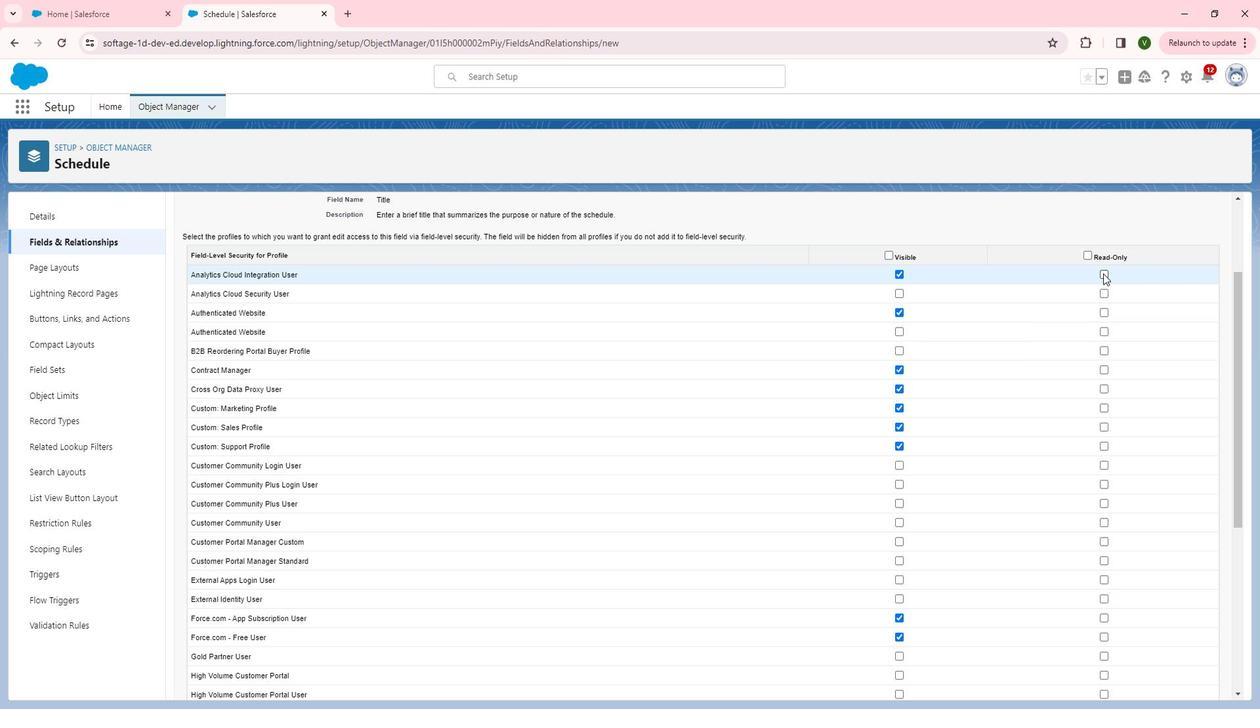
Action: Mouse pressed left at (1102, 280)
Screenshot: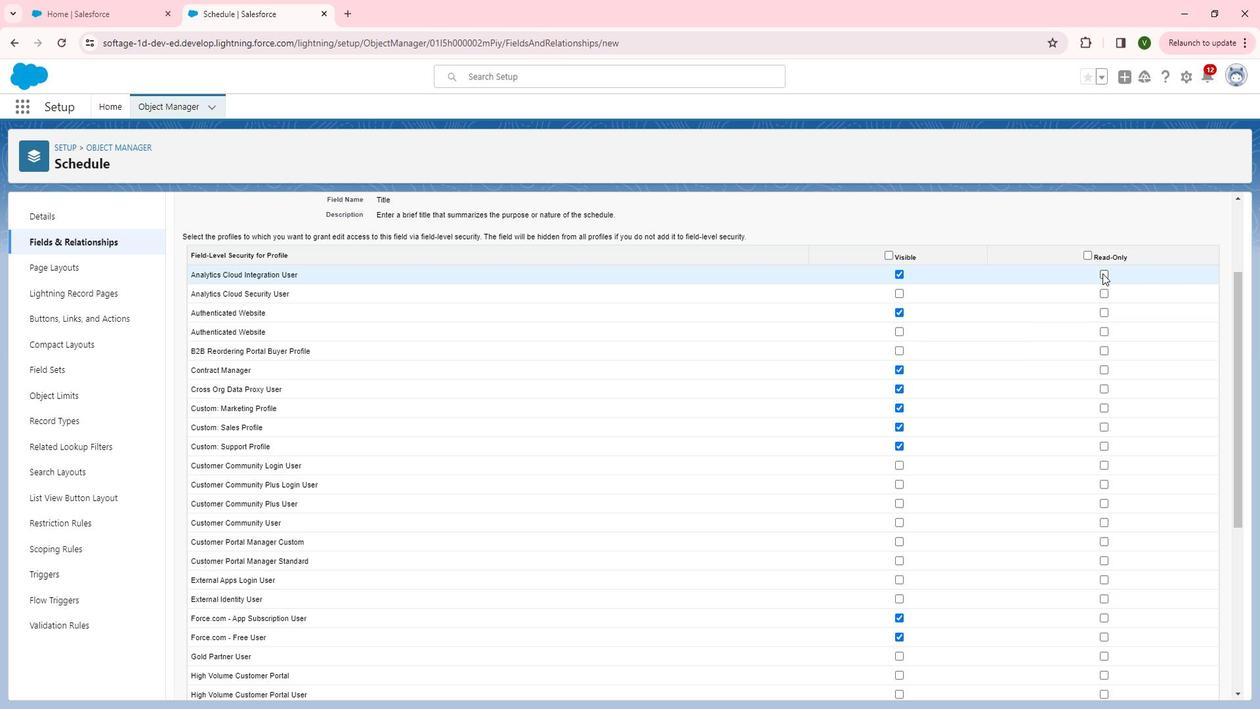 
Action: Mouse moved to (1102, 319)
Screenshot: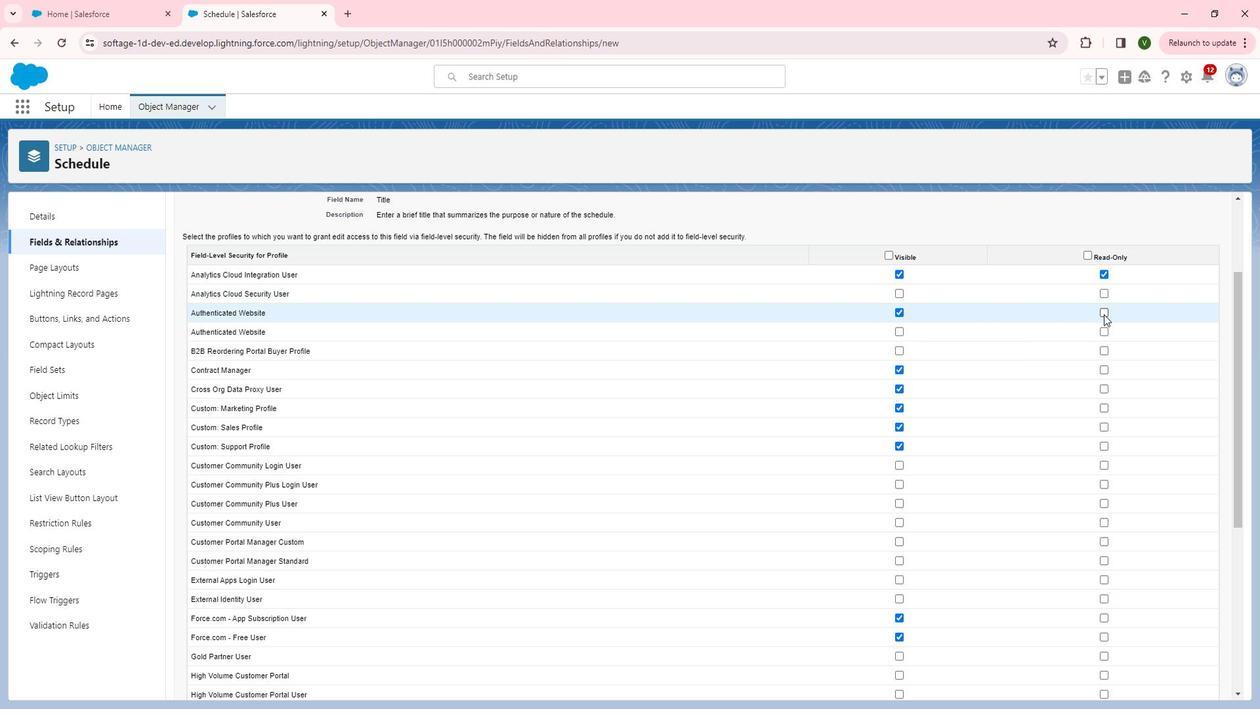 
Action: Mouse pressed left at (1102, 319)
Screenshot: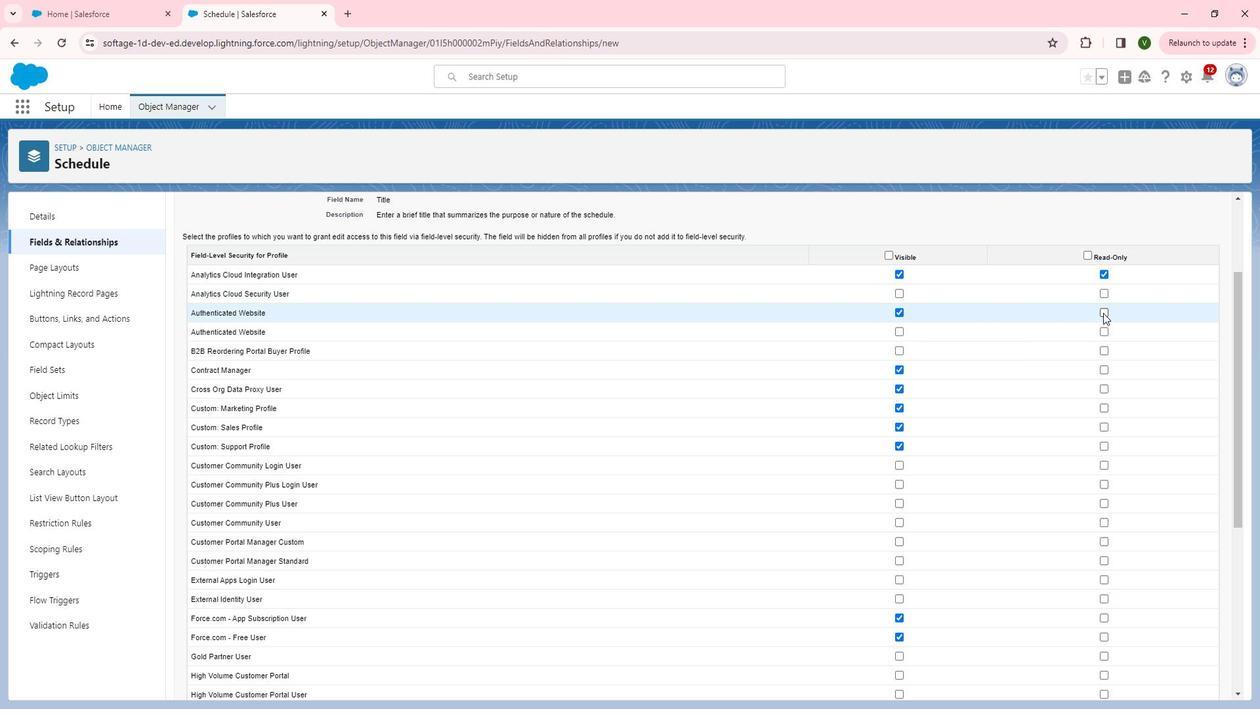 
Action: Mouse moved to (1104, 377)
Screenshot: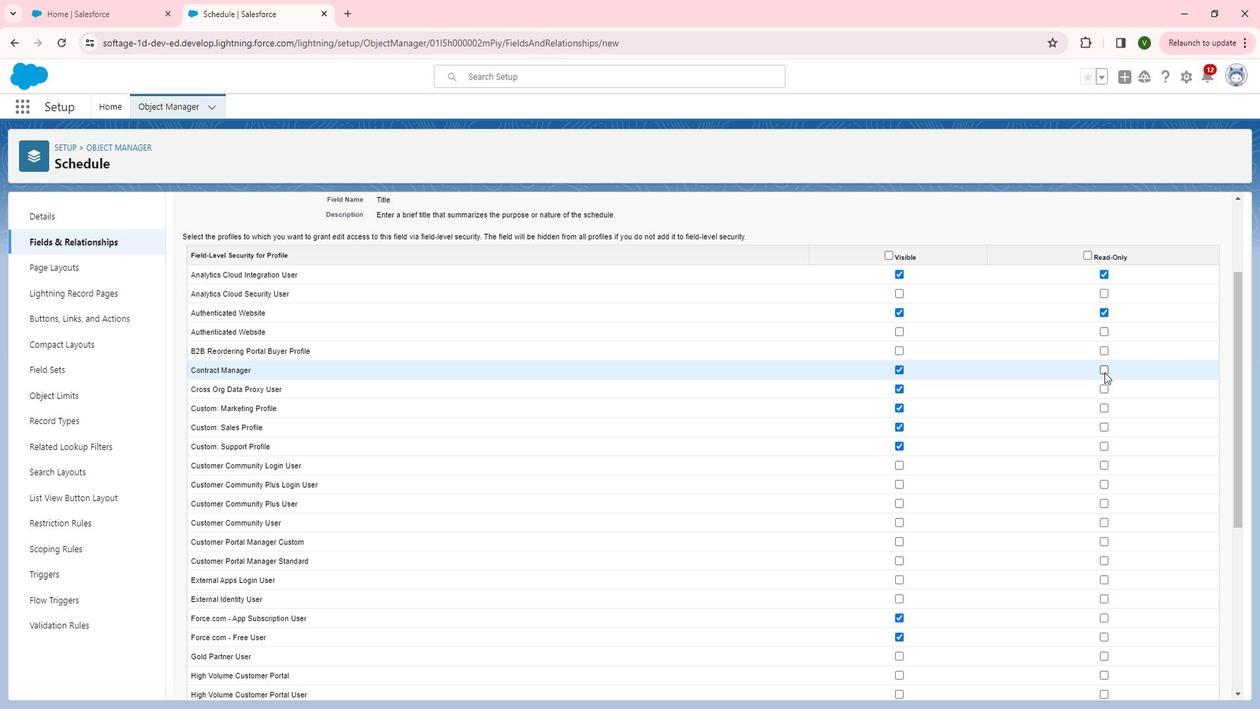 
Action: Mouse pressed left at (1104, 377)
Screenshot: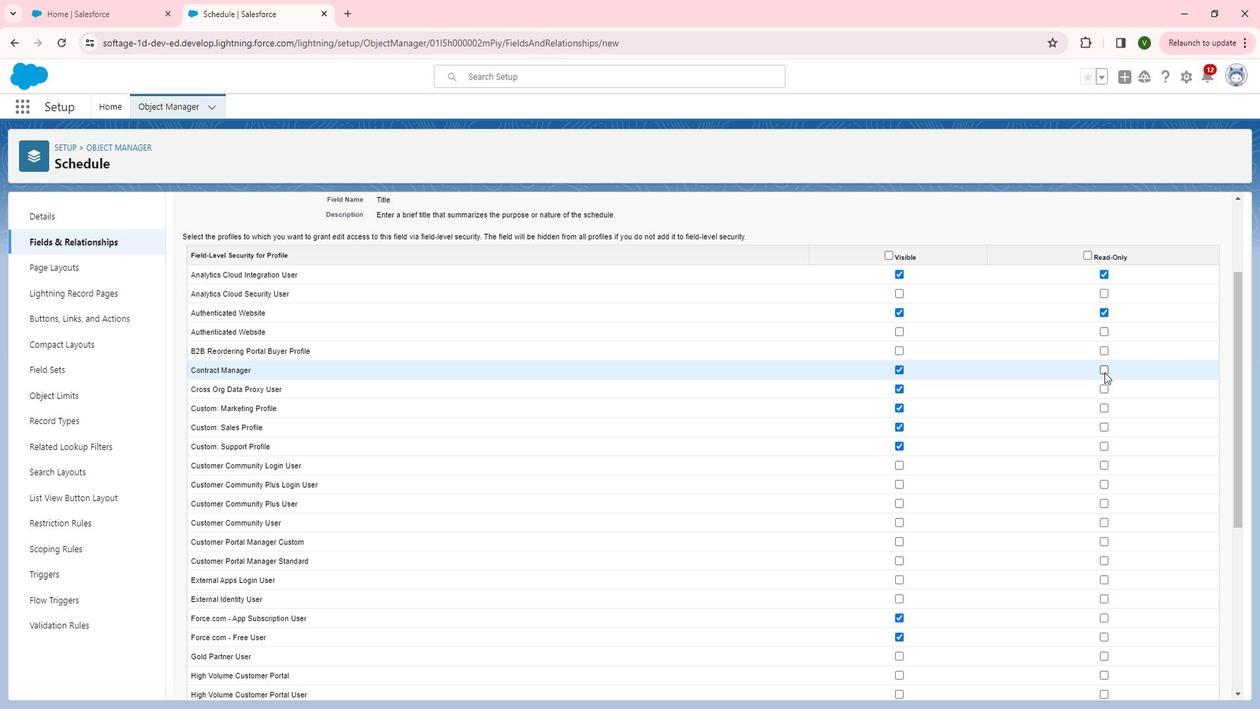 
Action: Mouse moved to (1103, 389)
Screenshot: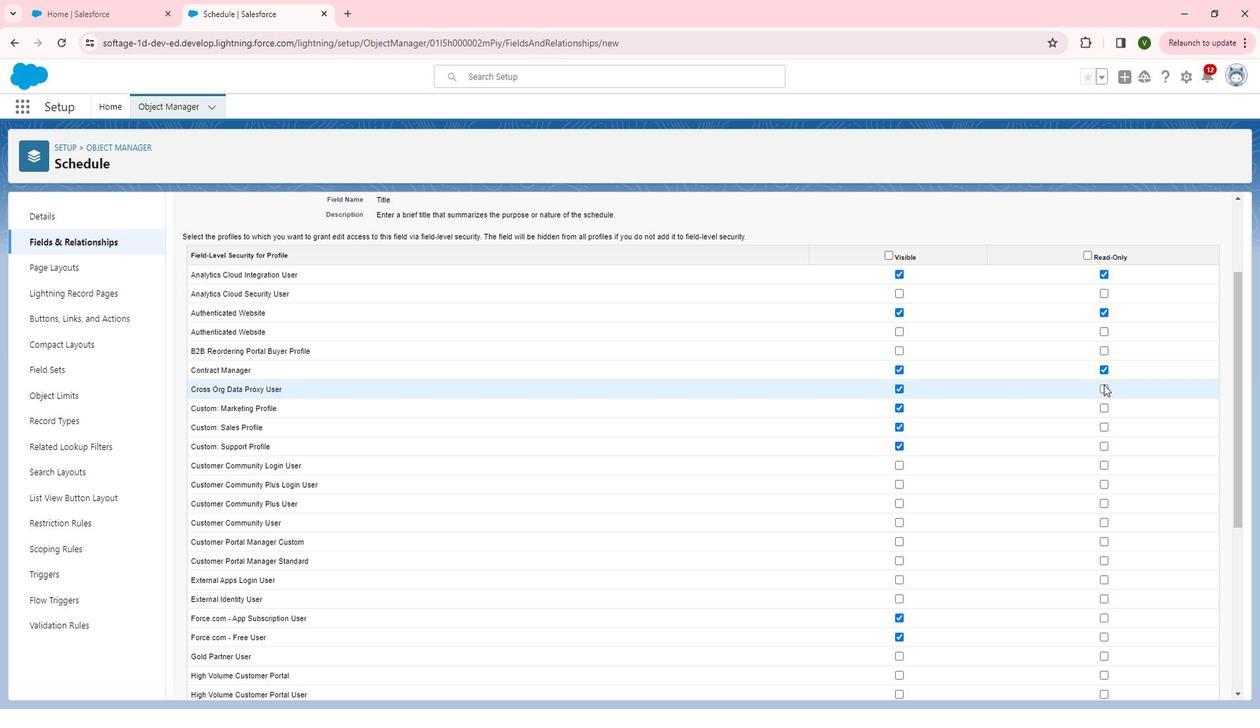 
Action: Mouse pressed left at (1103, 389)
Screenshot: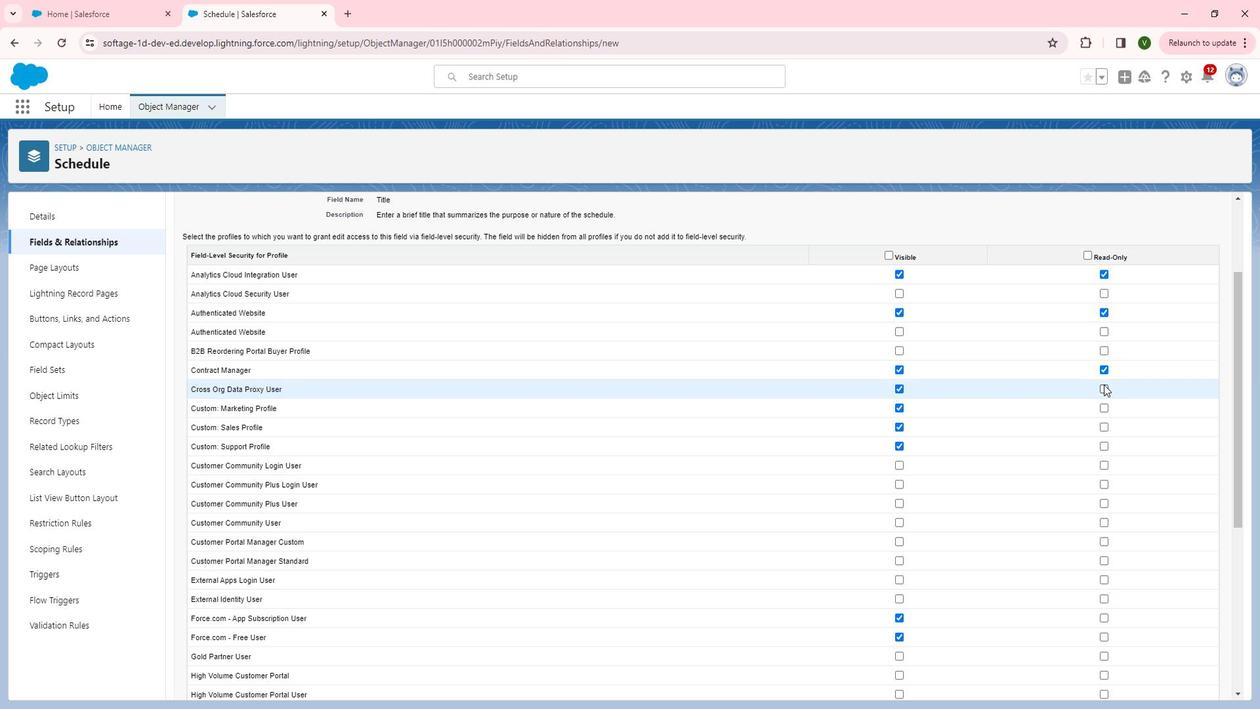 
Action: Mouse moved to (1106, 408)
Screenshot: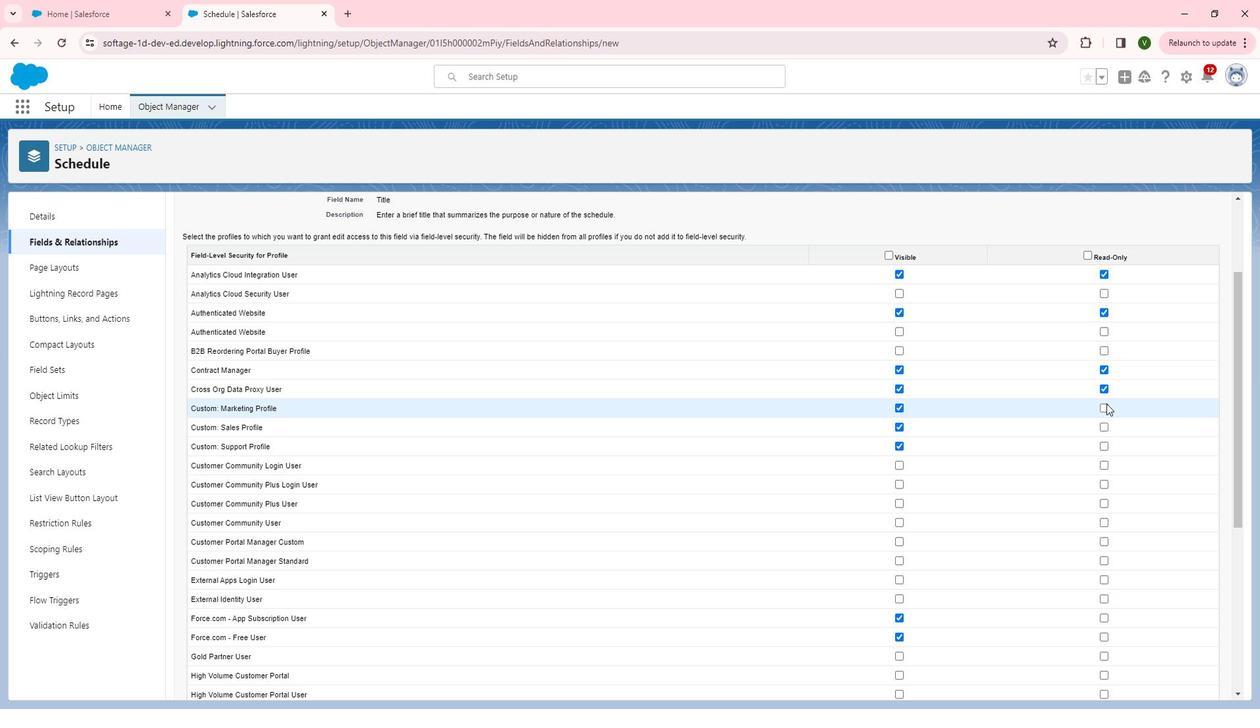 
Action: Mouse pressed left at (1106, 408)
Screenshot: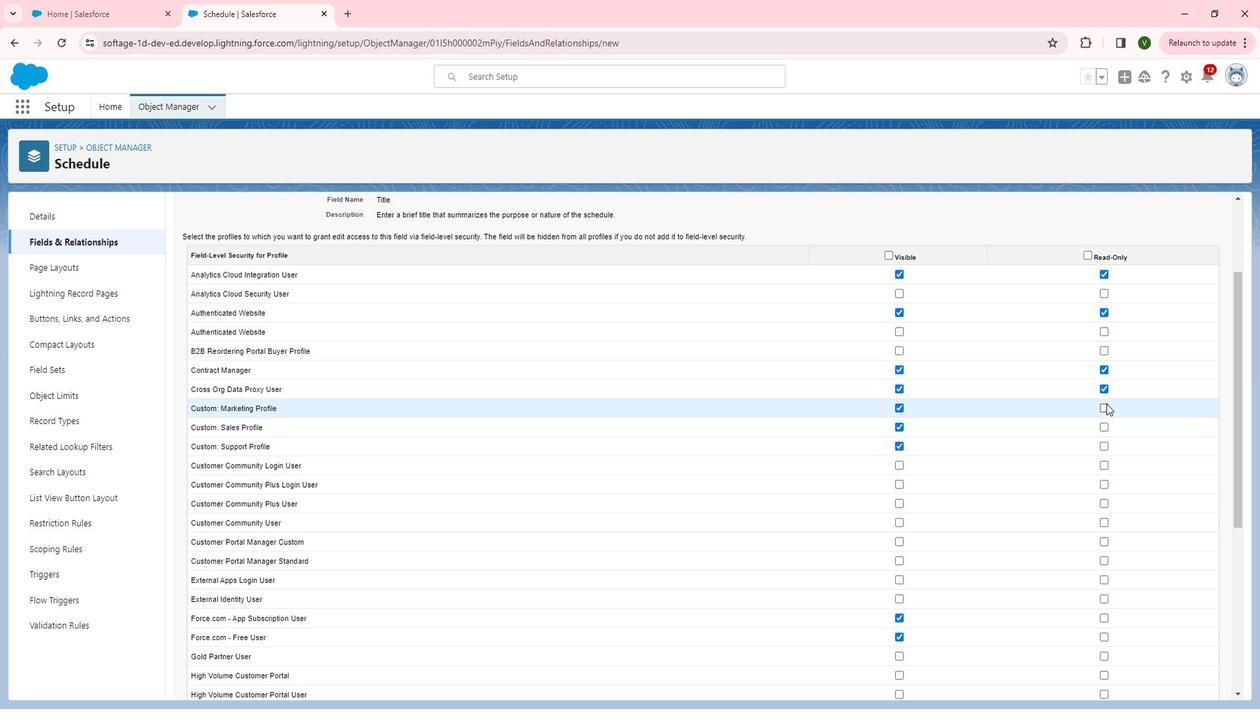 
Action: Mouse moved to (1100, 430)
Screenshot: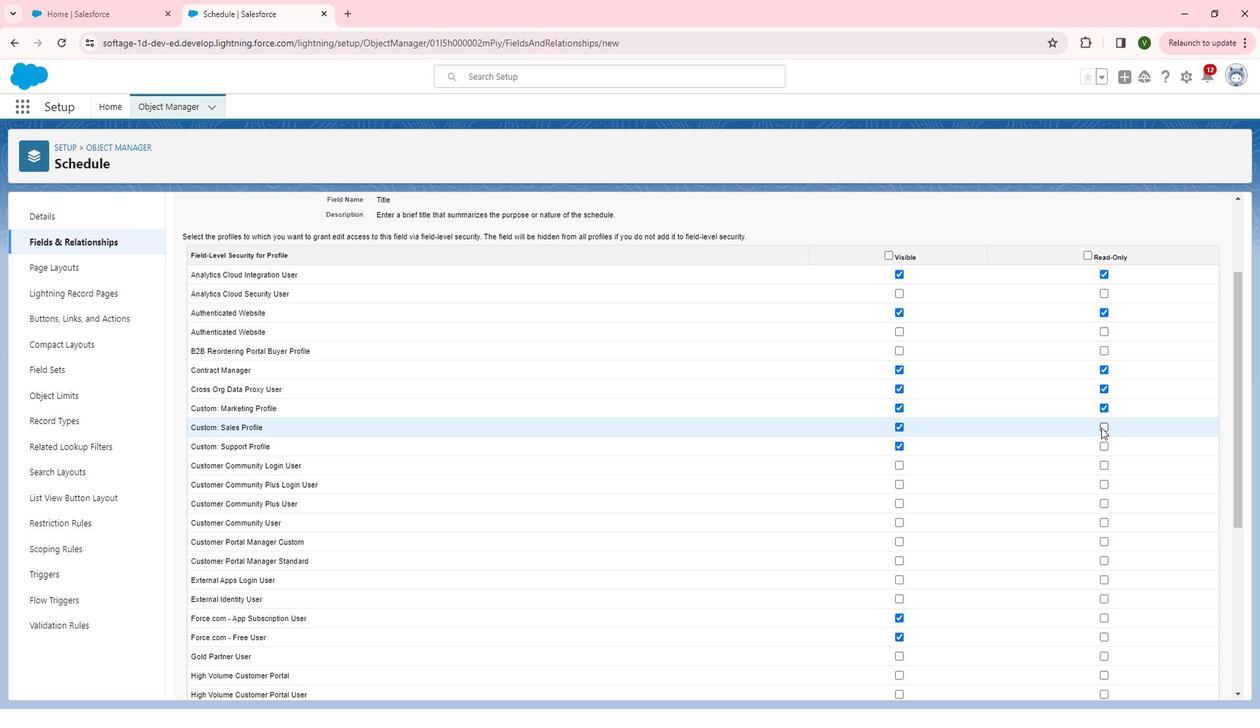 
Action: Mouse pressed left at (1100, 430)
Screenshot: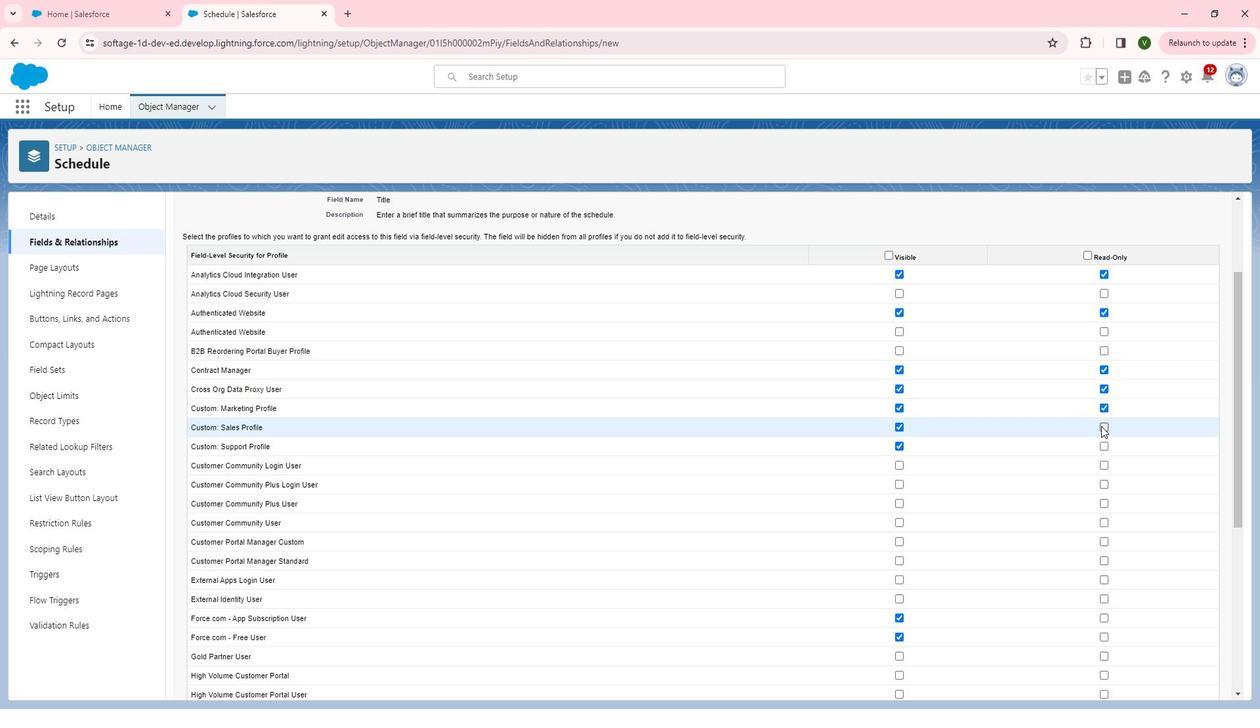 
Action: Mouse moved to (897, 505)
Screenshot: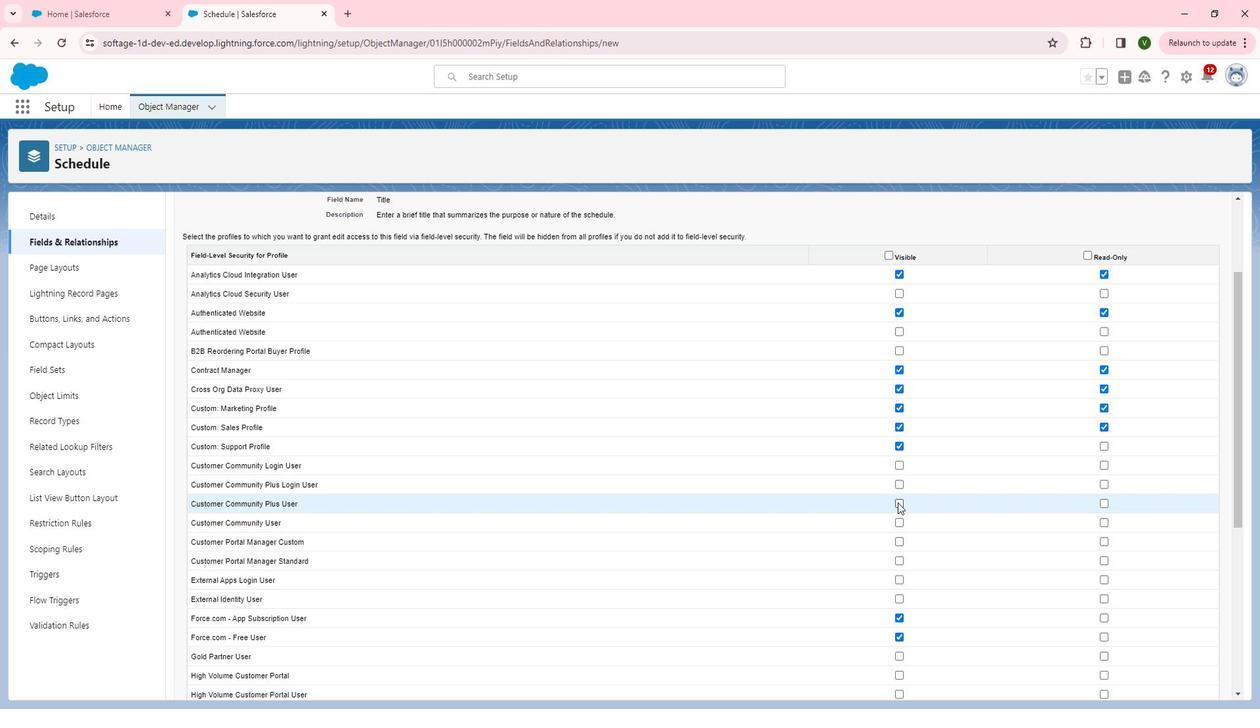 
Action: Mouse pressed left at (897, 505)
Screenshot: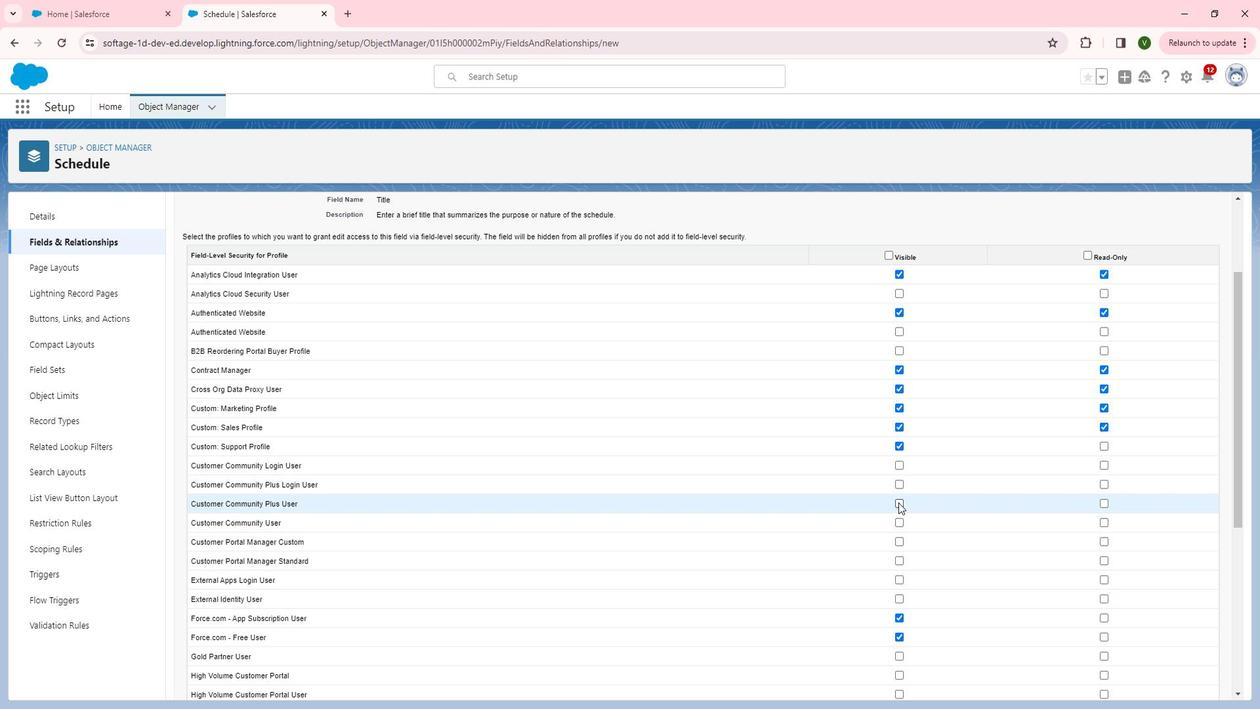 
Action: Mouse moved to (898, 527)
Screenshot: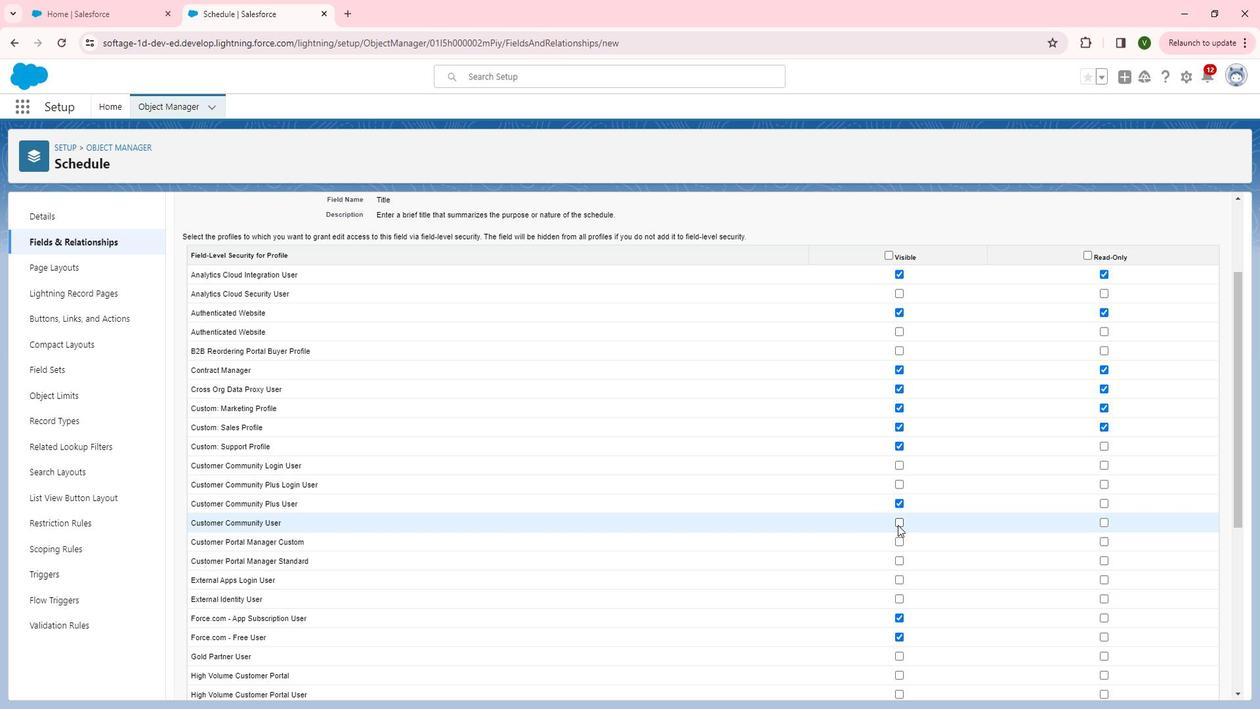 
Action: Mouse pressed left at (898, 527)
Screenshot: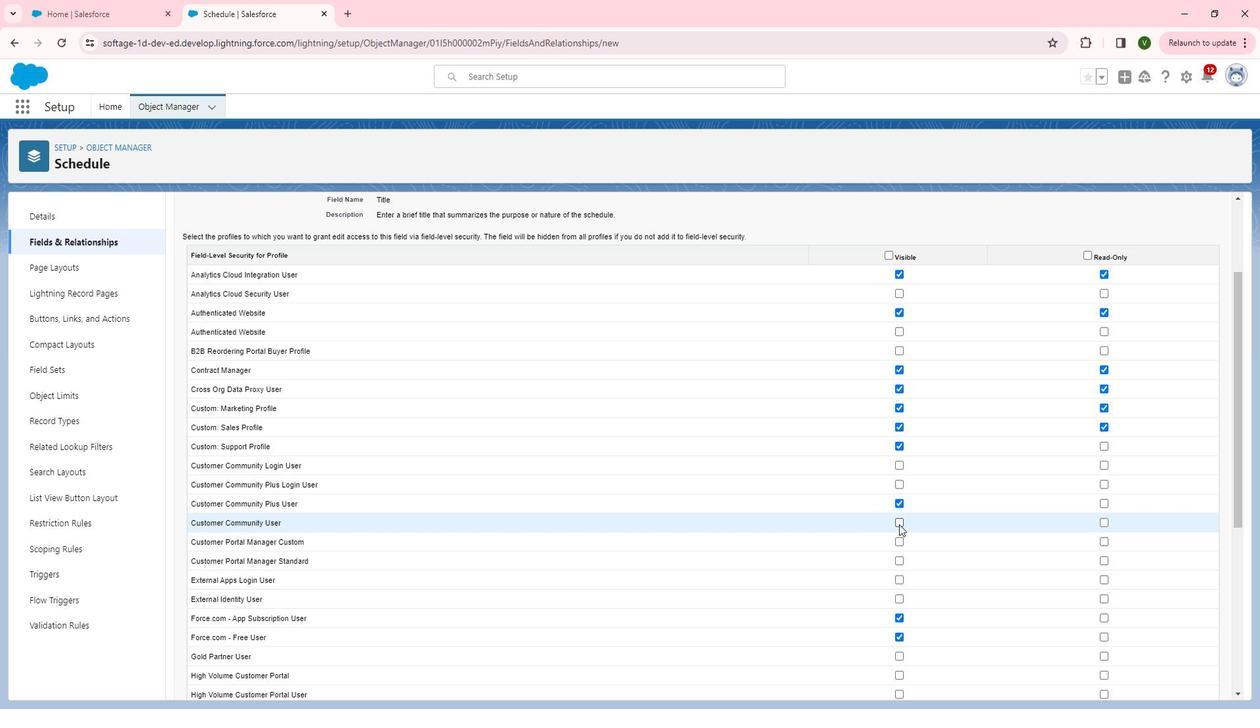 
Action: Mouse moved to (902, 544)
Screenshot: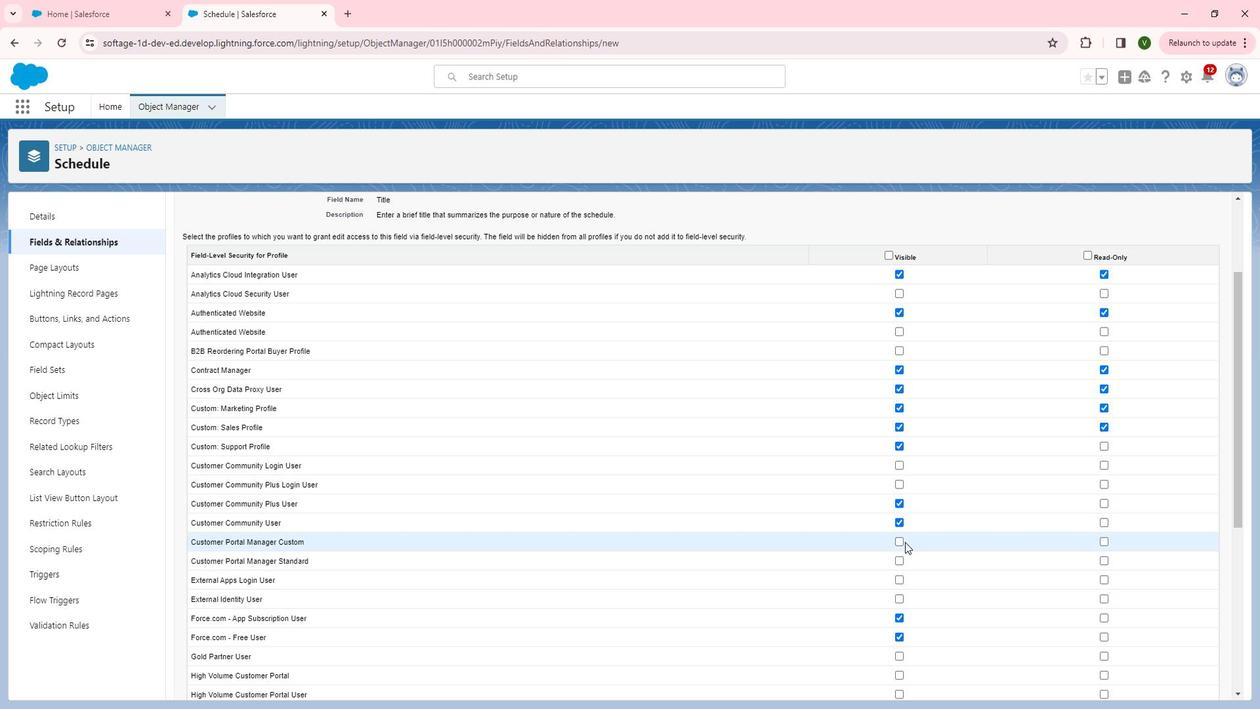 
Action: Mouse pressed left at (902, 544)
Screenshot: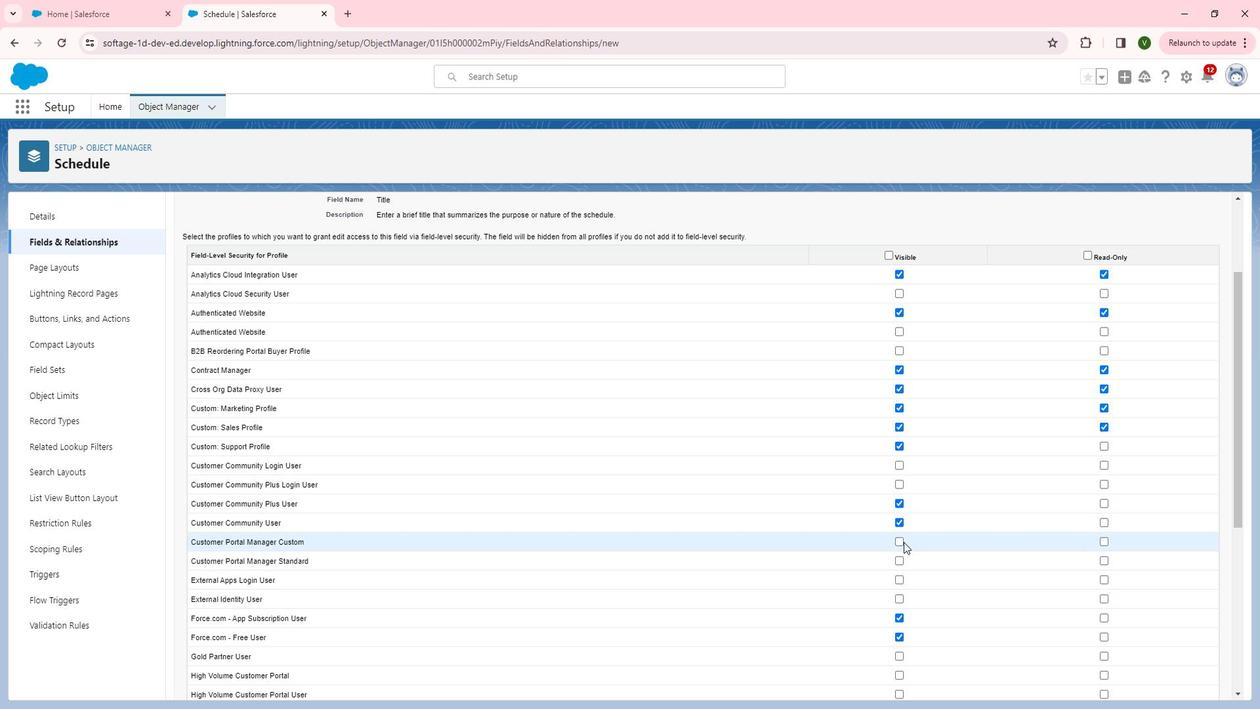 
Action: Mouse moved to (894, 547)
Screenshot: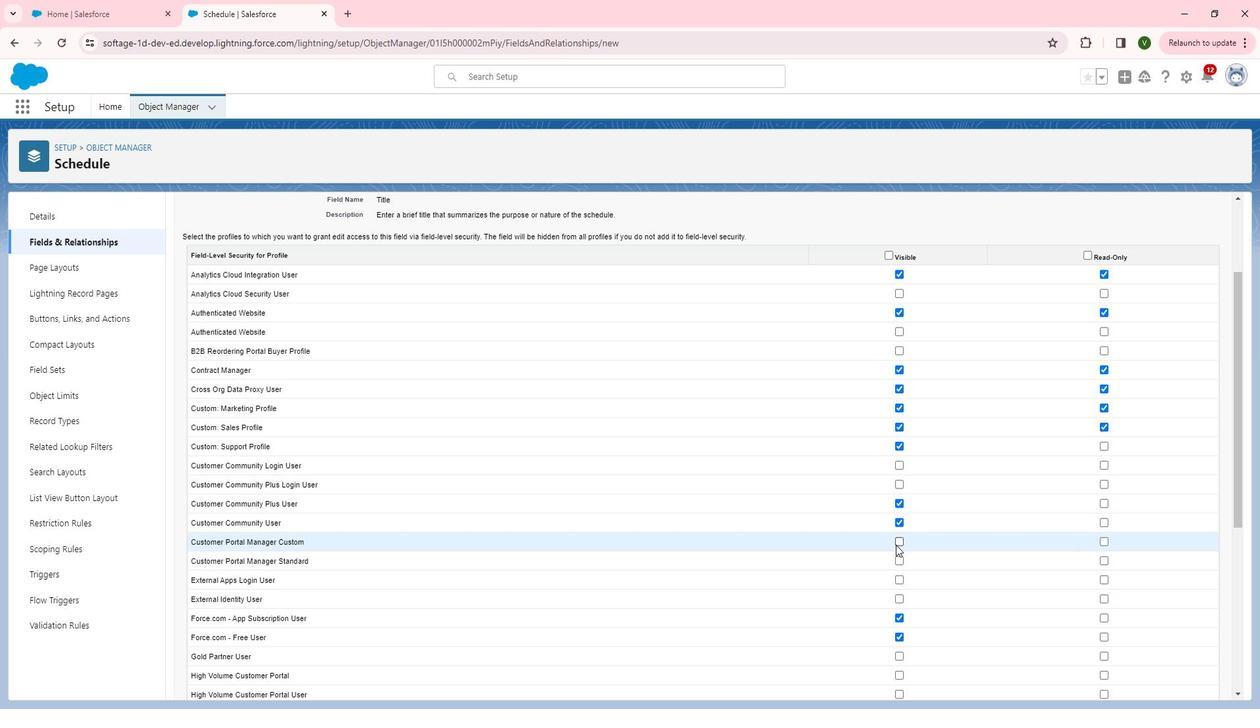 
Action: Mouse pressed left at (894, 547)
Screenshot: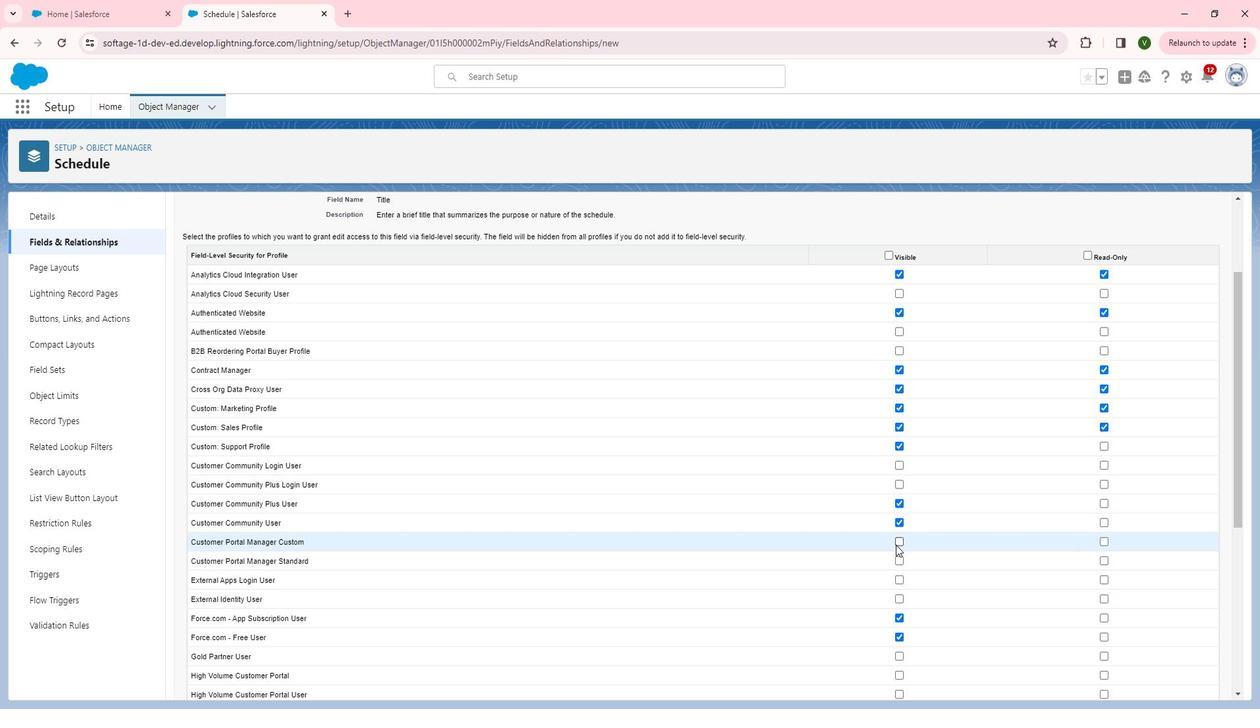 
Action: Mouse moved to (972, 546)
Screenshot: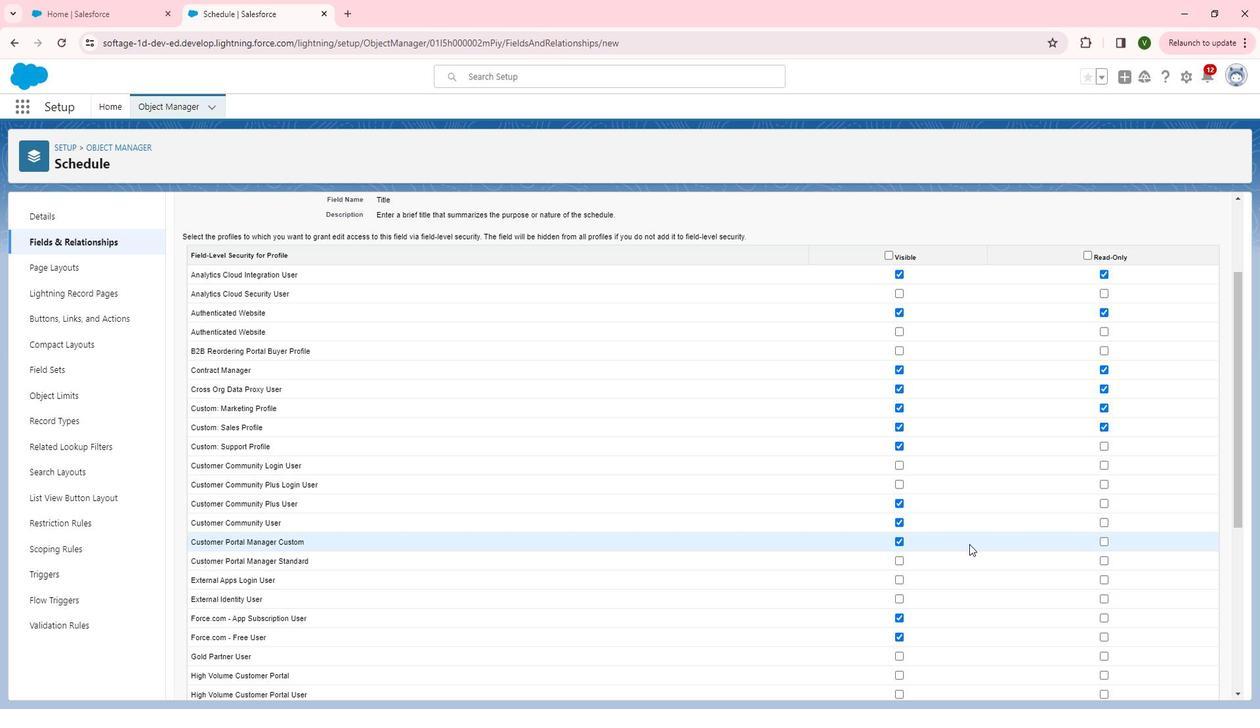 
Action: Mouse scrolled (972, 545) with delta (0, 0)
Screenshot: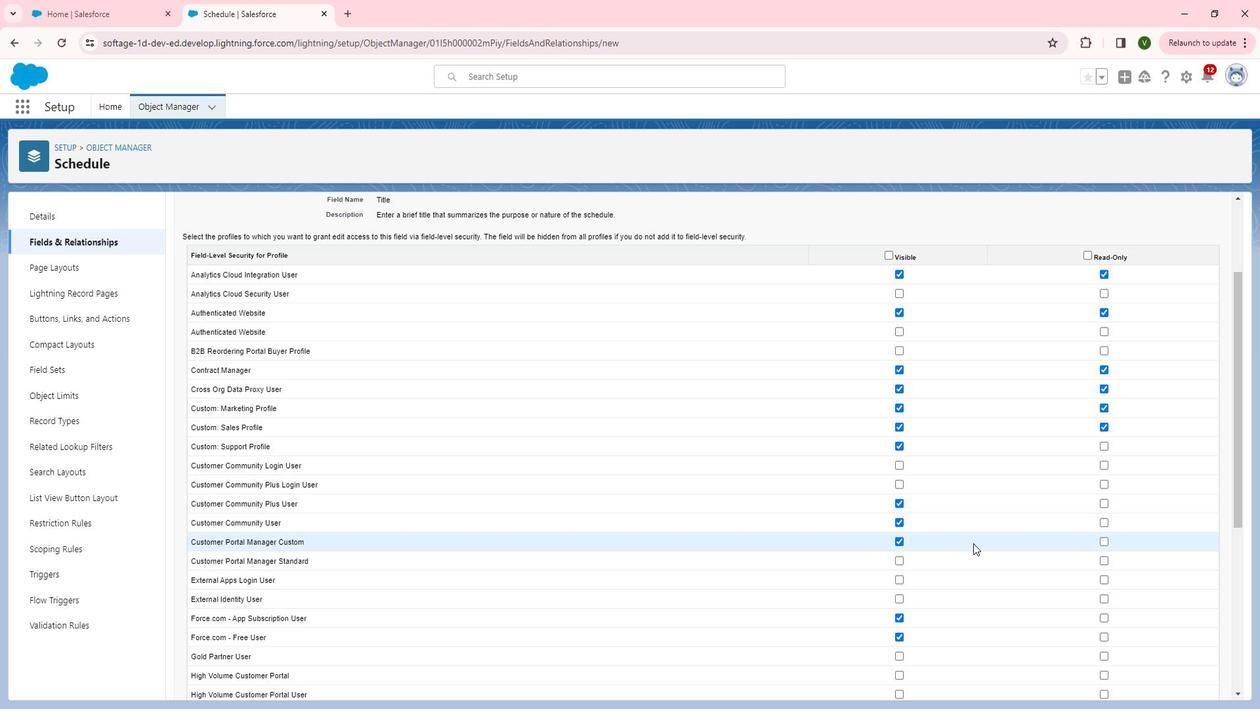 
Action: Mouse scrolled (972, 545) with delta (0, 0)
Screenshot: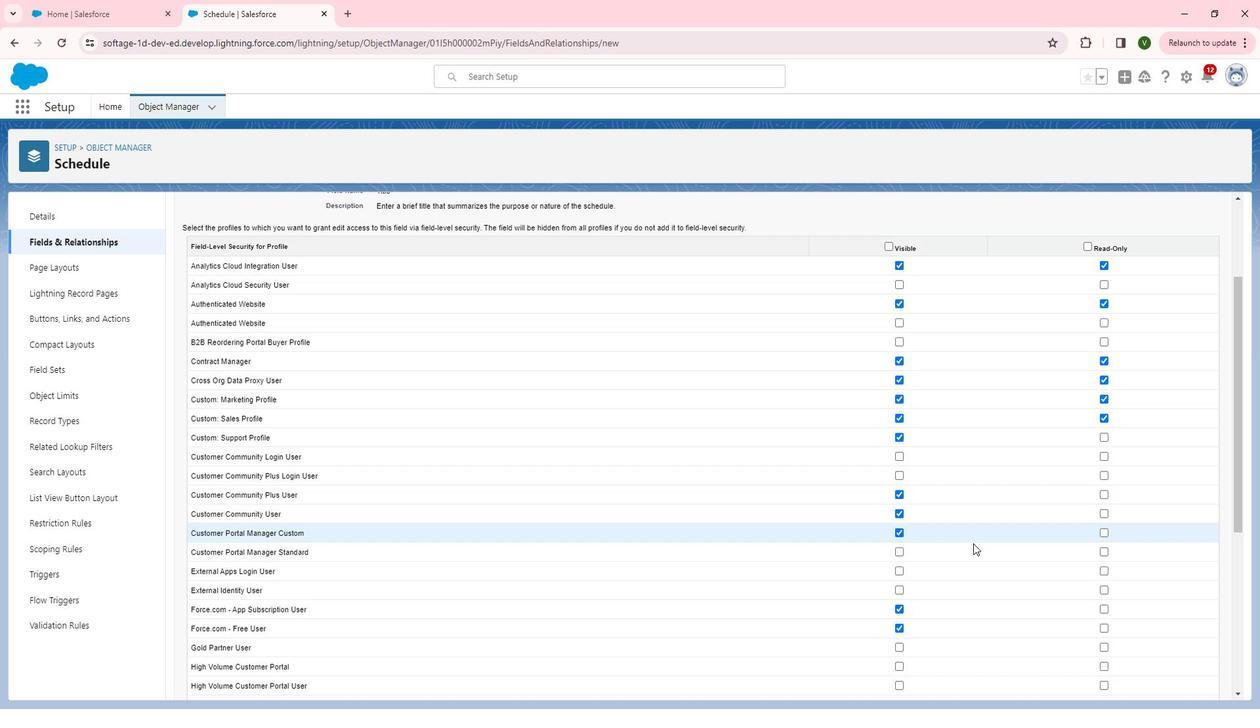 
Action: Mouse moved to (1102, 375)
Screenshot: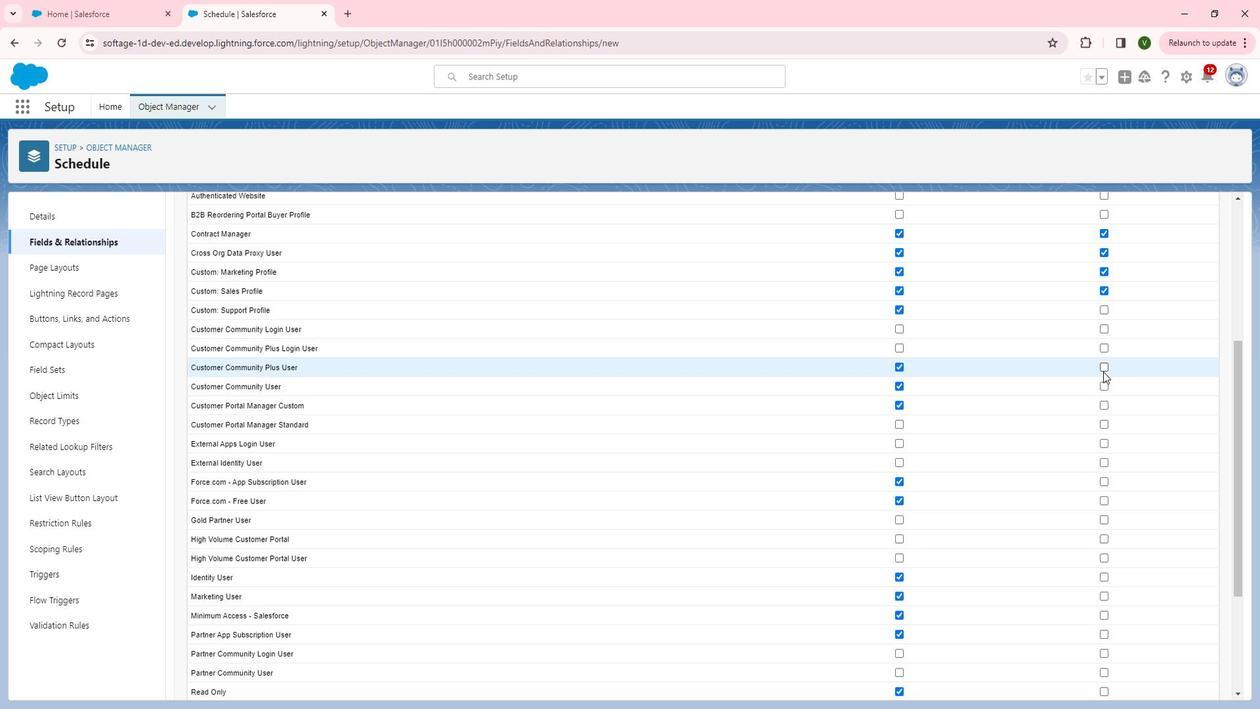 
Action: Mouse pressed left at (1102, 375)
Screenshot: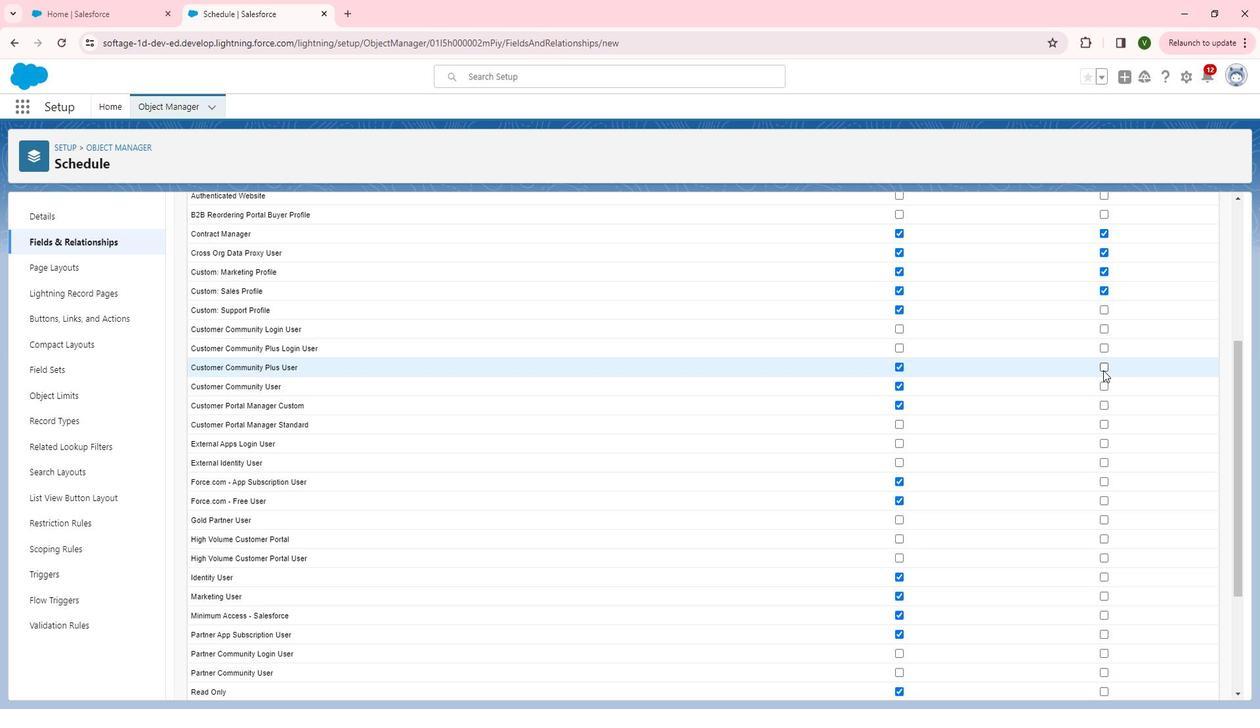 
Action: Mouse moved to (1101, 502)
Screenshot: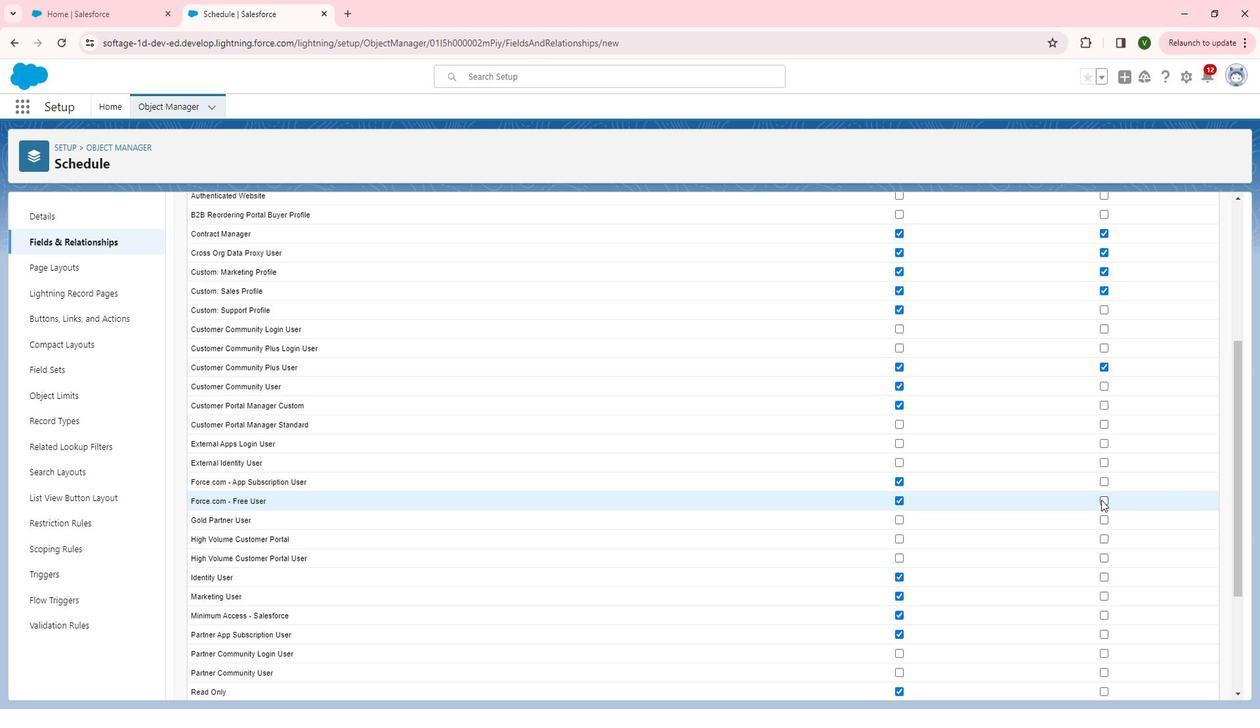 
Action: Mouse pressed left at (1101, 502)
Screenshot: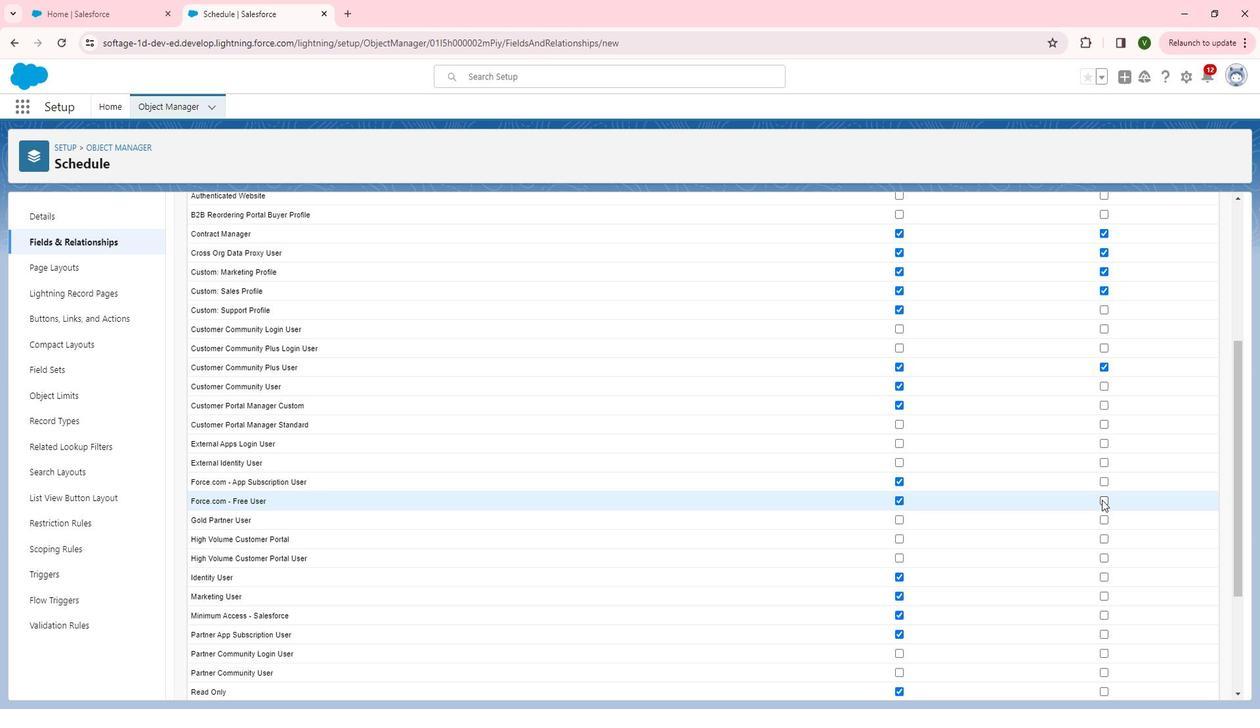 
Action: Mouse moved to (1106, 483)
Screenshot: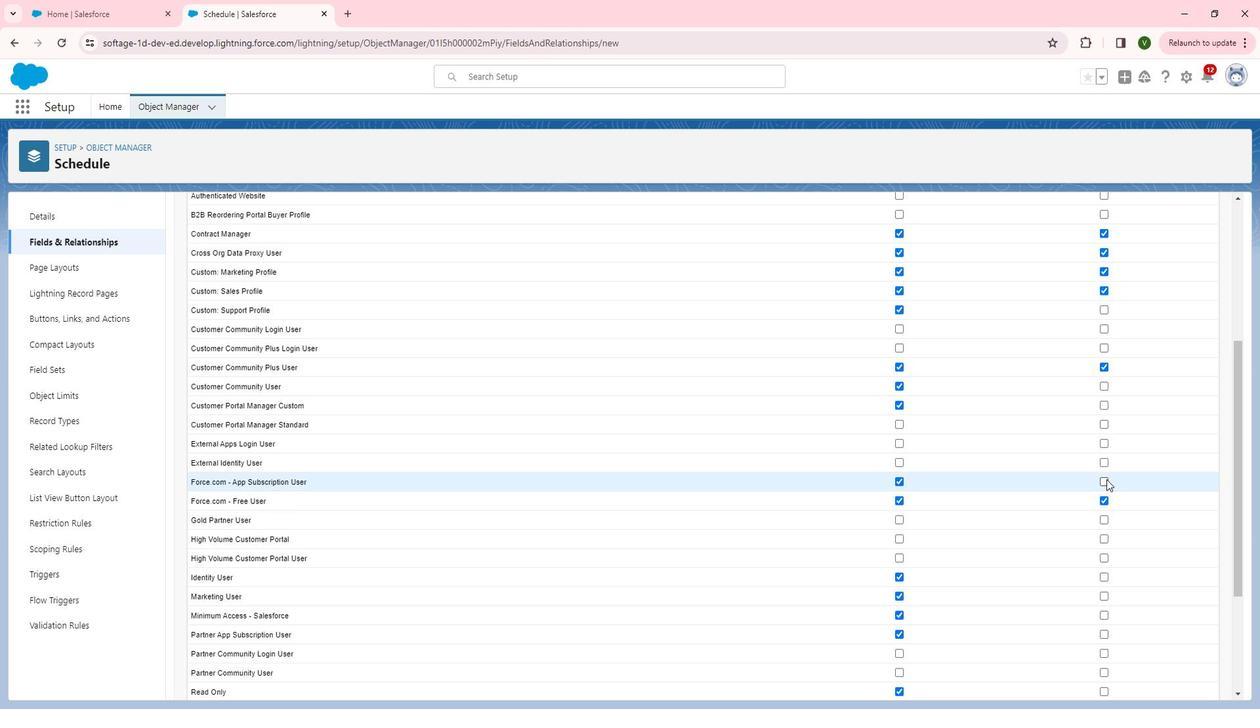 
Action: Mouse pressed left at (1106, 483)
Screenshot: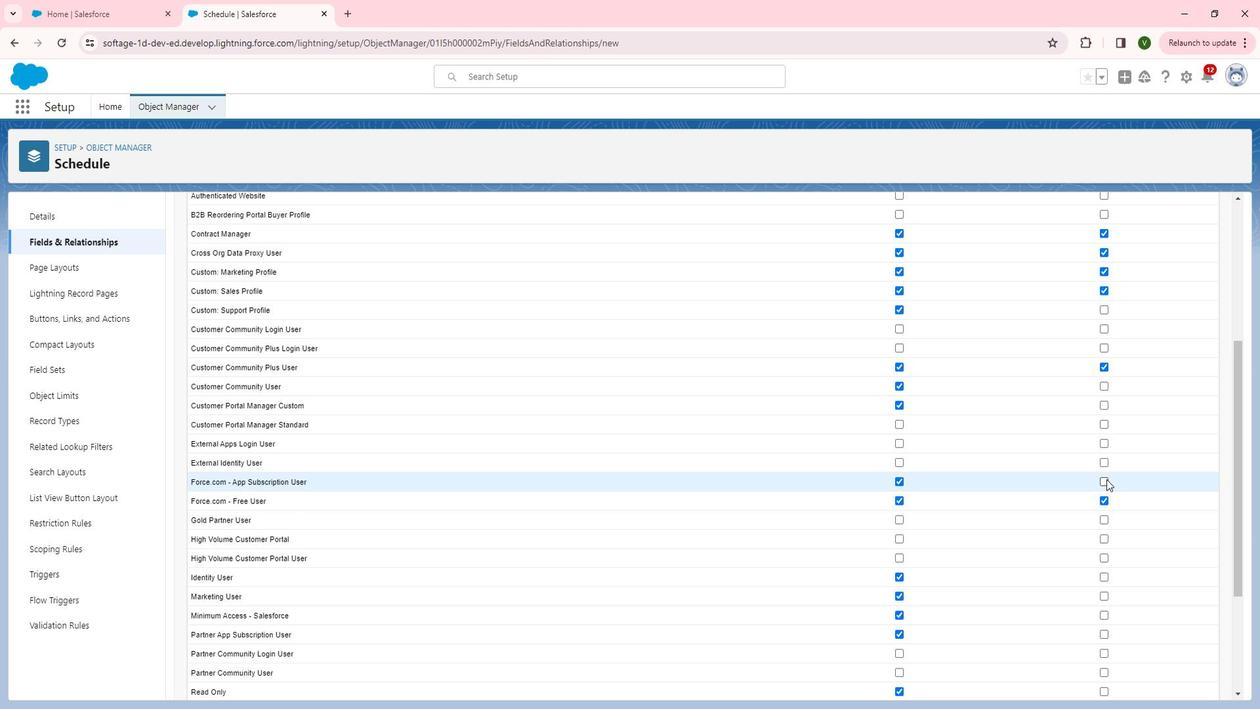 
Action: Mouse moved to (1106, 448)
Screenshot: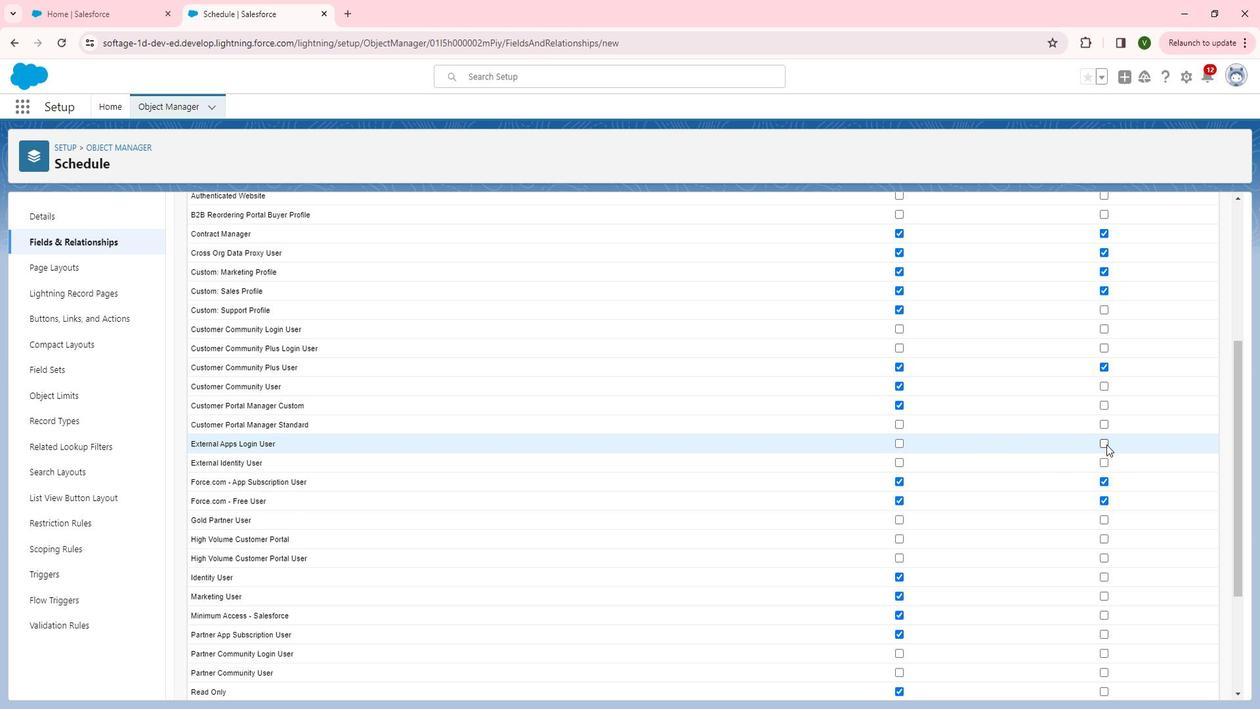 
Action: Mouse pressed left at (1106, 448)
Screenshot: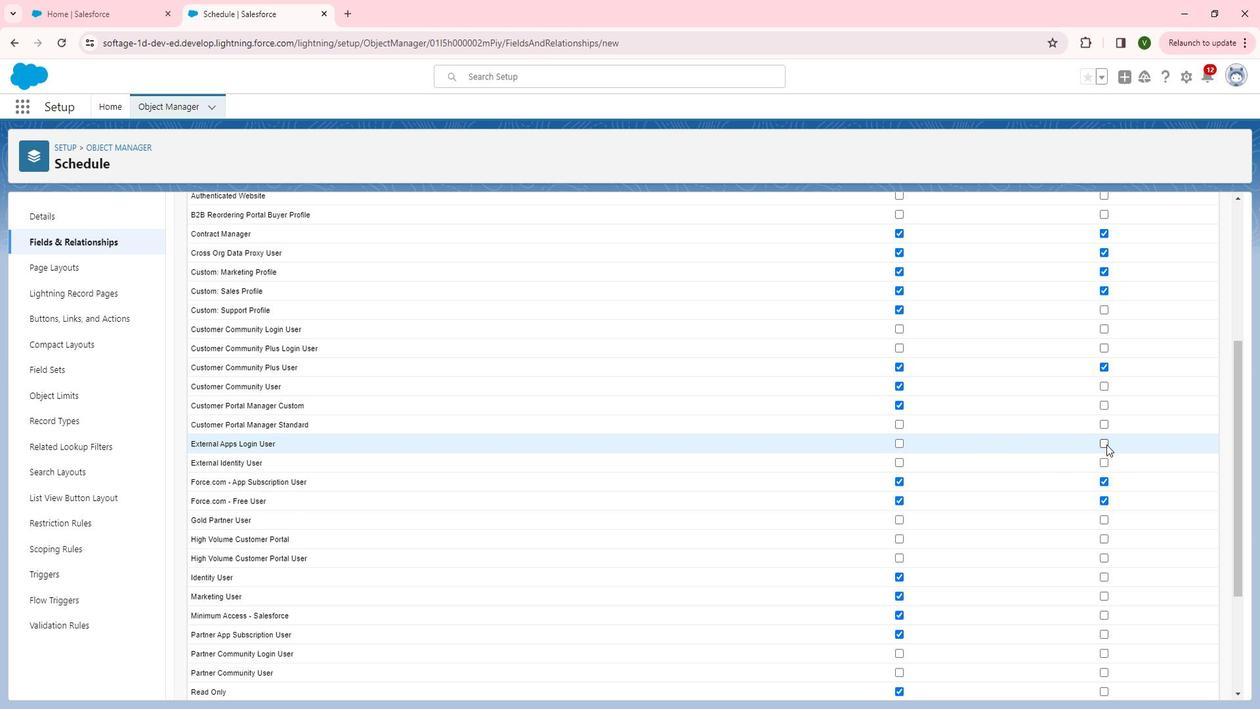 
Action: Mouse moved to (1082, 502)
Screenshot: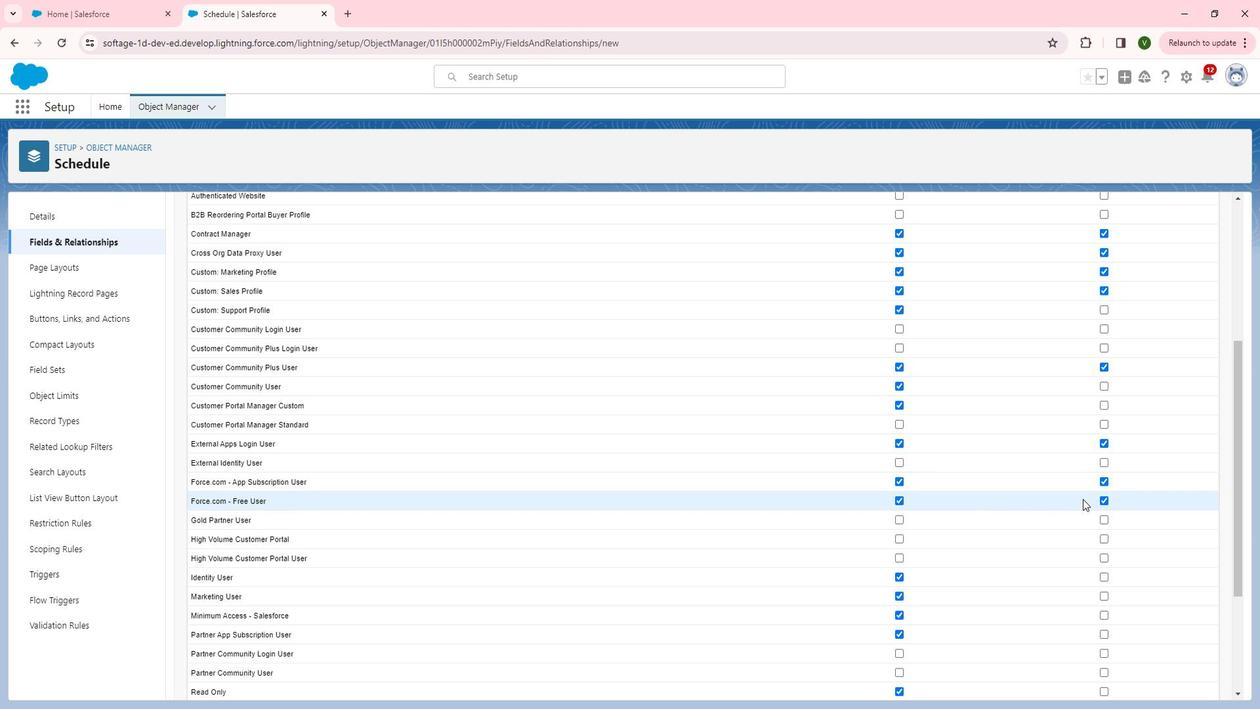 
Action: Mouse scrolled (1082, 501) with delta (0, 0)
Screenshot: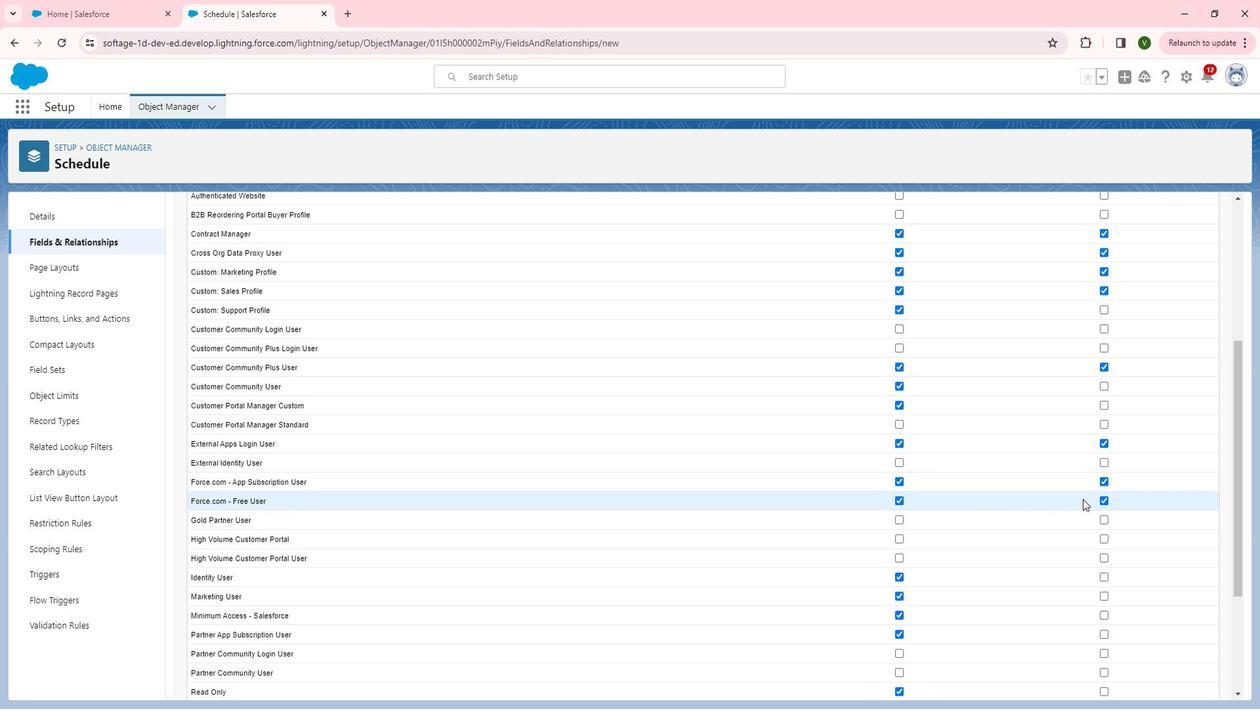 
Action: Mouse scrolled (1082, 501) with delta (0, 0)
Screenshot: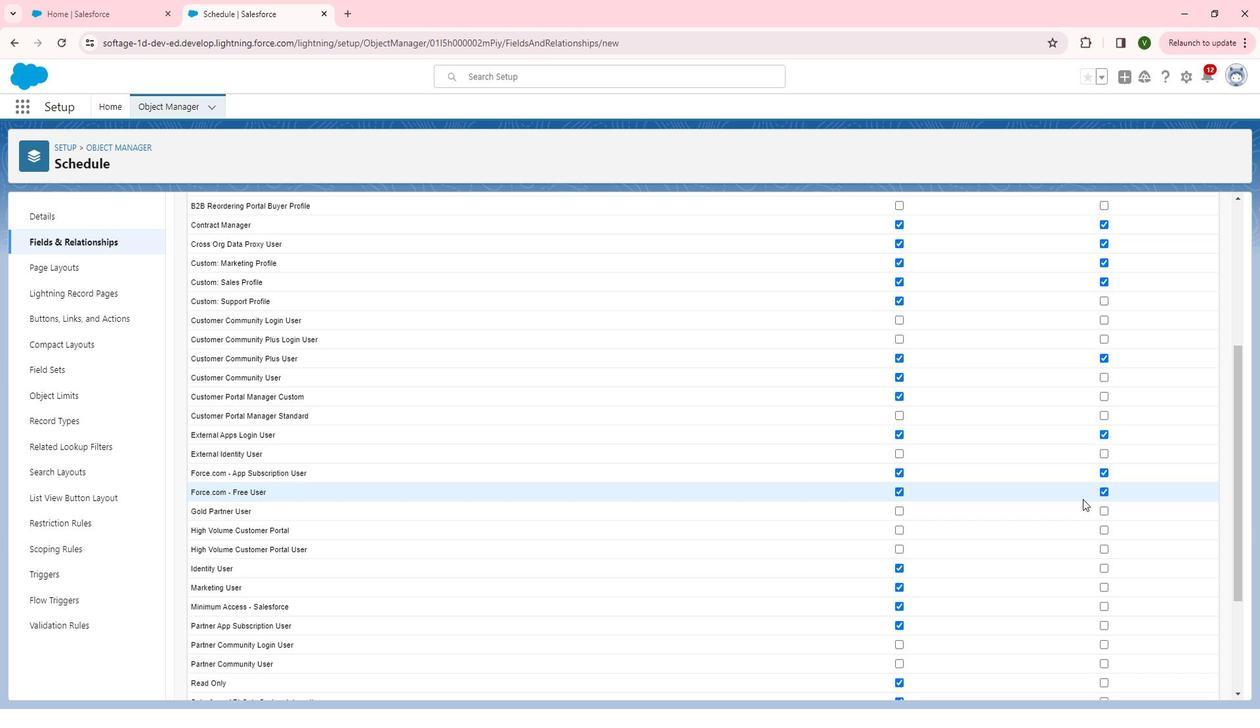 
Action: Mouse scrolled (1082, 501) with delta (0, 0)
Screenshot: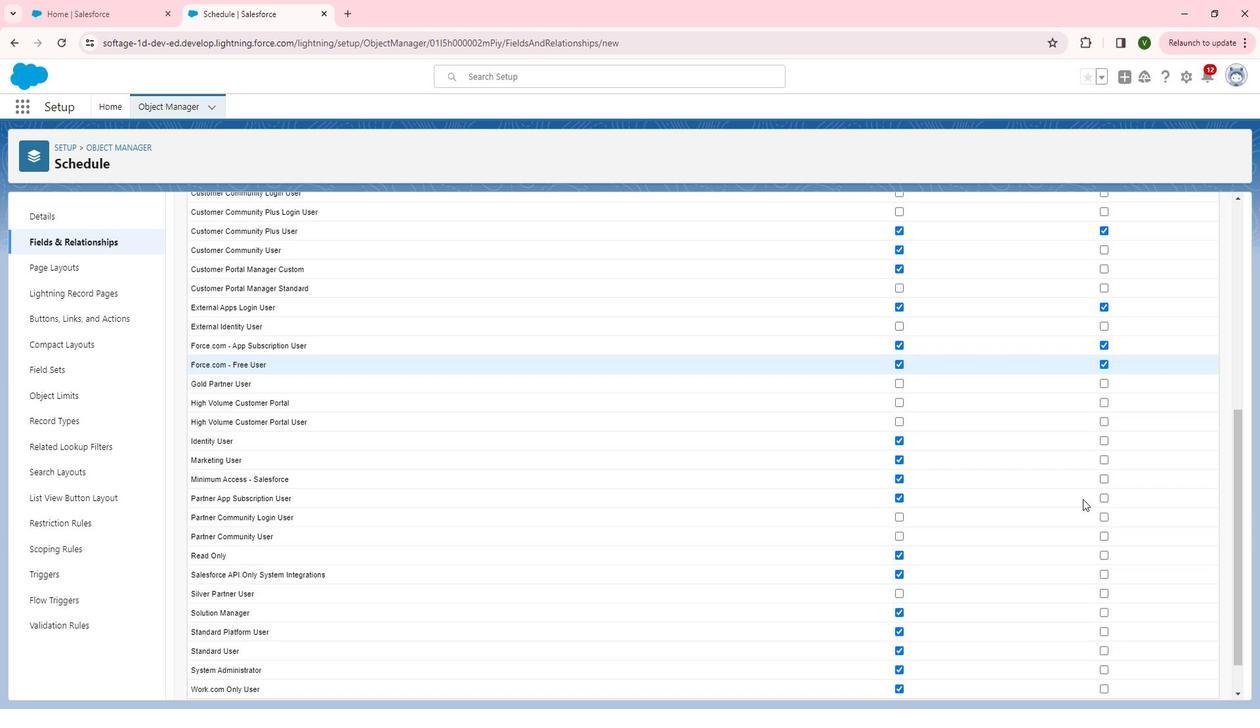 
Action: Mouse moved to (1103, 438)
Screenshot: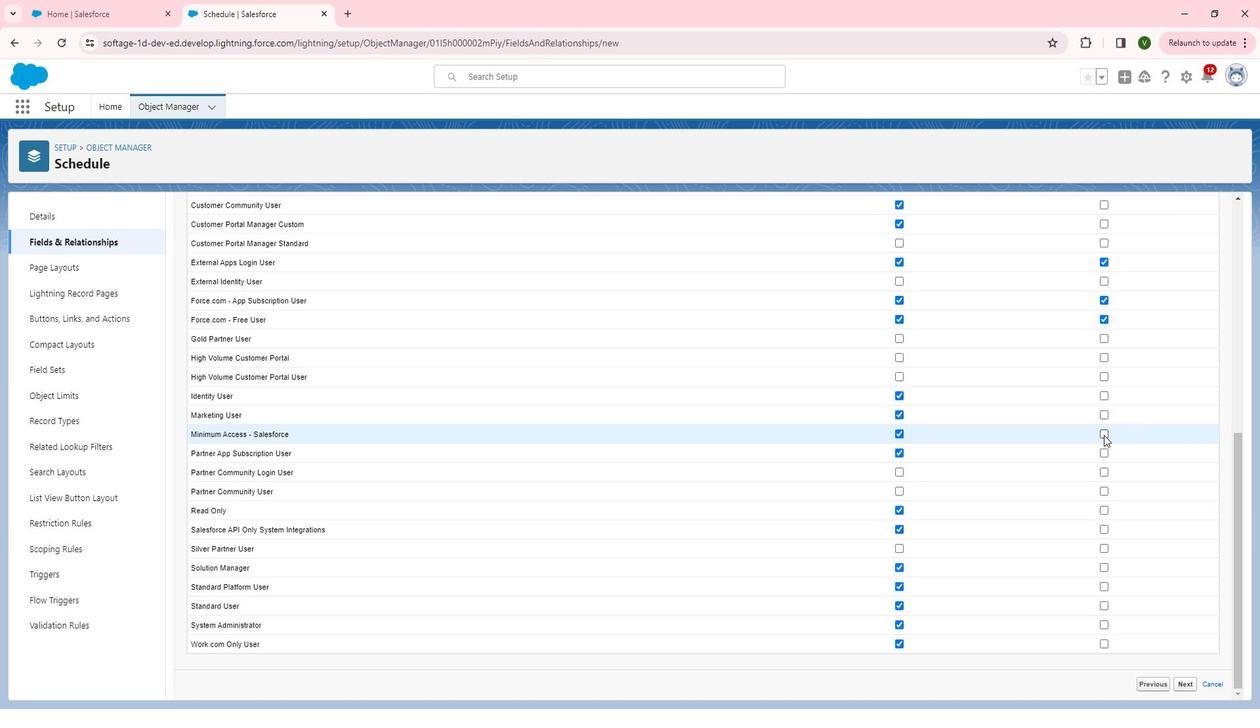 
Action: Mouse pressed left at (1103, 438)
Screenshot: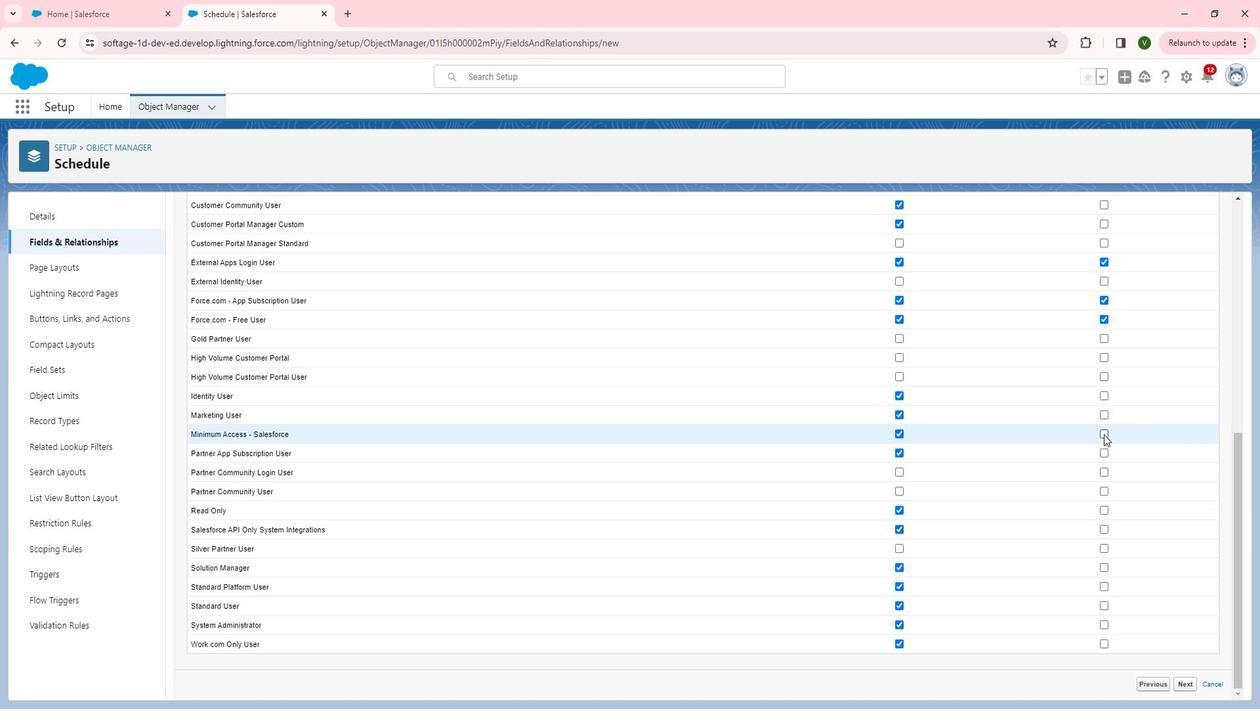 
Action: Mouse moved to (1106, 450)
Screenshot: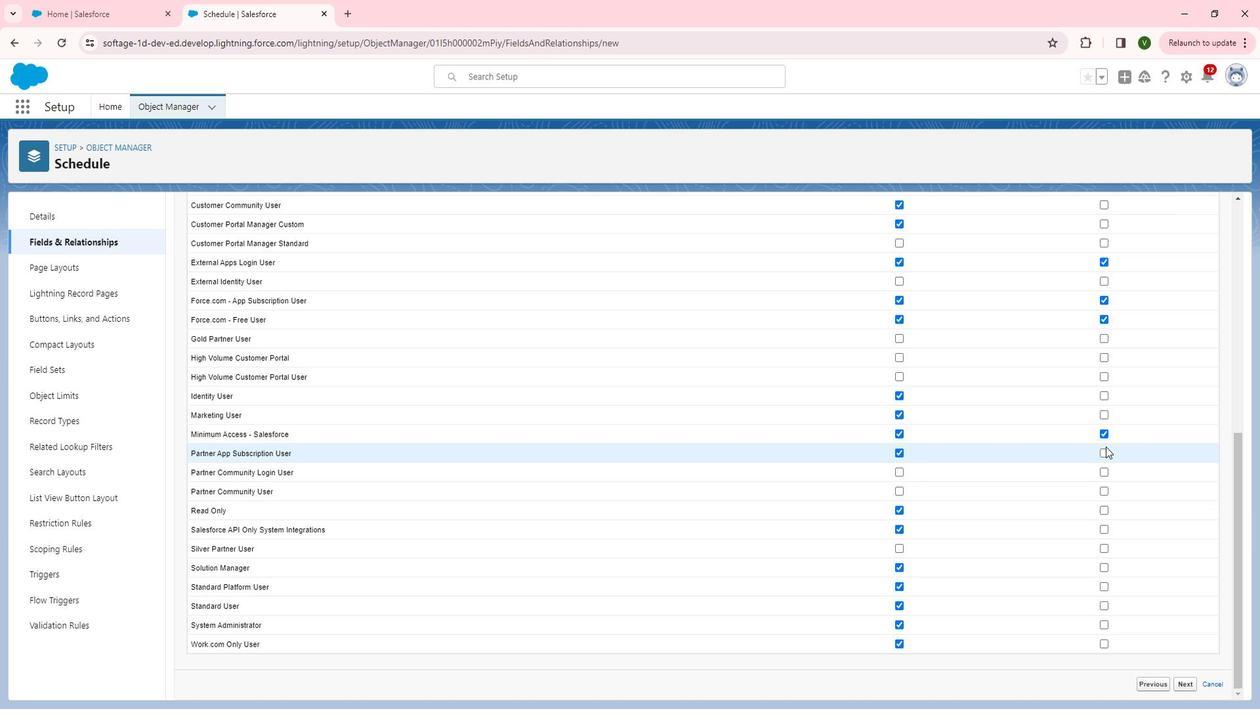 
Action: Mouse pressed left at (1106, 450)
Screenshot: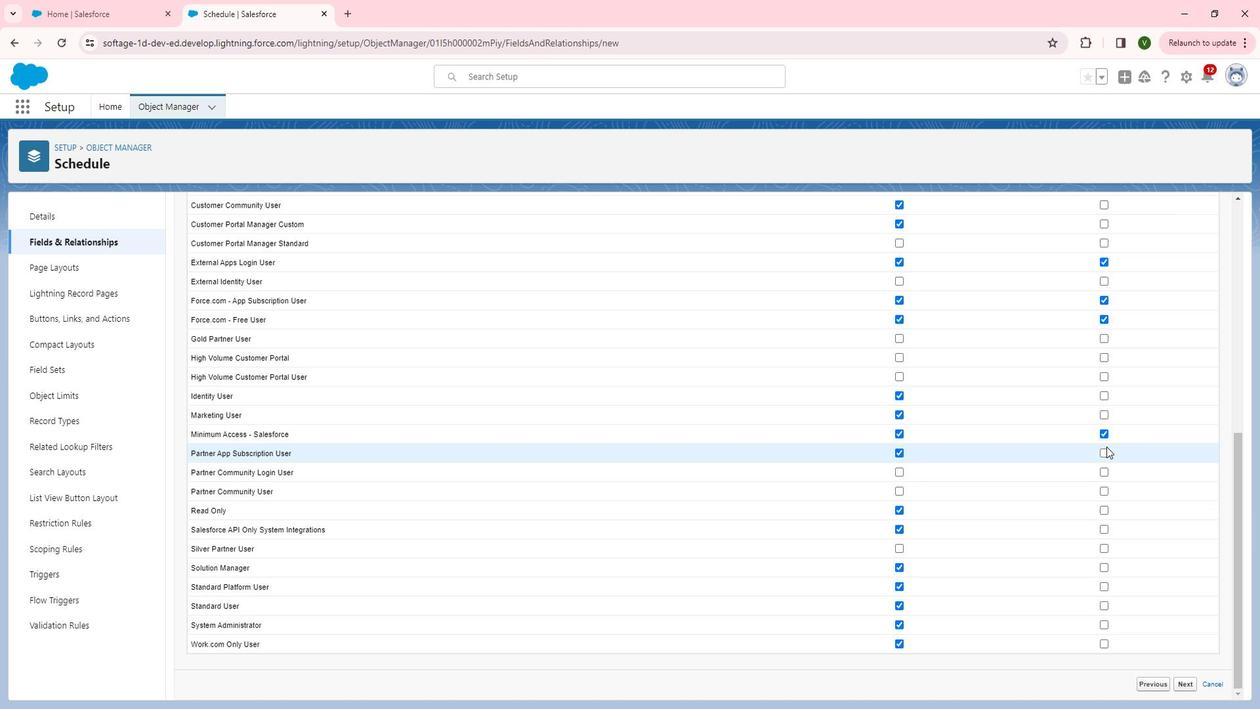 
Action: Mouse moved to (1107, 460)
Screenshot: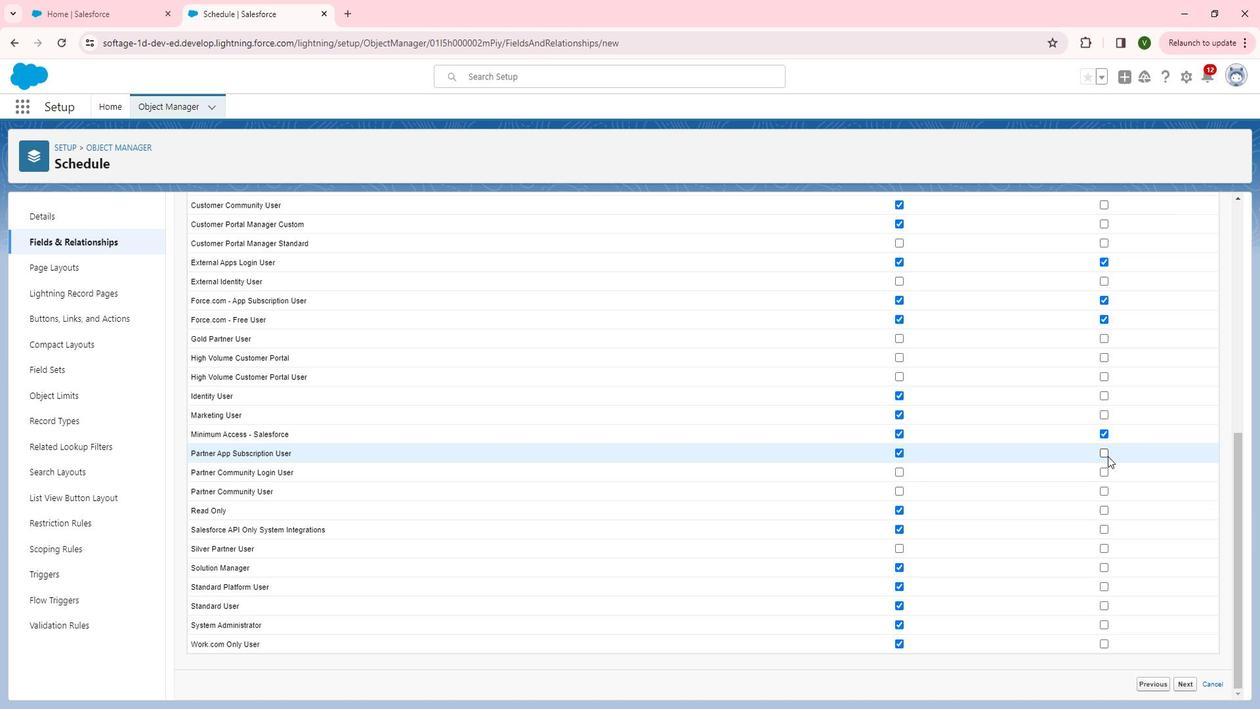 
Action: Mouse pressed left at (1107, 460)
Screenshot: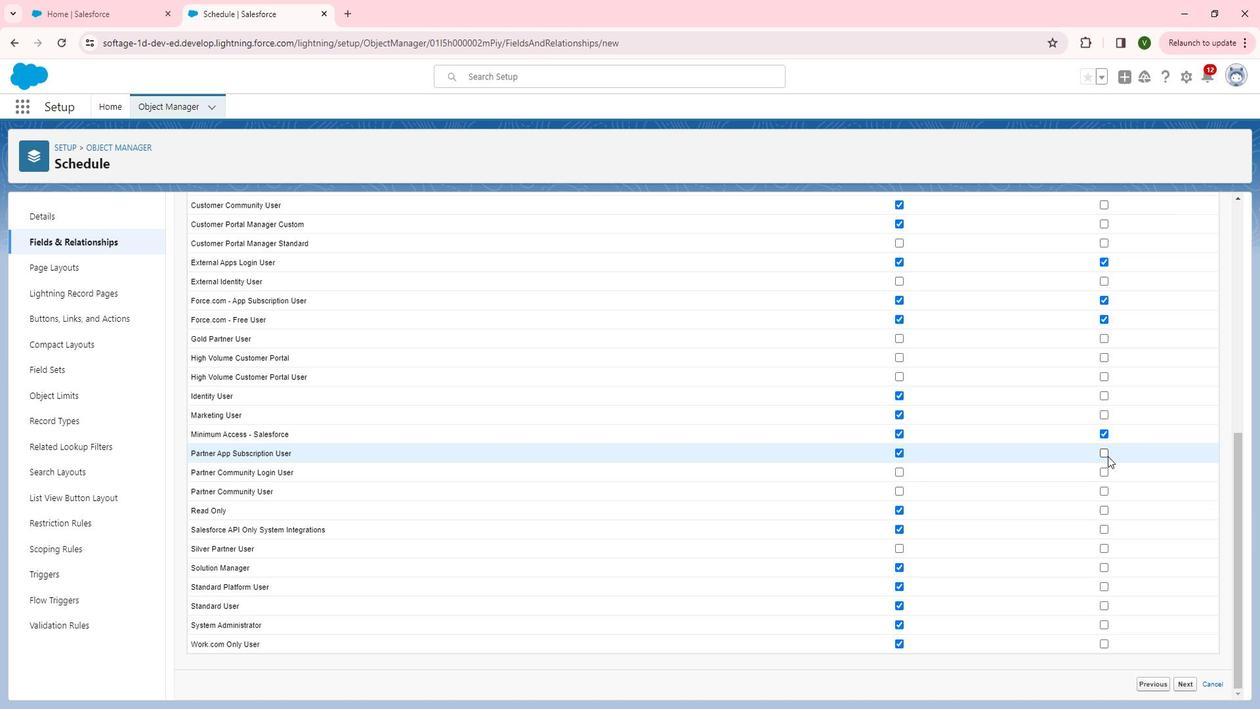 
Action: Mouse moved to (1099, 518)
Screenshot: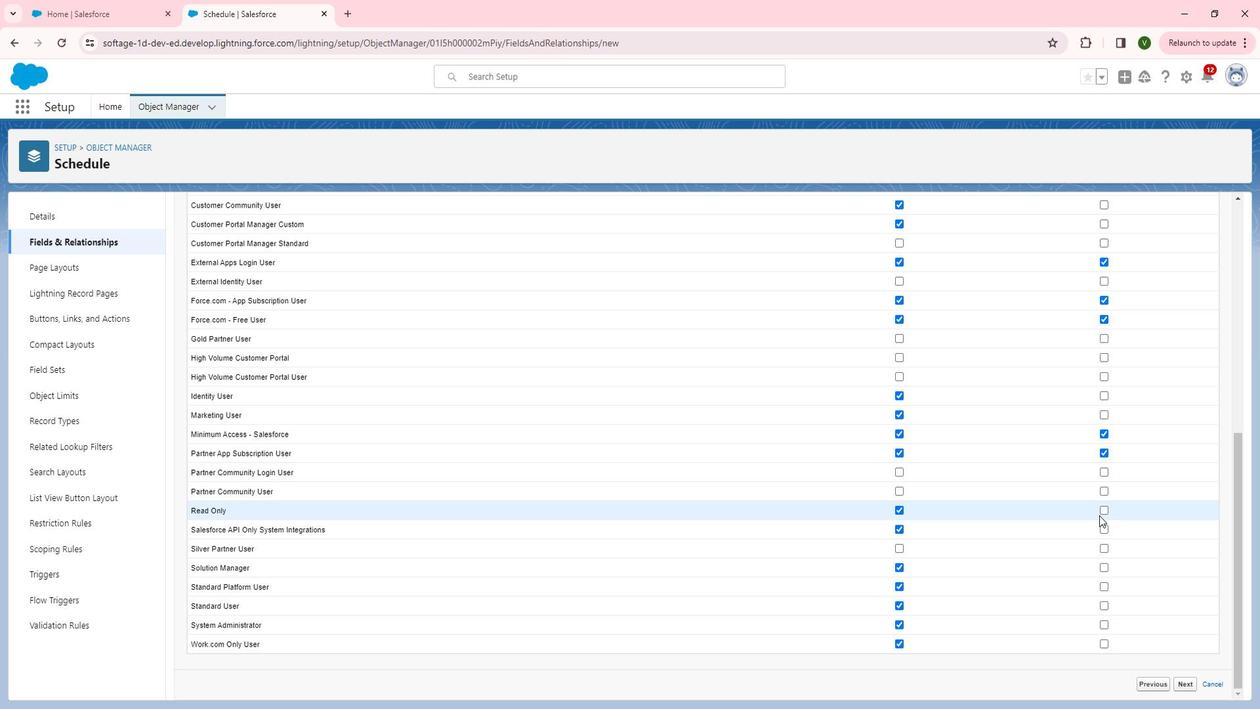 
Action: Mouse pressed left at (1099, 518)
Screenshot: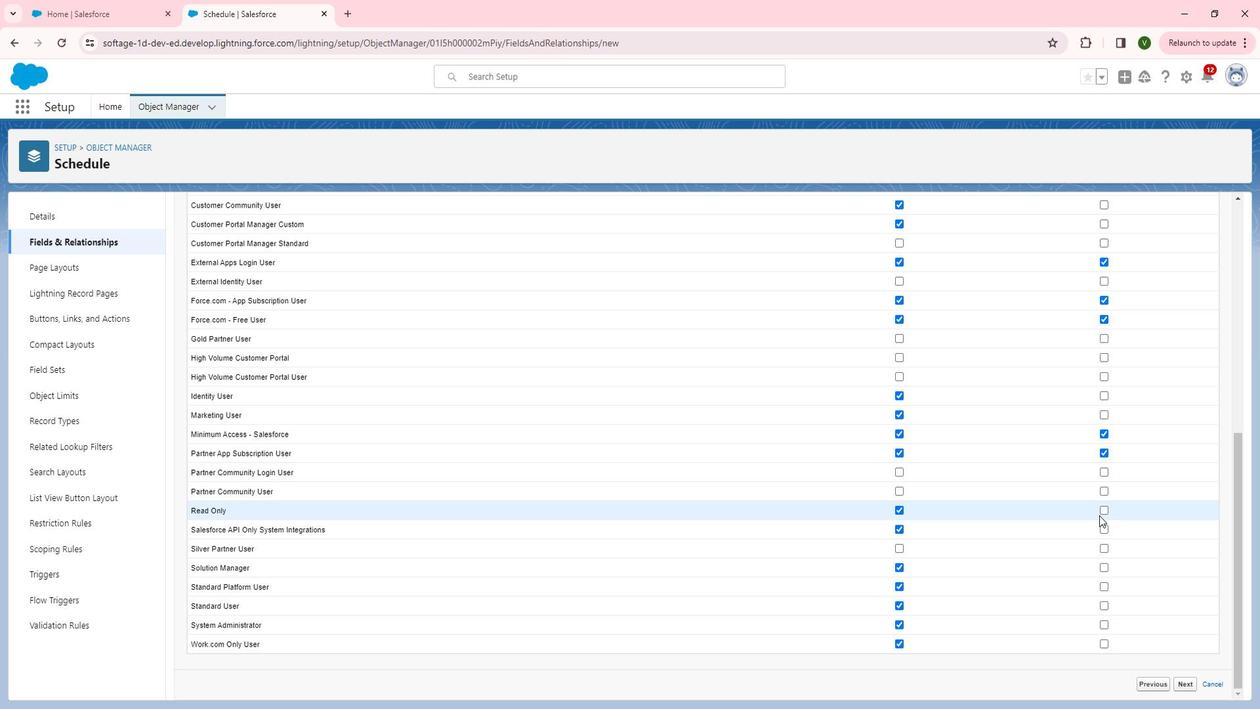 
Action: Mouse moved to (1106, 512)
Screenshot: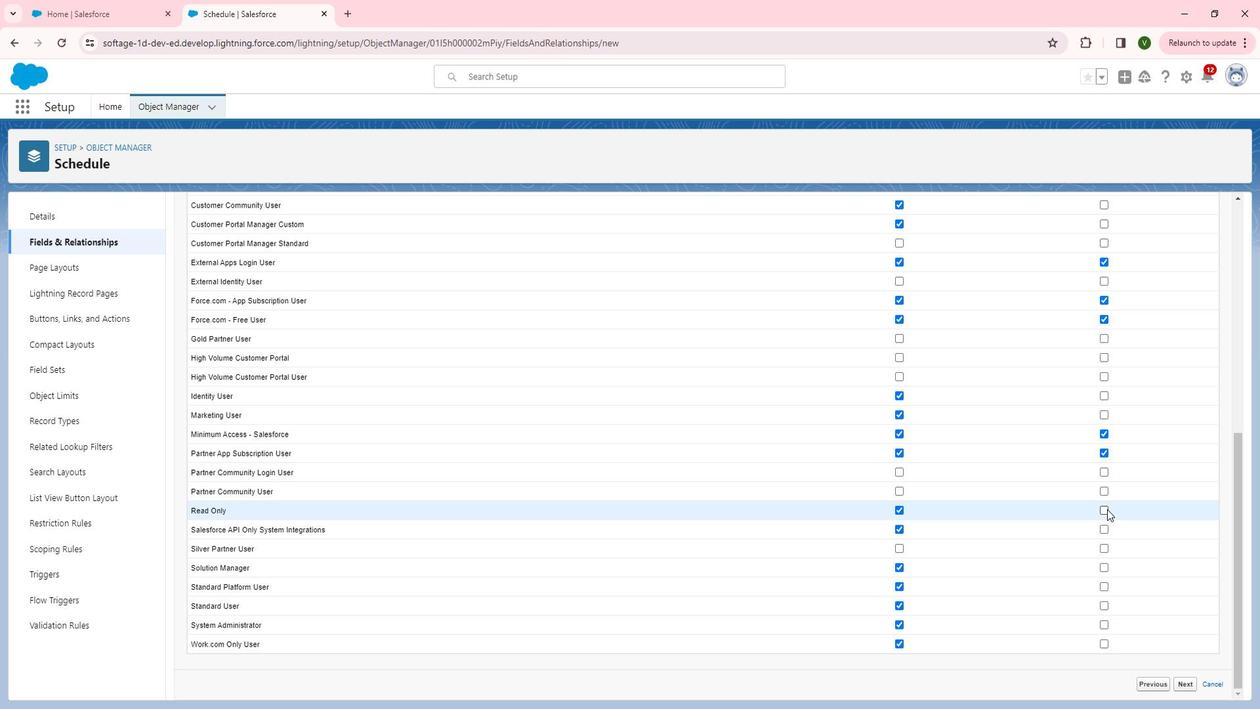 
Action: Mouse pressed left at (1106, 512)
Screenshot: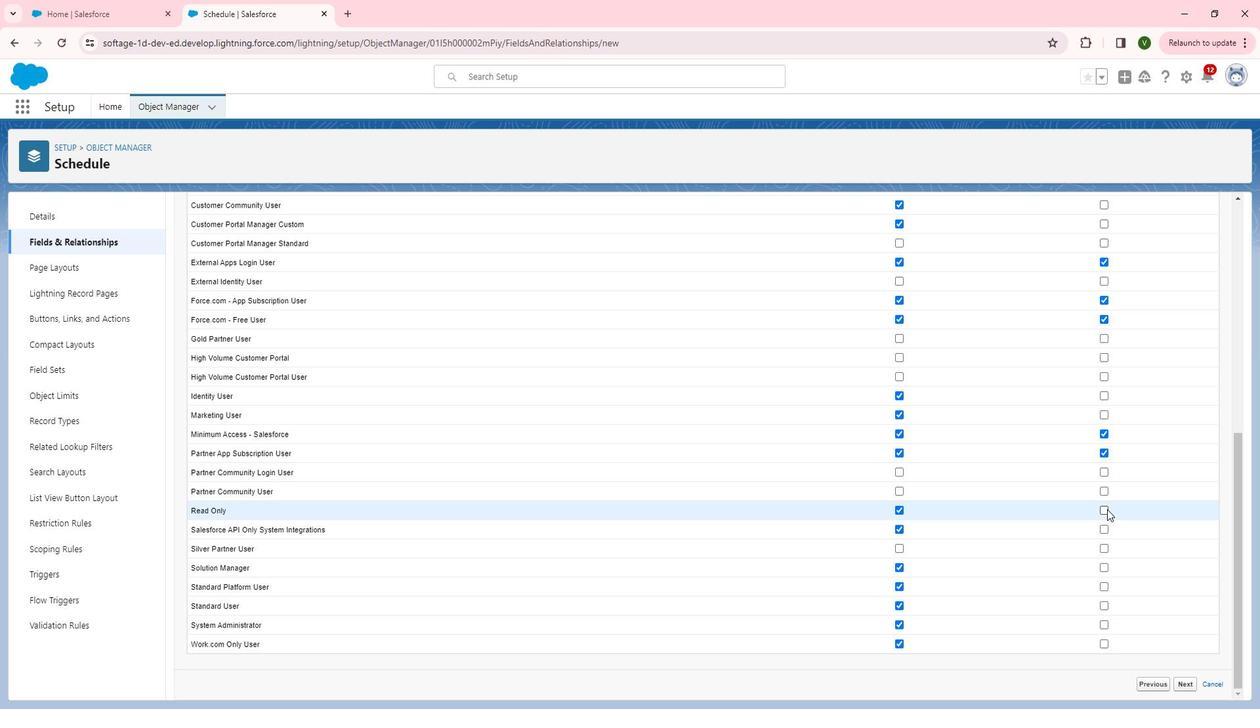 
Action: Mouse moved to (1105, 642)
Screenshot: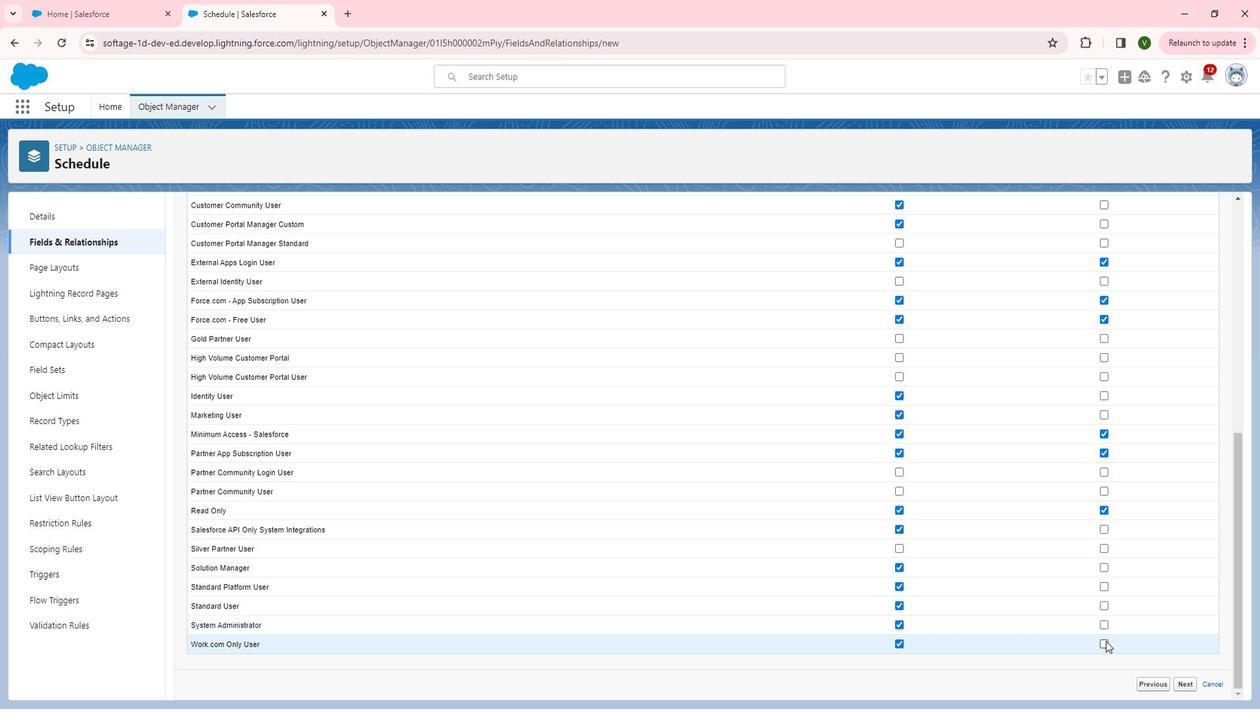 
Action: Mouse pressed left at (1105, 642)
Screenshot: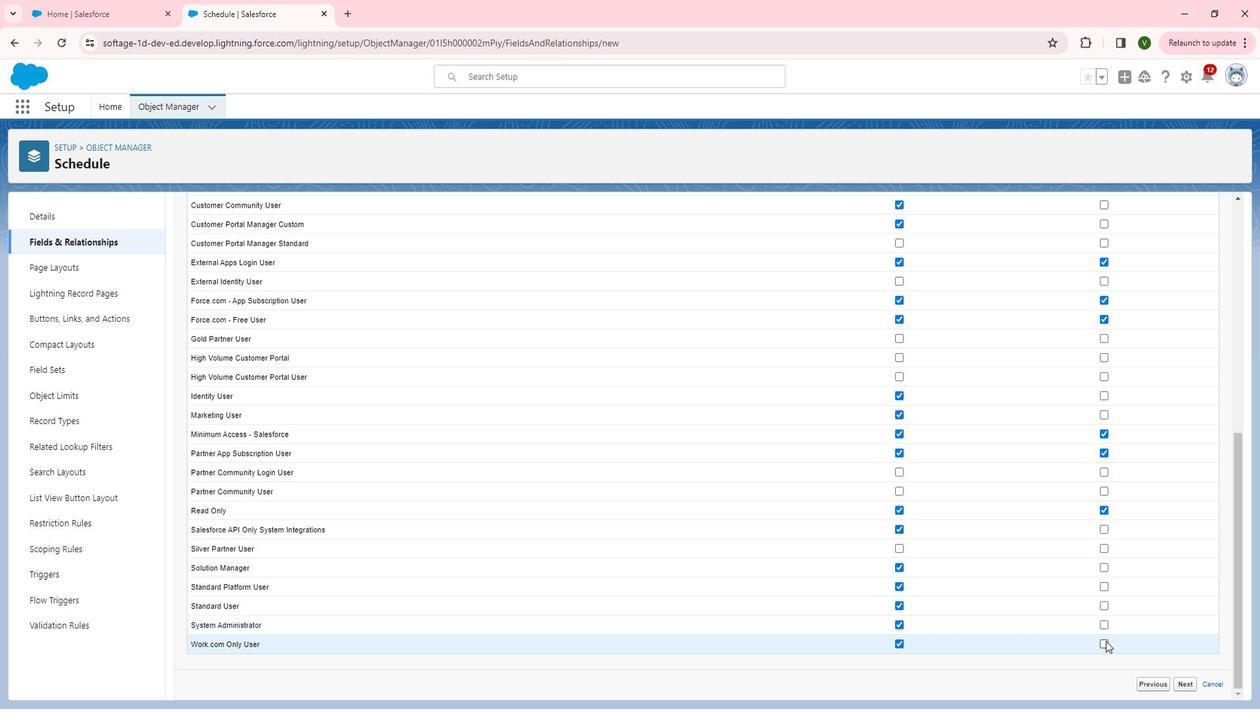 
Action: Mouse moved to (1107, 531)
Screenshot: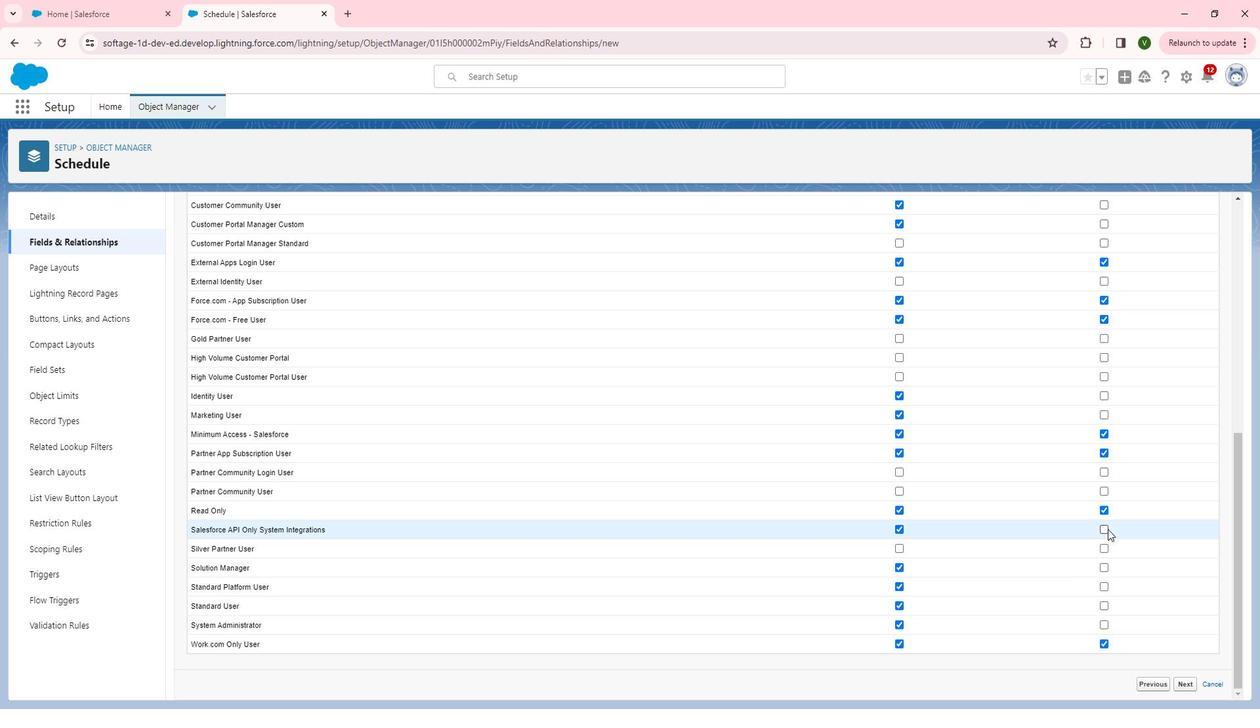
Action: Mouse pressed left at (1107, 531)
Screenshot: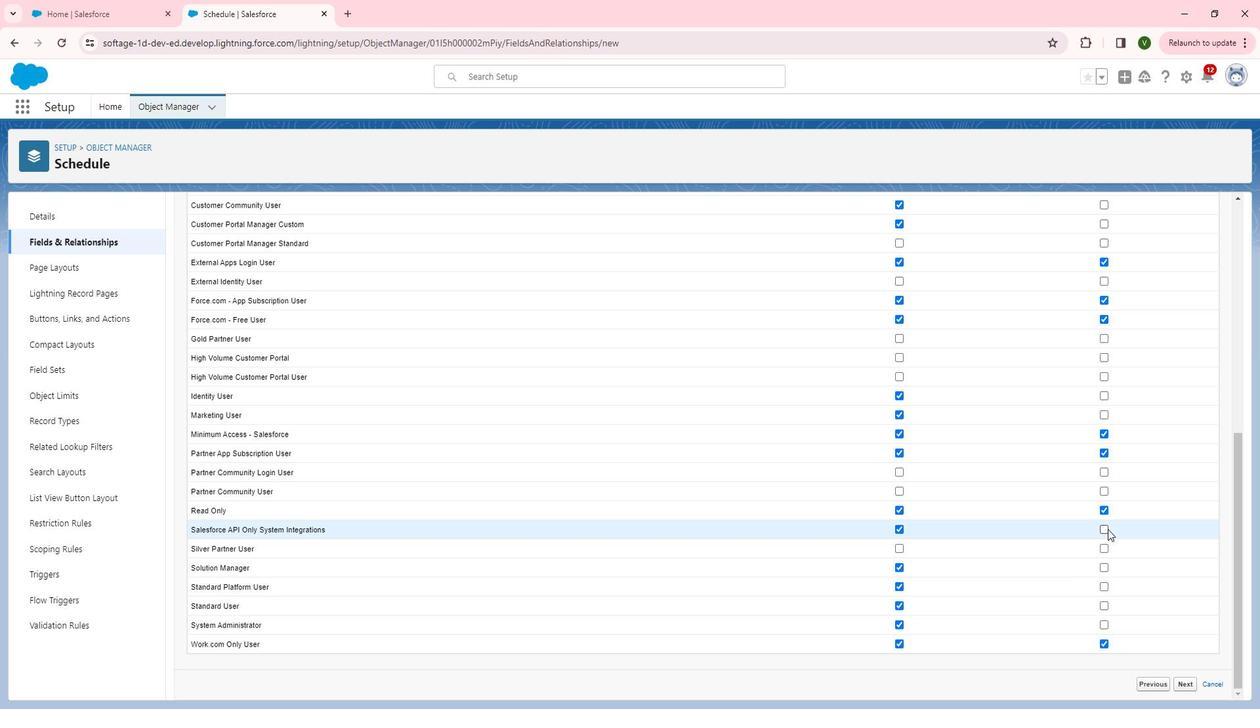 
Action: Mouse moved to (1190, 681)
Screenshot: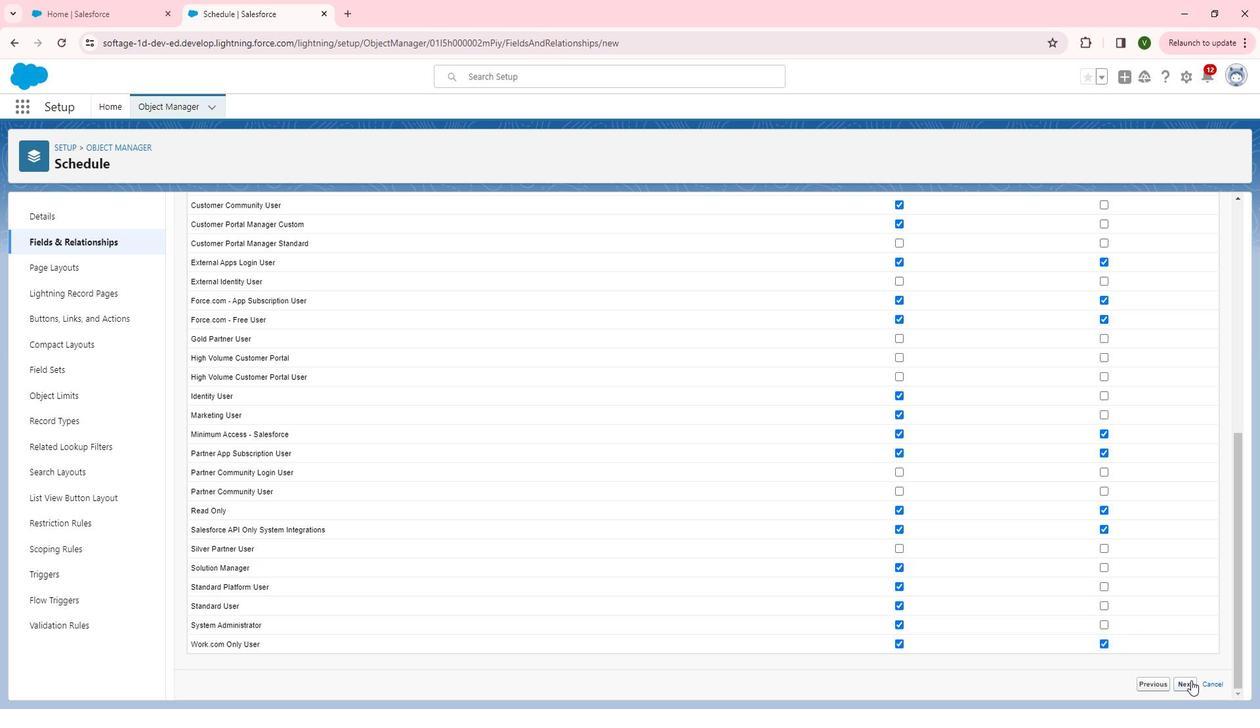 
Action: Mouse pressed left at (1190, 681)
Screenshot: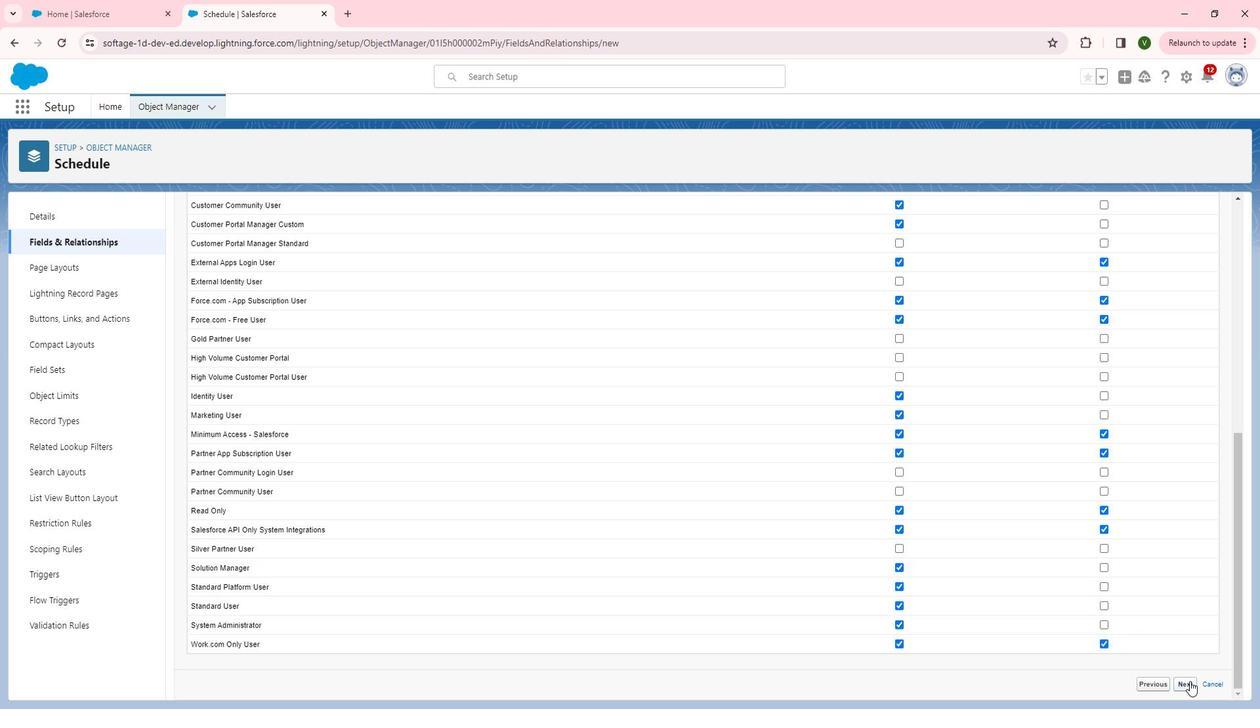 
Action: Mouse moved to (1189, 283)
Screenshot: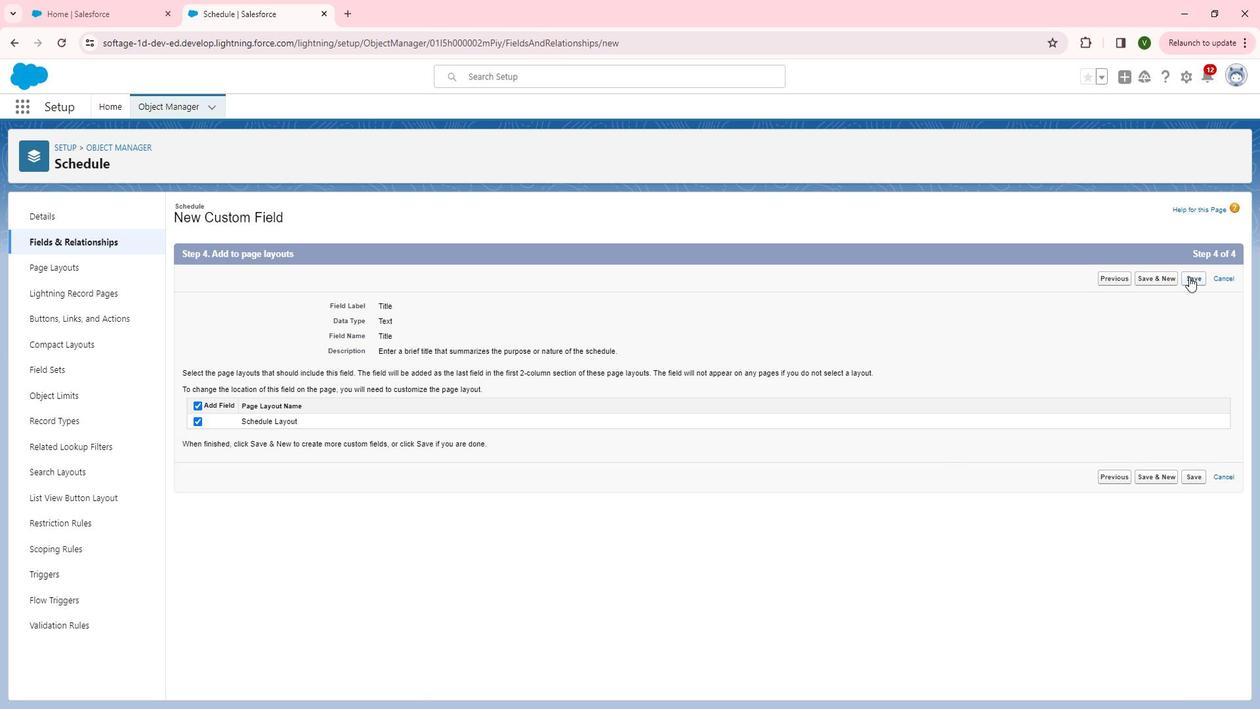 
Action: Mouse pressed left at (1189, 283)
Screenshot: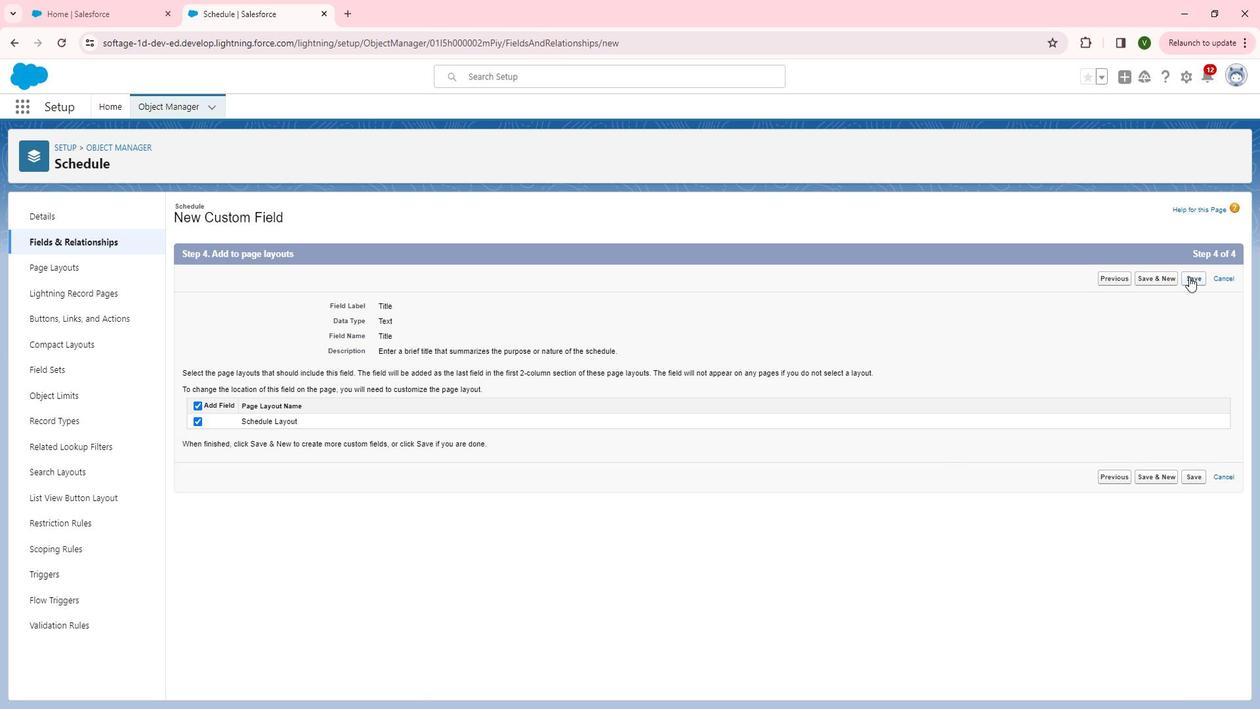 
Action: Mouse moved to (956, 224)
Screenshot: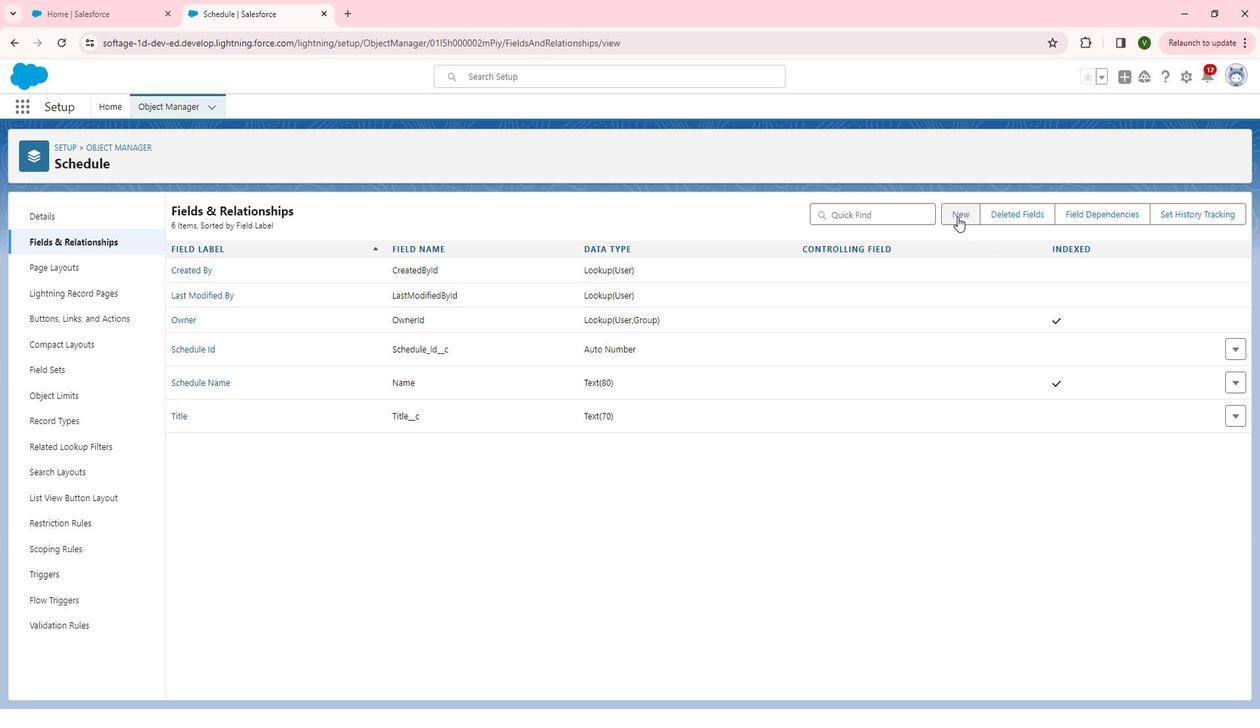 
Action: Mouse pressed left at (956, 224)
Screenshot: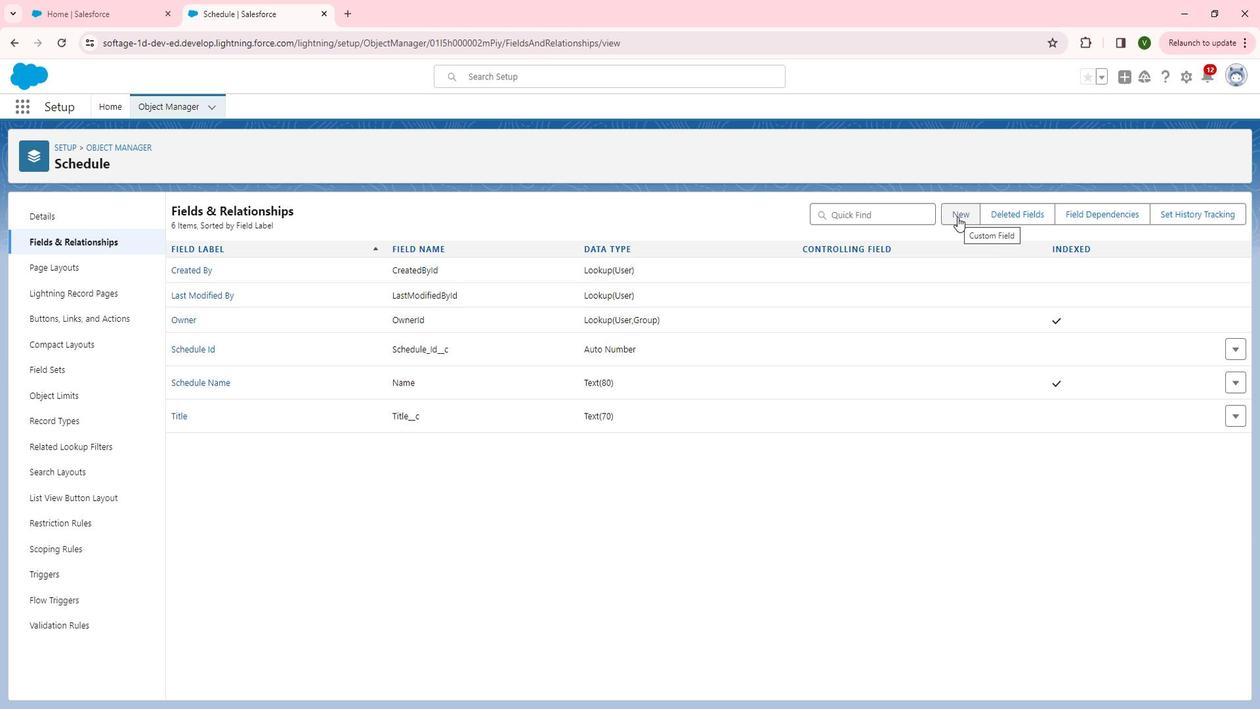 
Action: Mouse moved to (300, 475)
Screenshot: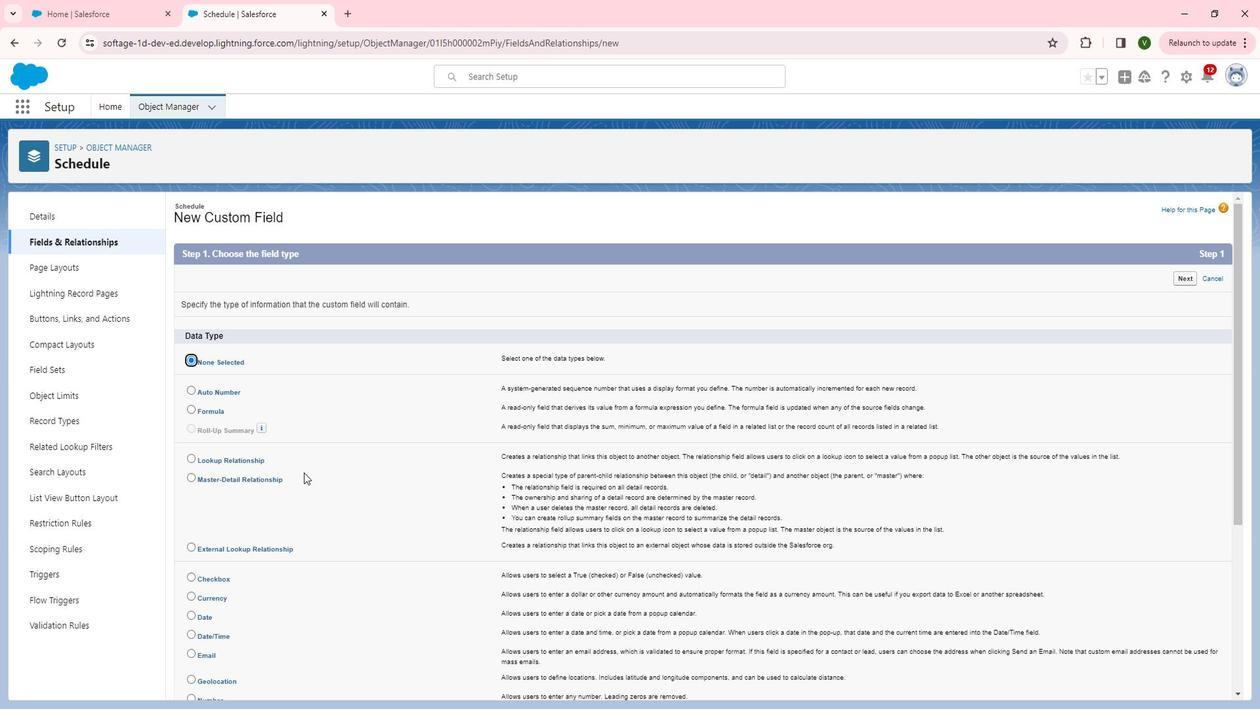 
Action: Mouse scrolled (300, 475) with delta (0, 0)
Screenshot: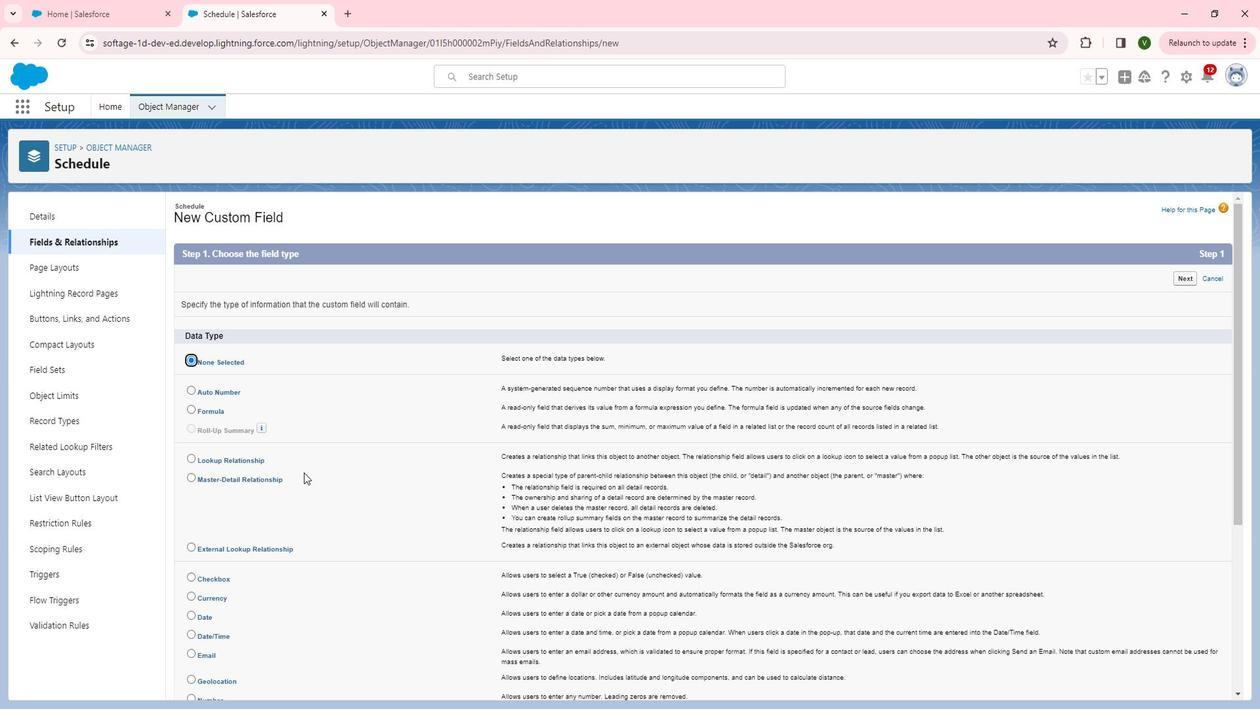 
Action: Mouse scrolled (300, 475) with delta (0, 0)
Screenshot: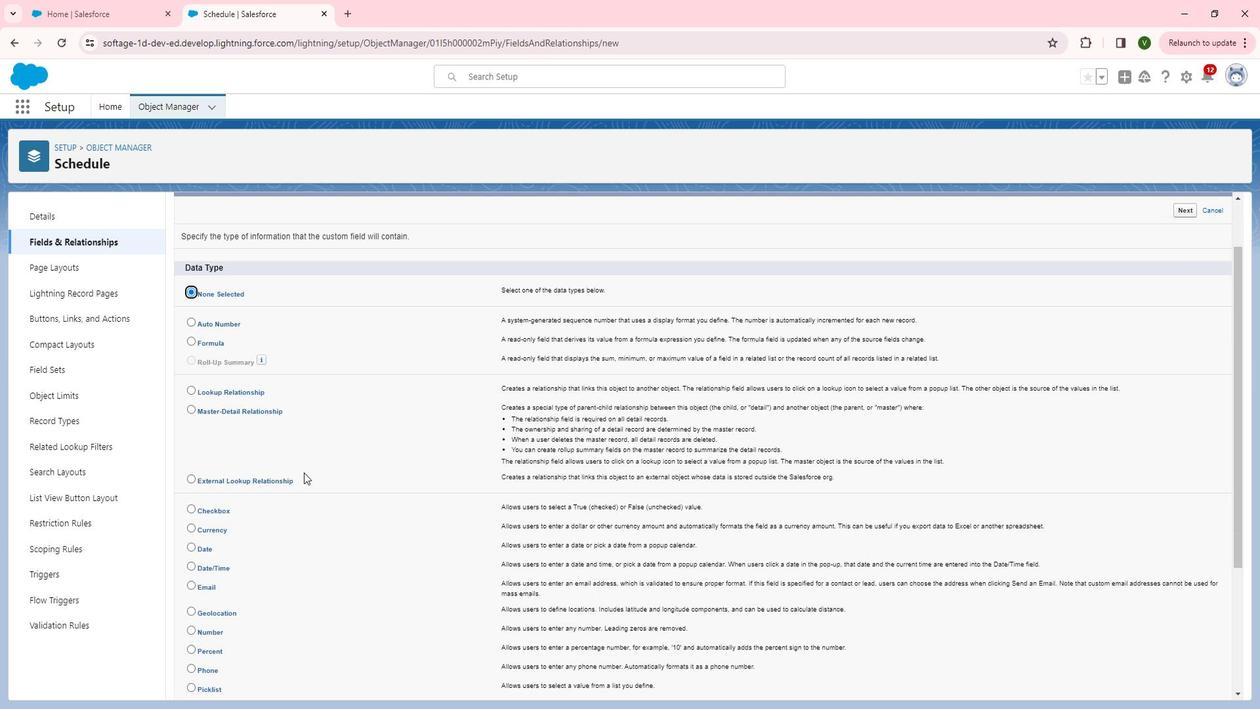 
Action: Mouse moved to (185, 500)
Screenshot: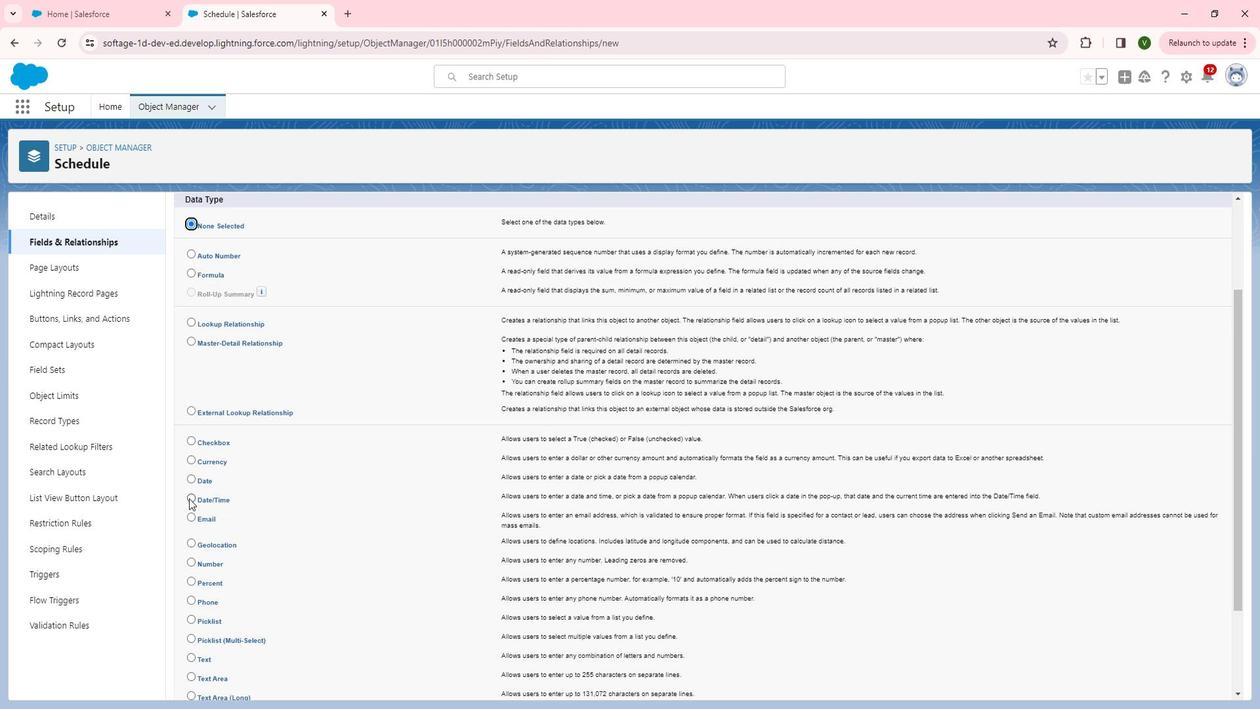 
Action: Mouse pressed left at (185, 500)
Screenshot: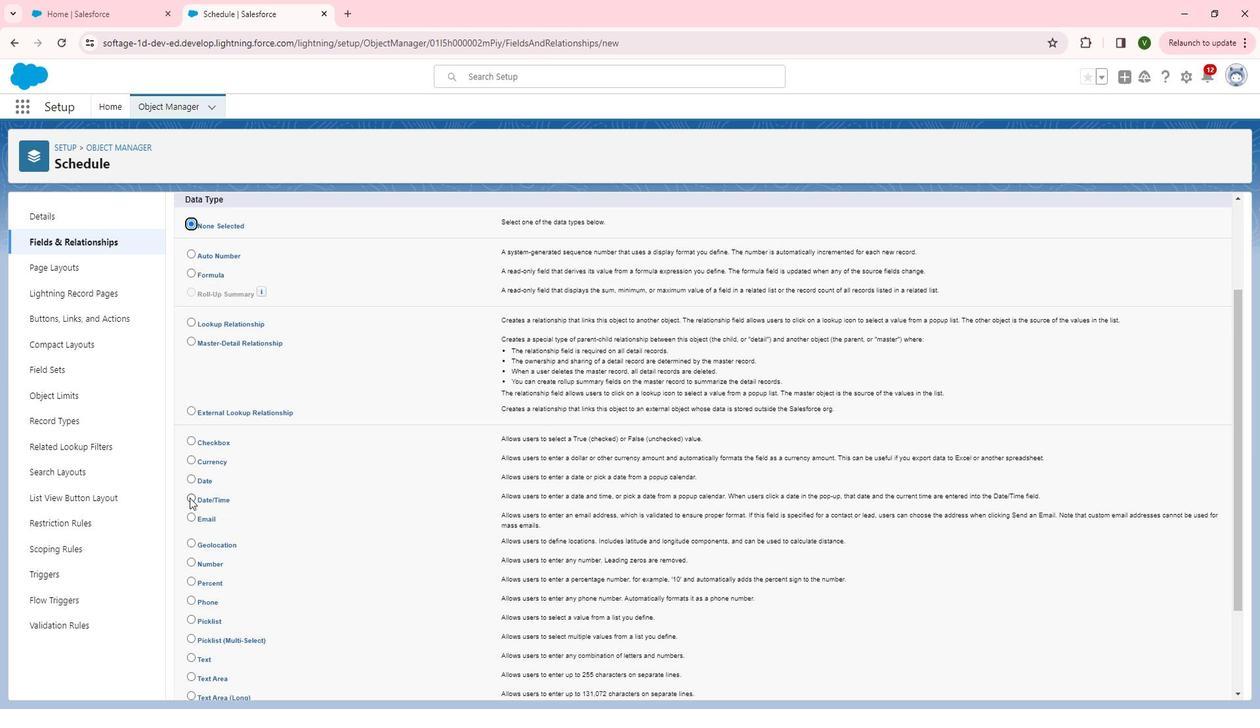 
Action: Mouse moved to (834, 571)
Screenshot: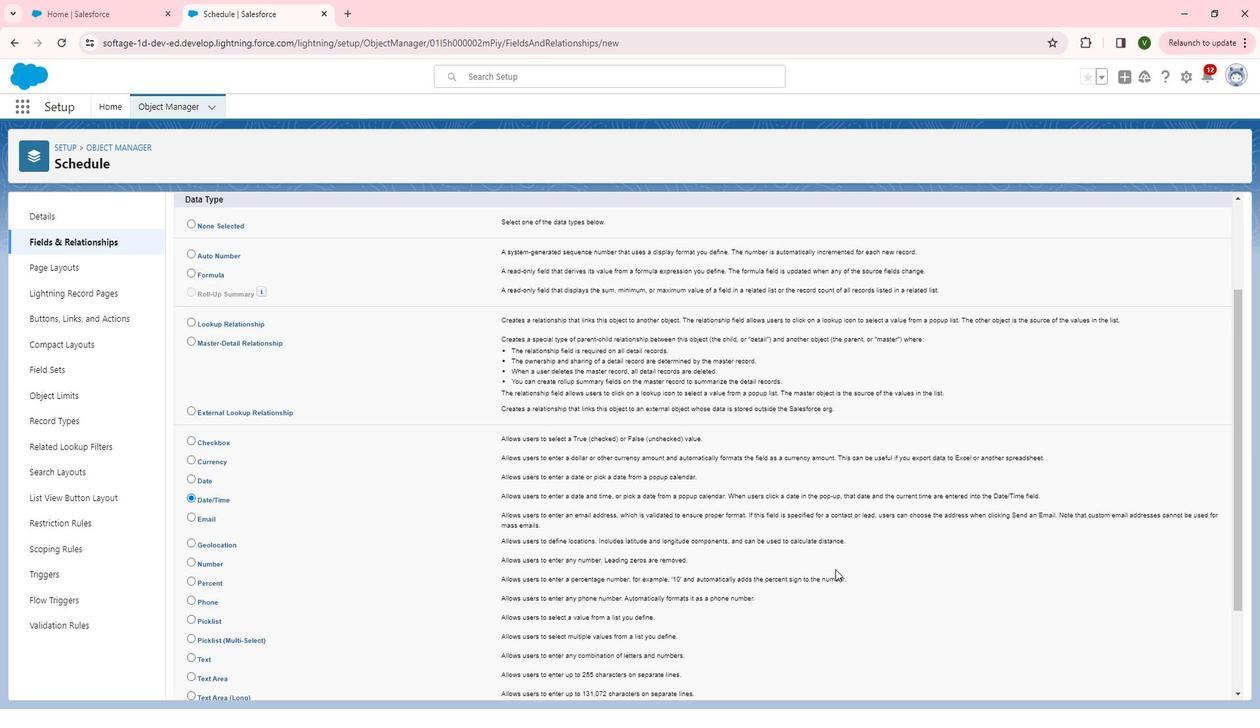 
Action: Mouse scrolled (834, 570) with delta (0, 0)
Screenshot: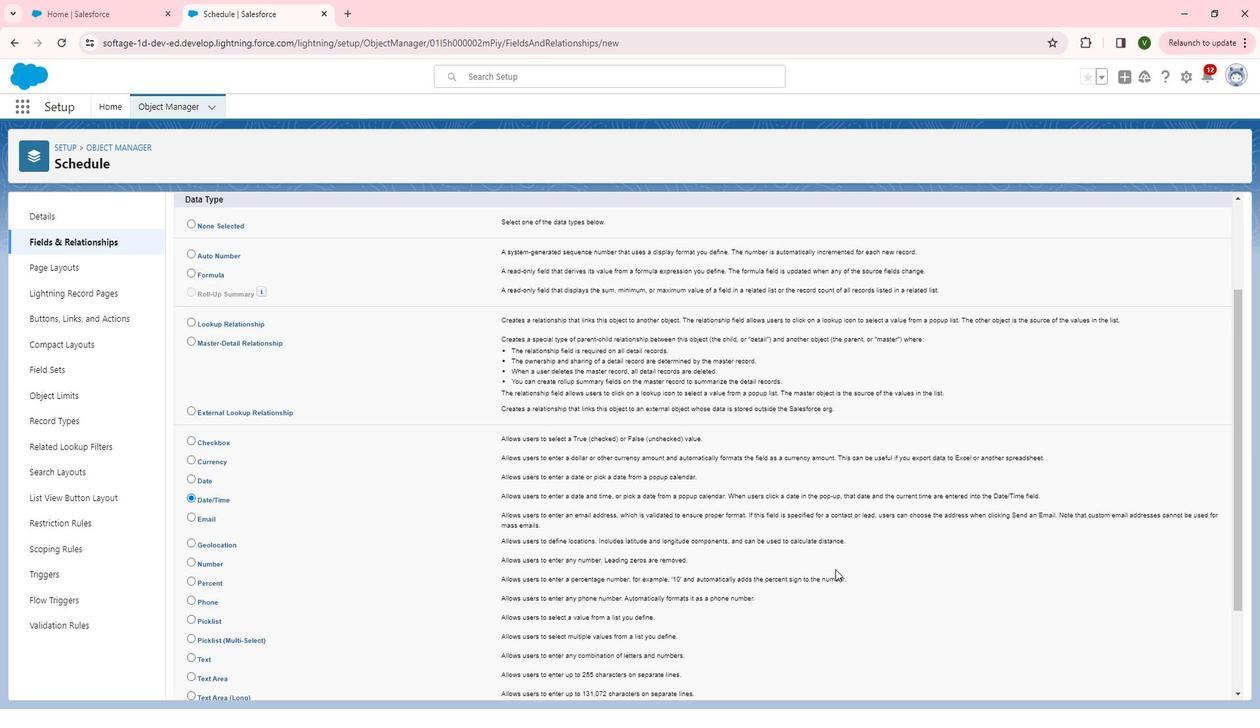 
Action: Mouse scrolled (834, 570) with delta (0, 0)
Screenshot: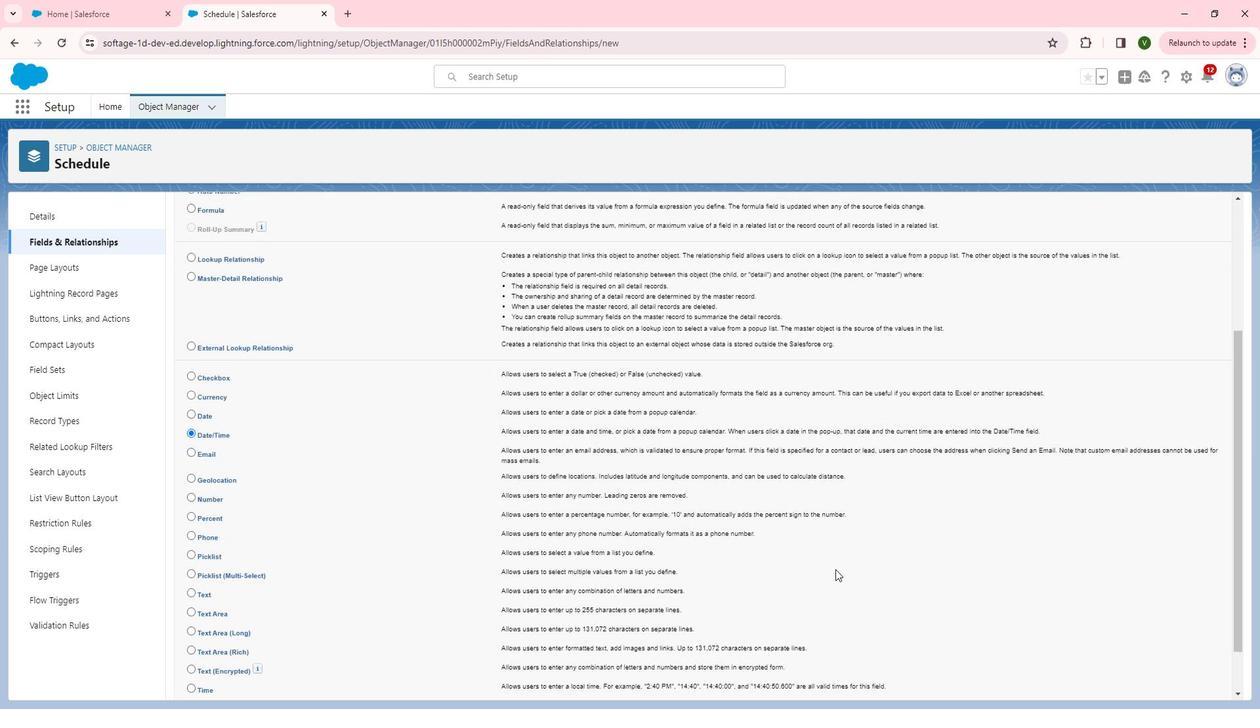 
Action: Mouse moved to (834, 571)
Screenshot: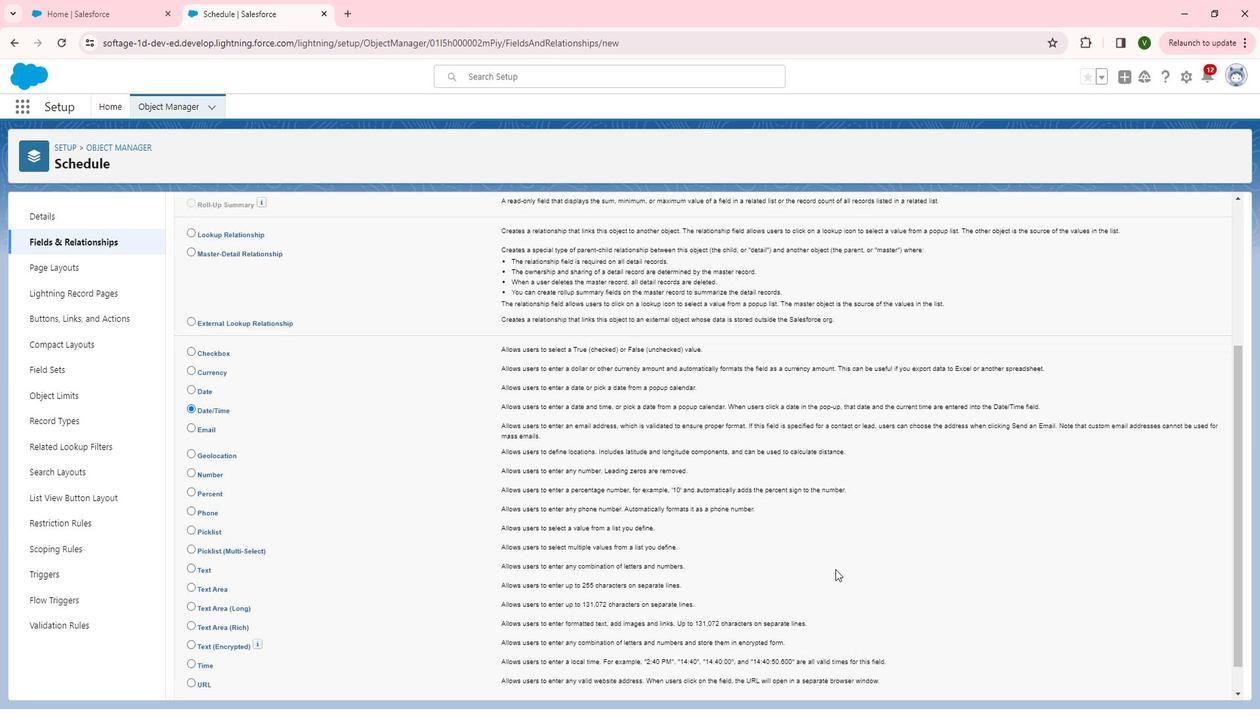 
Action: Mouse scrolled (834, 570) with delta (0, 0)
Screenshot: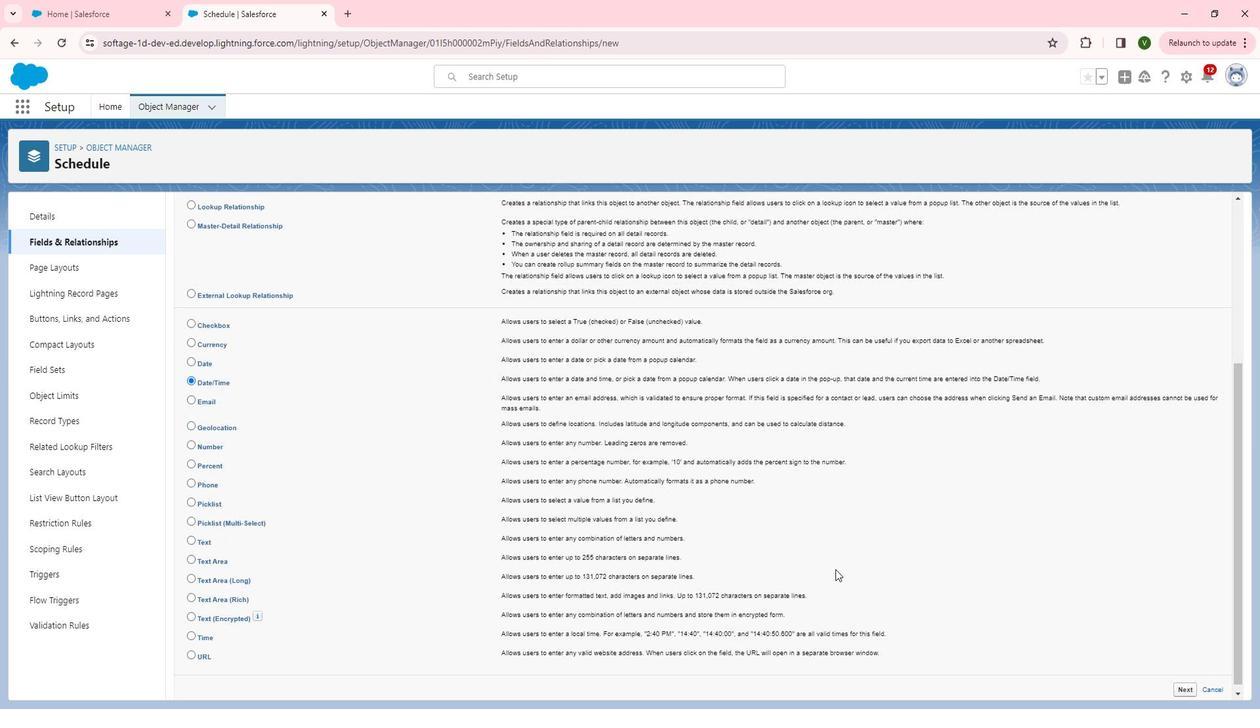 
Action: Mouse moved to (1179, 685)
Screenshot: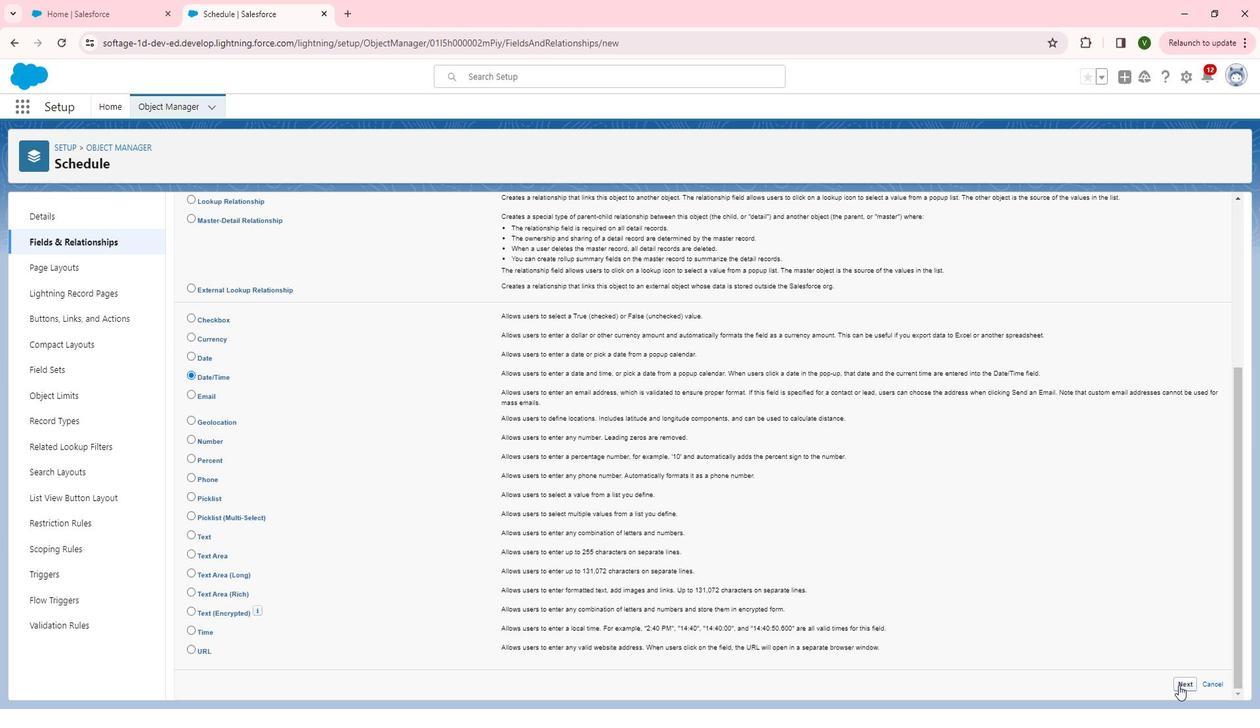 
Action: Mouse pressed left at (1179, 685)
Screenshot: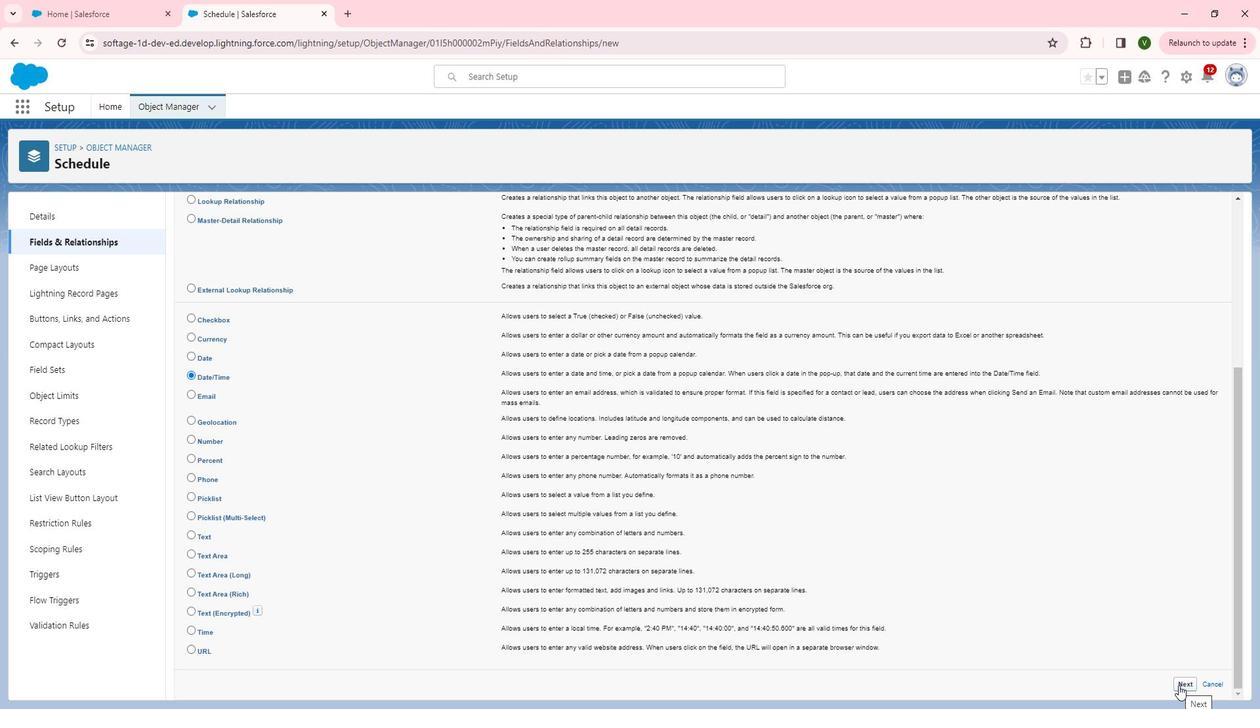 
Action: Mouse moved to (455, 308)
Screenshot: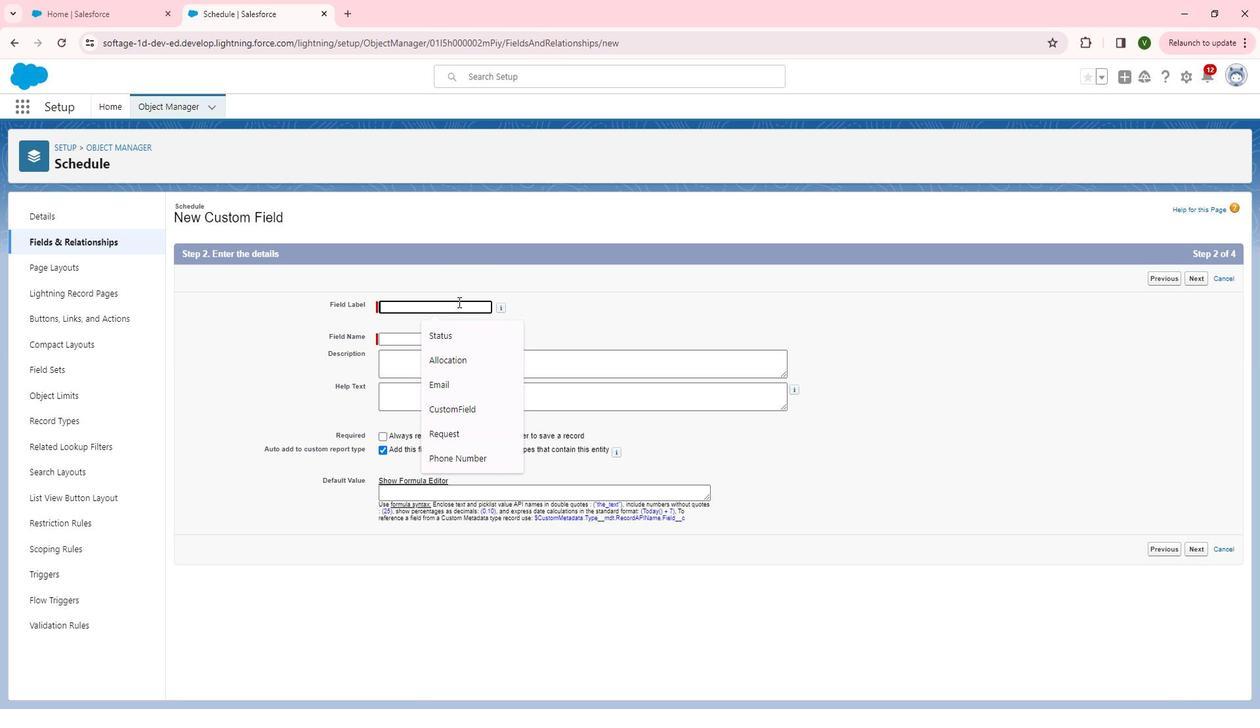 
Action: Mouse pressed left at (455, 308)
Screenshot: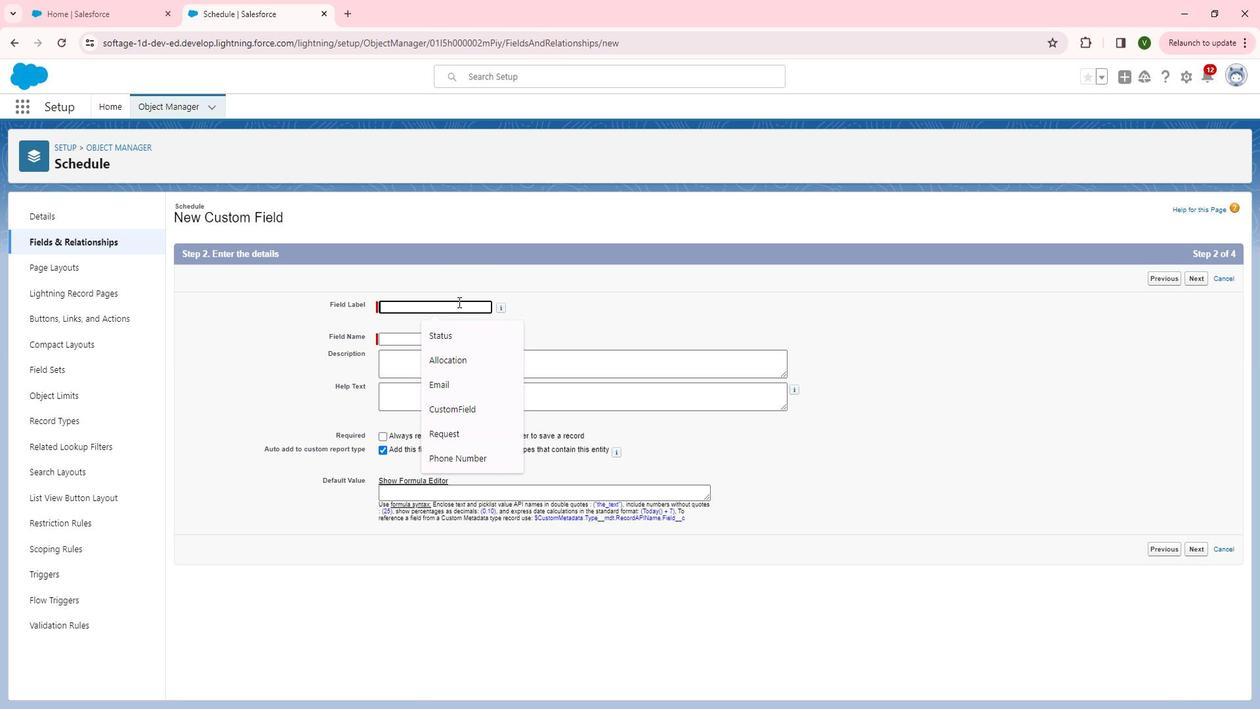 
Action: Key pressed <Key.shift>Start<Key.space><Key.shift>Date<Key.space><Key.space><Key.backspace>and<Key.space>
Screenshot: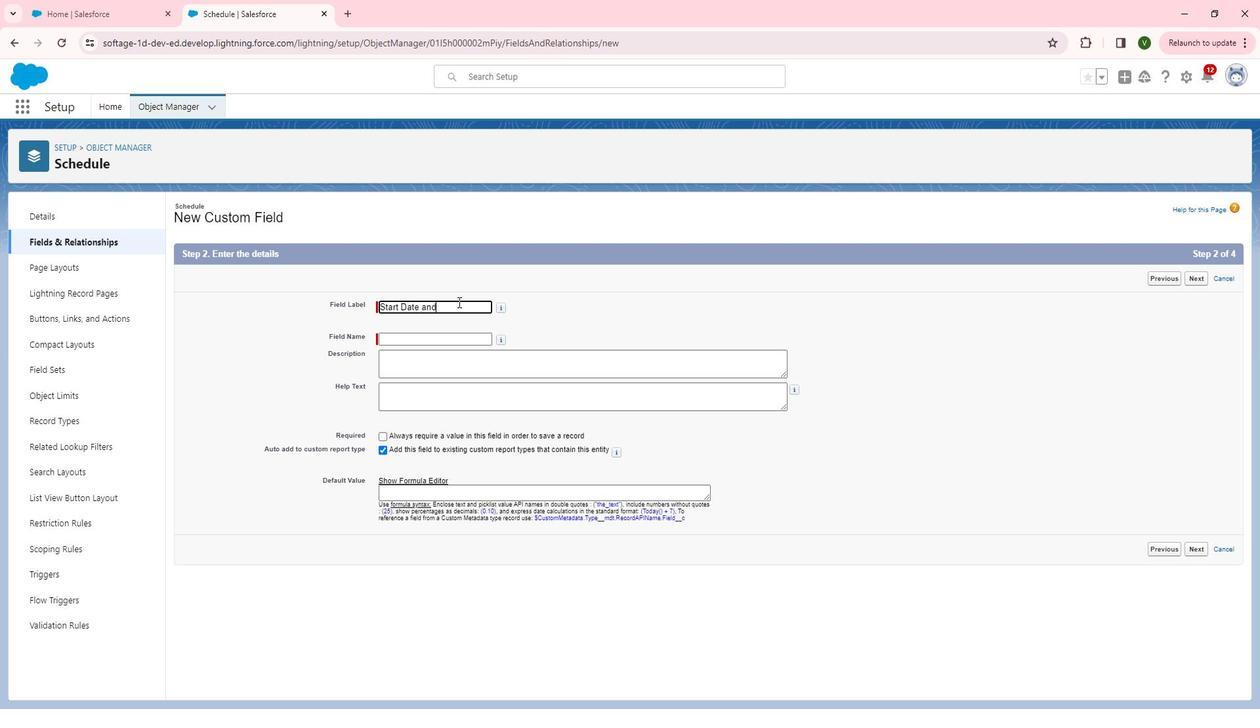 
Action: Mouse moved to (455, 309)
Screenshot: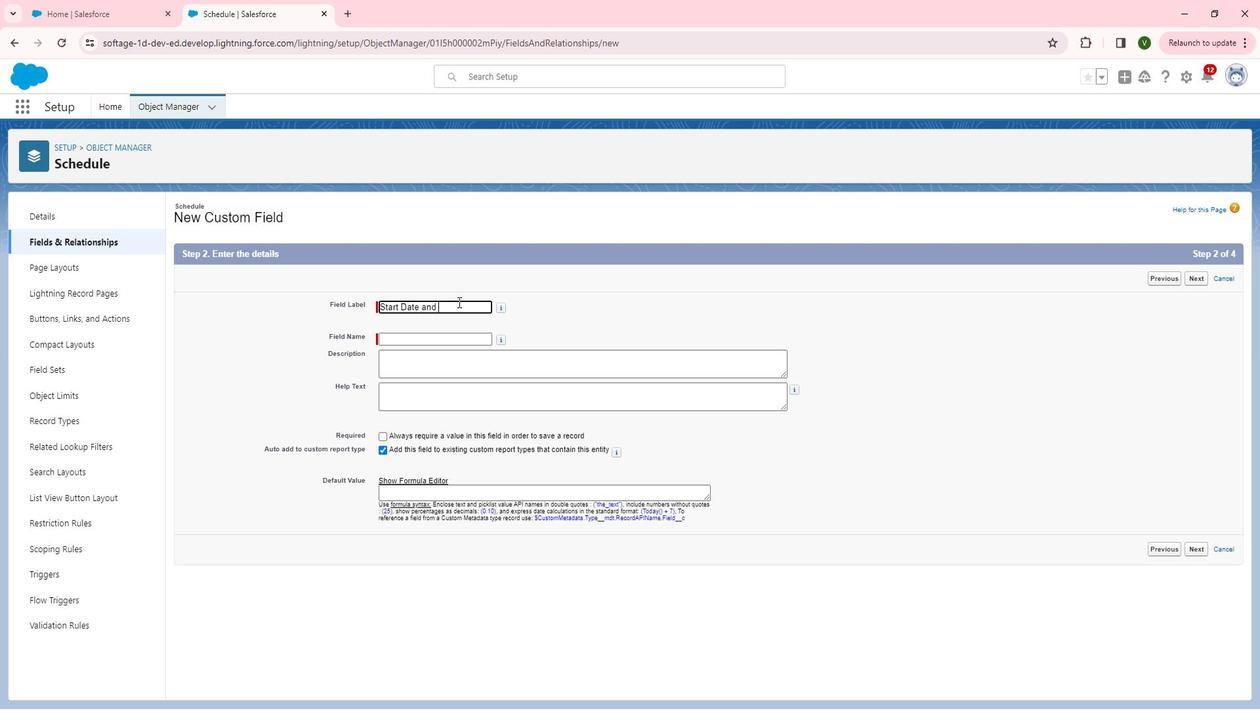 
Action: Key pressed <Key.shift>Time
Screenshot: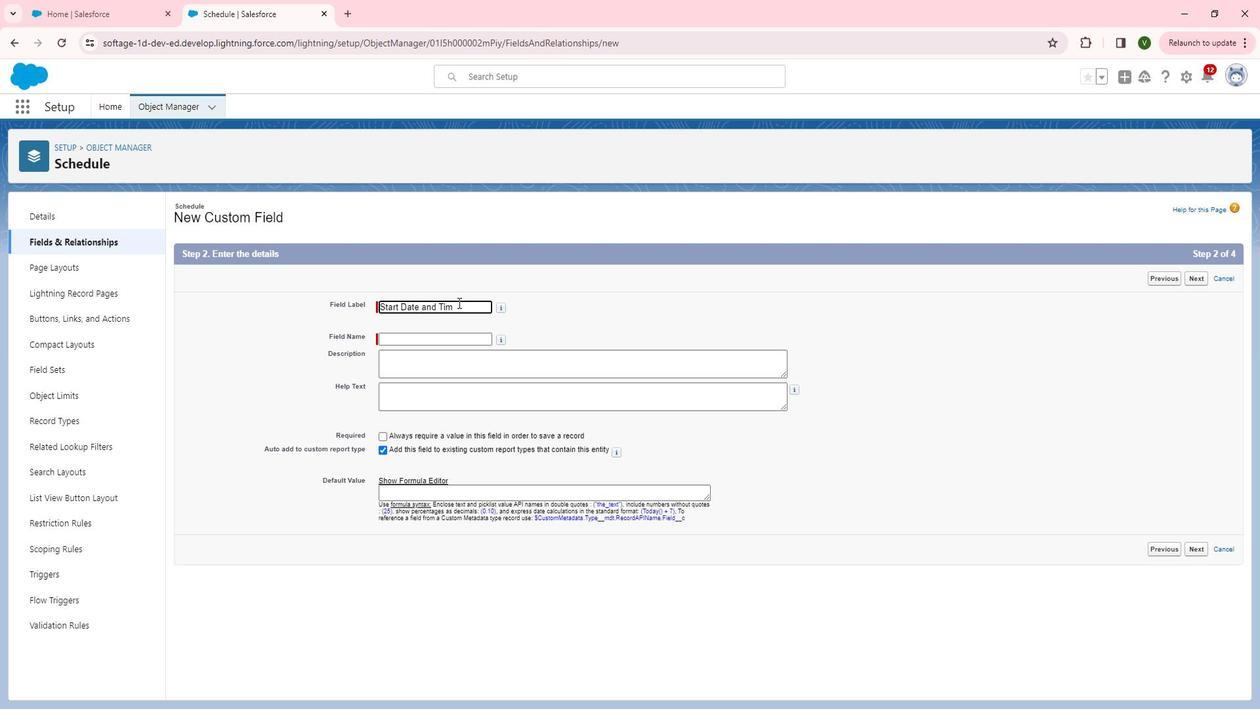 
Action: Mouse moved to (469, 365)
Screenshot: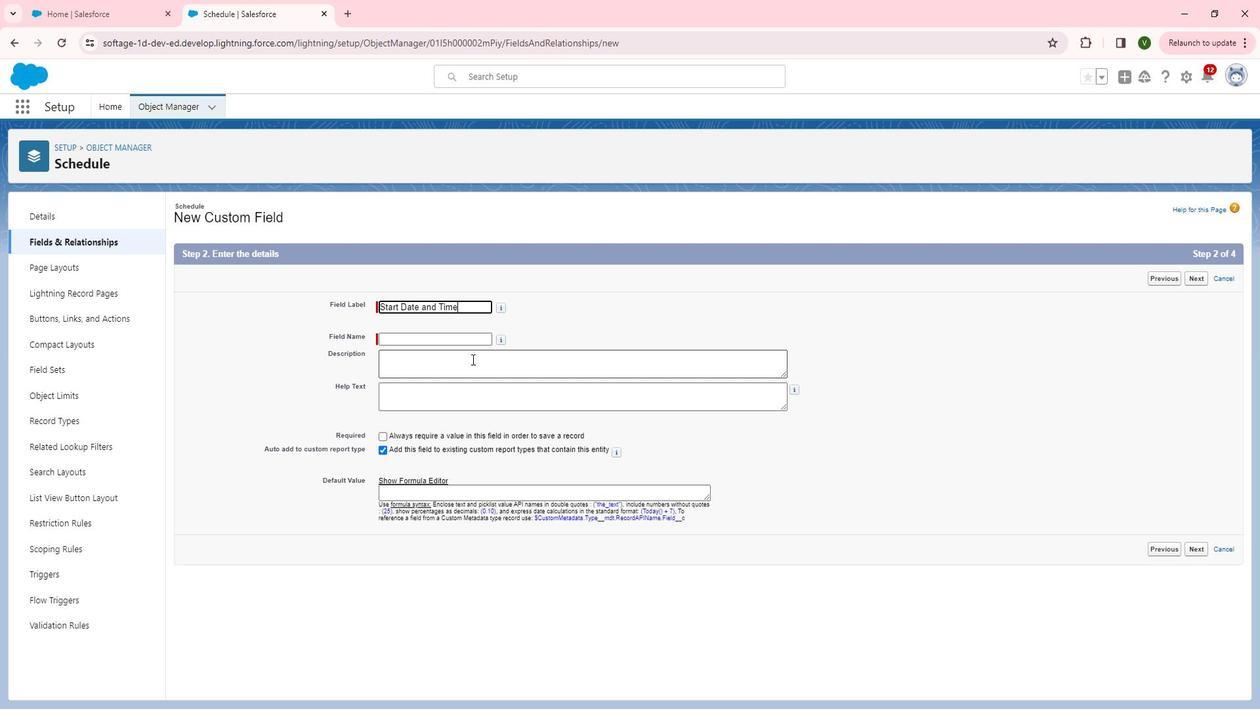 
Action: Mouse pressed left at (469, 365)
Screenshot: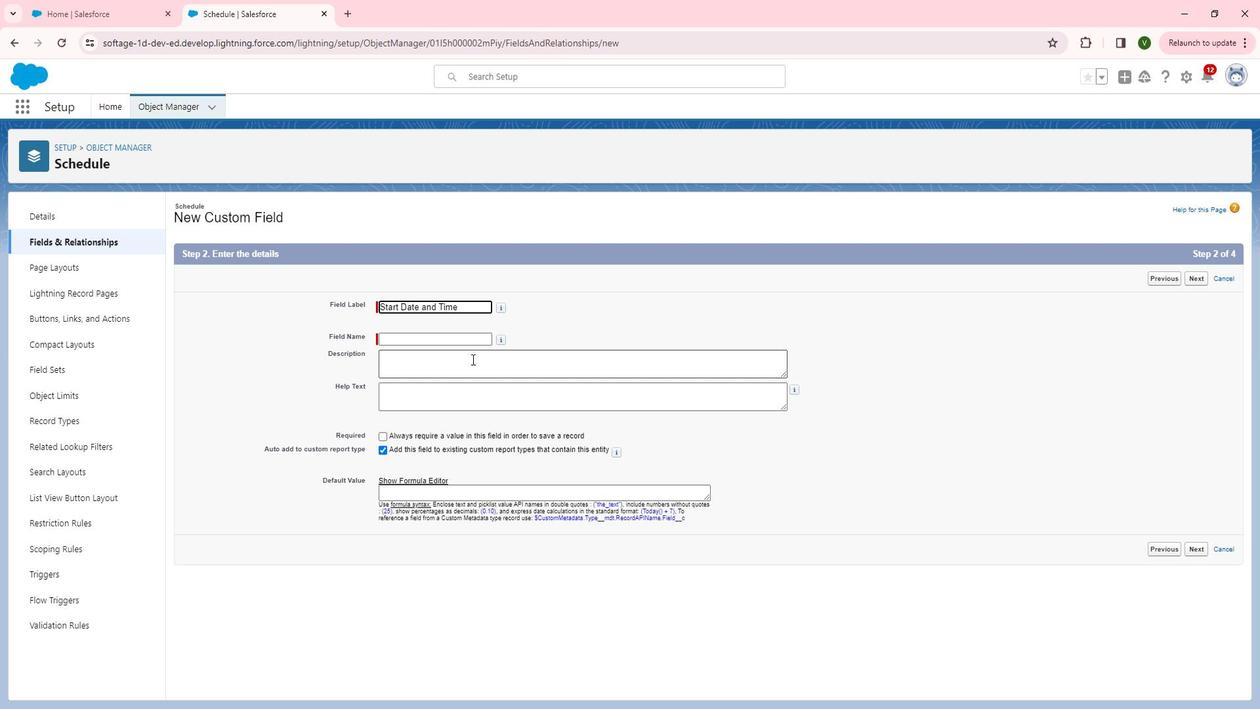 
Action: Key pressed <Key.shift><Key.shift>For<Key.space>the<Key.space><Key.shift>Specify<Key.space>the<Key.space>date<Key.space>and<Key.space>time<Key.space>when<Key.space>the<Key.space>schedule<Key.space>is<Key.space>set<Key.space>to<Key.space>start.
Screenshot: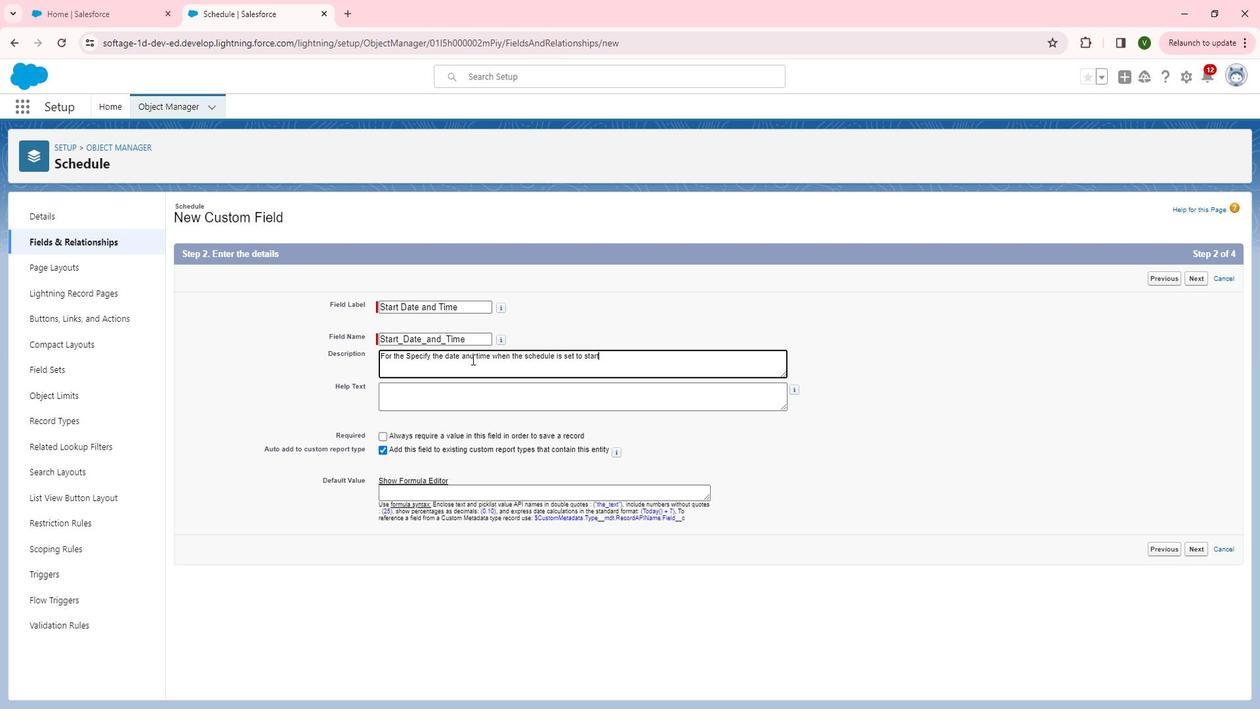 
Action: Mouse moved to (466, 405)
Screenshot: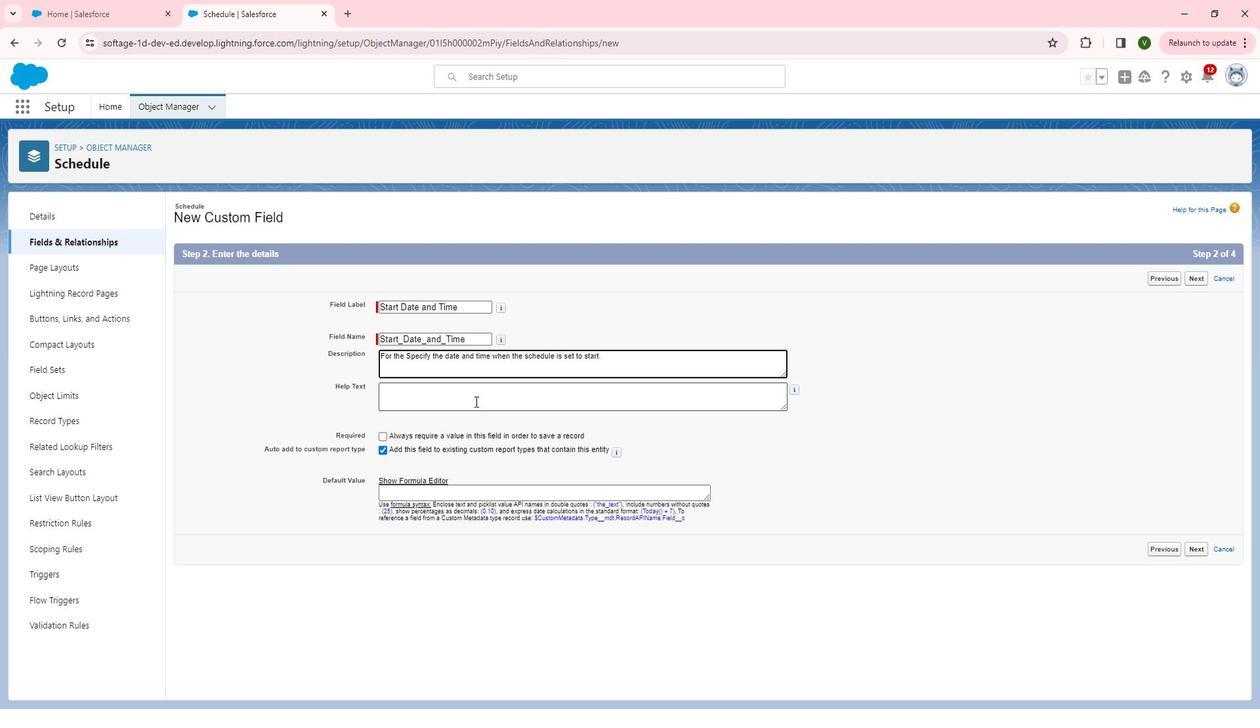 
Action: Mouse pressed left at (466, 405)
Screenshot: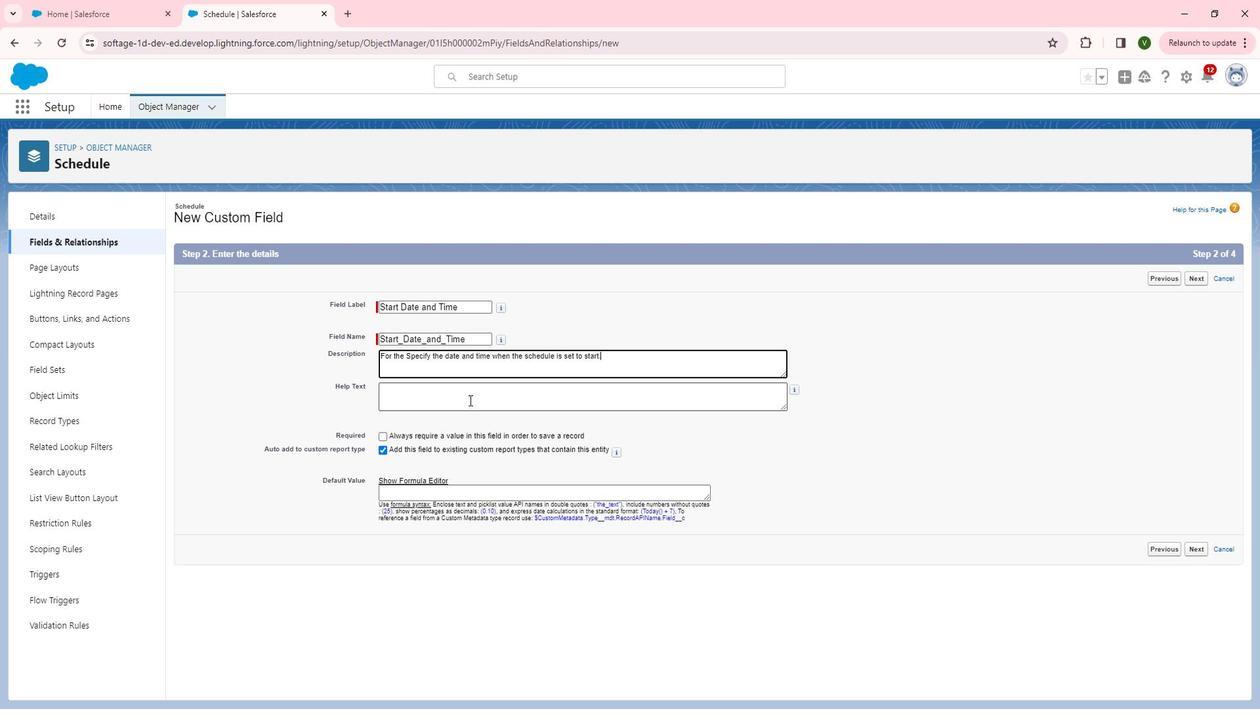 
Action: Key pressed <Key.shift><Key.shift>Dateand<Key.backspace>
Screenshot: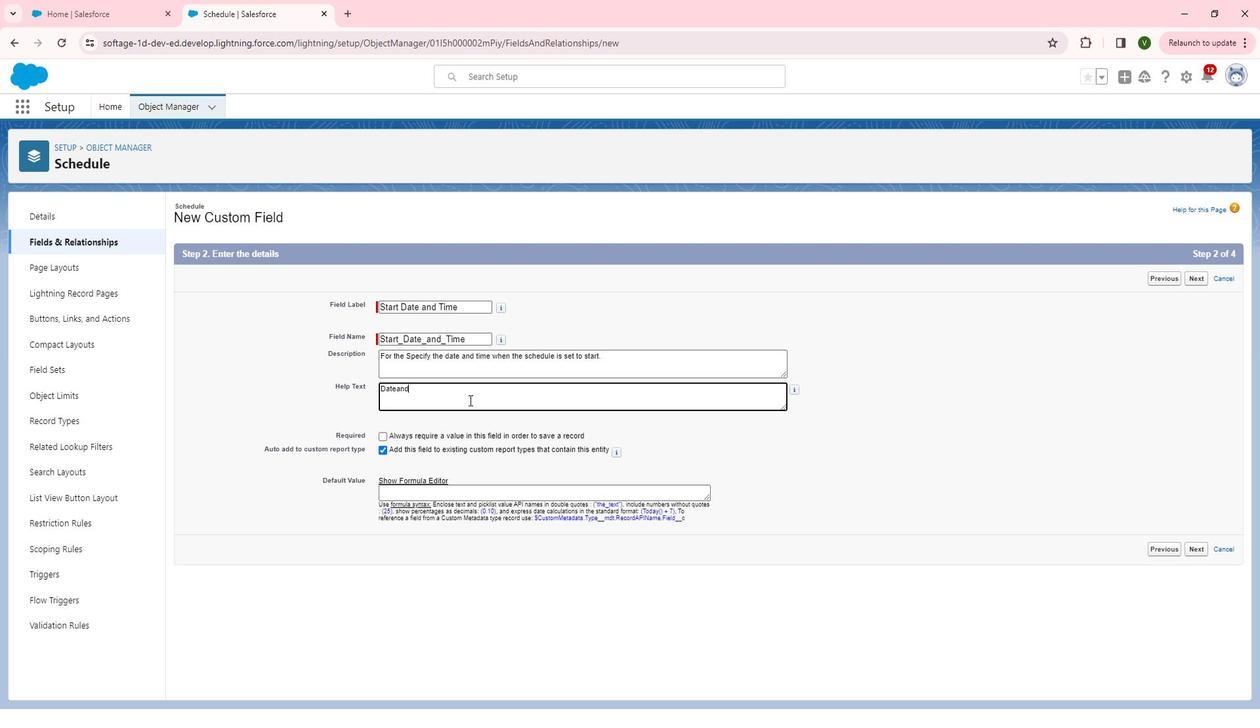
Action: Mouse moved to (466, 405)
Screenshot: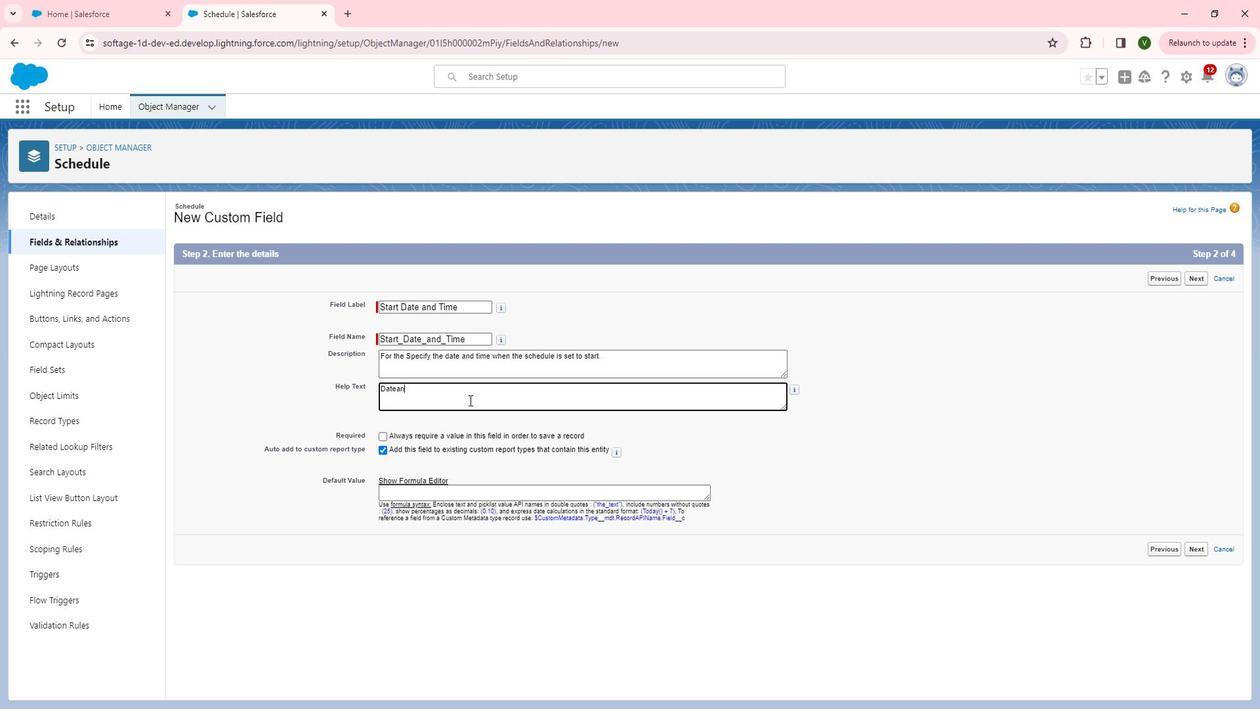
Action: Key pressed <Key.backspace><Key.backspace><Key.space>and<Key.space>time<Key.space>when<Key.space>the<Key.space>schedule<Key.space>begins.
Screenshot: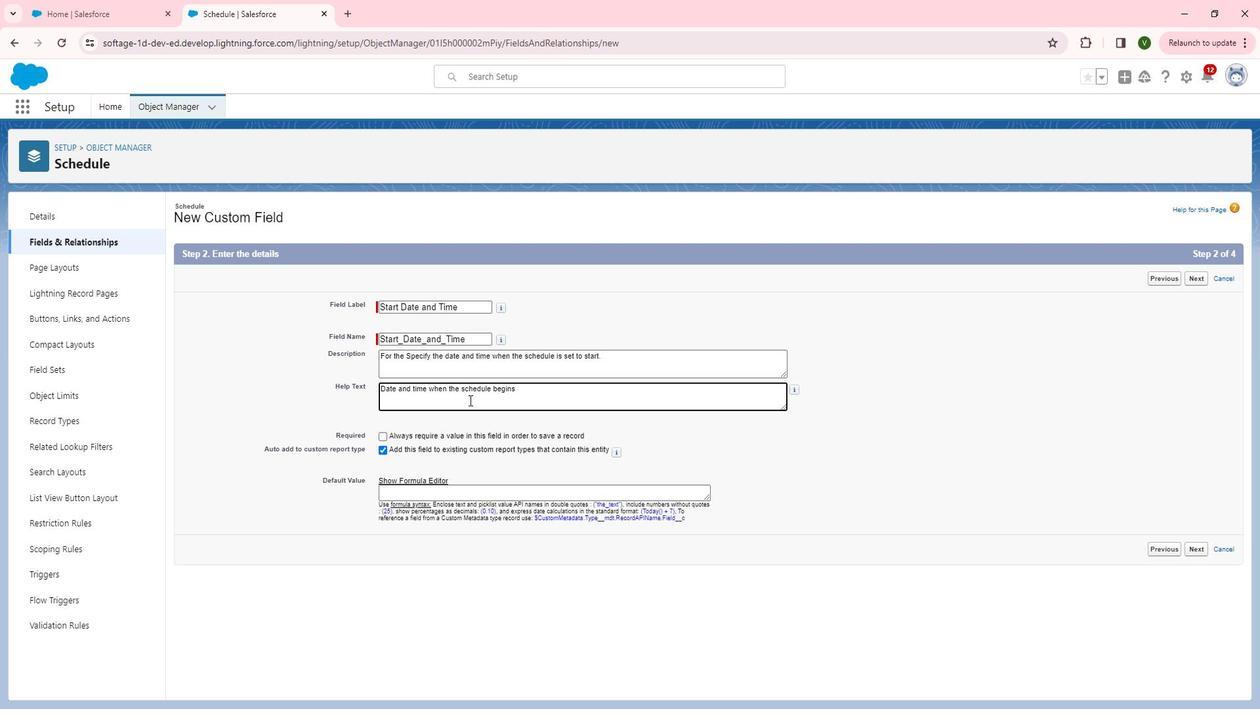
Action: Mouse moved to (1196, 290)
Screenshot: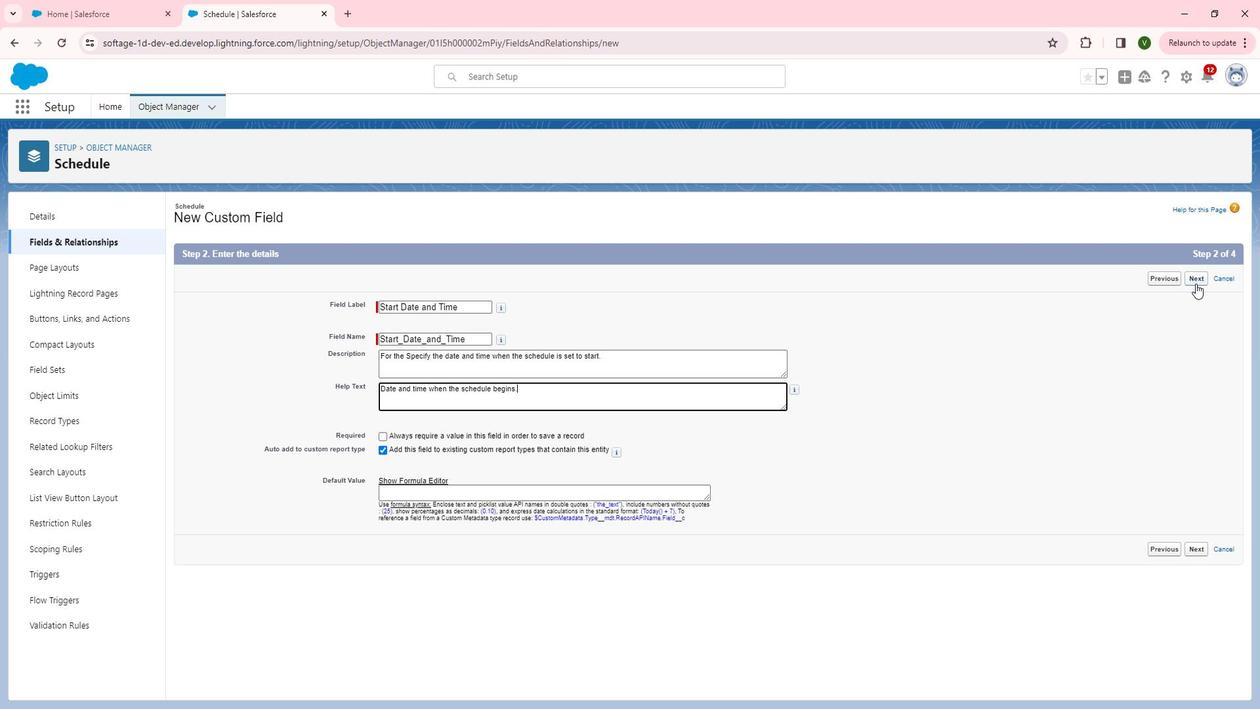 
Action: Mouse pressed left at (1196, 290)
Screenshot: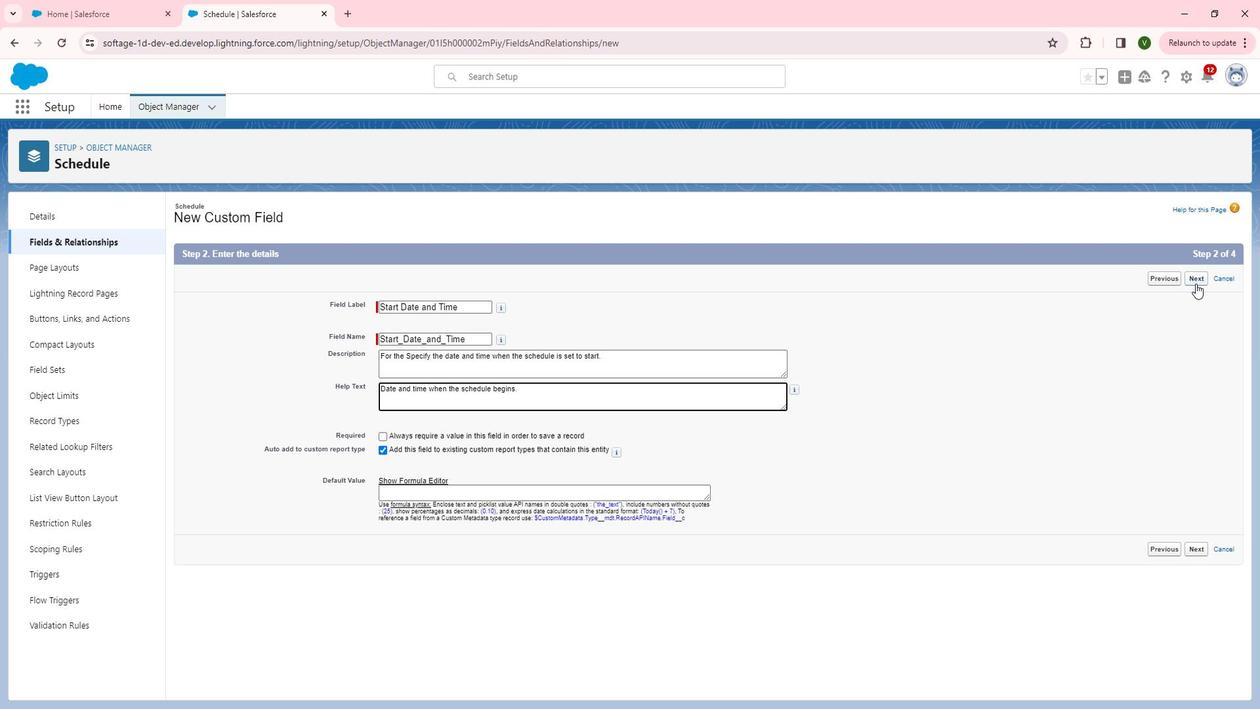 
Action: Mouse moved to (978, 437)
Screenshot: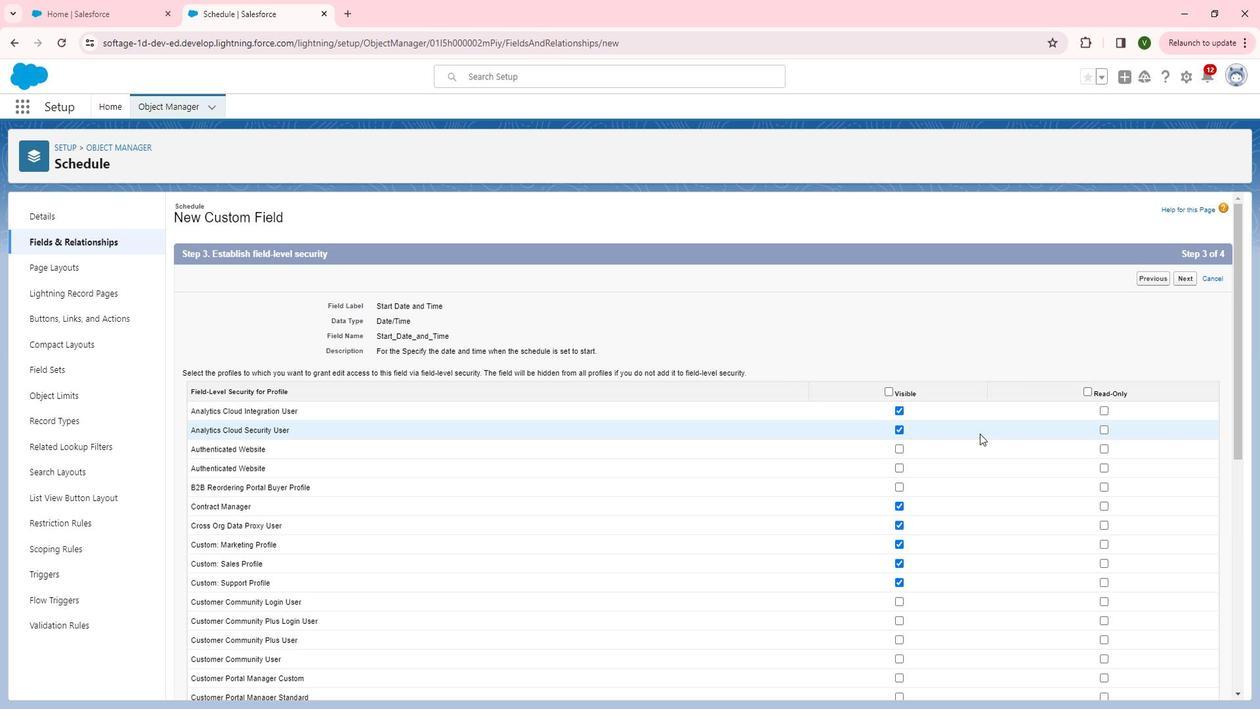
Action: Mouse scrolled (978, 437) with delta (0, 0)
Screenshot: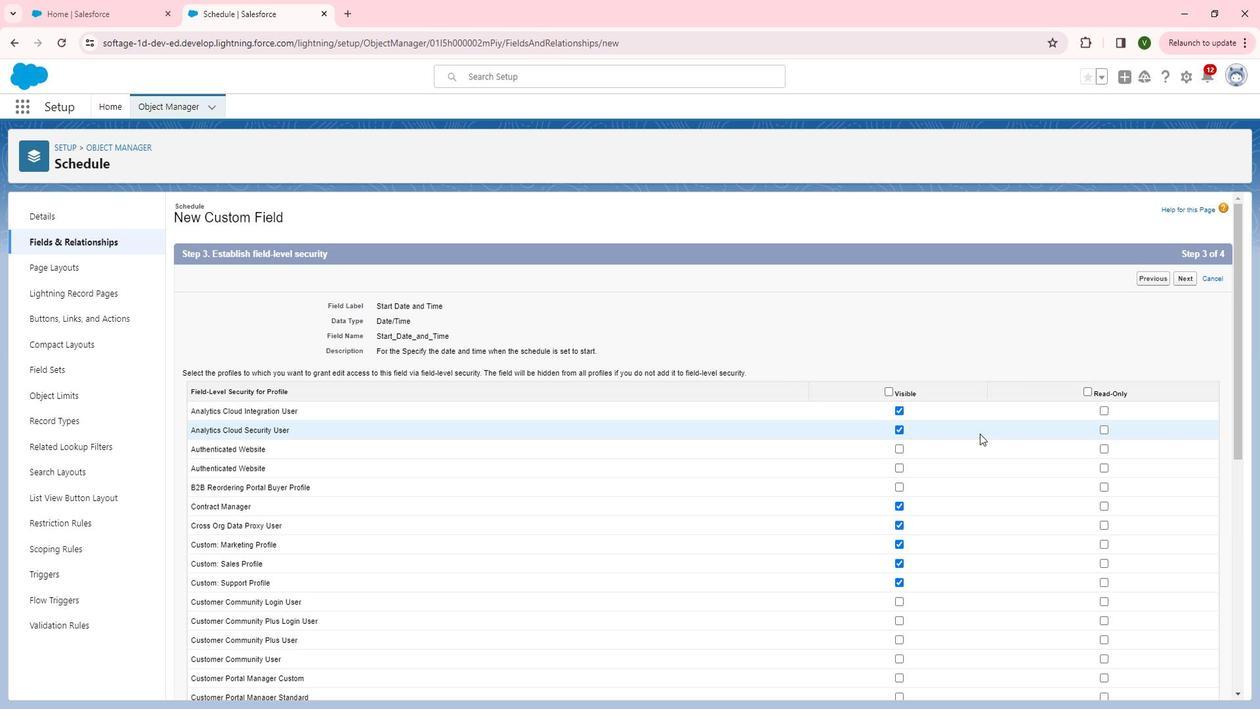 
Action: Mouse moved to (899, 364)
Screenshot: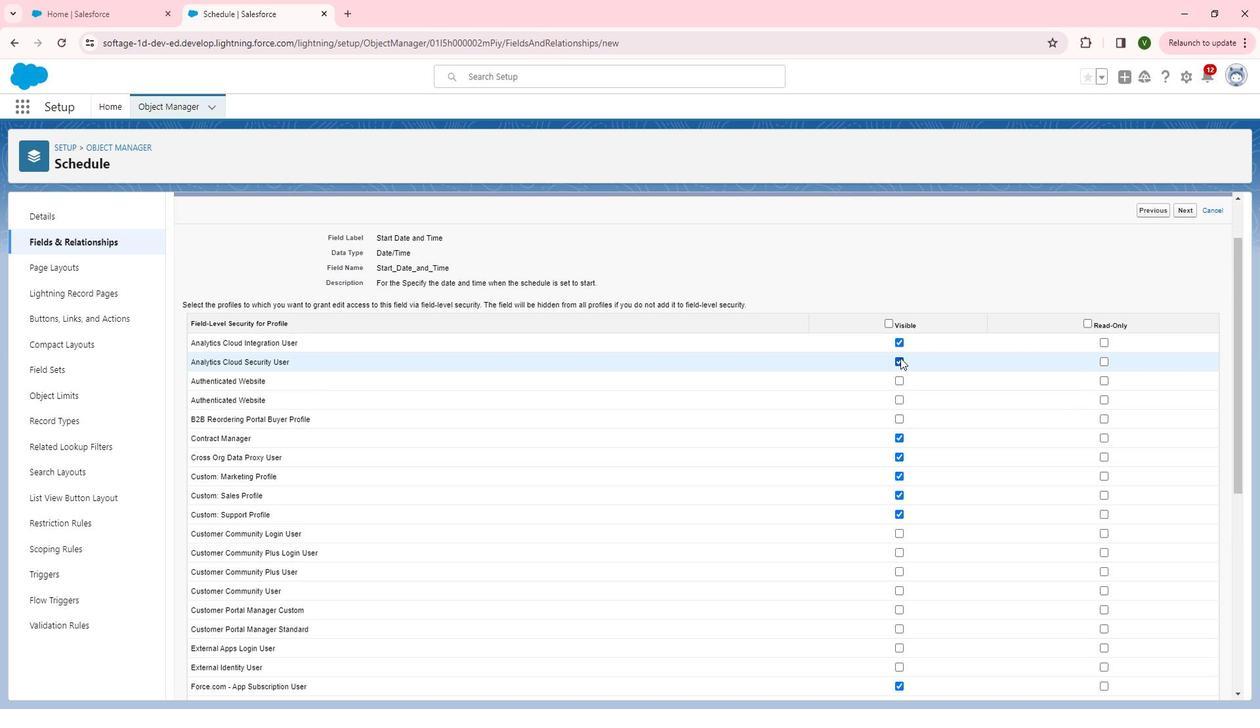 
Action: Mouse pressed left at (899, 364)
Screenshot: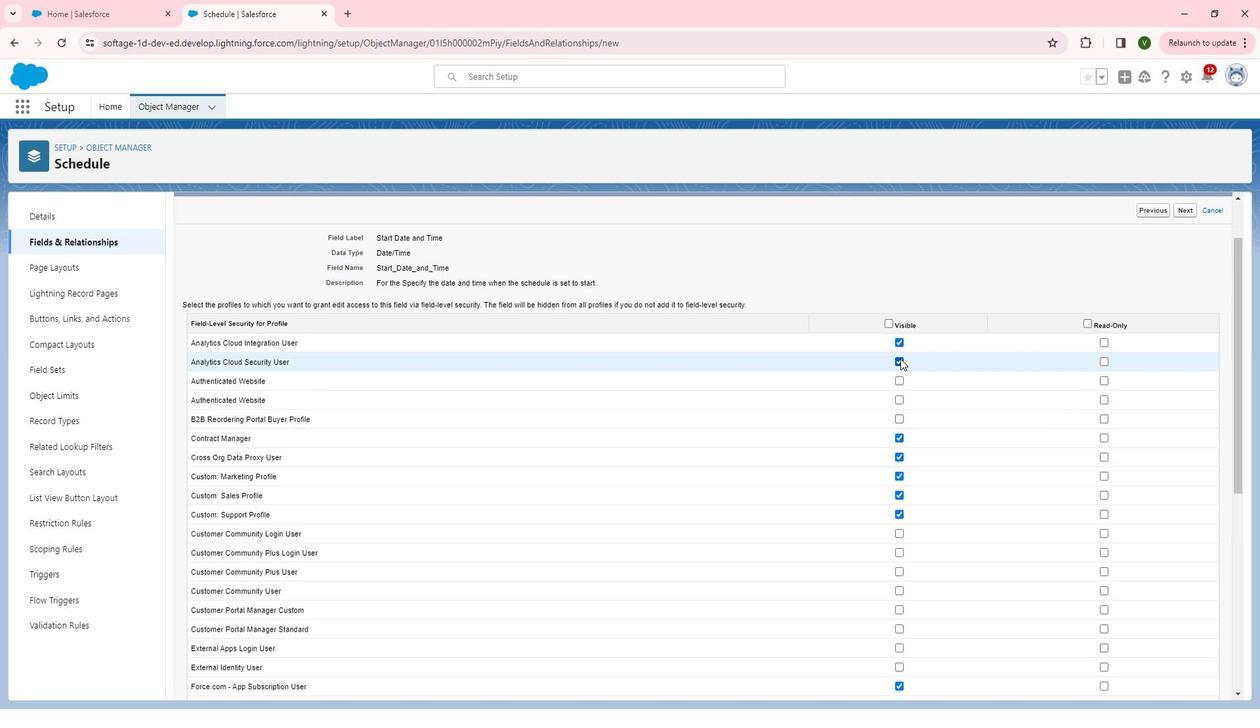 
Action: Mouse moved to (896, 389)
Screenshot: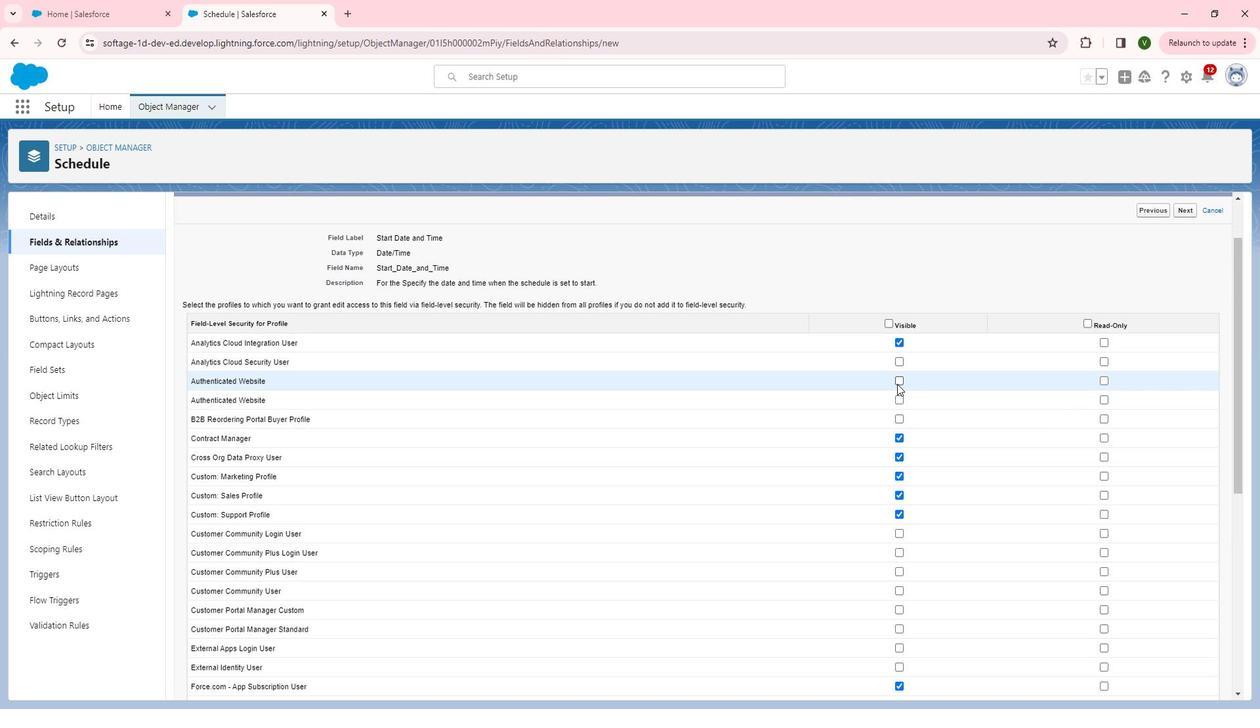 
Action: Mouse pressed left at (896, 389)
Screenshot: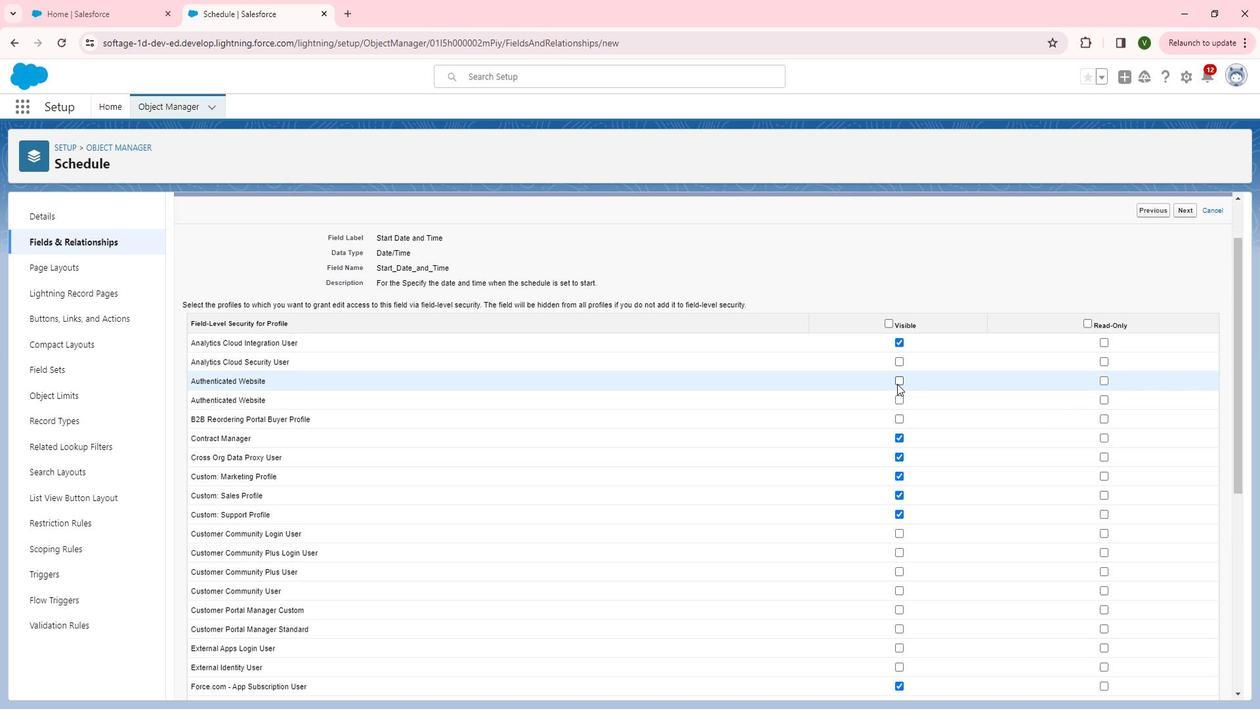 
Action: Mouse moved to (900, 406)
Screenshot: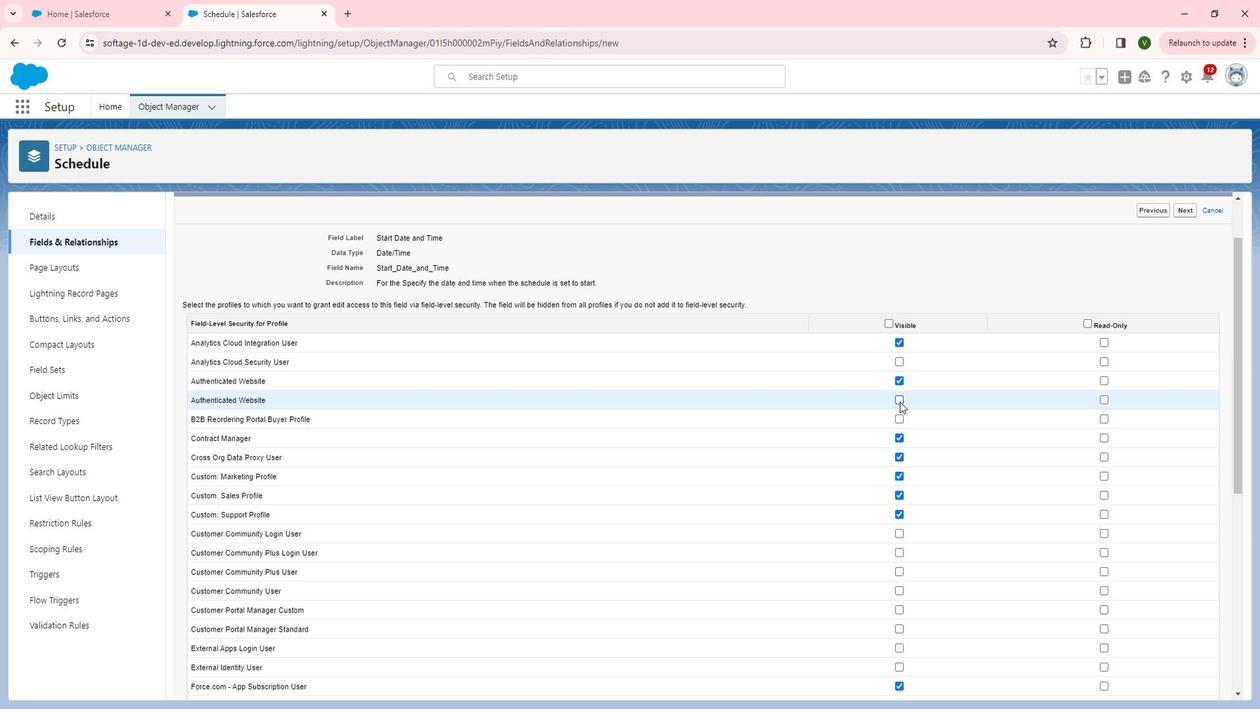 
Action: Mouse pressed left at (900, 406)
Screenshot: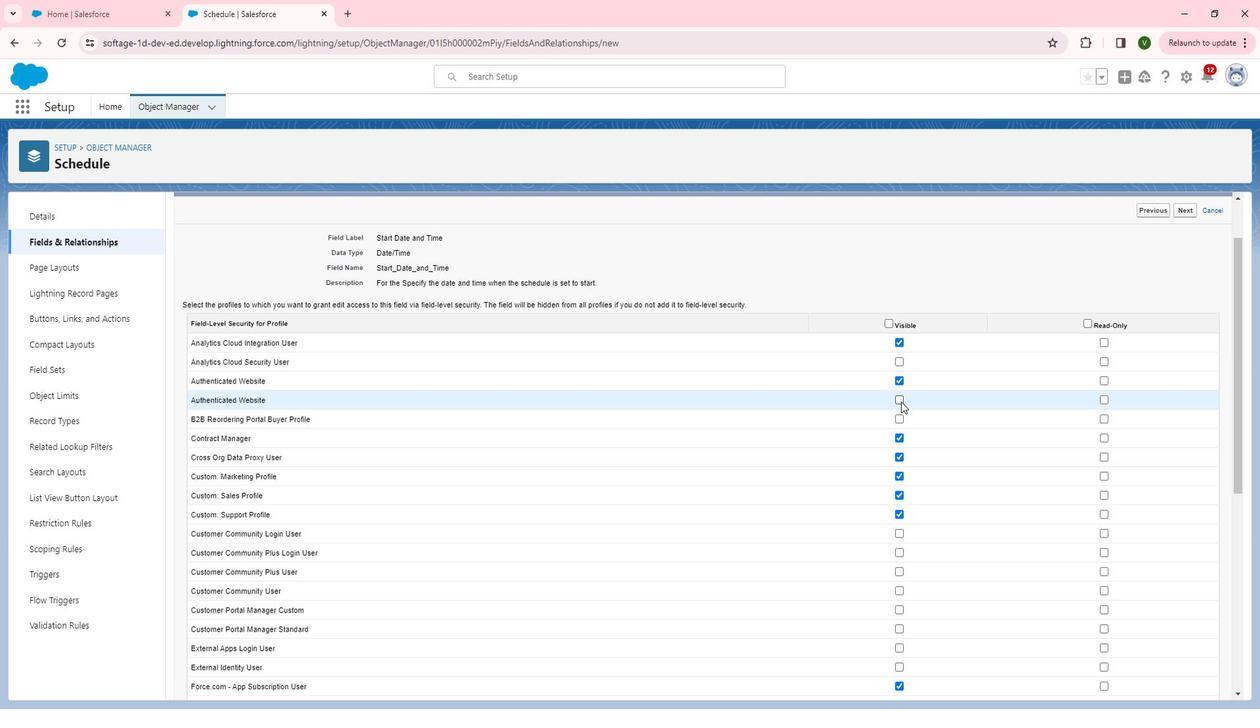 
Action: Mouse moved to (1102, 345)
Screenshot: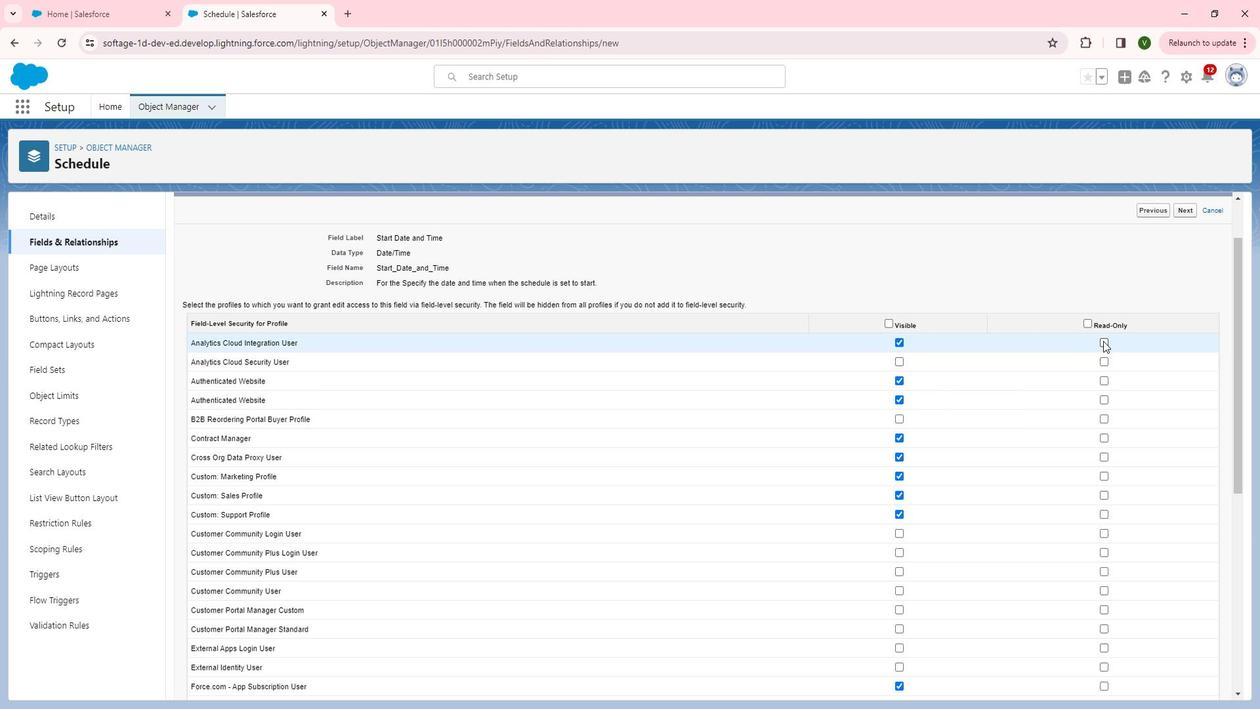 
Action: Mouse pressed left at (1102, 345)
Screenshot: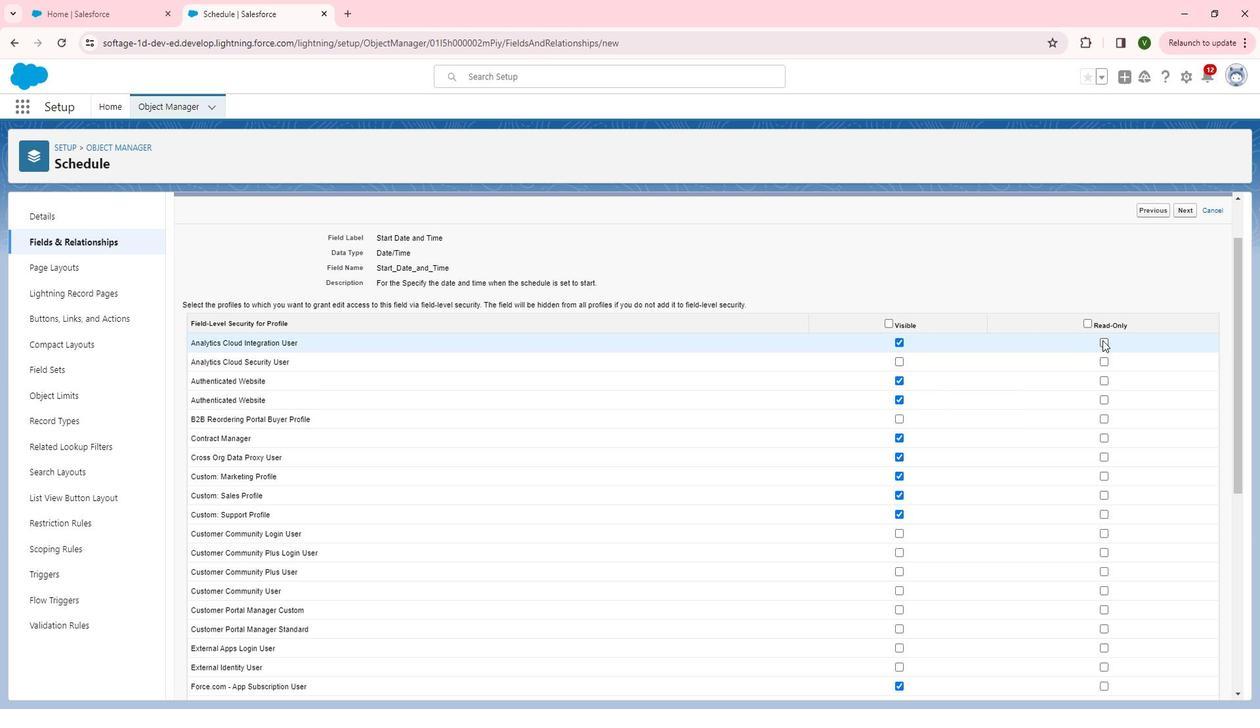 
Action: Mouse moved to (1103, 389)
Screenshot: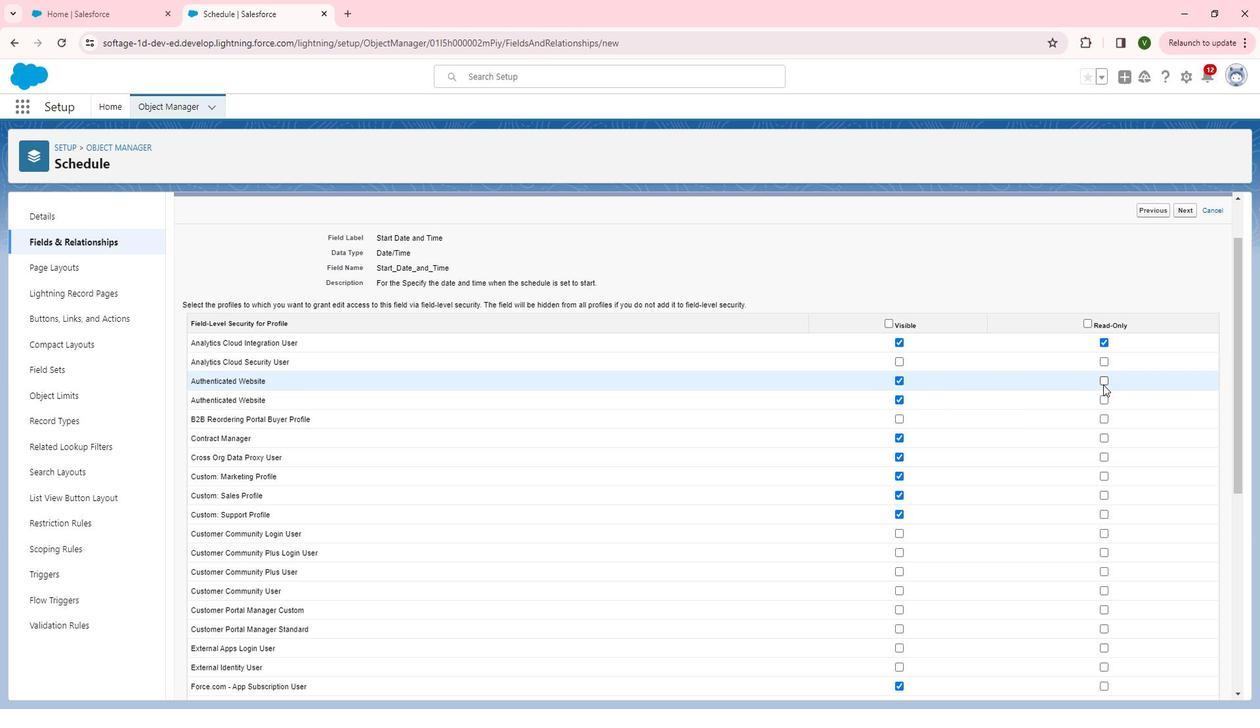 
Action: Mouse pressed left at (1103, 389)
